 Task: Trim and split video clips: Precisely trim the beginning and end of video clips to remove unwanted footage, and split long clips into smaller segments for more precise editing.
Action: Mouse moved to (97, 273)
Screenshot: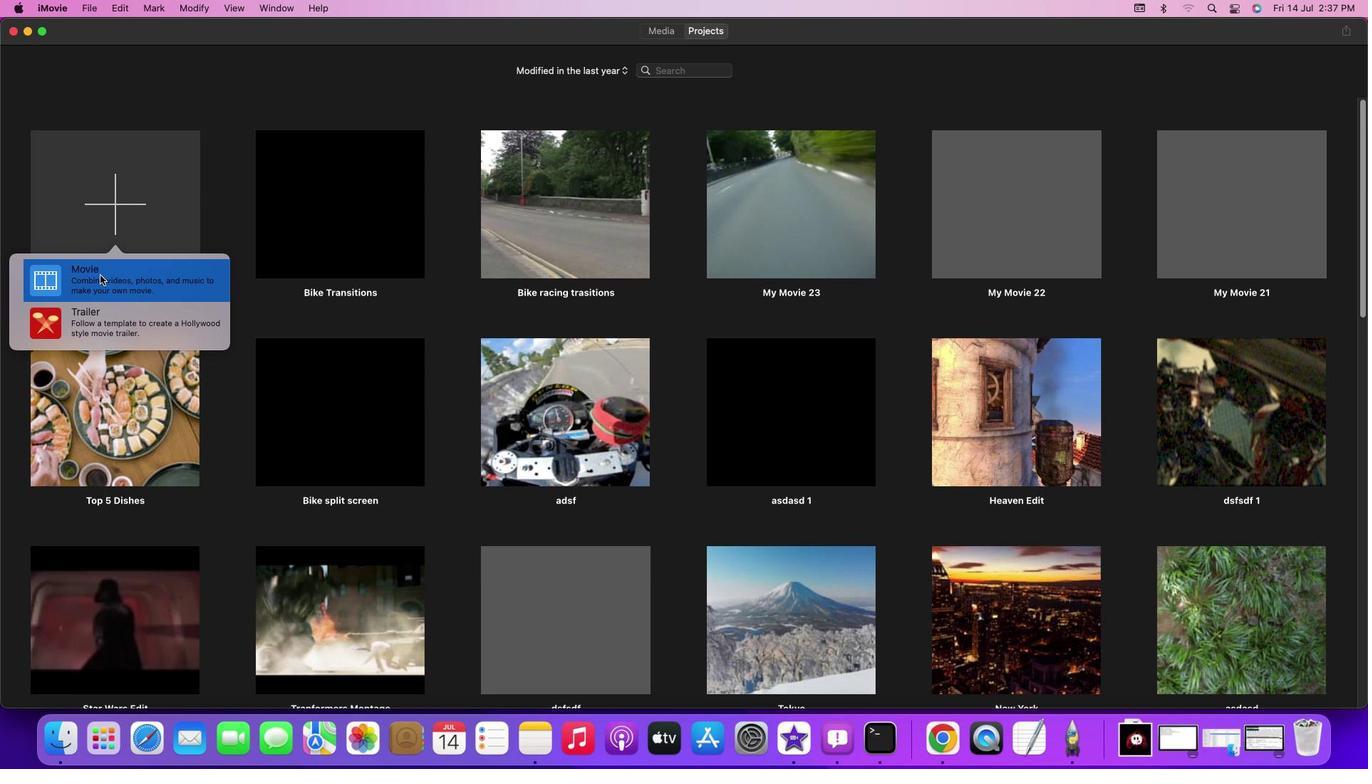 
Action: Mouse pressed left at (97, 273)
Screenshot: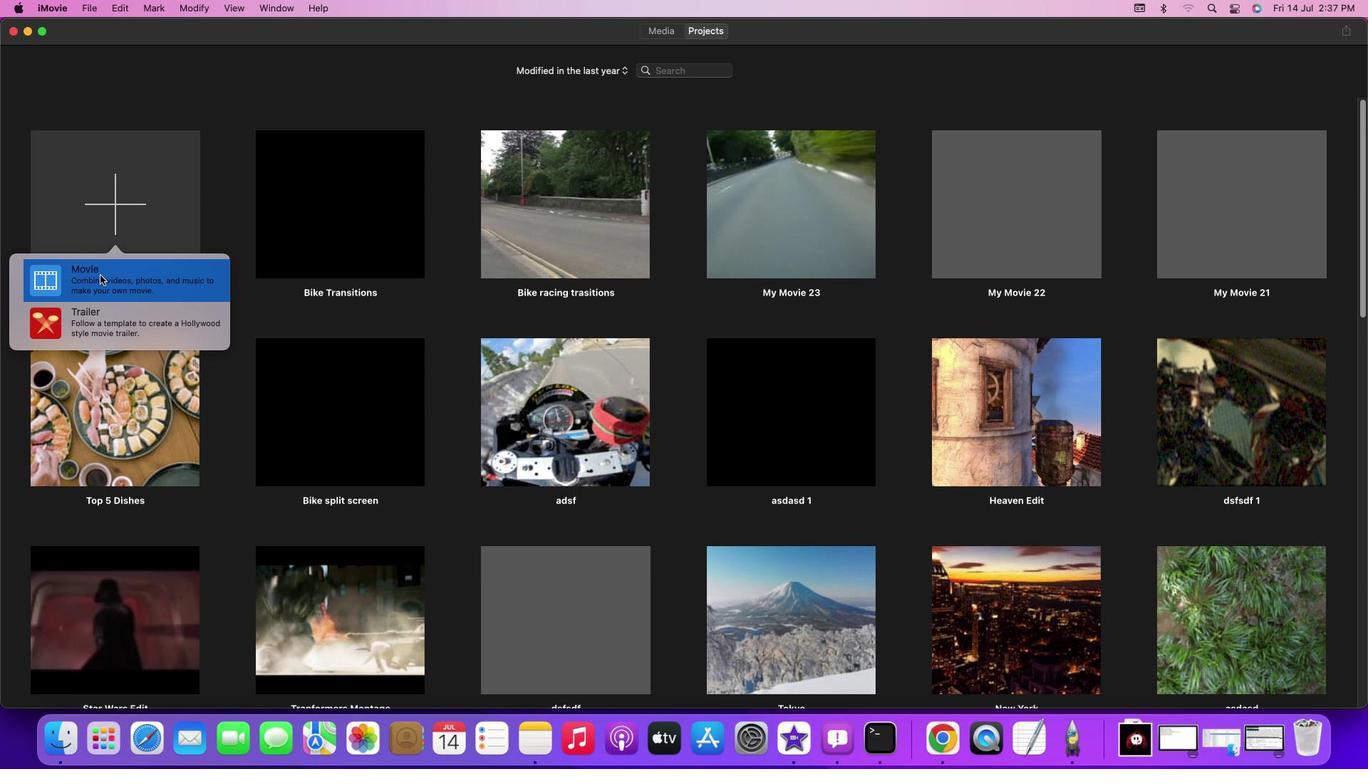 
Action: Mouse pressed left at (97, 273)
Screenshot: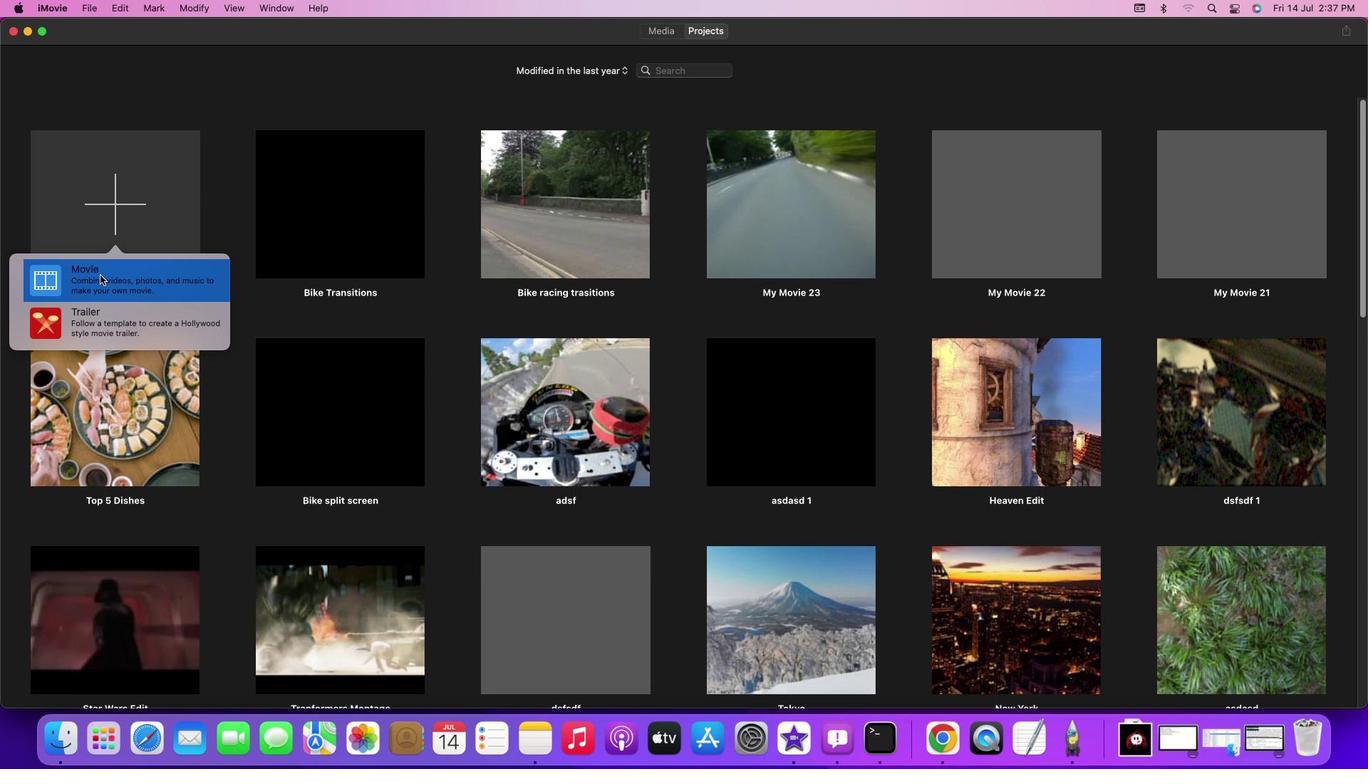 
Action: Mouse moved to (548, 225)
Screenshot: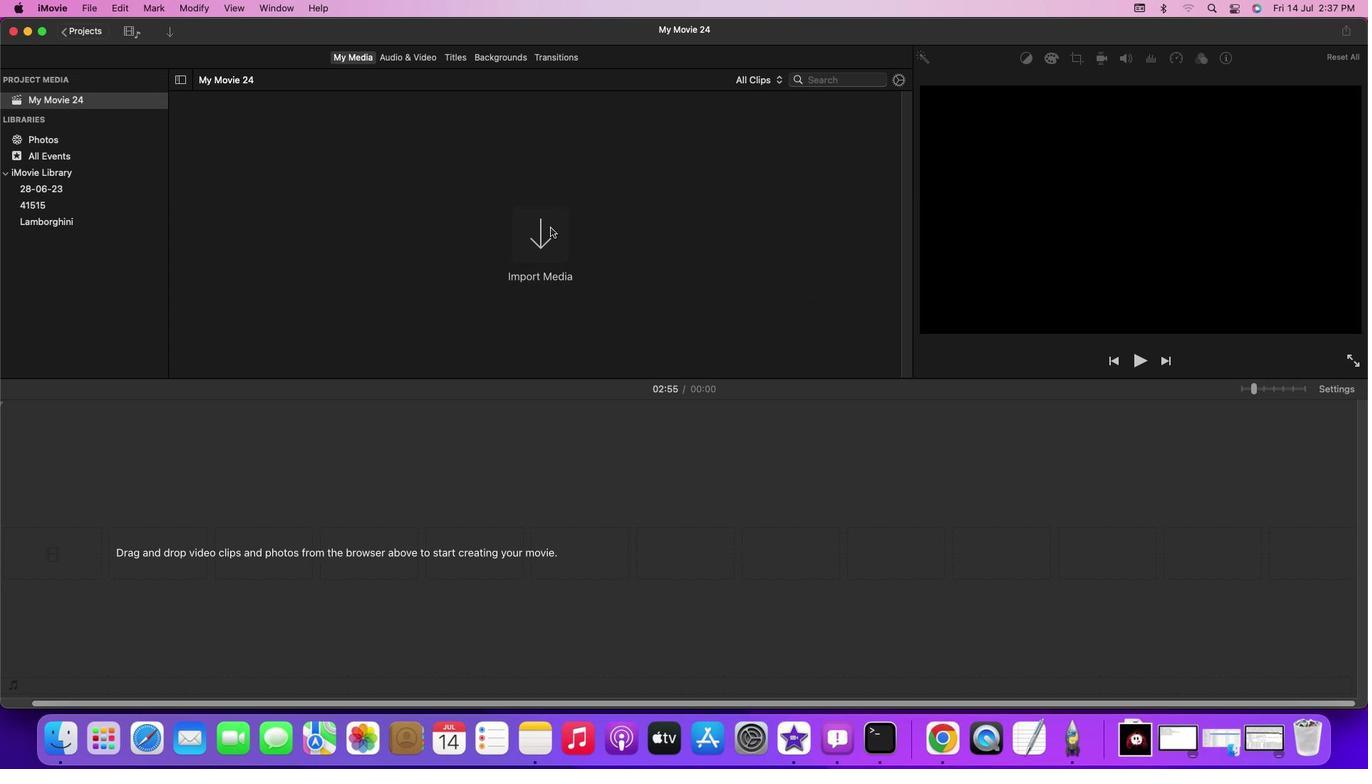 
Action: Mouse pressed left at (548, 225)
Screenshot: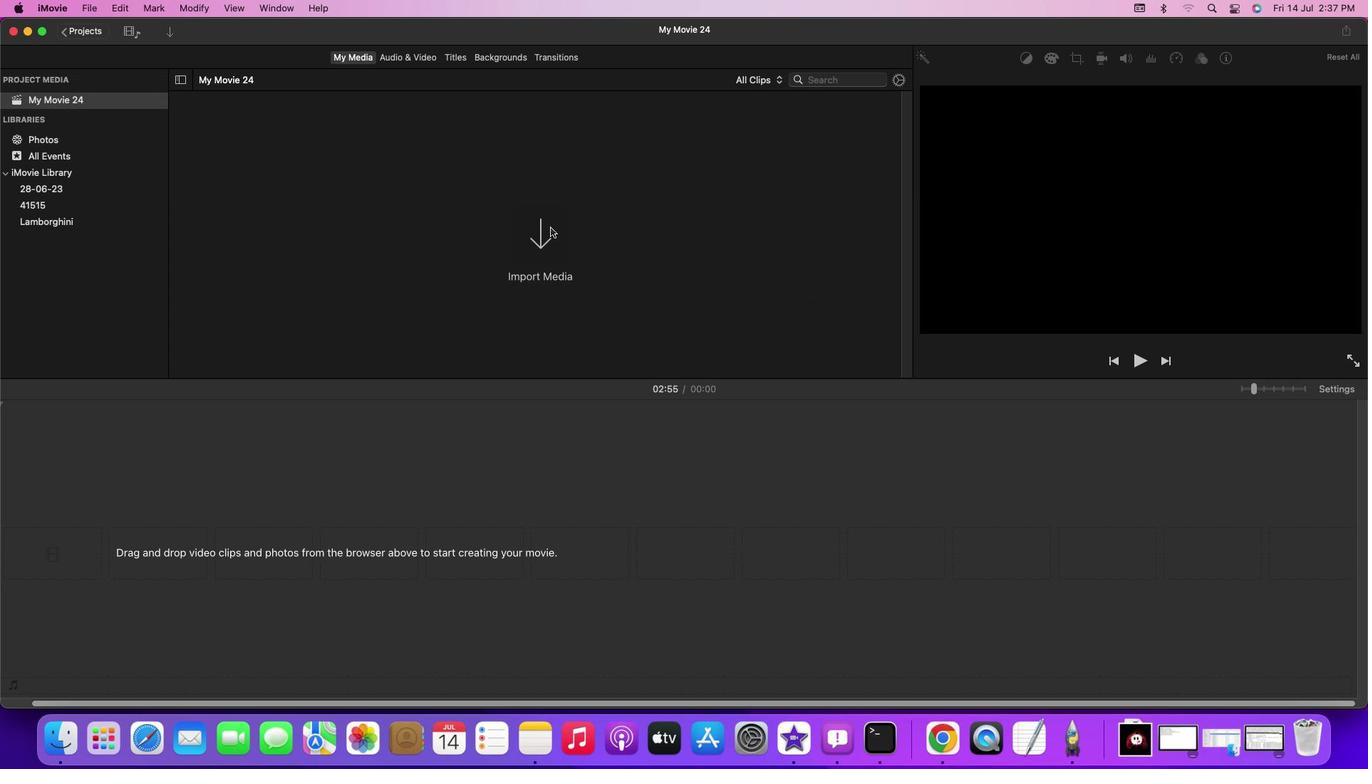
Action: Mouse moved to (37, 195)
Screenshot: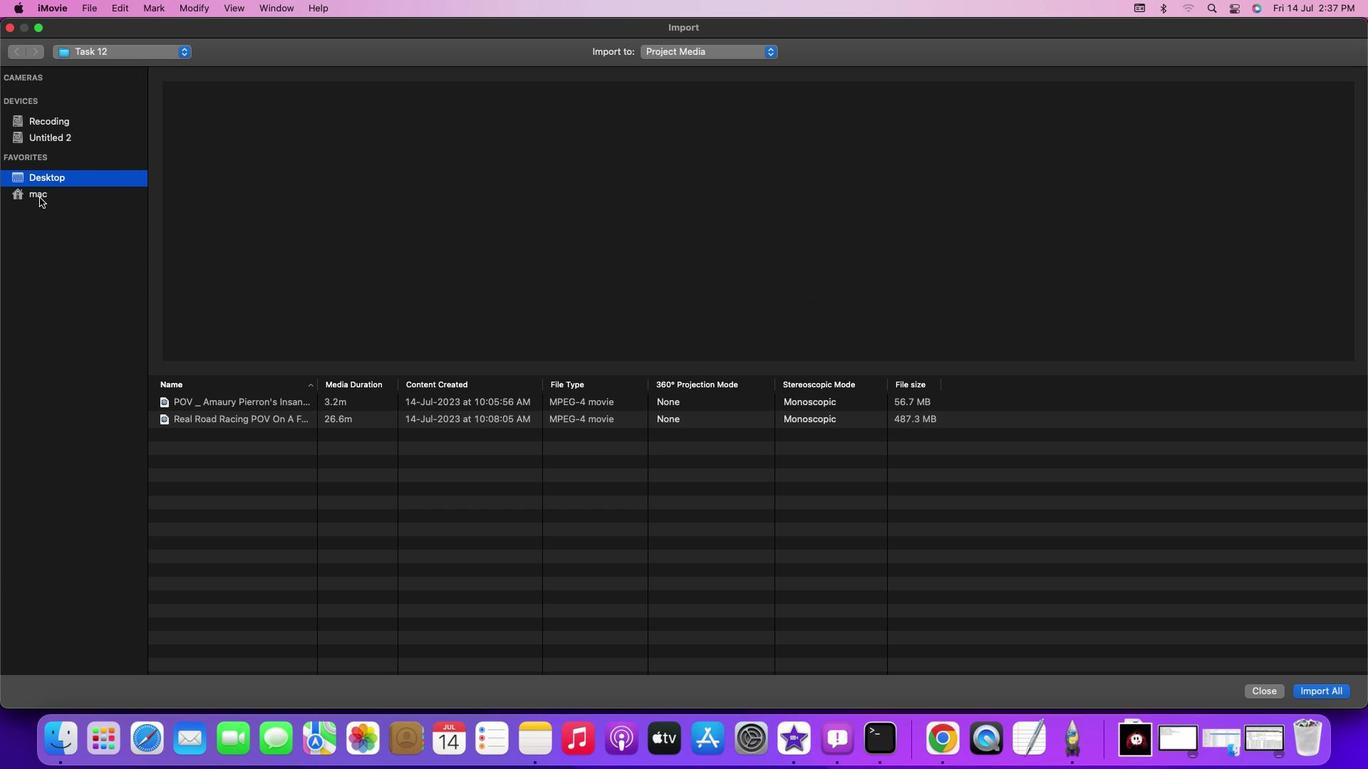 
Action: Mouse pressed left at (37, 195)
Screenshot: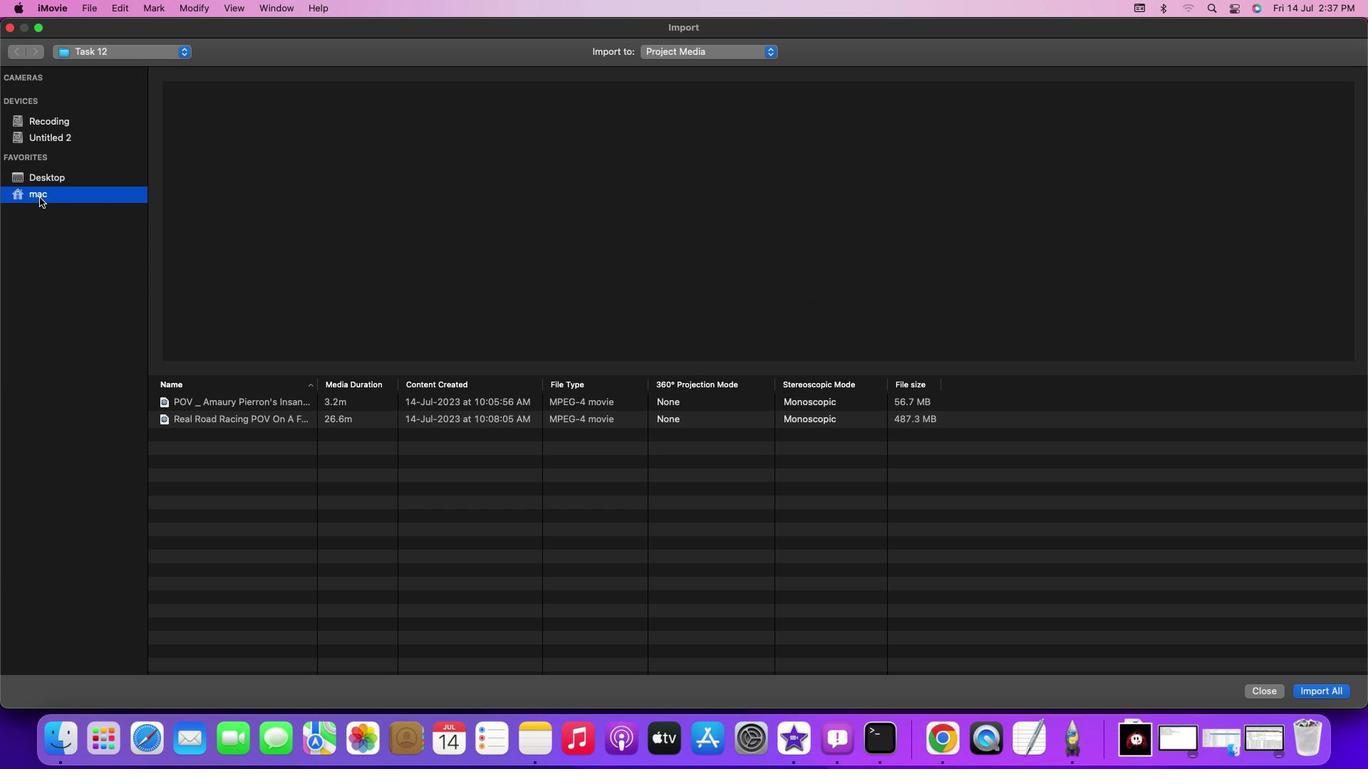 
Action: Mouse moved to (47, 179)
Screenshot: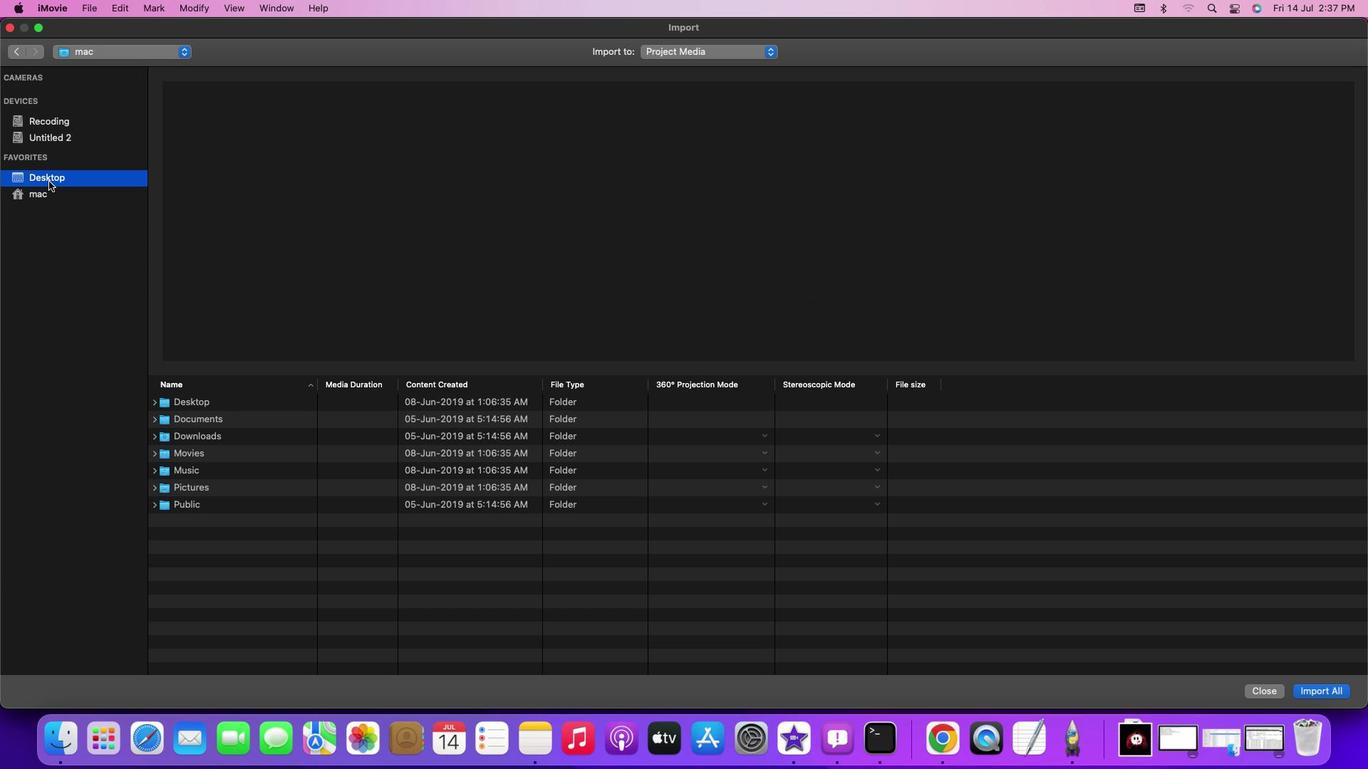 
Action: Mouse pressed left at (47, 179)
Screenshot: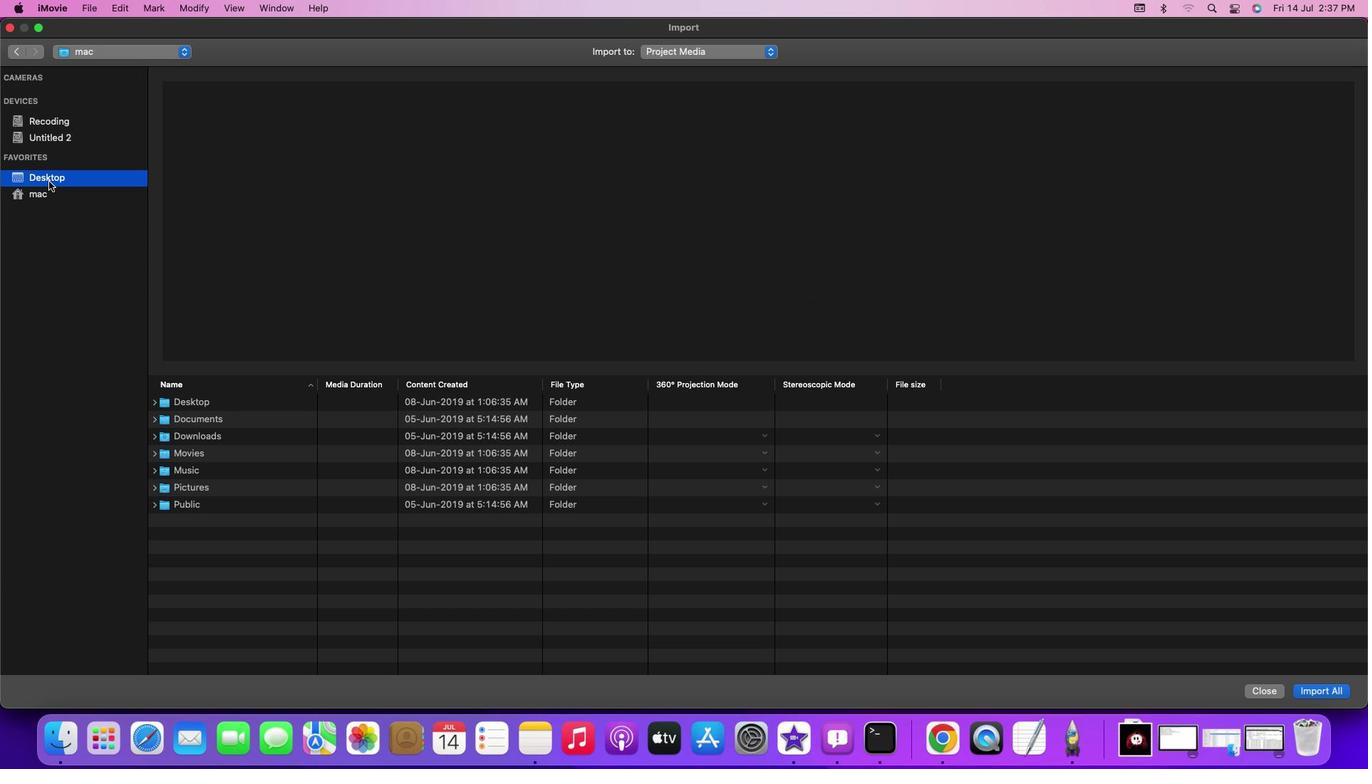 
Action: Mouse moved to (196, 604)
Screenshot: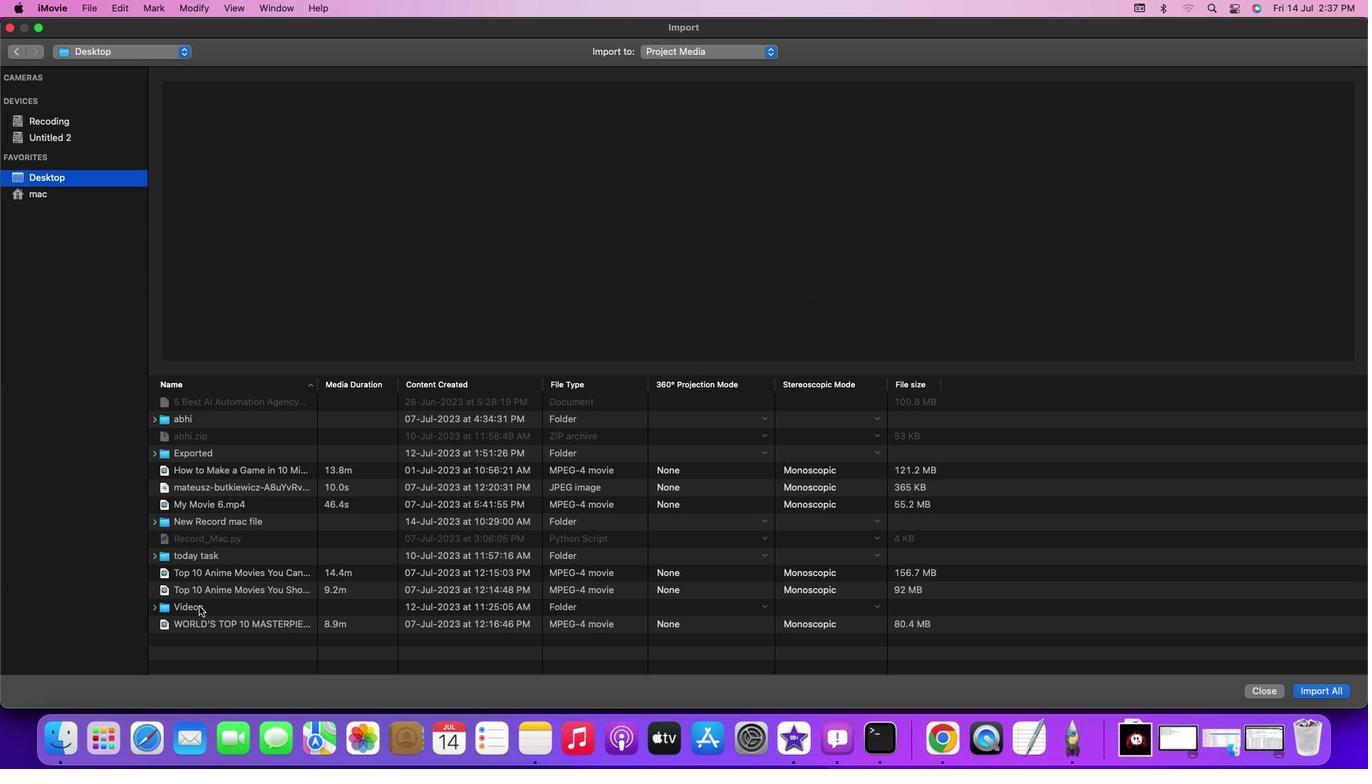 
Action: Mouse pressed left at (196, 604)
Screenshot: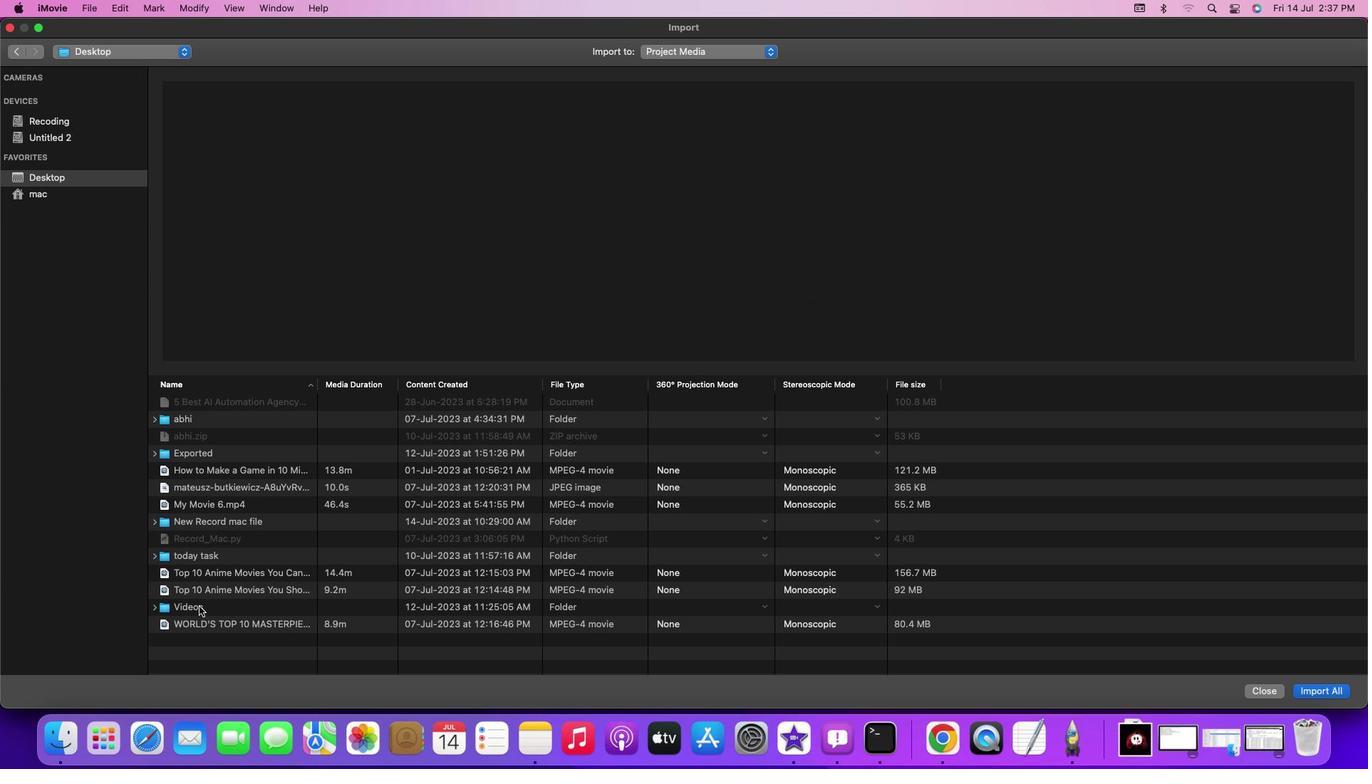 
Action: Mouse pressed left at (196, 604)
Screenshot: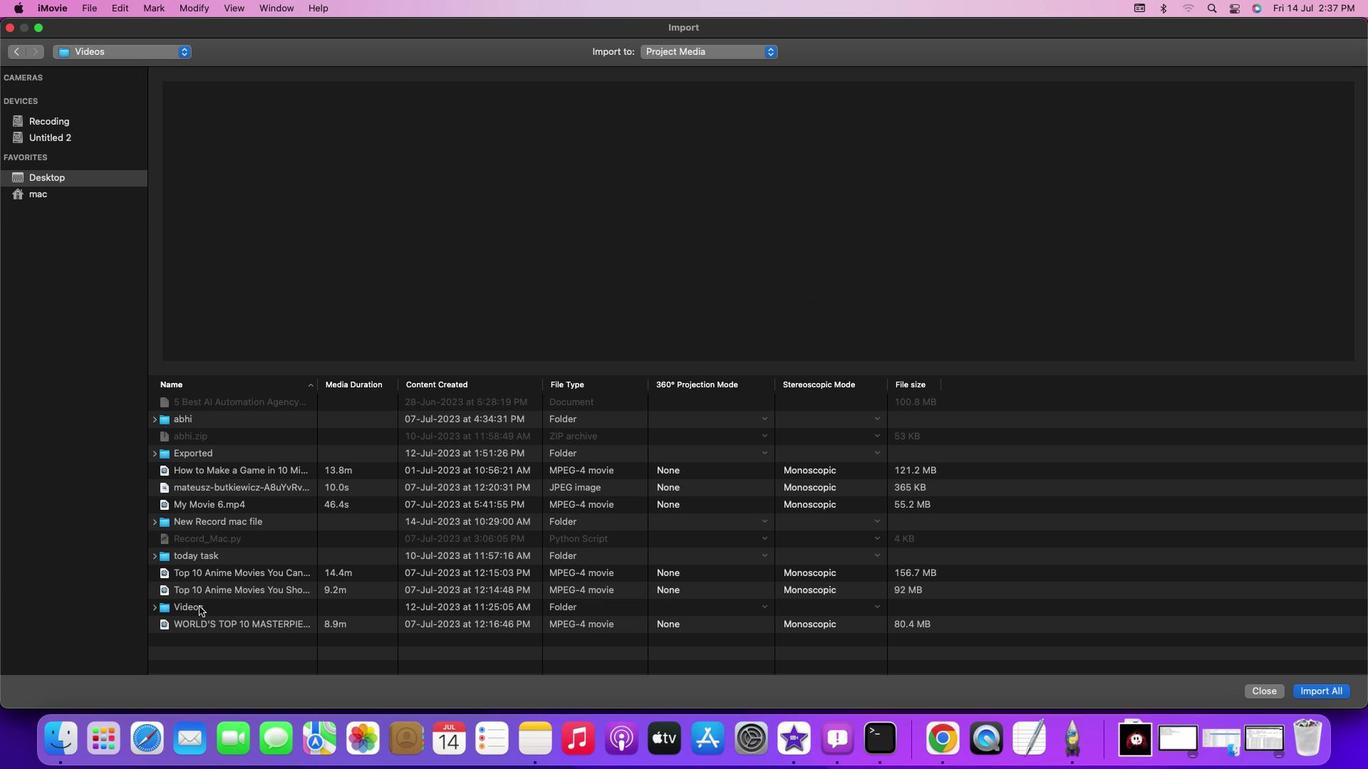 
Action: Mouse moved to (207, 608)
Screenshot: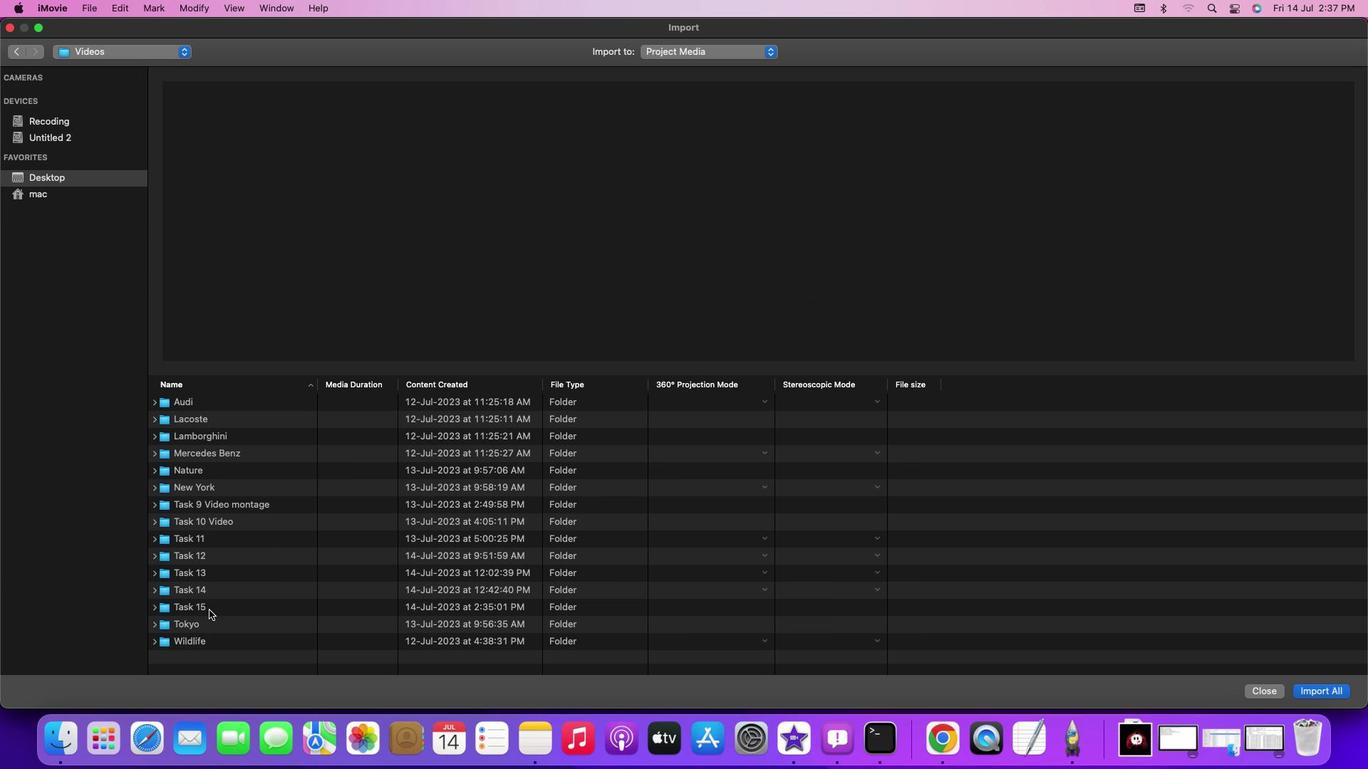 
Action: Mouse pressed left at (207, 608)
Screenshot: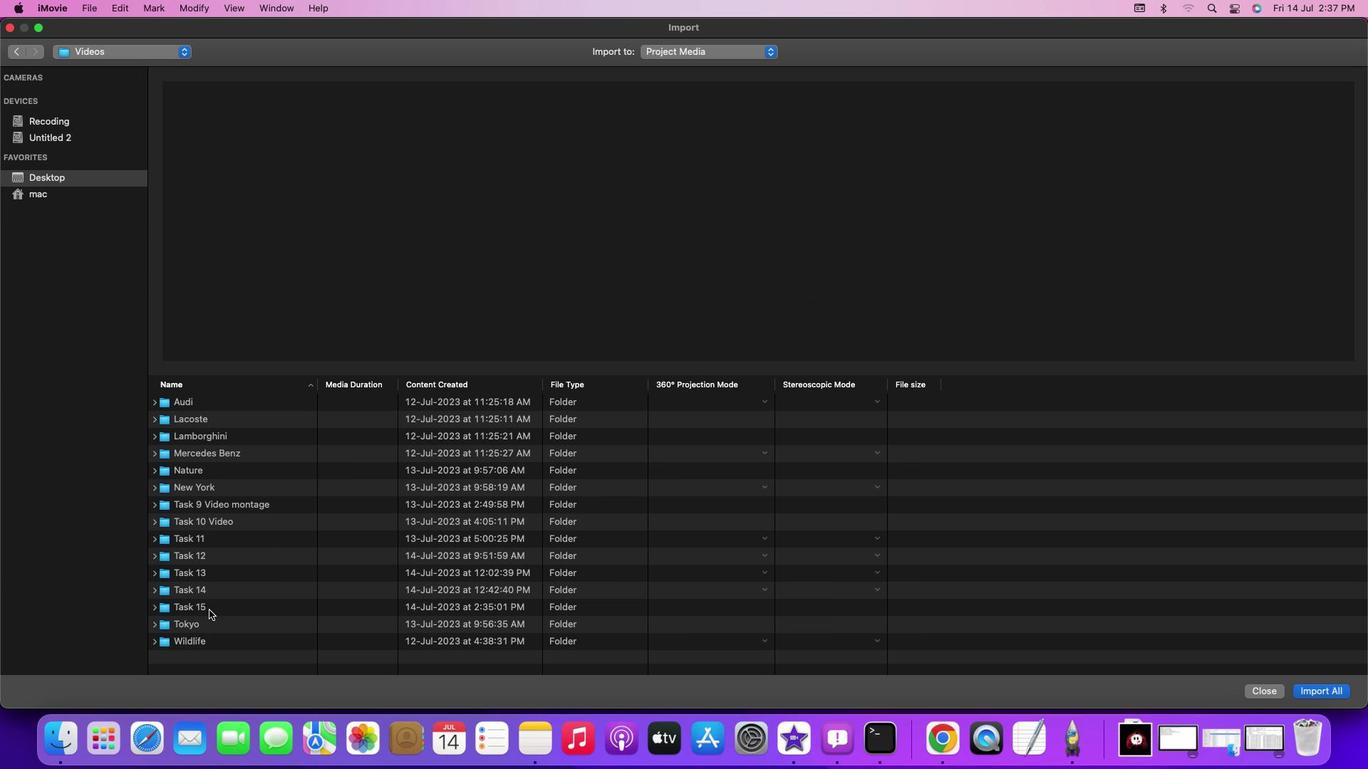 
Action: Mouse pressed left at (207, 608)
Screenshot: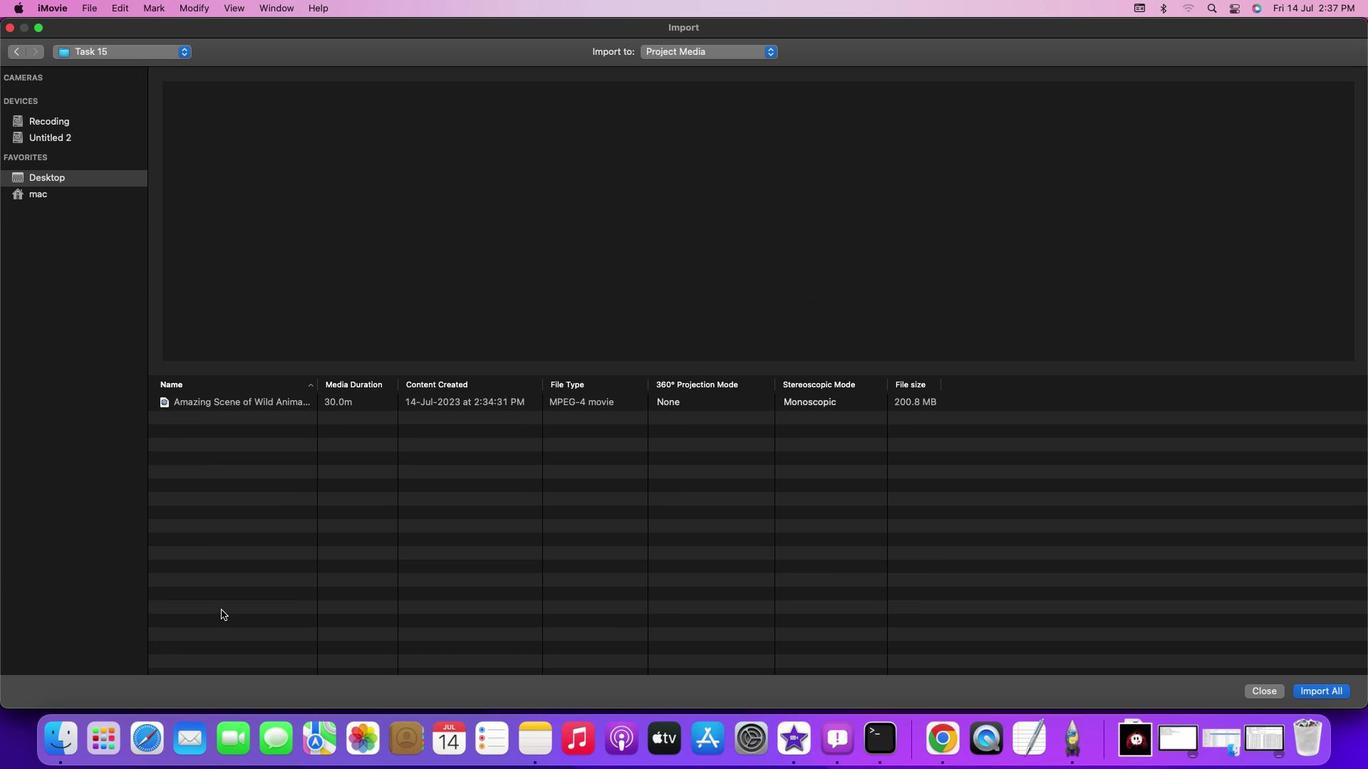 
Action: Mouse moved to (241, 402)
Screenshot: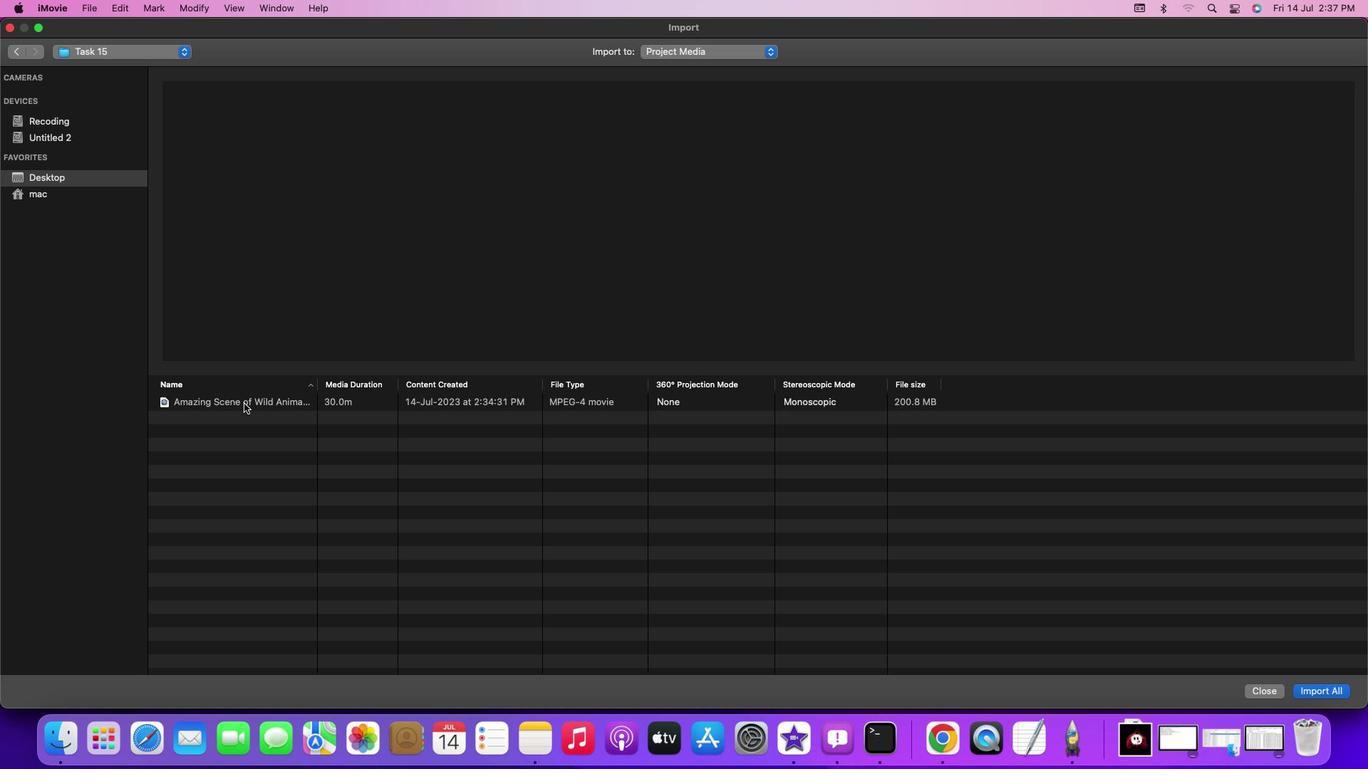 
Action: Mouse pressed left at (241, 402)
Screenshot: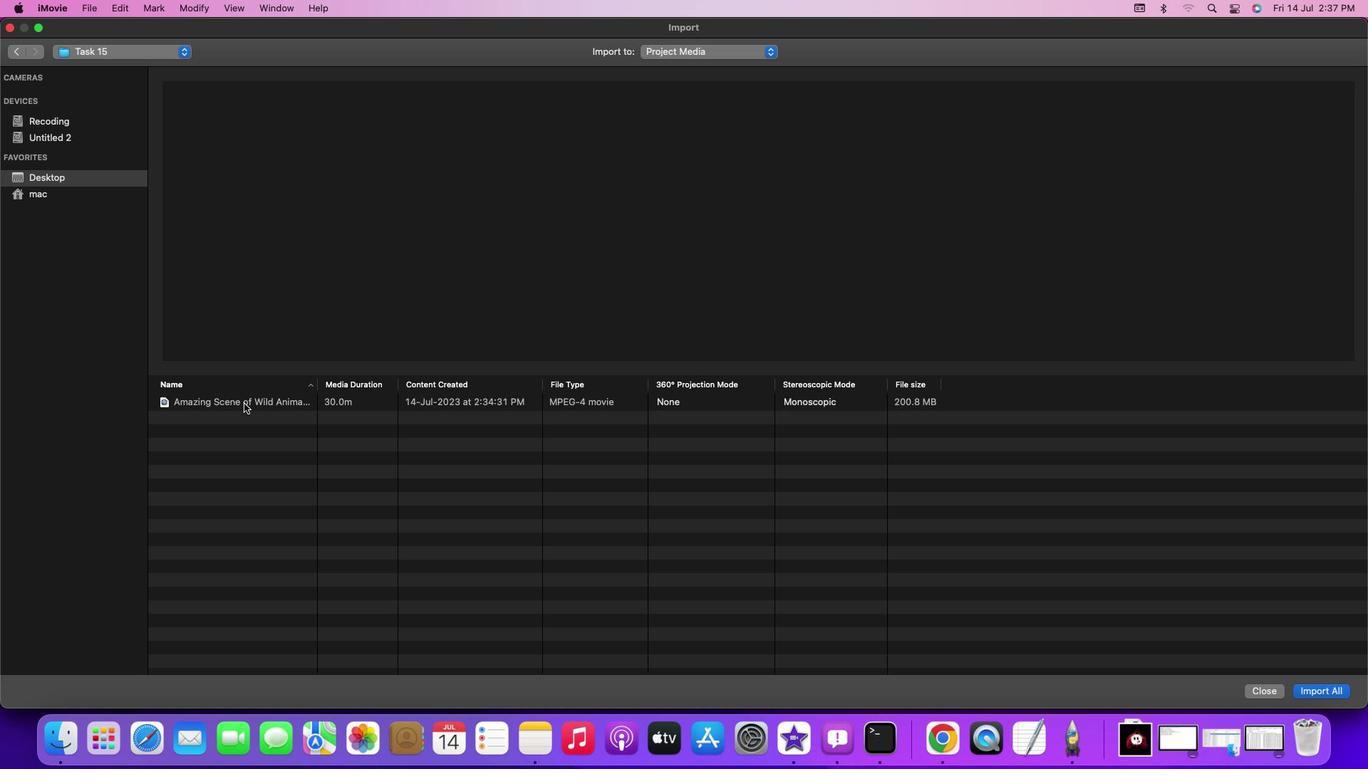 
Action: Mouse pressed left at (241, 402)
Screenshot: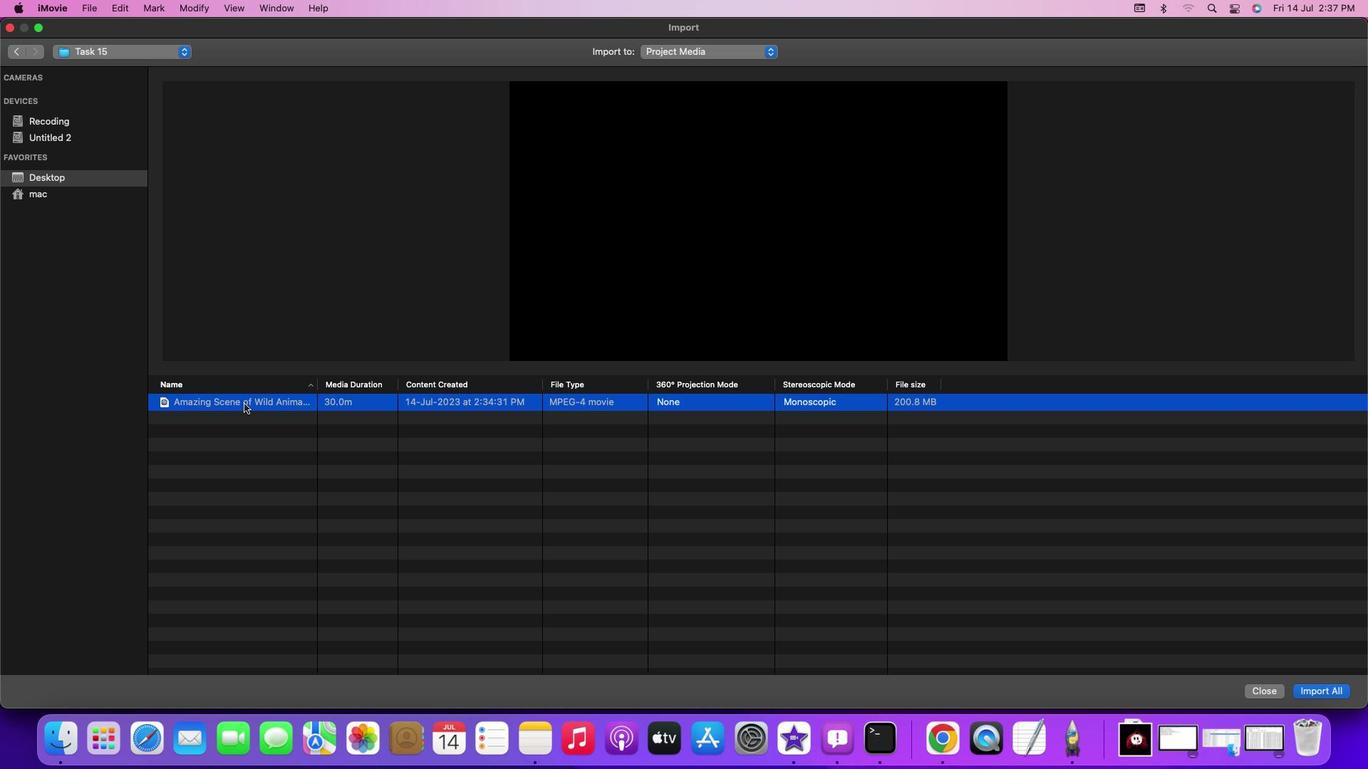 
Action: Mouse moved to (240, 139)
Screenshot: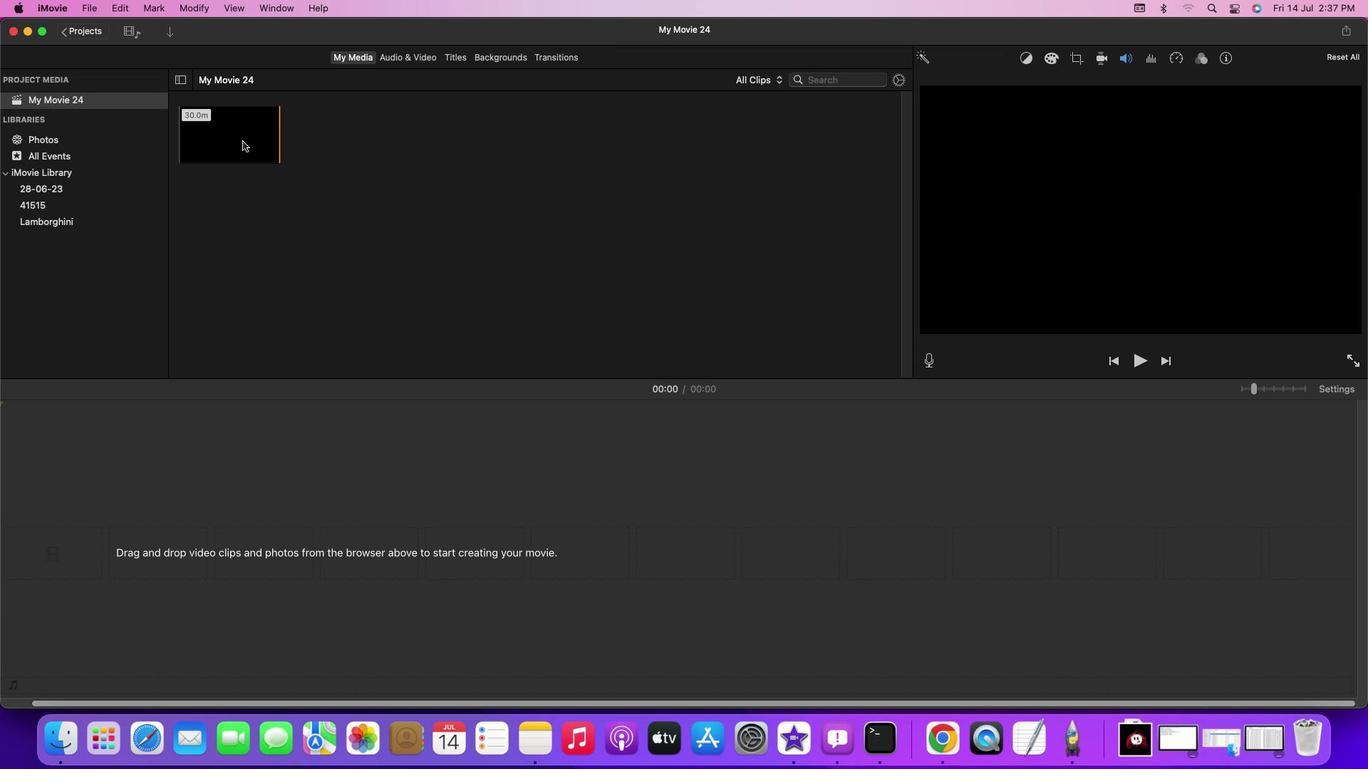 
Action: Mouse pressed left at (240, 139)
Screenshot: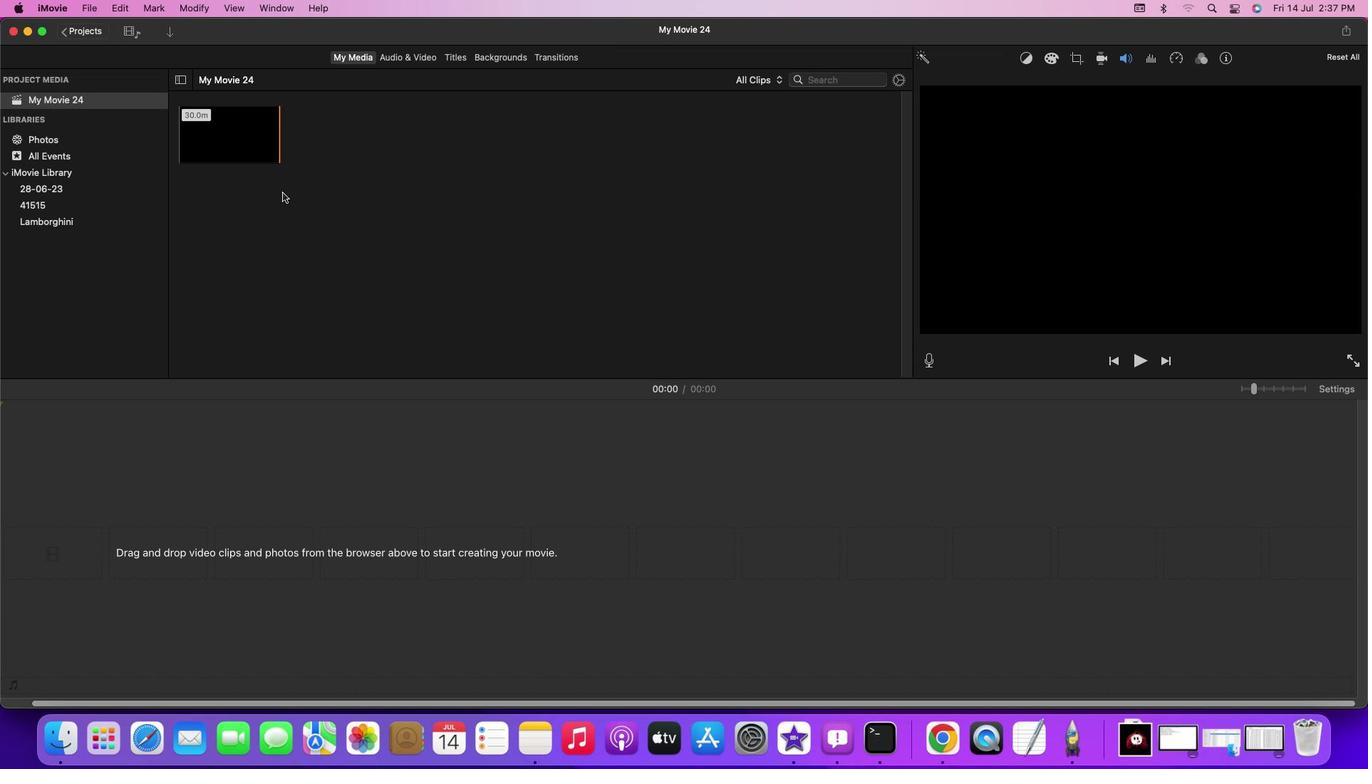 
Action: Mouse moved to (37, 464)
Screenshot: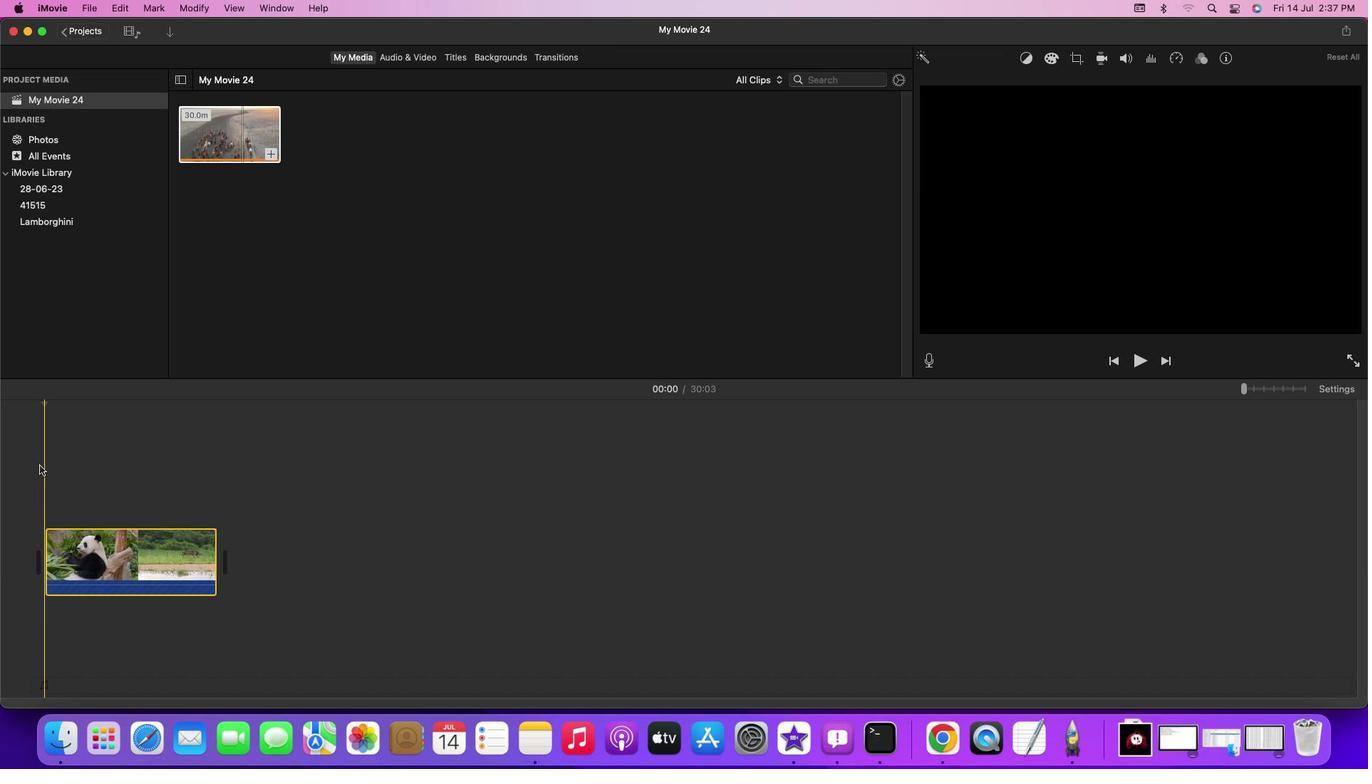 
Action: Key pressed Key.space
Screenshot: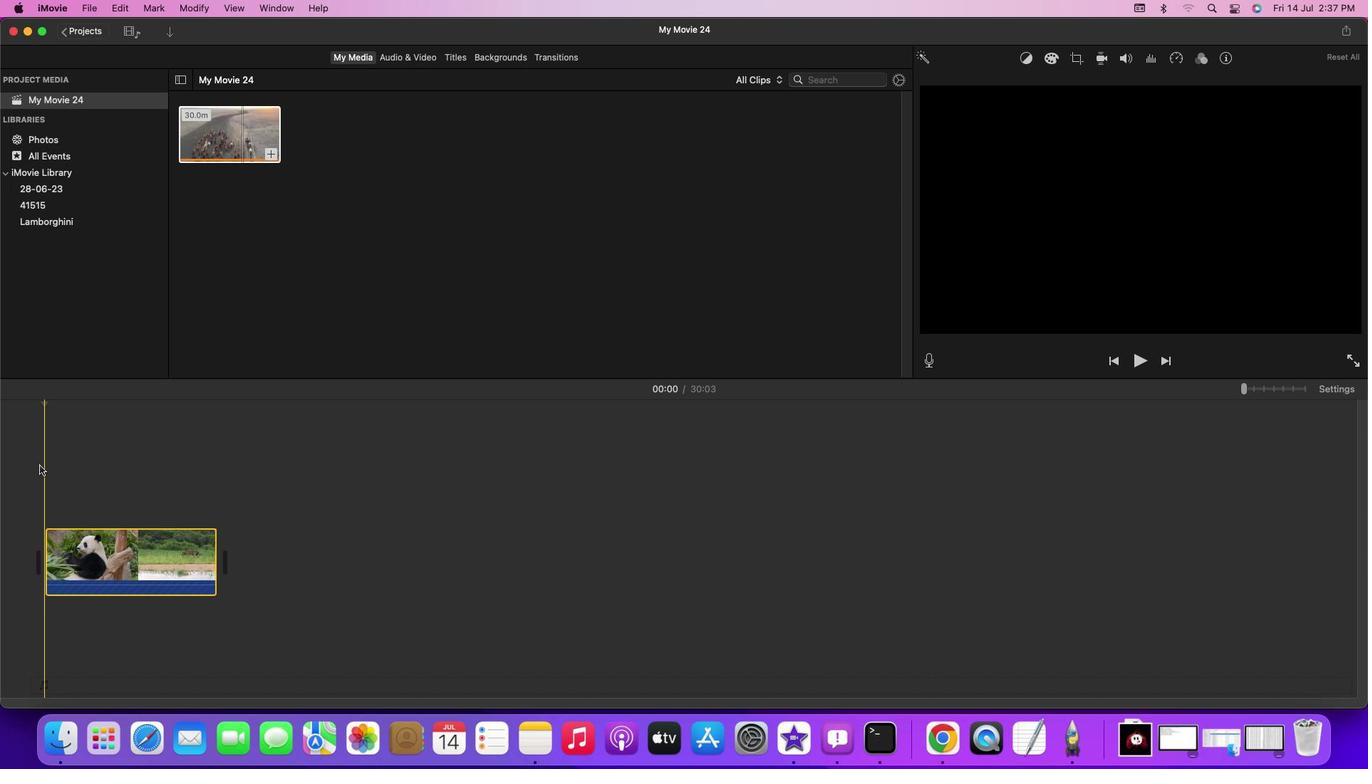
Action: Mouse moved to (1244, 388)
Screenshot: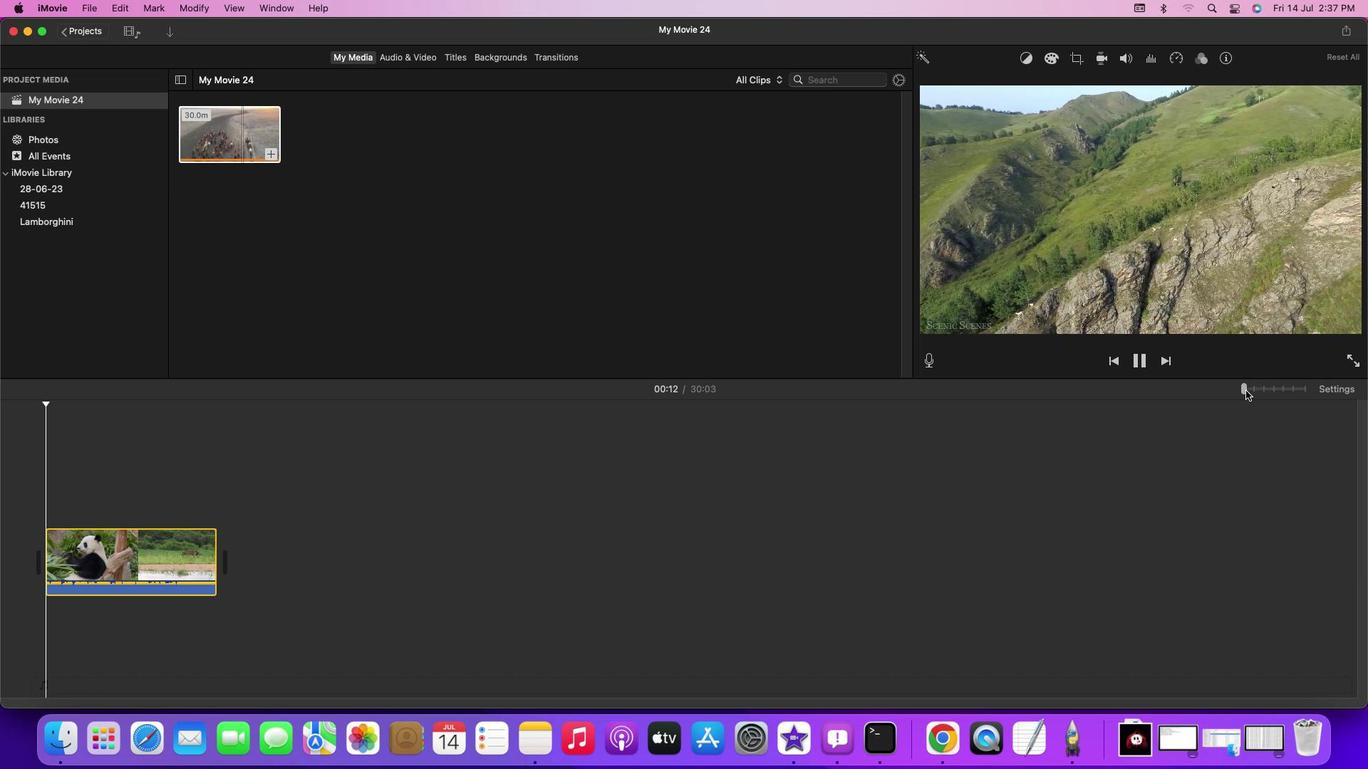 
Action: Mouse pressed left at (1244, 388)
Screenshot: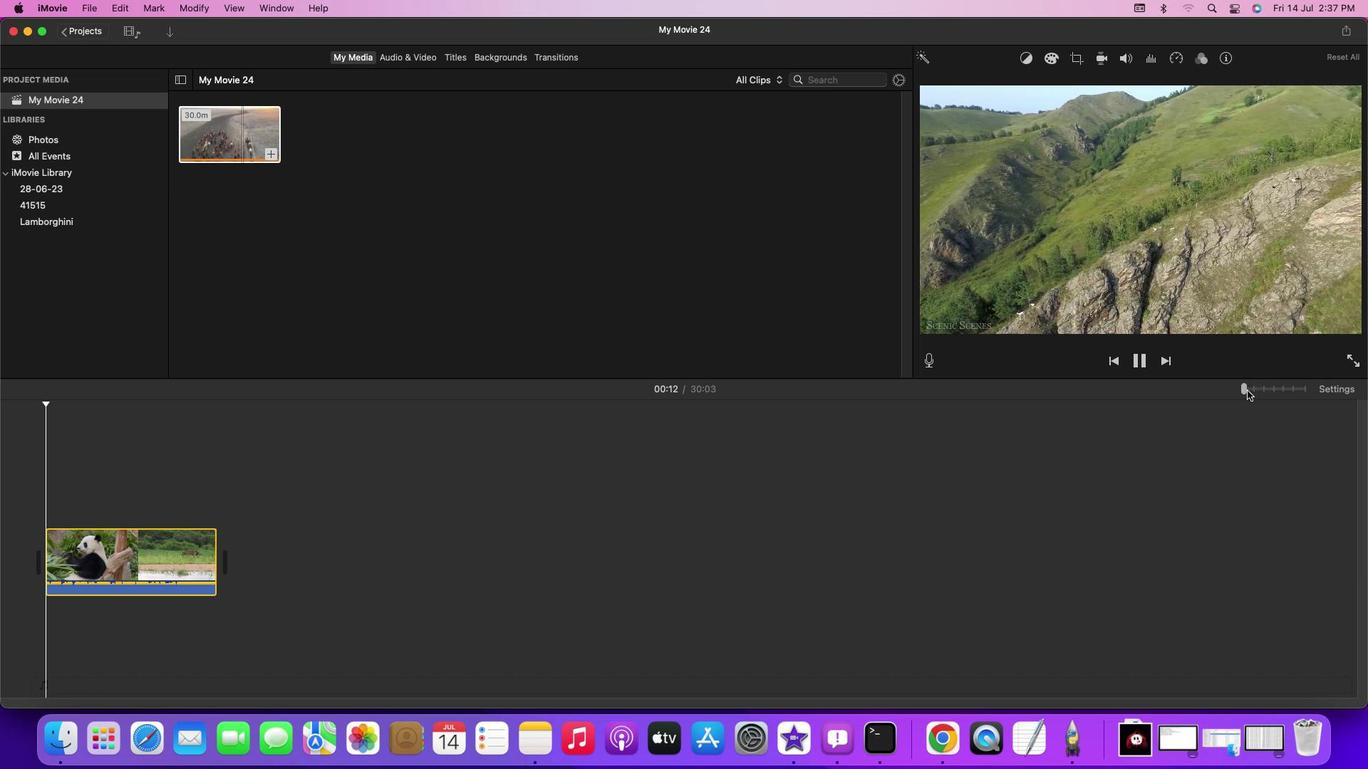 
Action: Mouse moved to (206, 702)
Screenshot: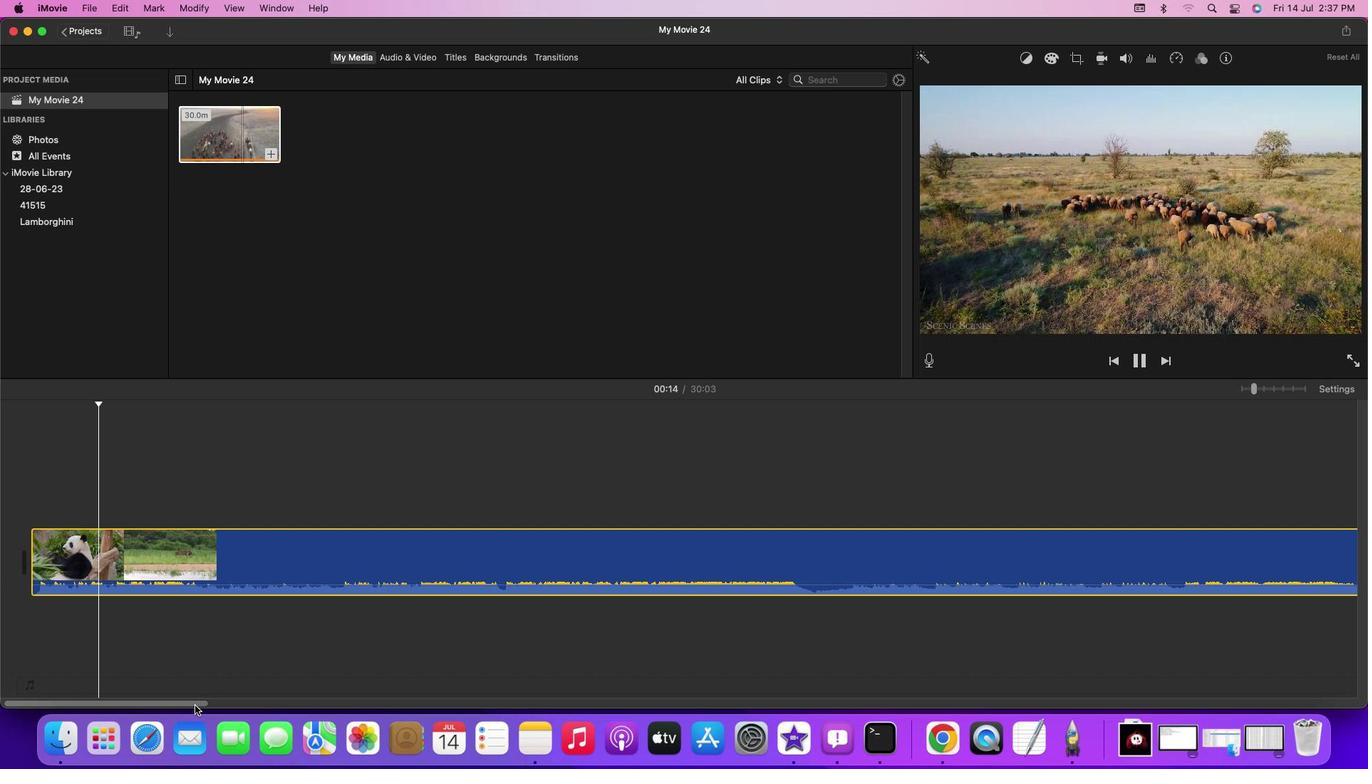 
Action: Mouse pressed left at (206, 702)
Screenshot: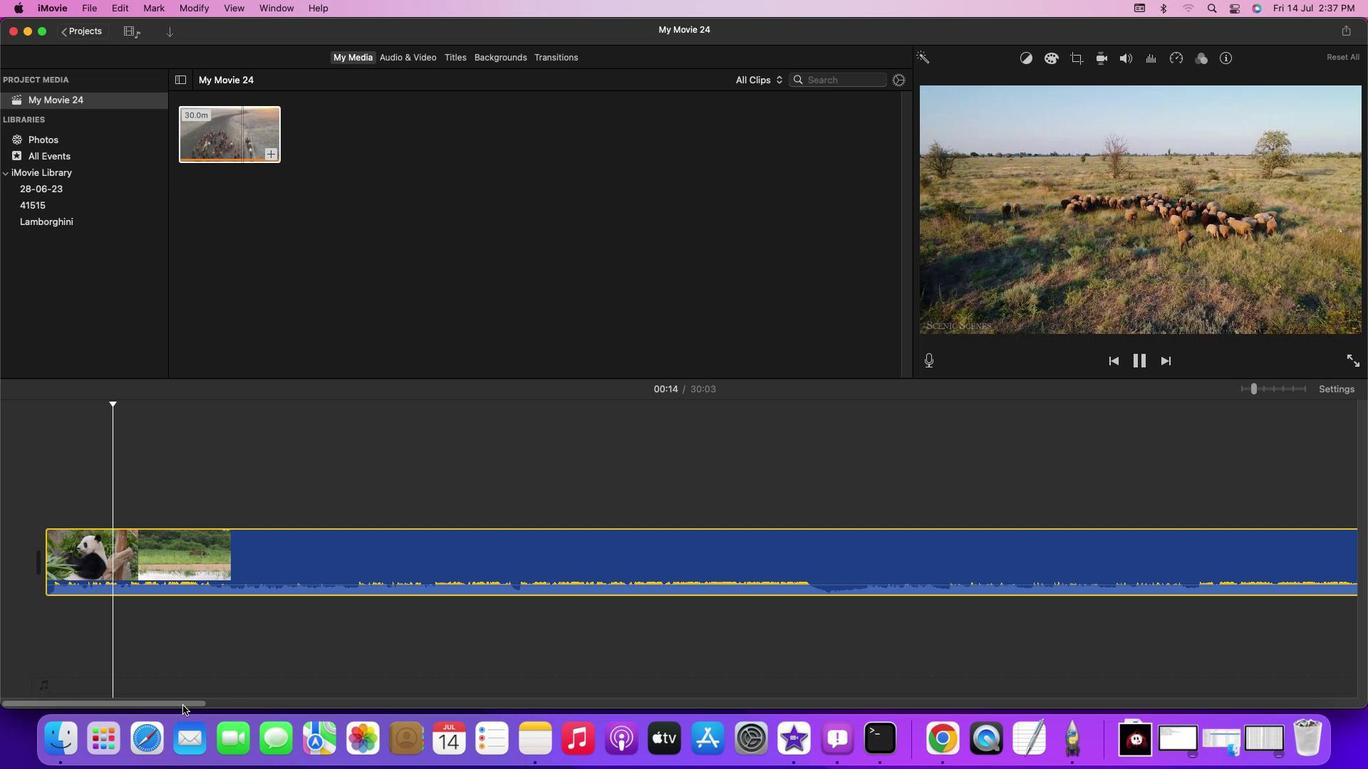 
Action: Mouse moved to (57, 483)
Screenshot: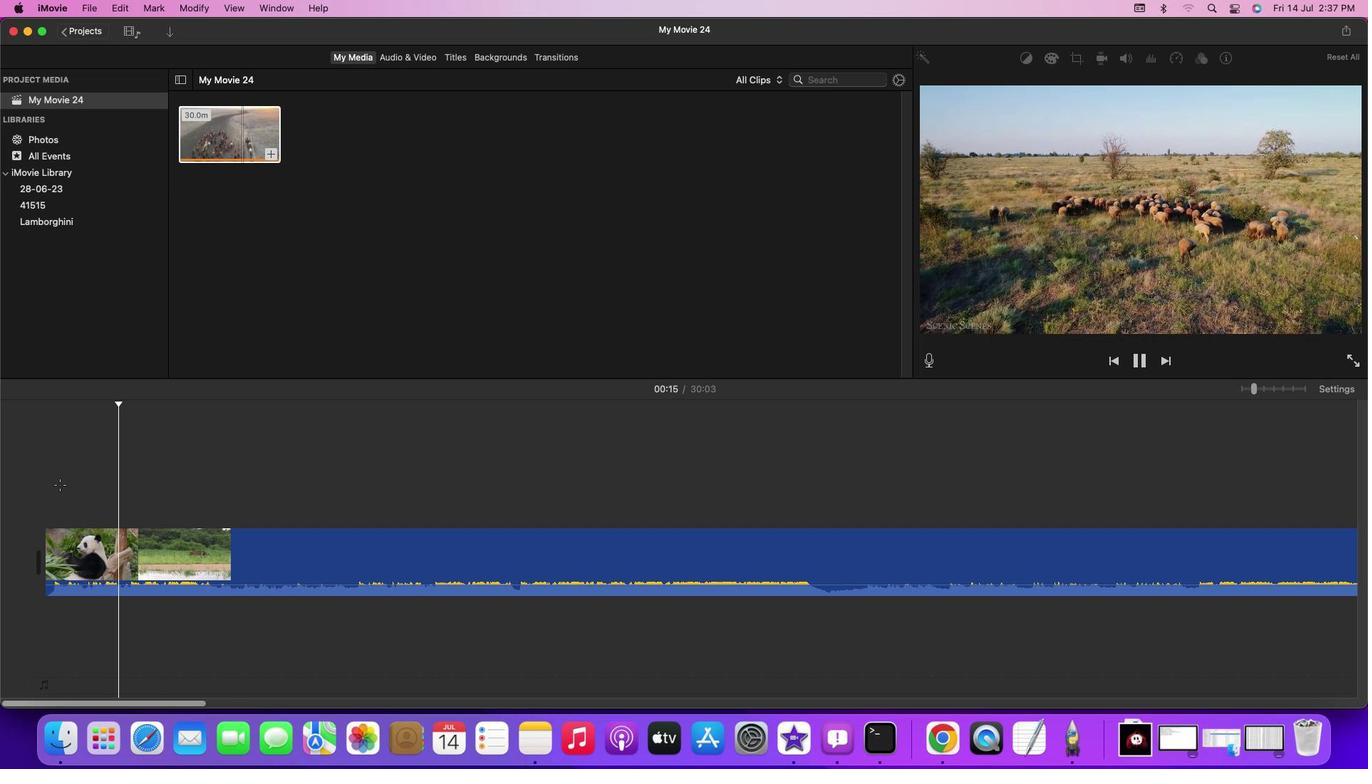 
Action: Mouse pressed left at (57, 483)
Screenshot: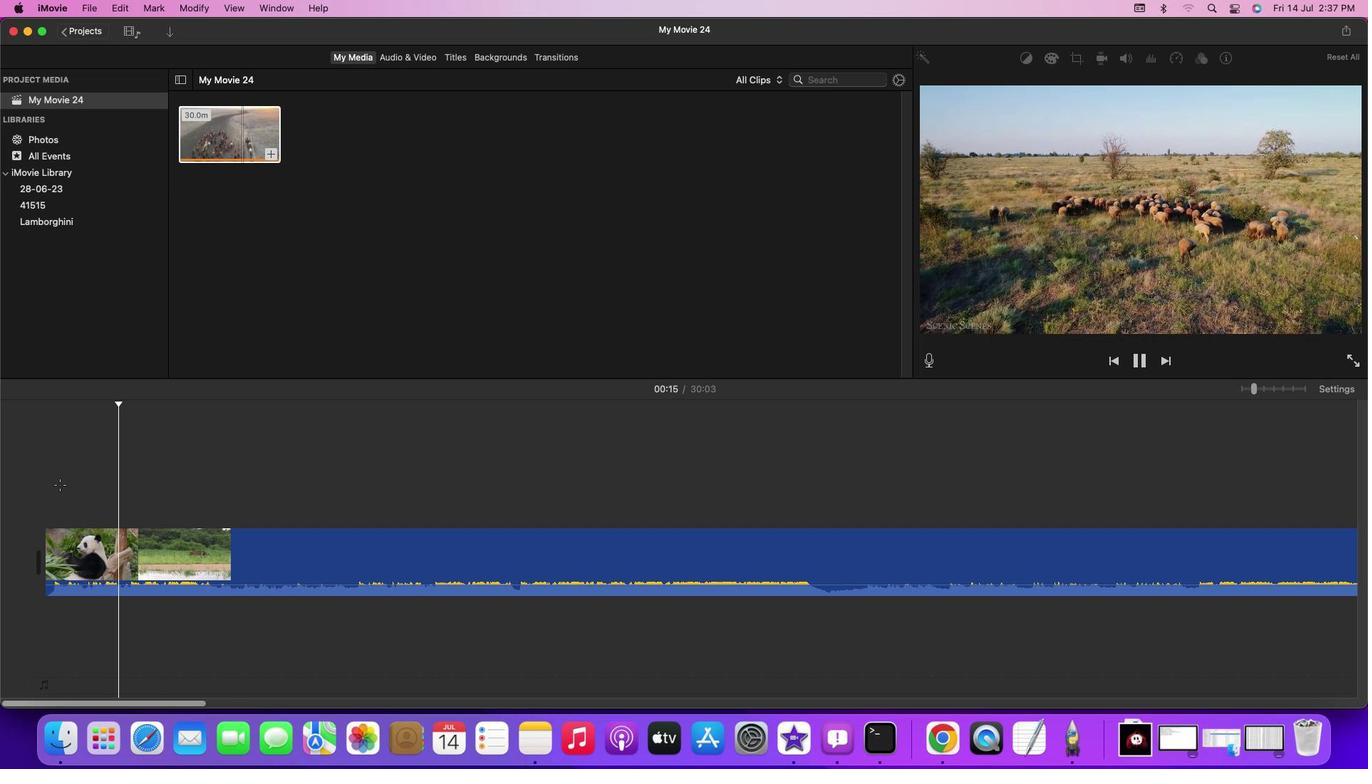 
Action: Mouse moved to (52, 474)
Screenshot: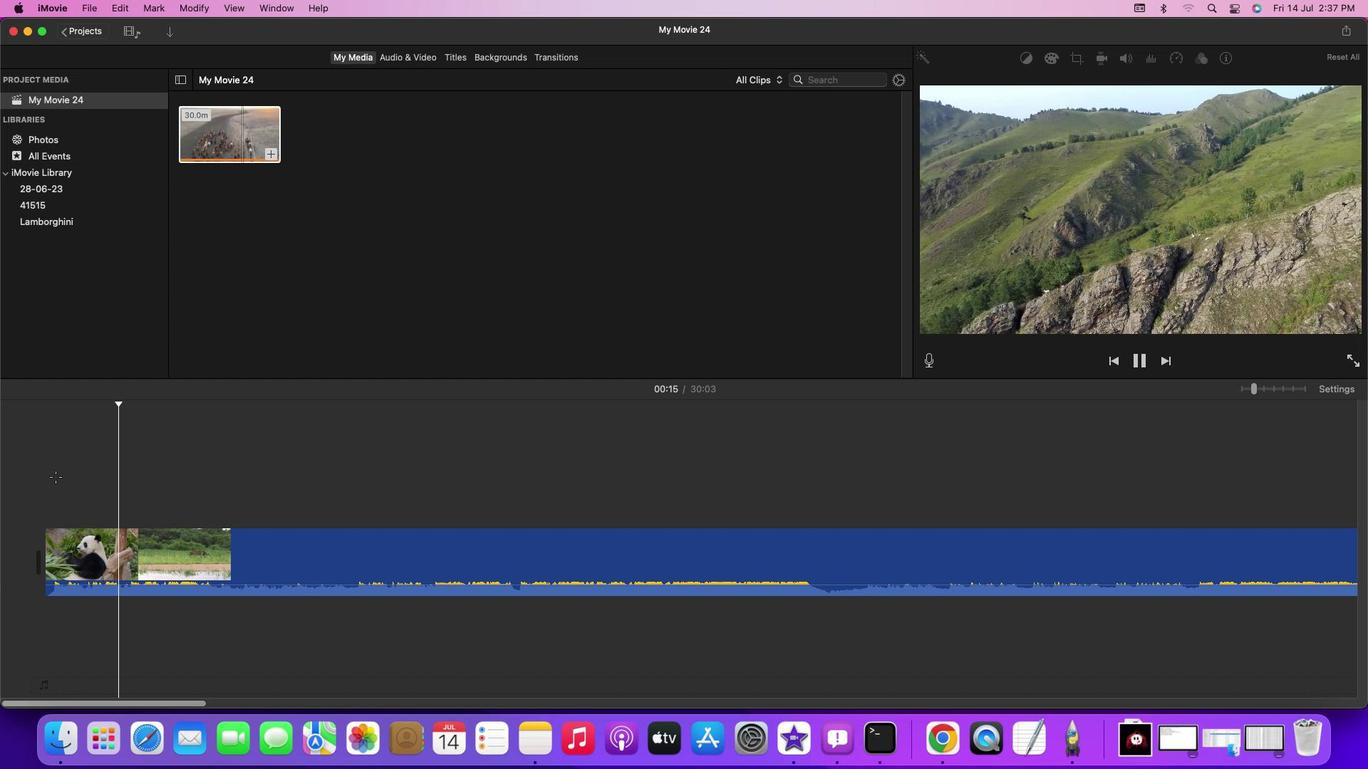 
Action: Mouse pressed left at (52, 474)
Screenshot: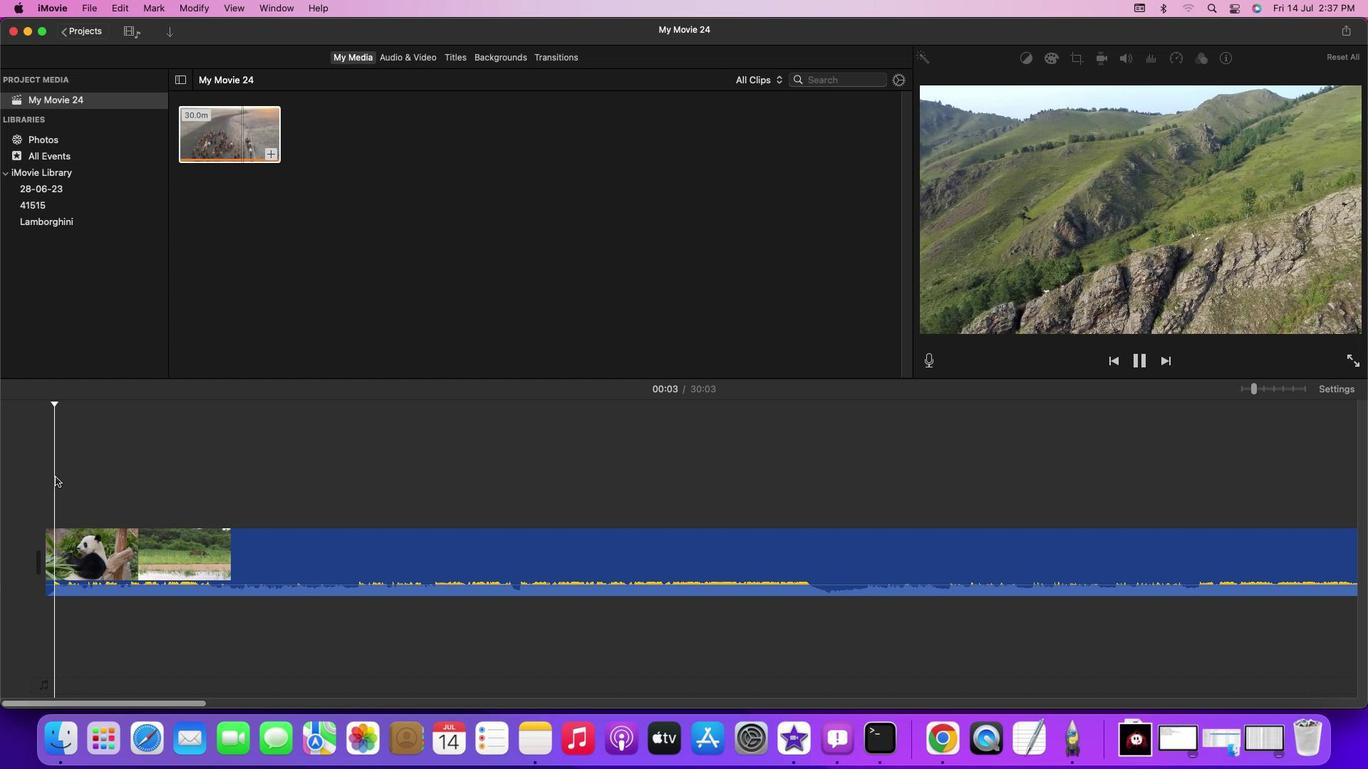 
Action: Mouse moved to (52, 473)
Screenshot: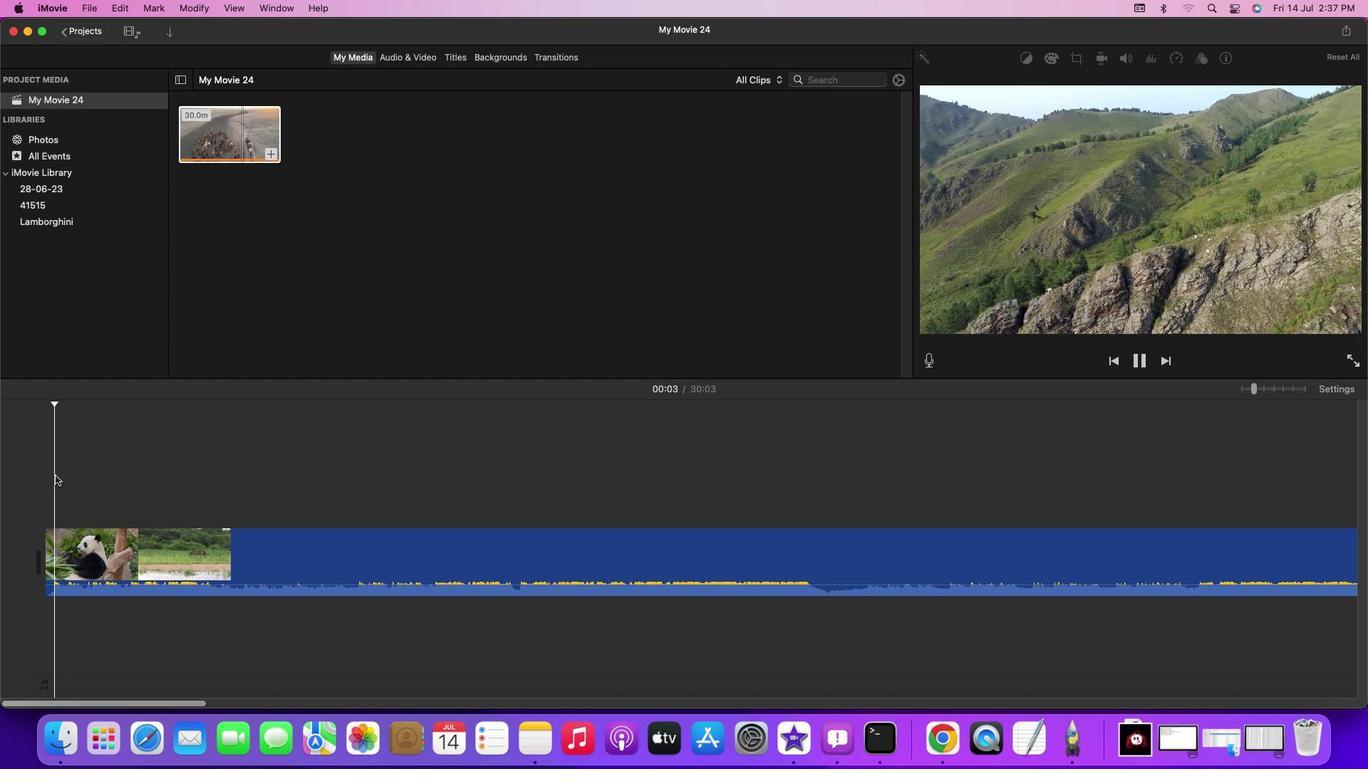
Action: Key pressed Key.space
Screenshot: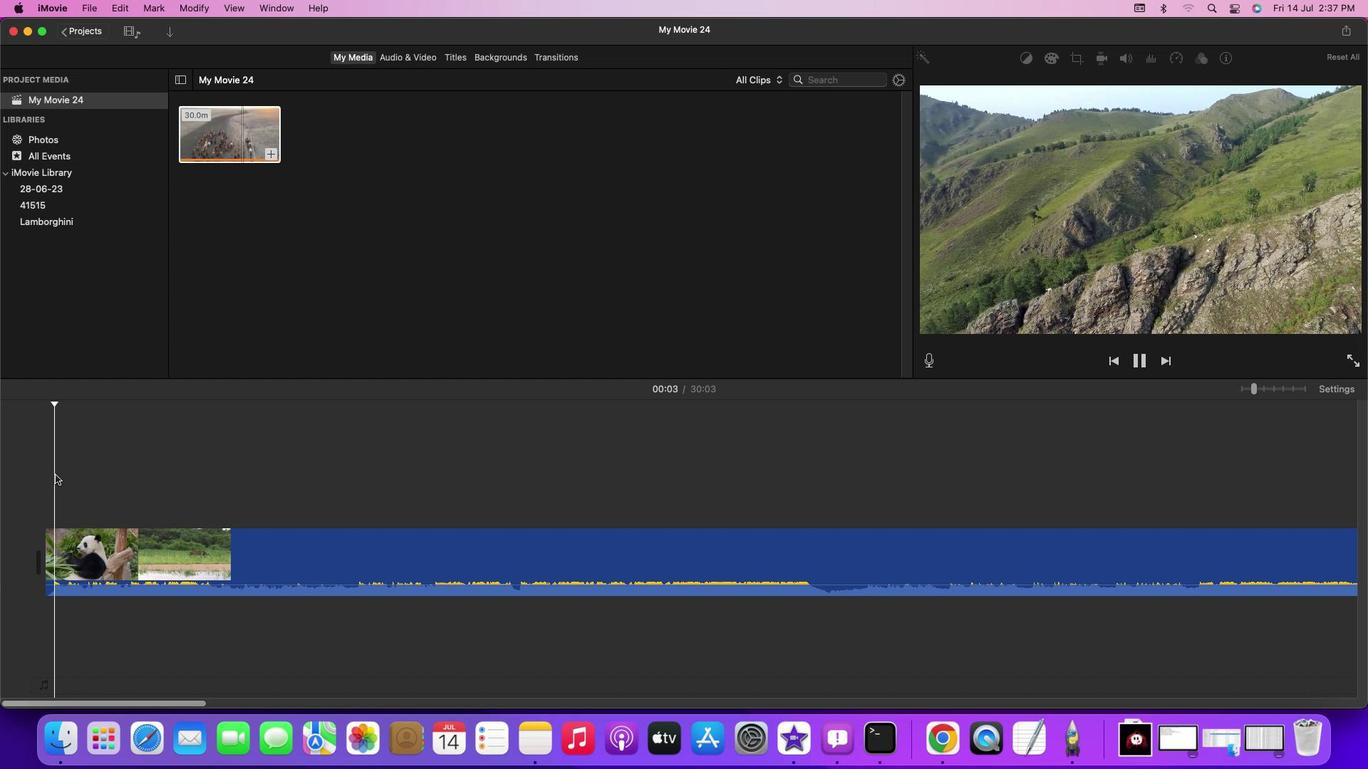 
Action: Mouse moved to (47, 445)
Screenshot: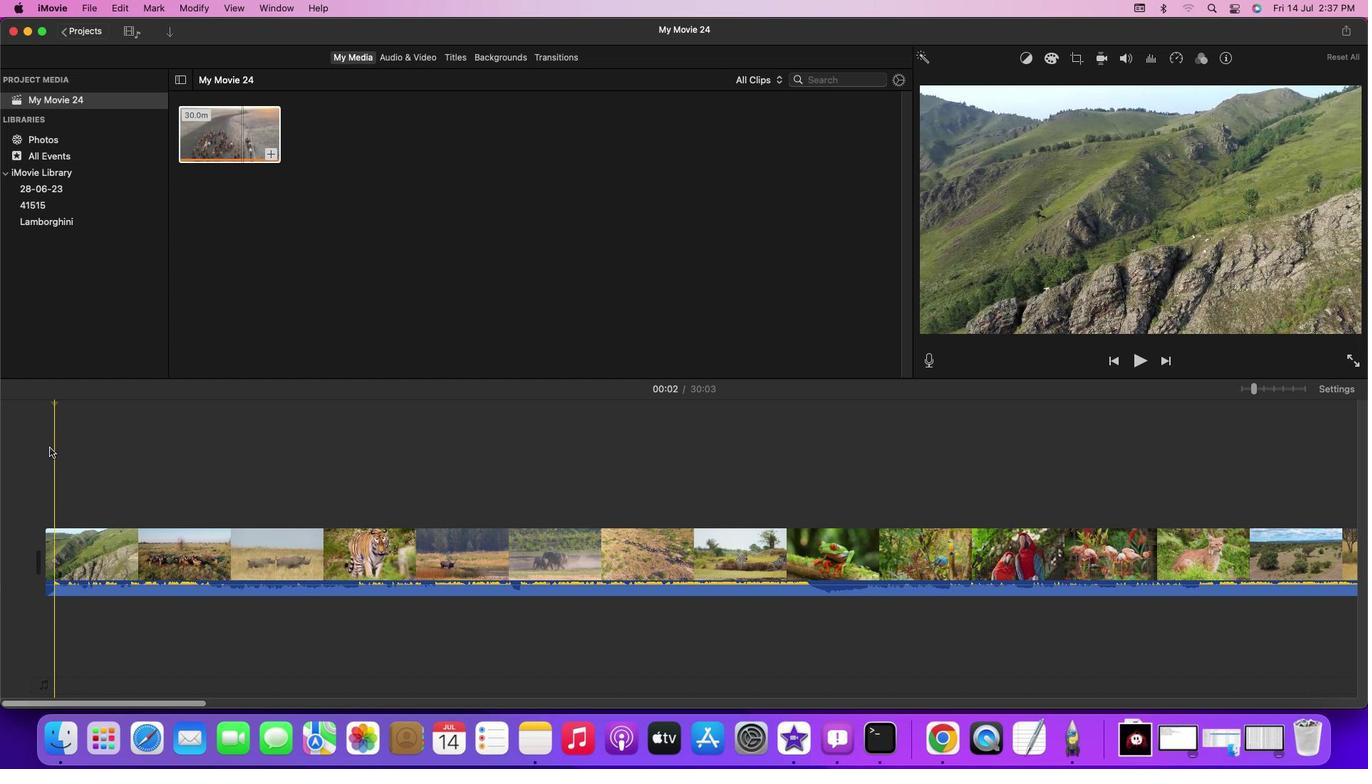 
Action: Mouse pressed left at (47, 445)
Screenshot: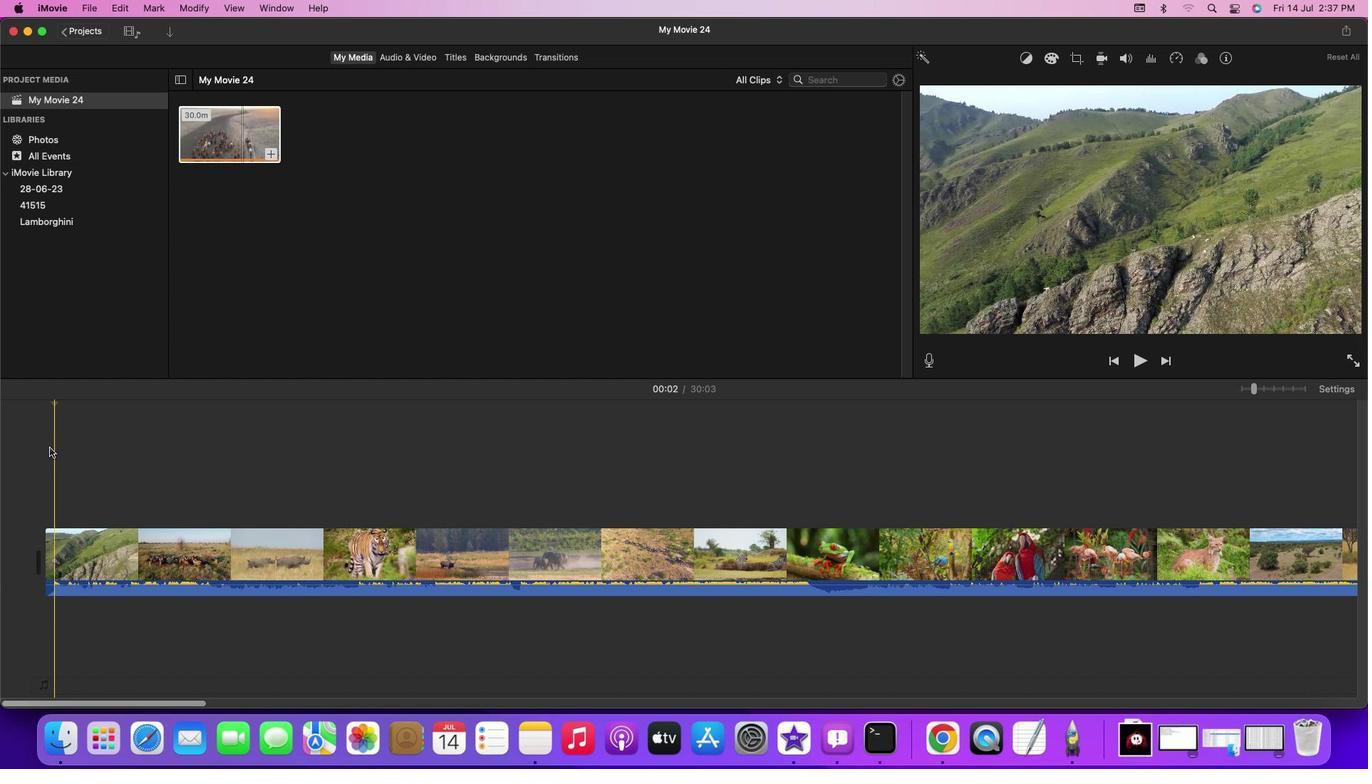 
Action: Key pressed Key.space
Screenshot: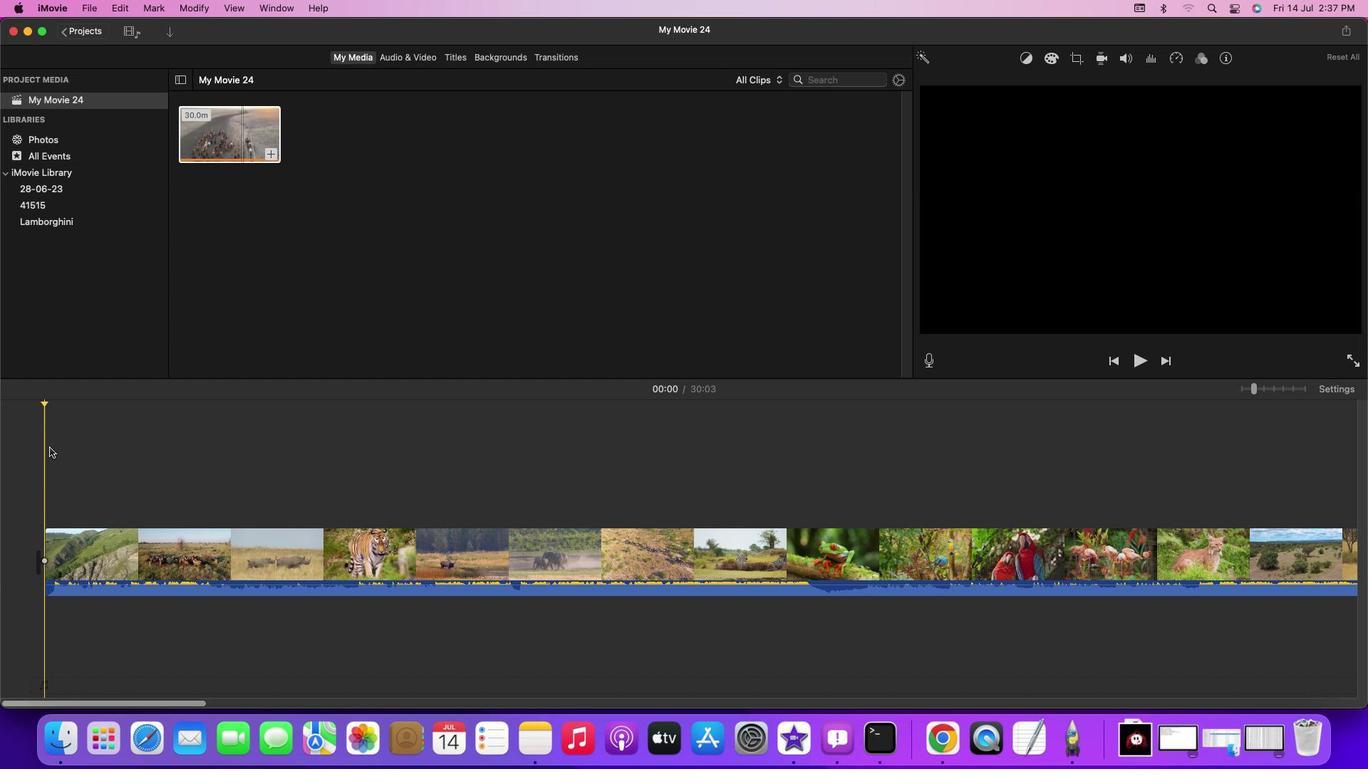 
Action: Mouse moved to (143, 455)
Screenshot: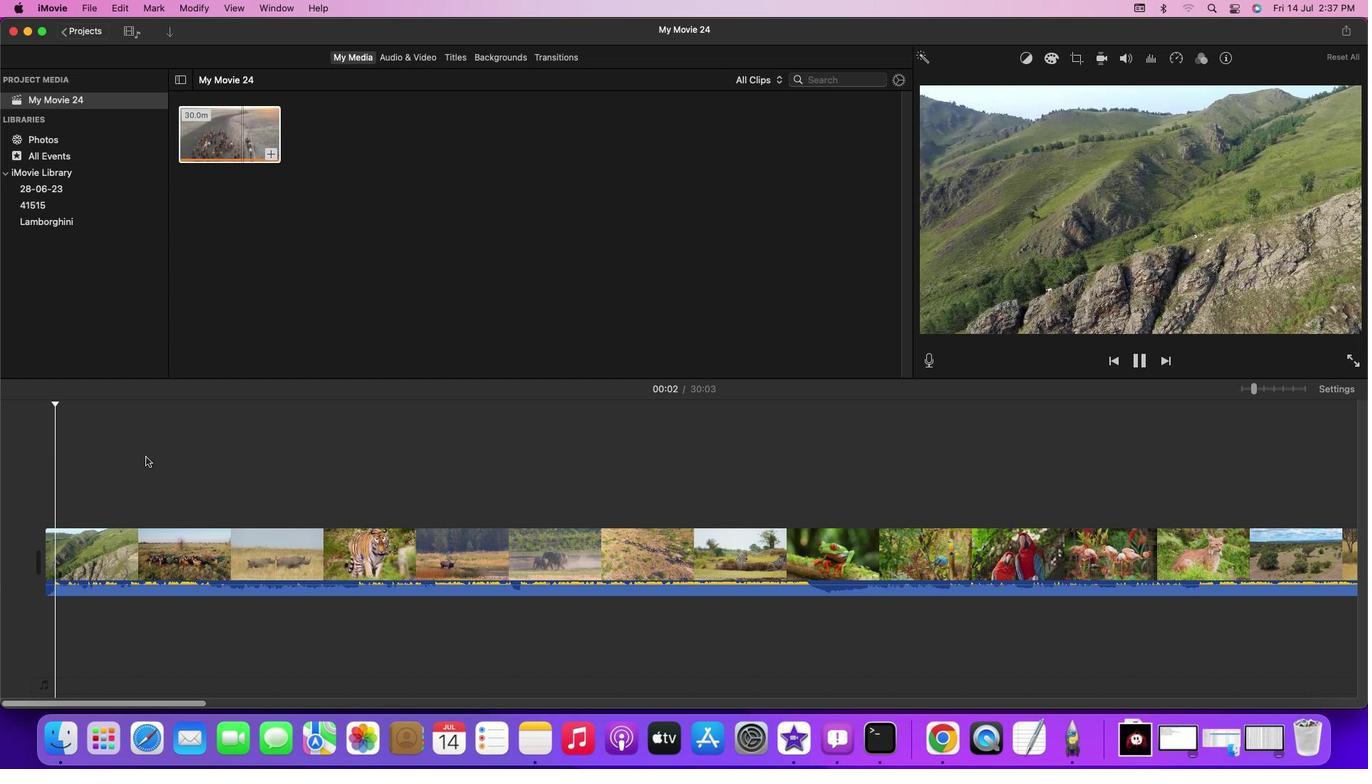 
Action: Mouse pressed left at (143, 455)
Screenshot: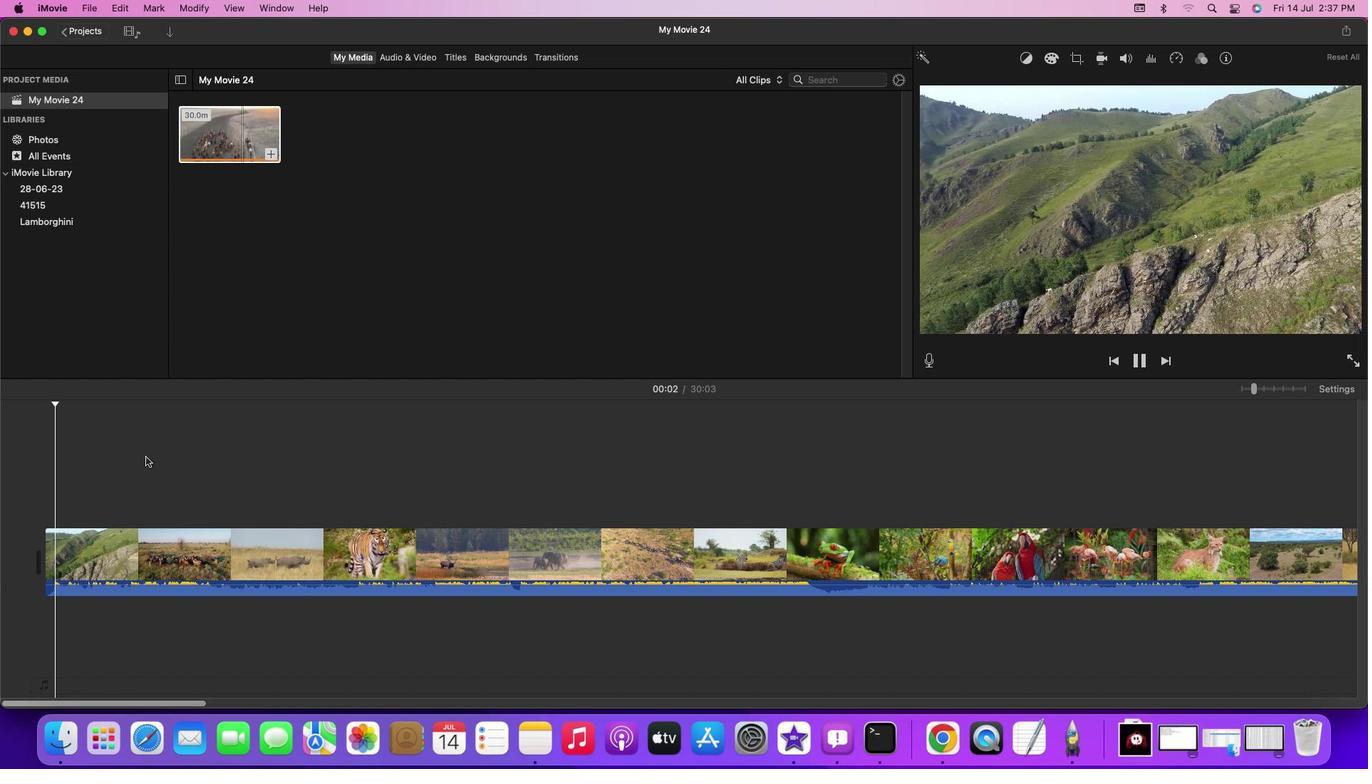 
Action: Mouse moved to (133, 444)
Screenshot: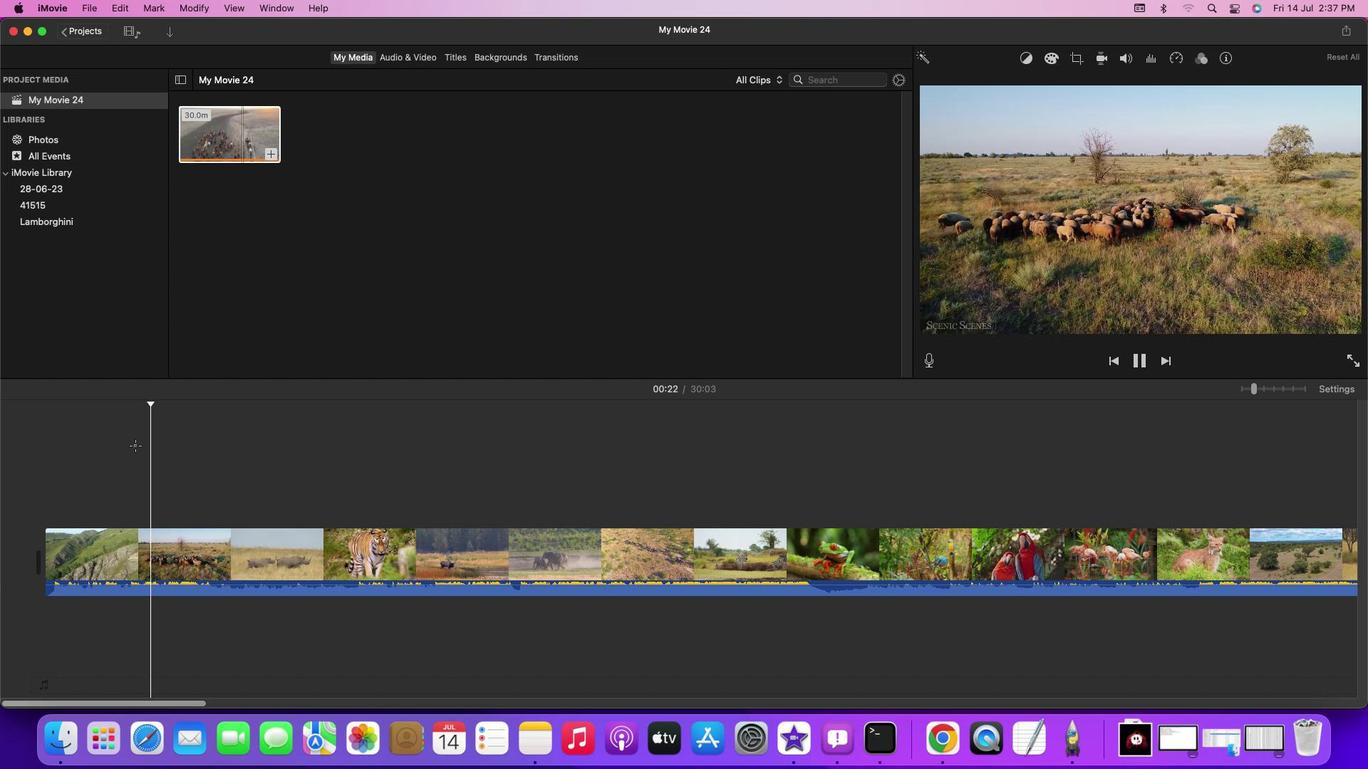 
Action: Mouse pressed left at (133, 444)
Screenshot: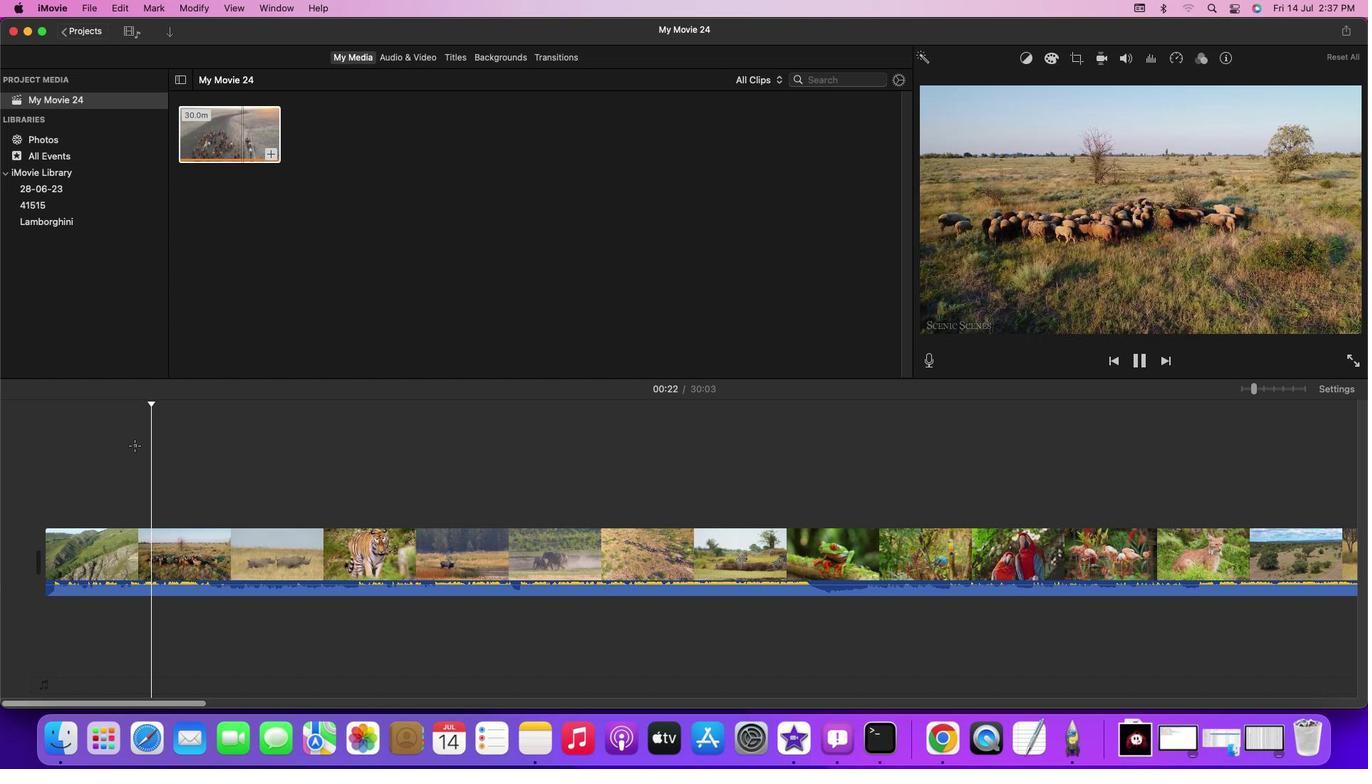 
Action: Mouse moved to (89, 546)
Screenshot: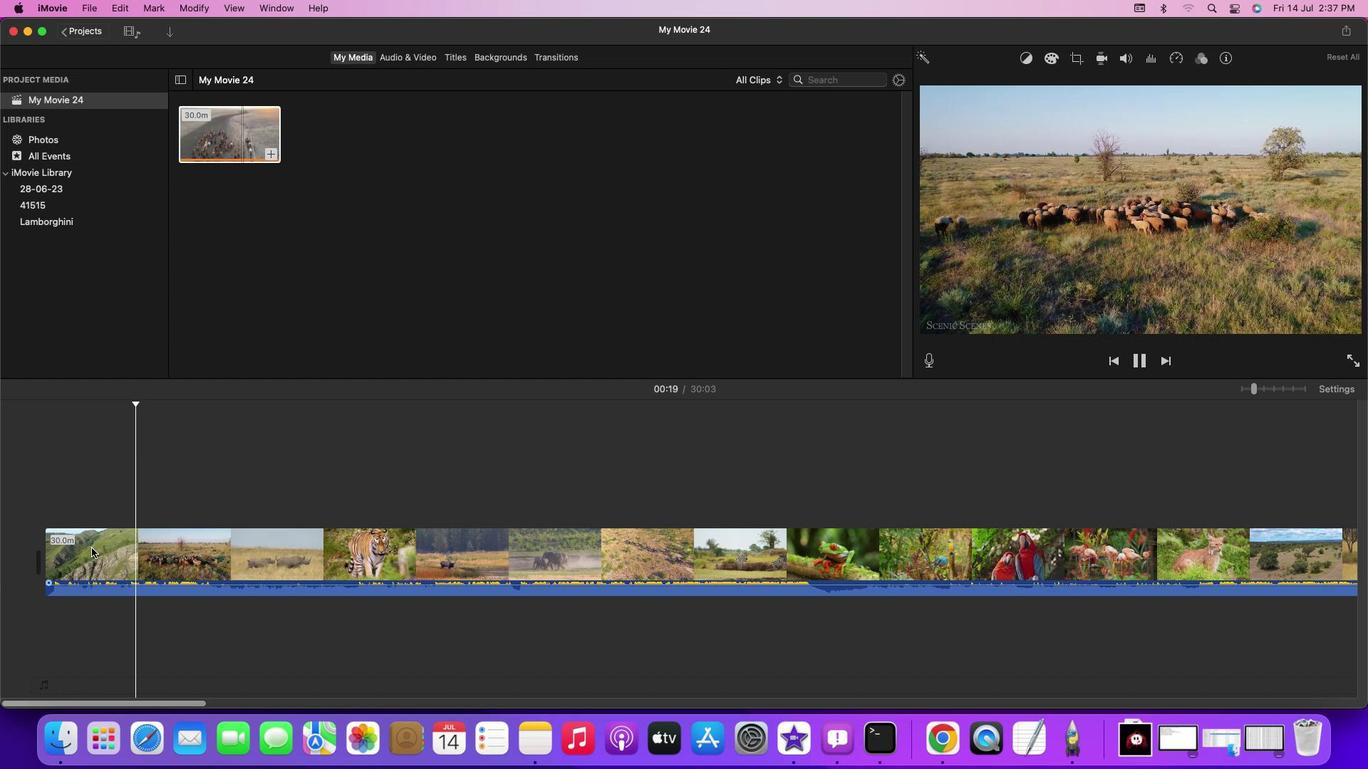 
Action: Mouse pressed right at (89, 546)
Screenshot: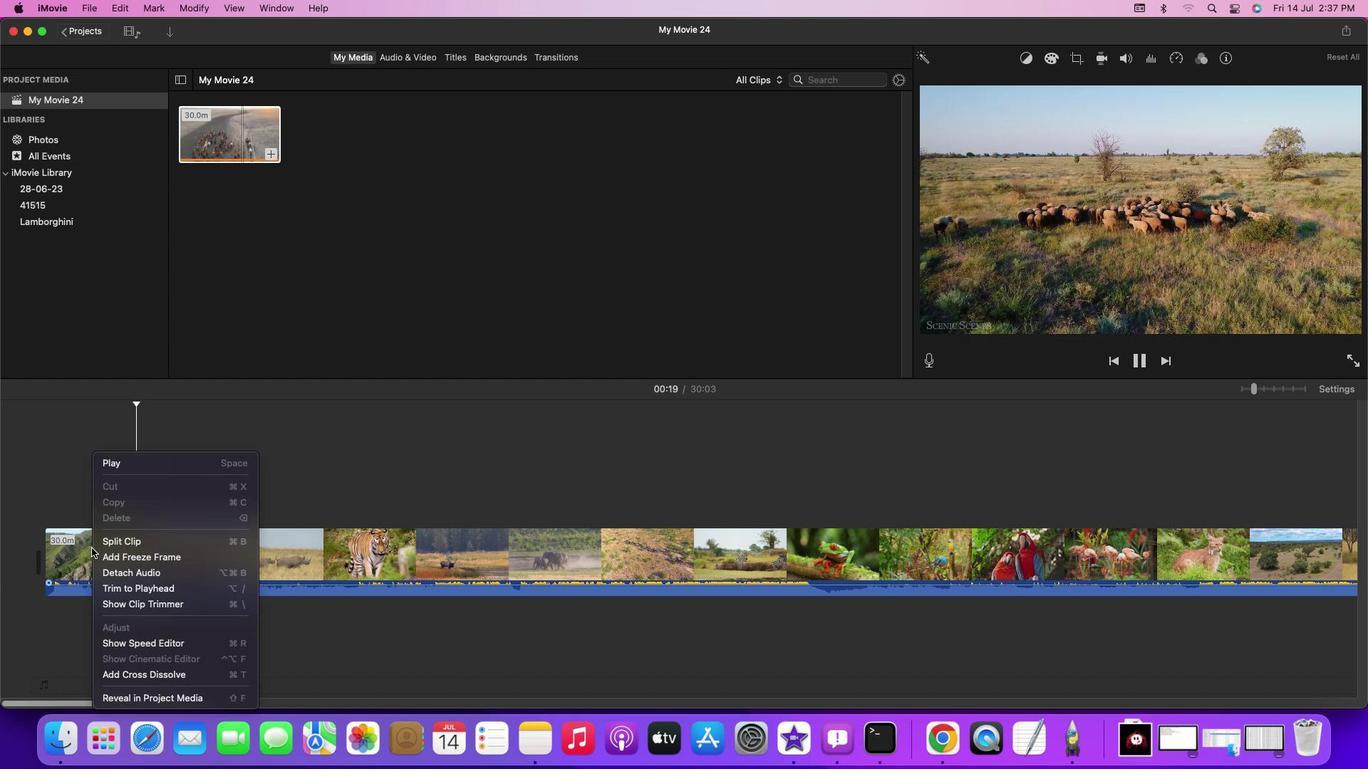 
Action: Mouse moved to (105, 564)
Screenshot: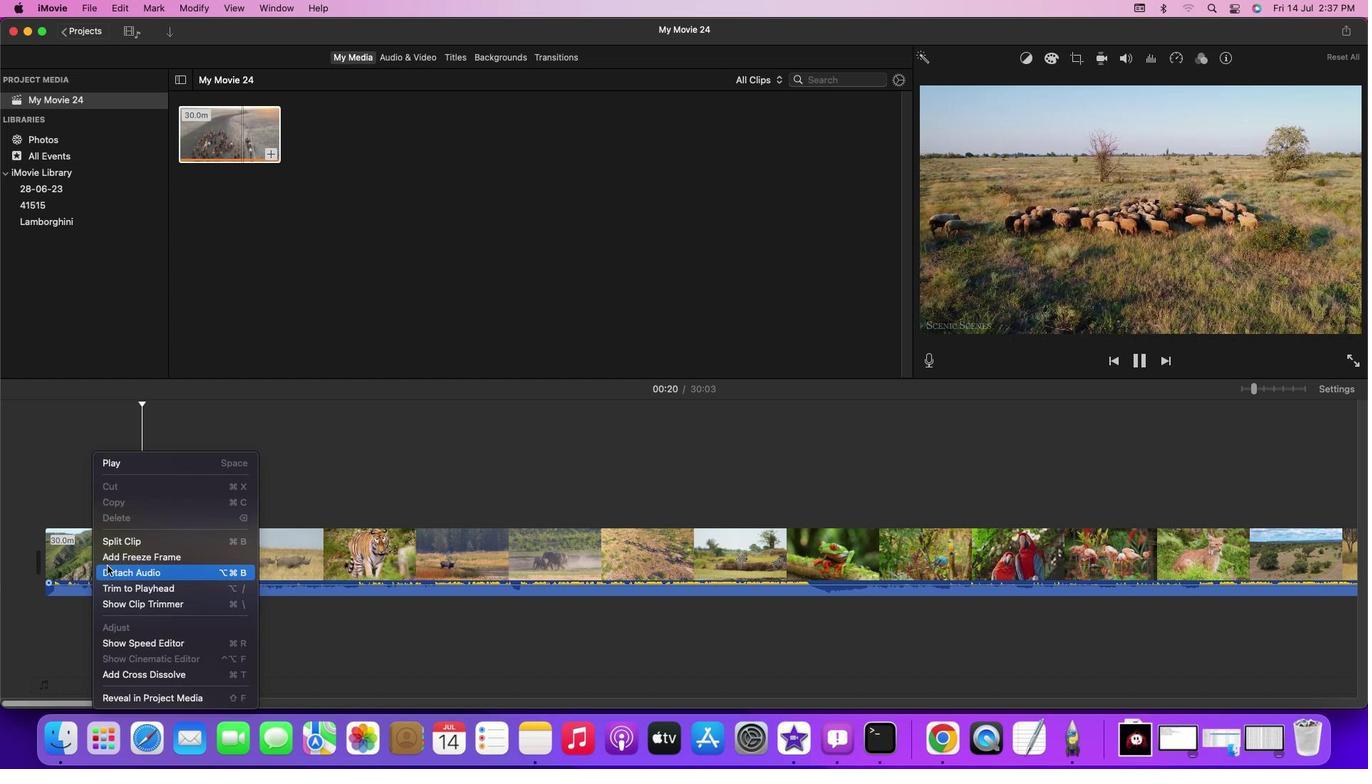 
Action: Mouse pressed left at (105, 564)
Screenshot: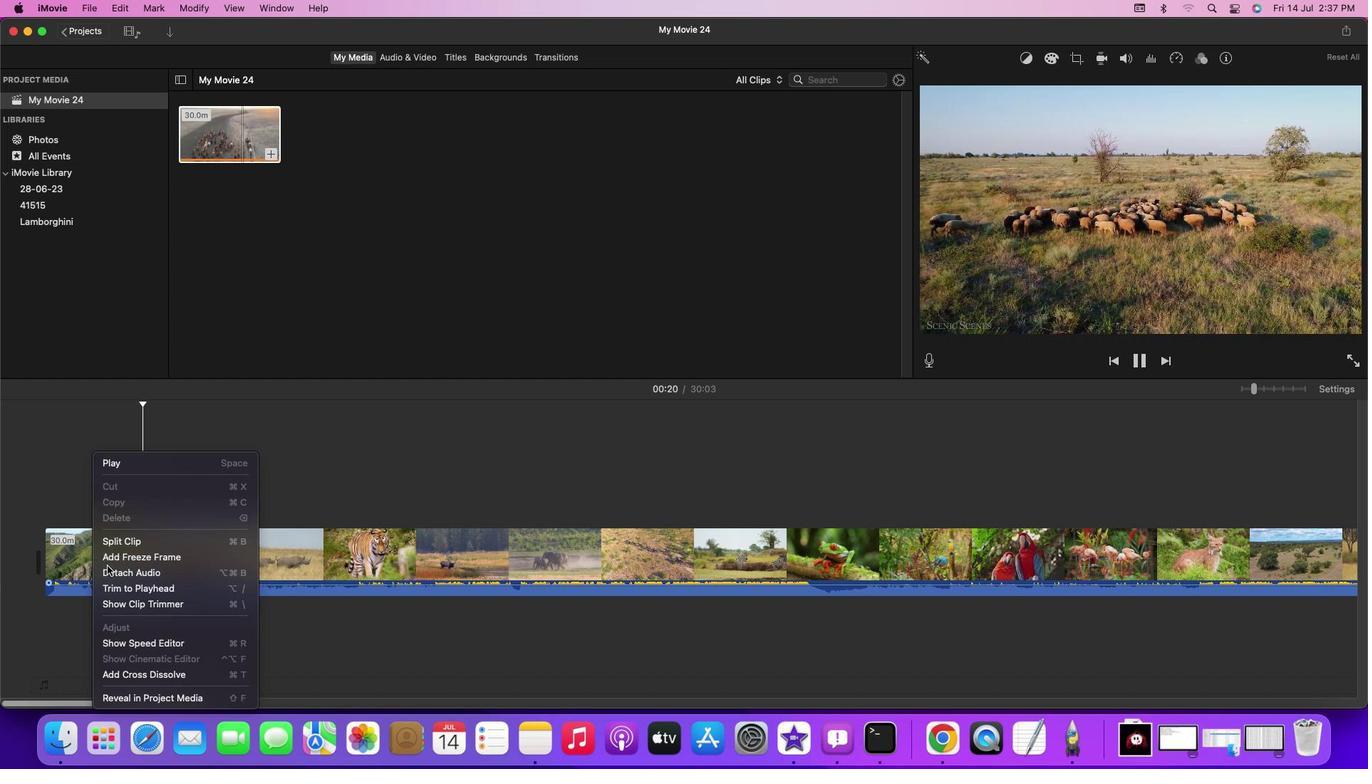 
Action: Mouse moved to (44, 551)
Screenshot: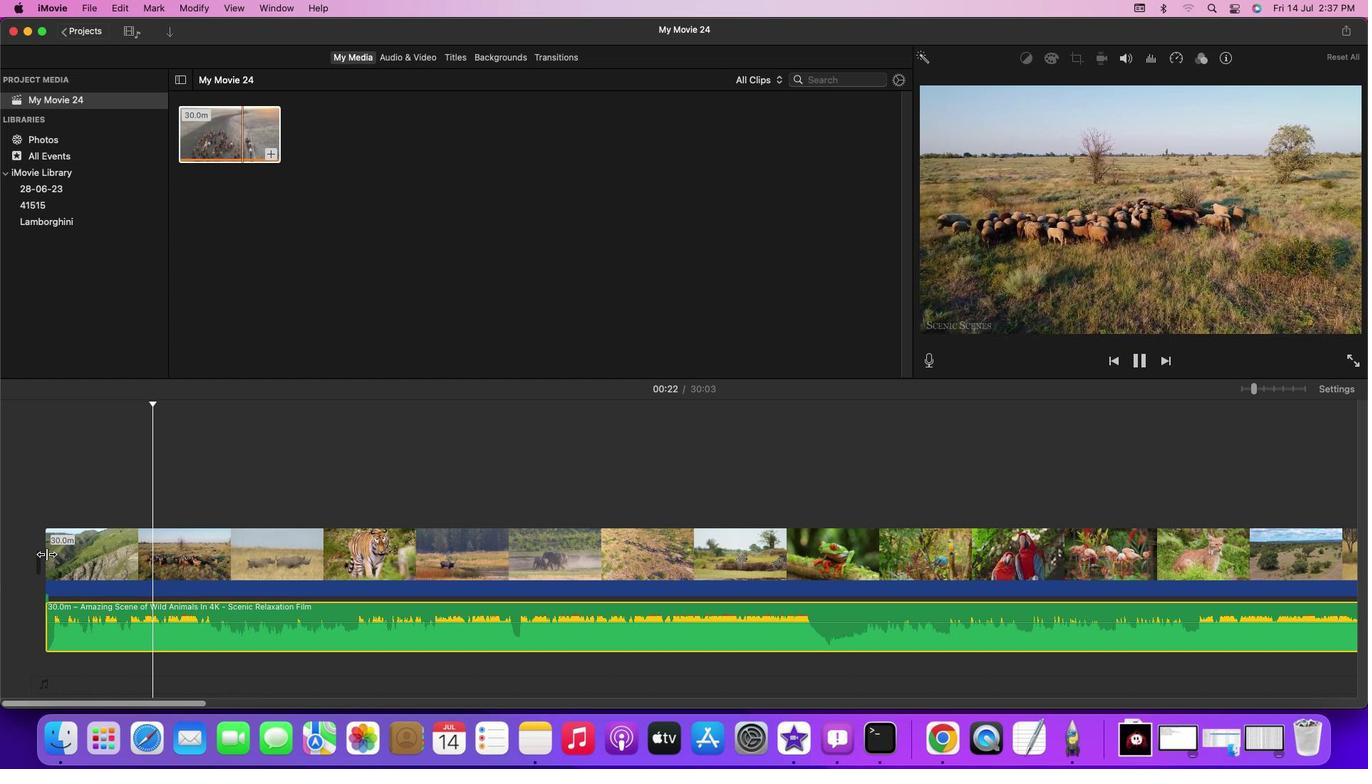 
Action: Mouse pressed left at (44, 551)
Screenshot: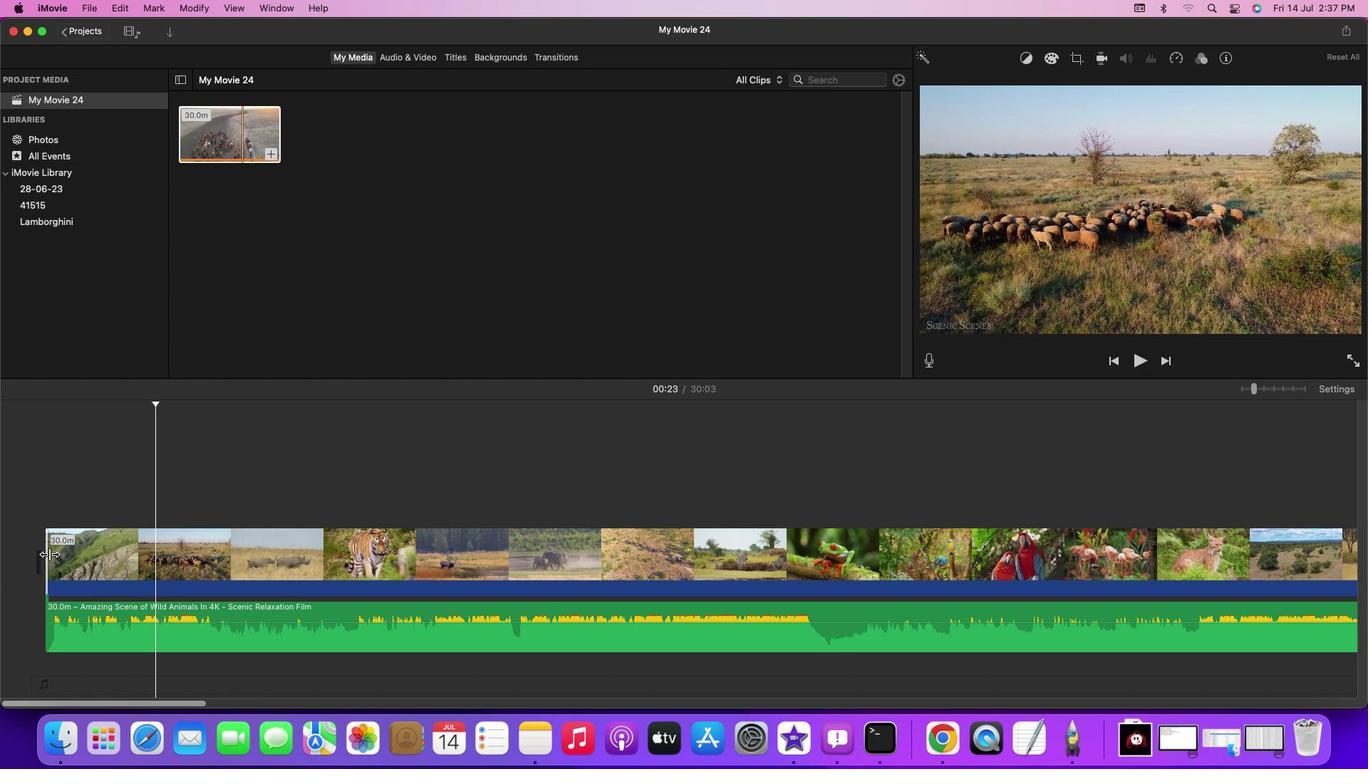 
Action: Mouse moved to (119, 474)
Screenshot: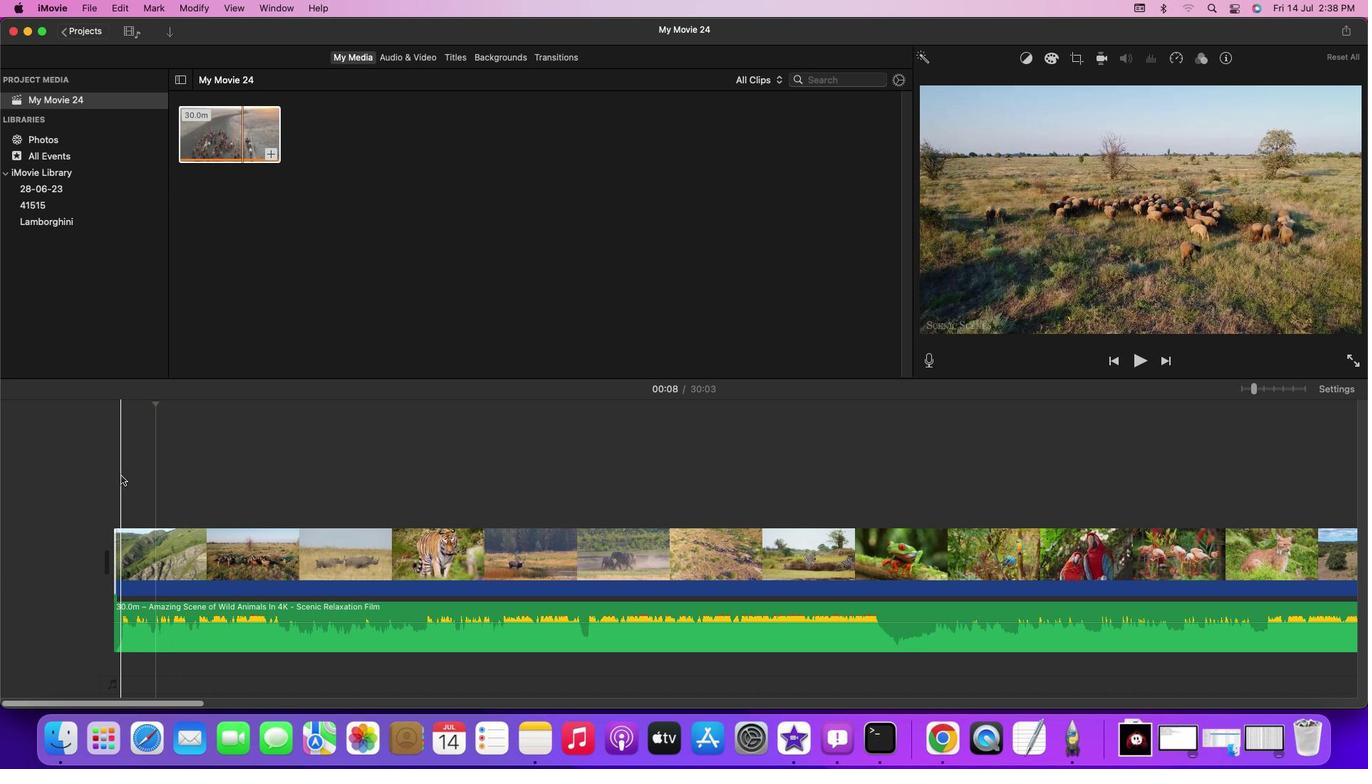 
Action: Key pressed Key.space
Screenshot: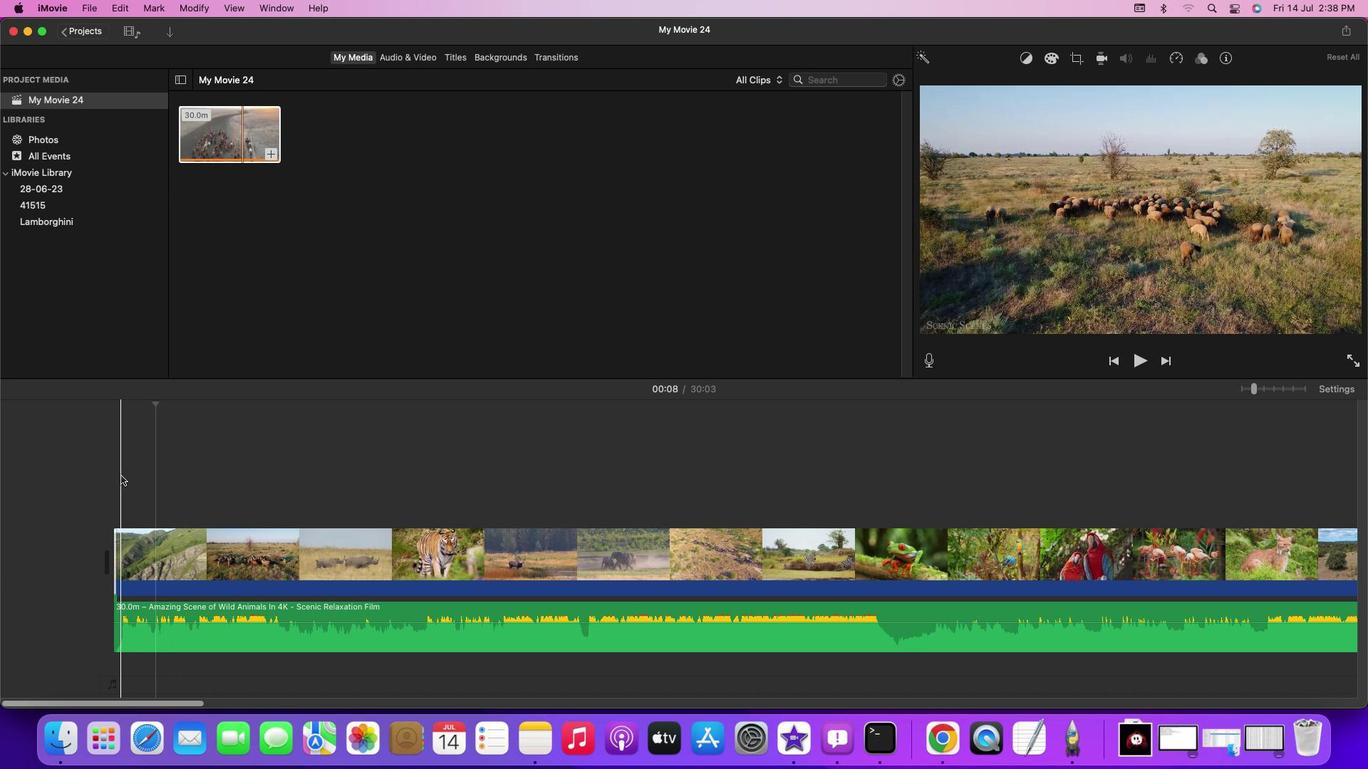 
Action: Mouse moved to (113, 471)
Screenshot: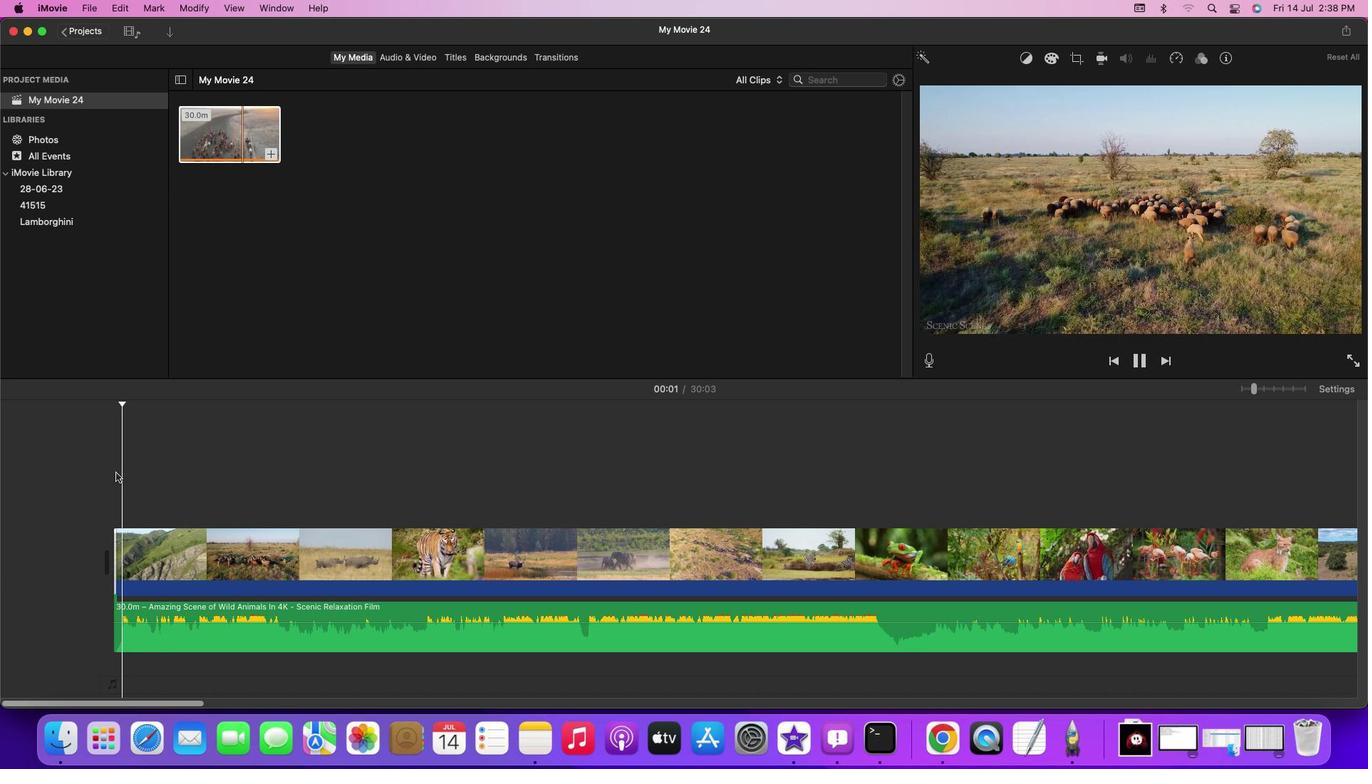 
Action: Key pressed Key.spaceKey.leftKey.leftKey.leftKey.leftKey.leftKey.leftKey.leftKey.leftKey.leftKey.leftKey.leftKey.leftKey.leftKey.leftKey.leftKey.leftKey.leftKey.leftKey.leftKey.leftKey.leftKey.leftKey.leftKey.leftKey.leftKey.leftKey.leftKey.leftKey.leftKey.leftKey.leftKey.leftKey.leftKey.leftKey.leftKey.leftKey.leftKey.leftKey.leftKey.leftKey.leftKey.leftKey.leftKey.leftKey.leftKey.leftKey.leftKey.leftKey.leftKey.leftKey.leftKey.leftKey.left
Screenshot: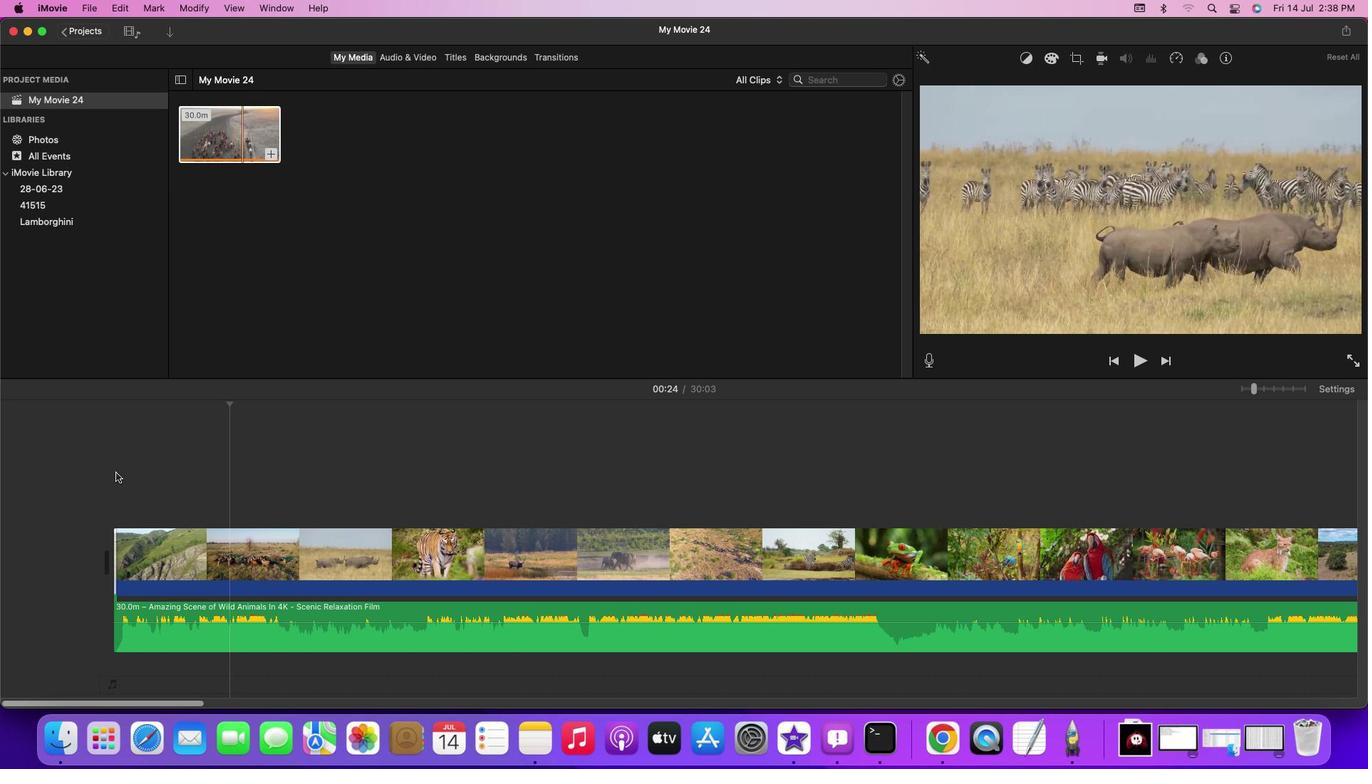 
Action: Mouse moved to (216, 481)
Screenshot: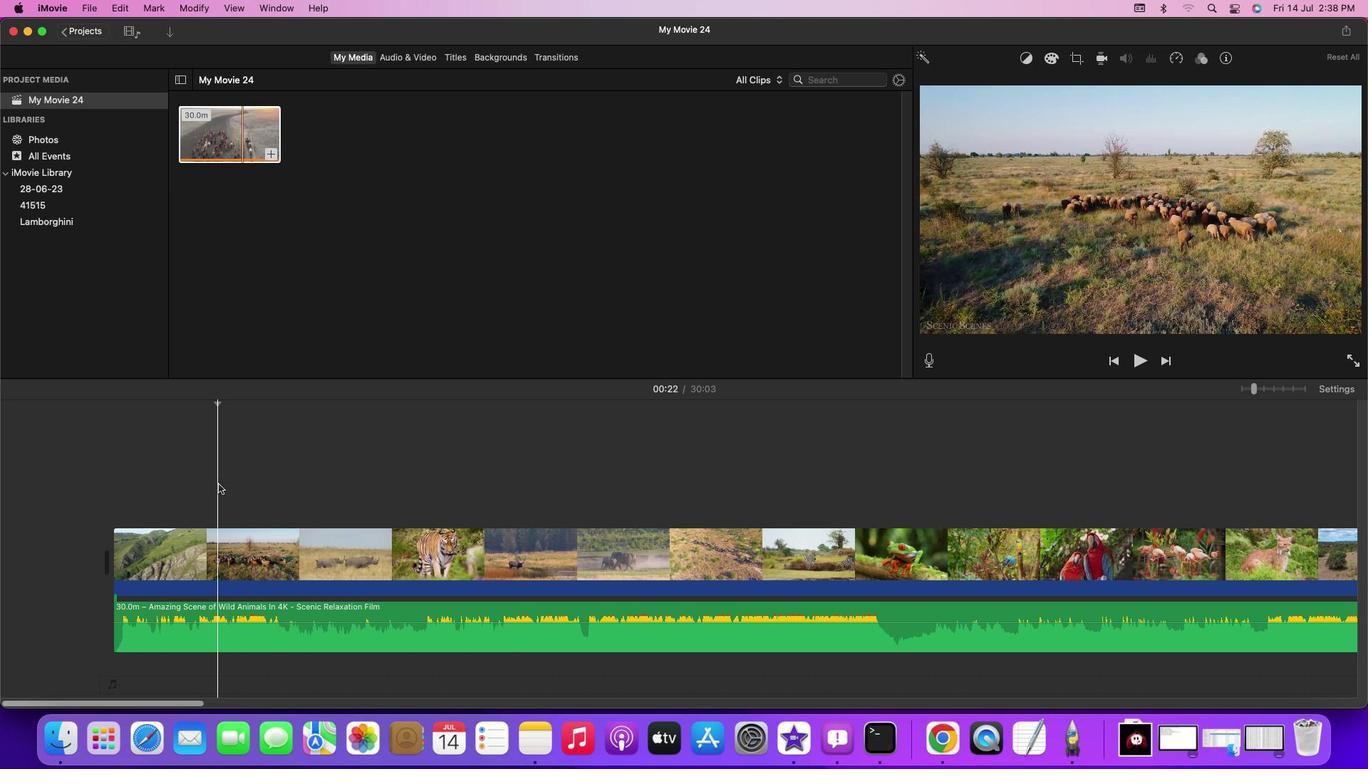 
Action: Mouse pressed left at (216, 481)
Screenshot: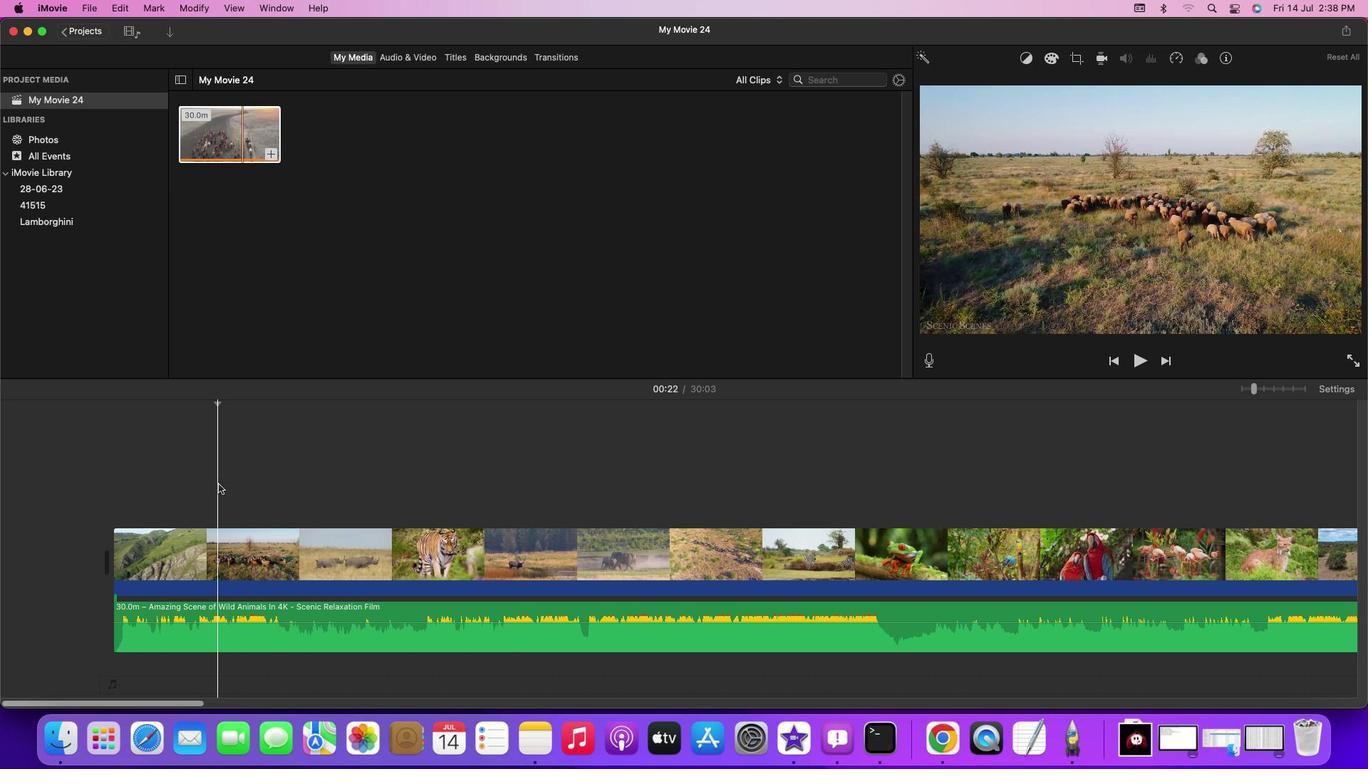 
Action: Mouse moved to (216, 481)
Screenshot: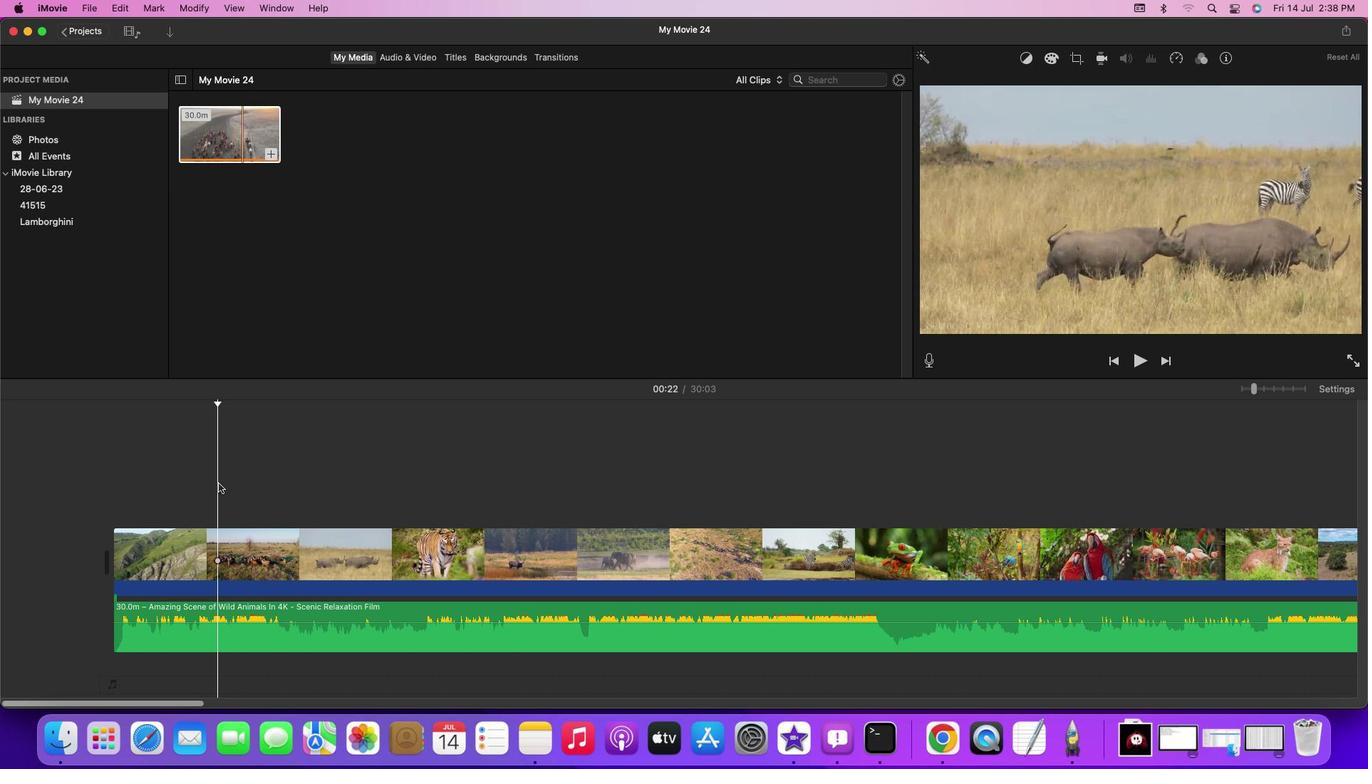 
Action: Key pressed Key.spaceKey.spaceKey.leftKey.leftKey.leftKey.leftKey.leftKey.leftKey.leftKey.leftKey.leftKey.leftKey.leftKey.leftKey.left
Screenshot: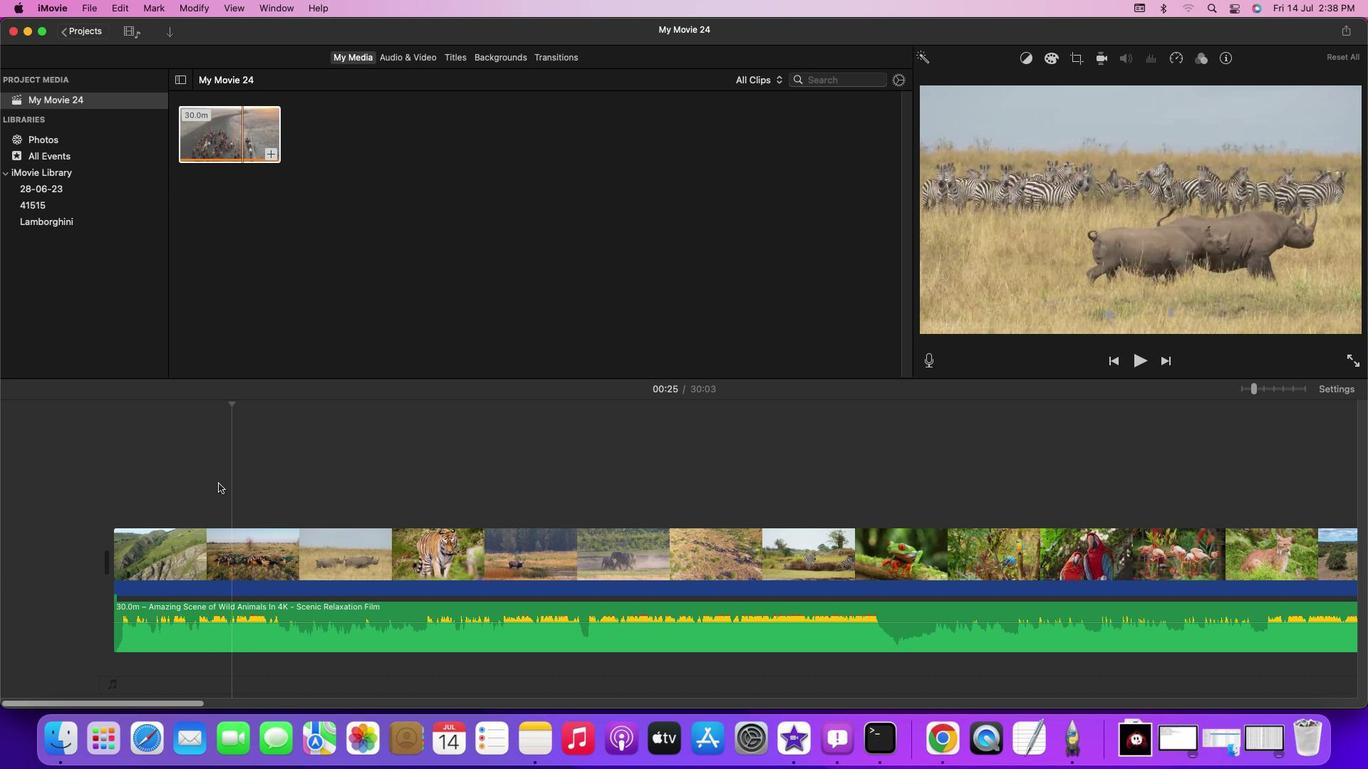 
Action: Mouse moved to (232, 566)
Screenshot: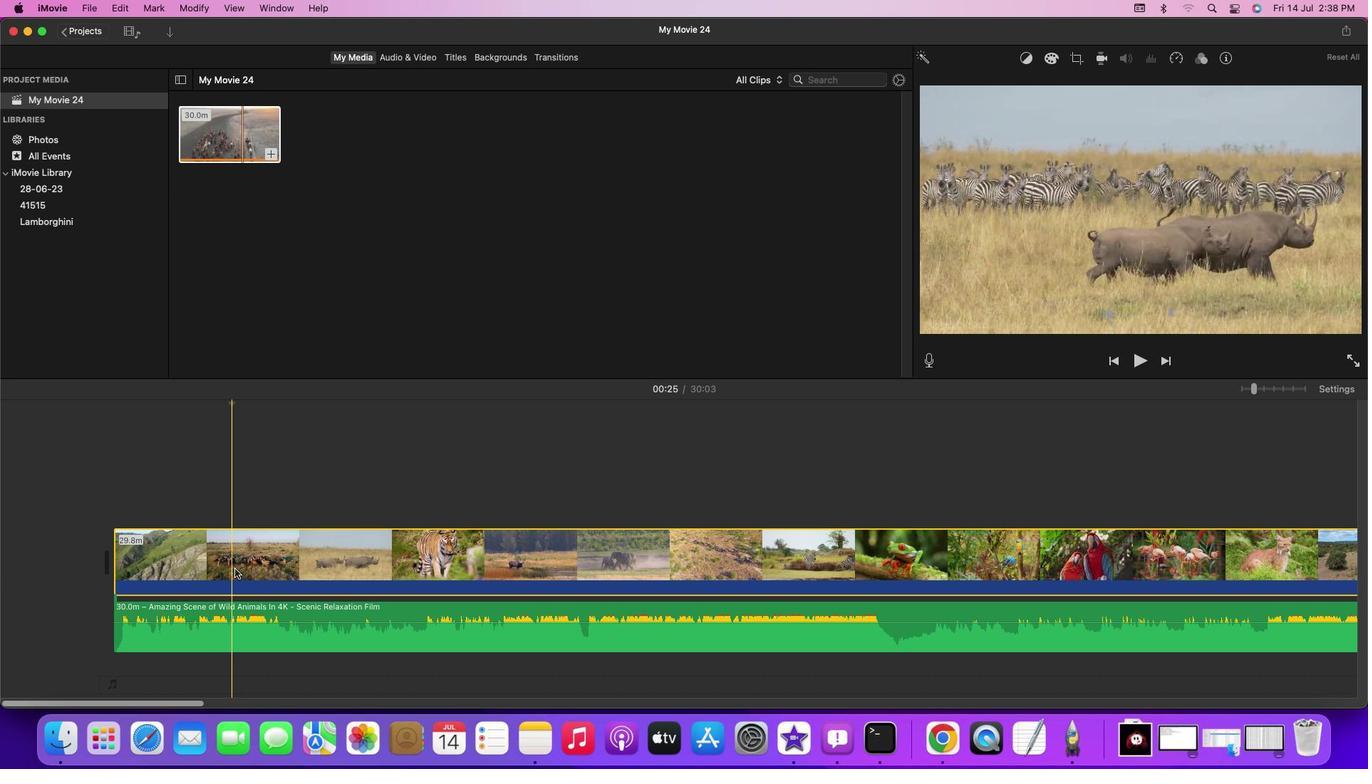 
Action: Mouse pressed left at (232, 566)
Screenshot: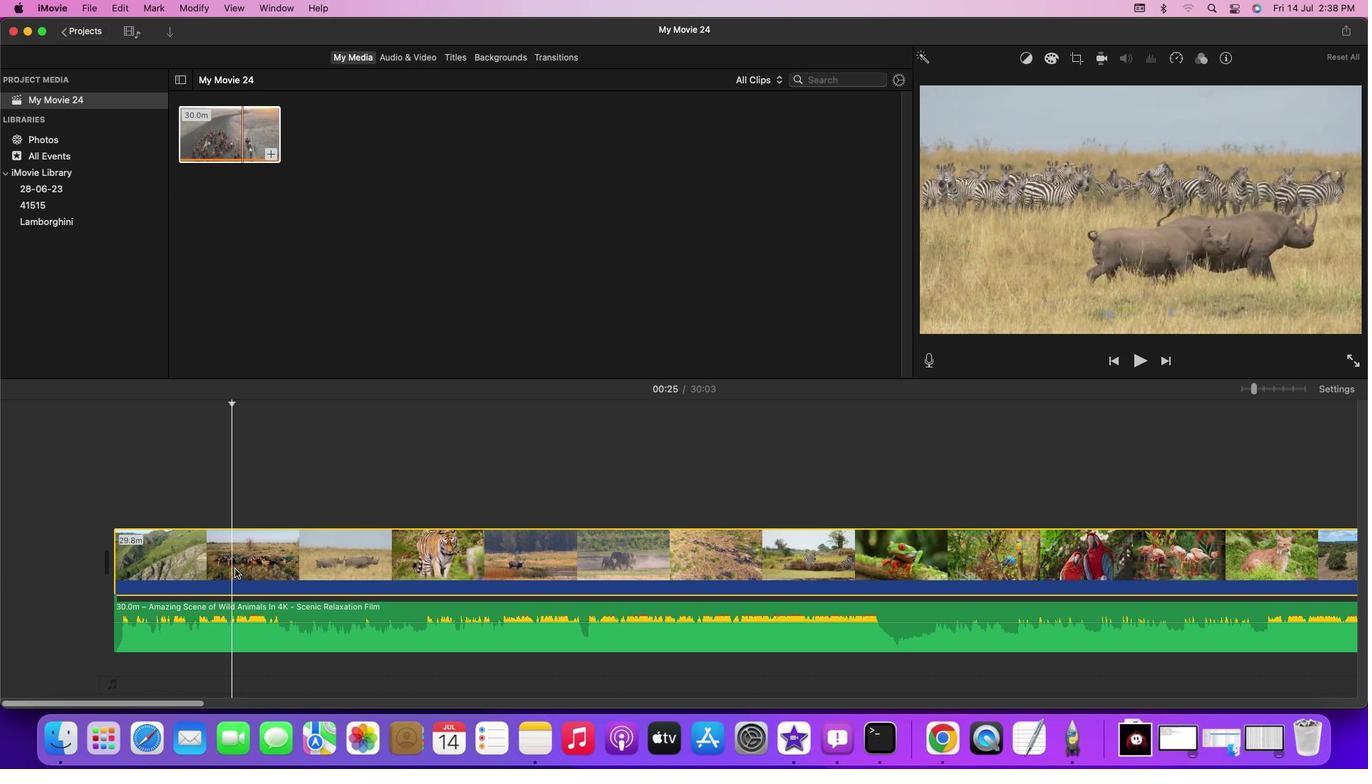 
Action: Mouse moved to (232, 566)
Screenshot: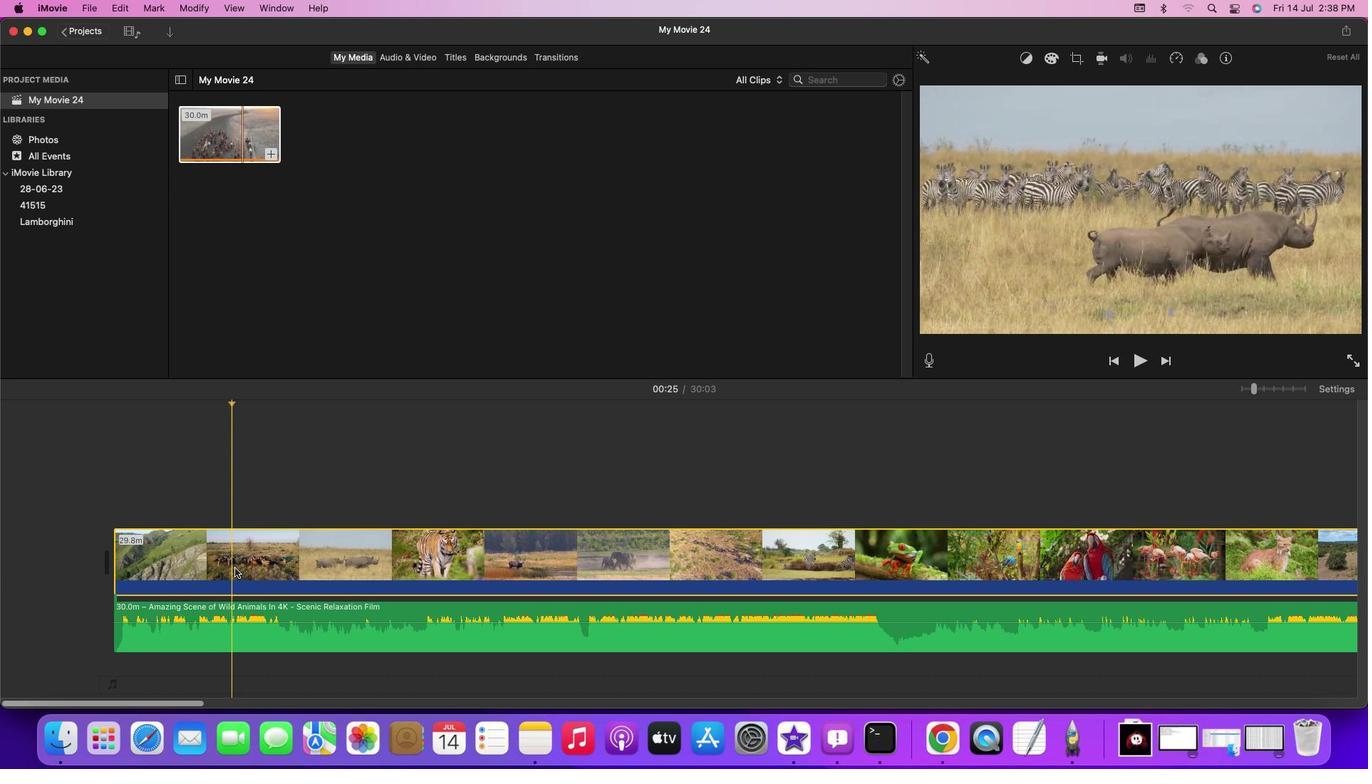 
Action: Key pressed Key.cmd'b'
Screenshot: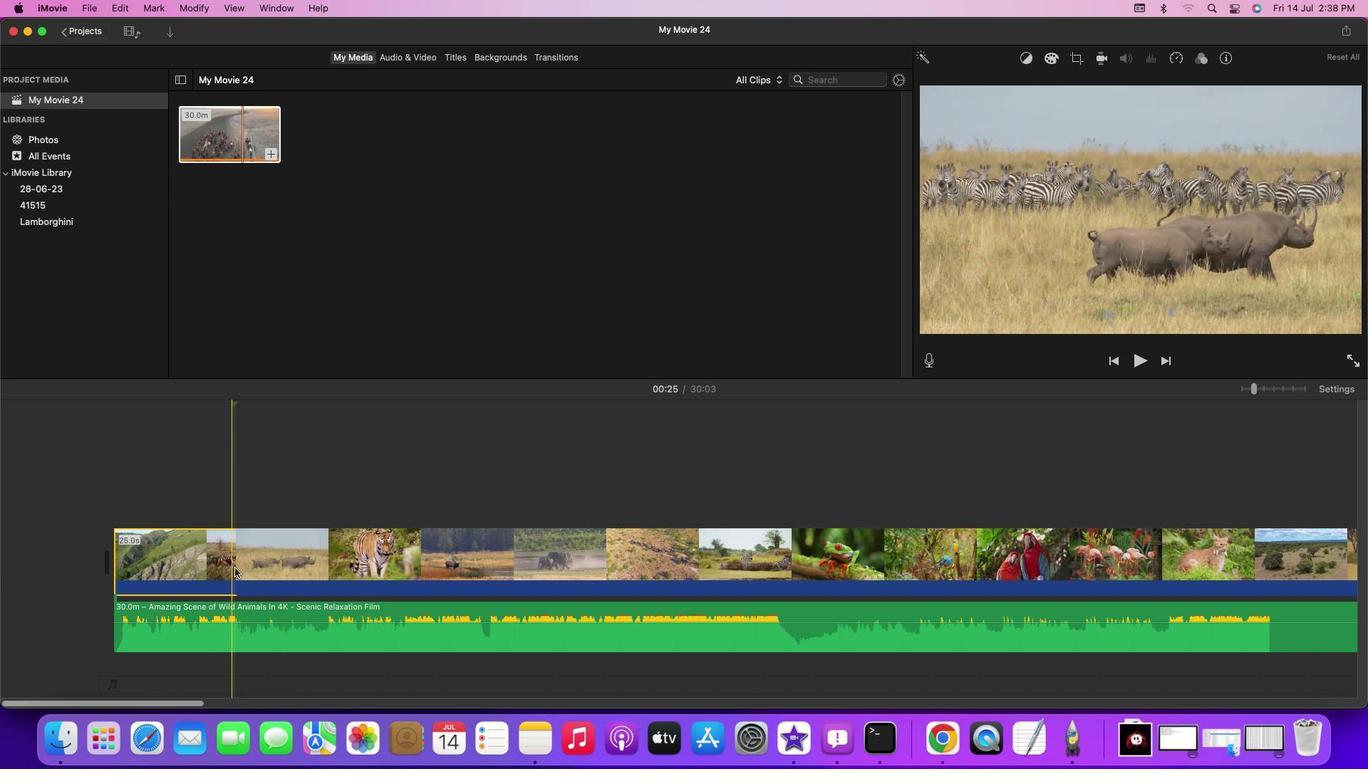 
Action: Mouse moved to (293, 482)
Screenshot: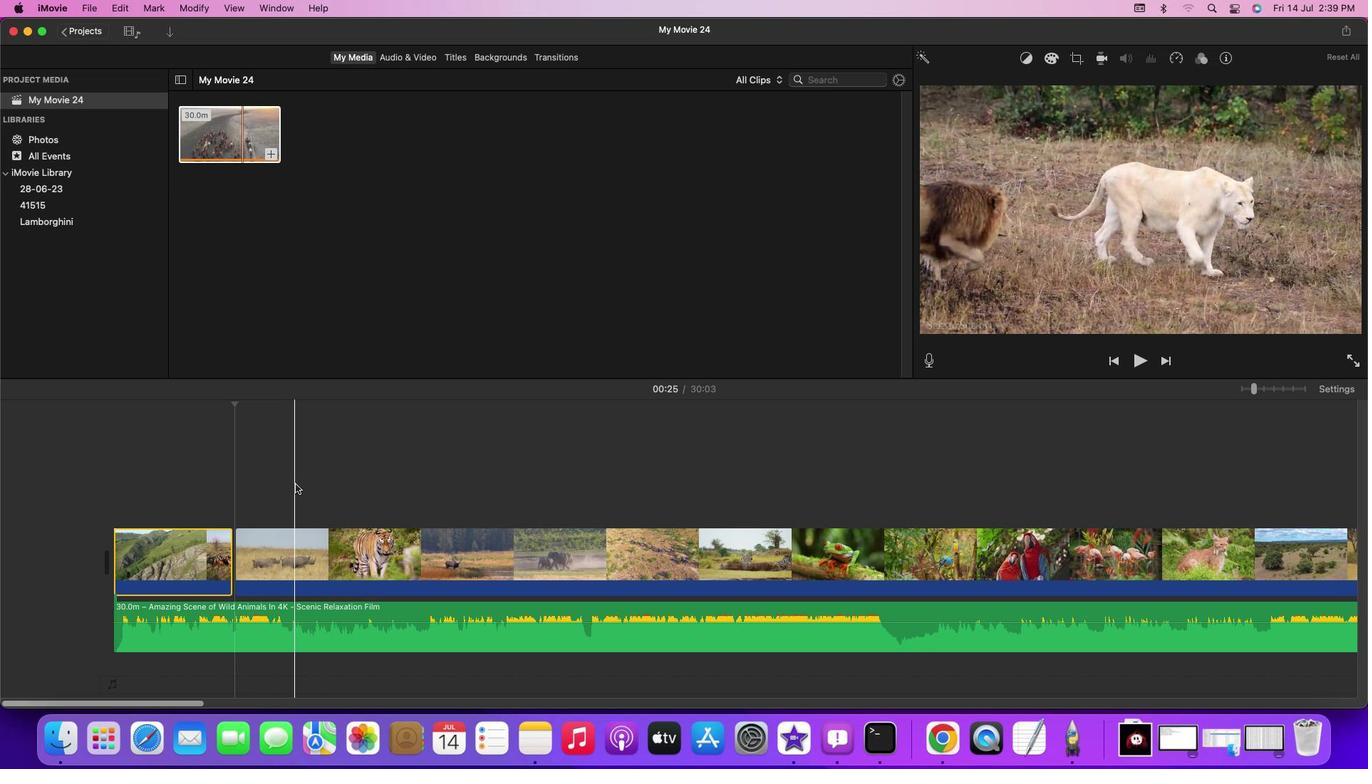 
Action: Mouse pressed left at (293, 482)
Screenshot: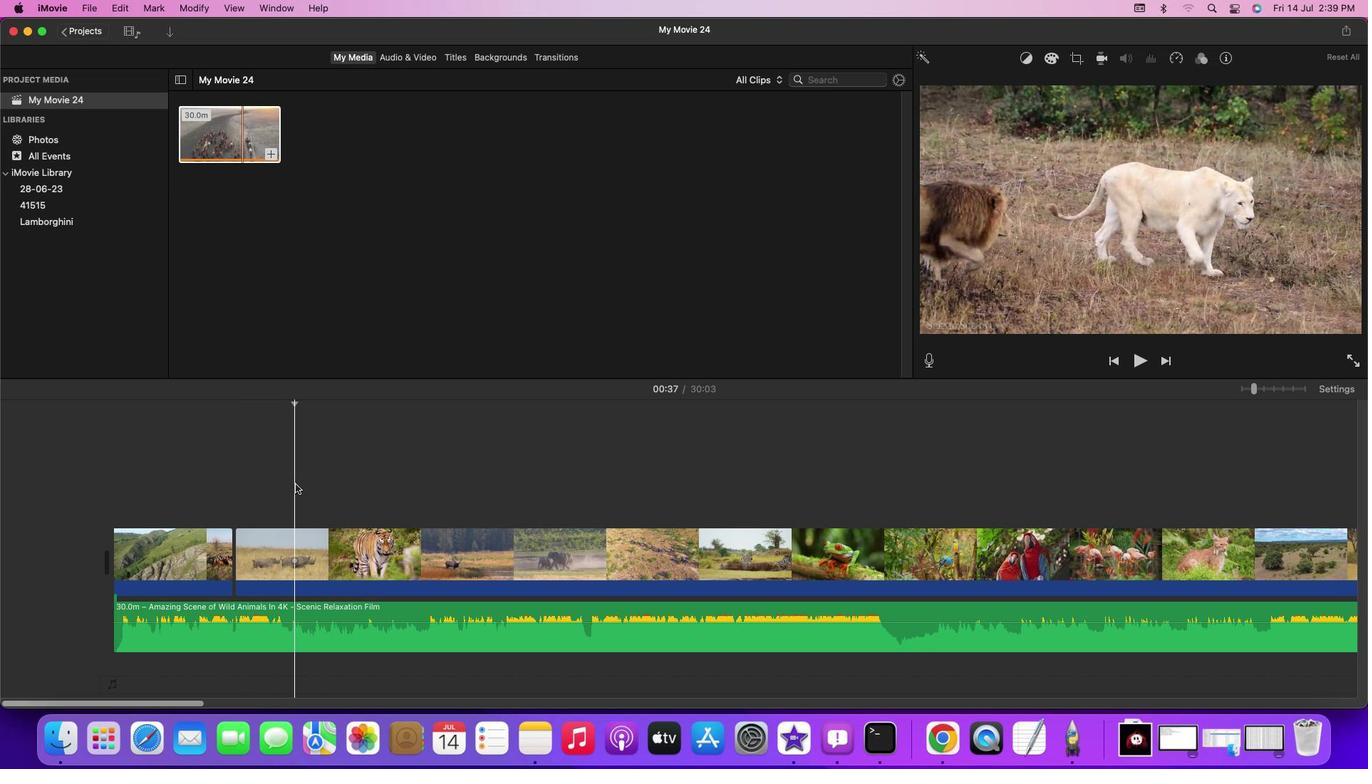 
Action: Mouse moved to (293, 556)
Screenshot: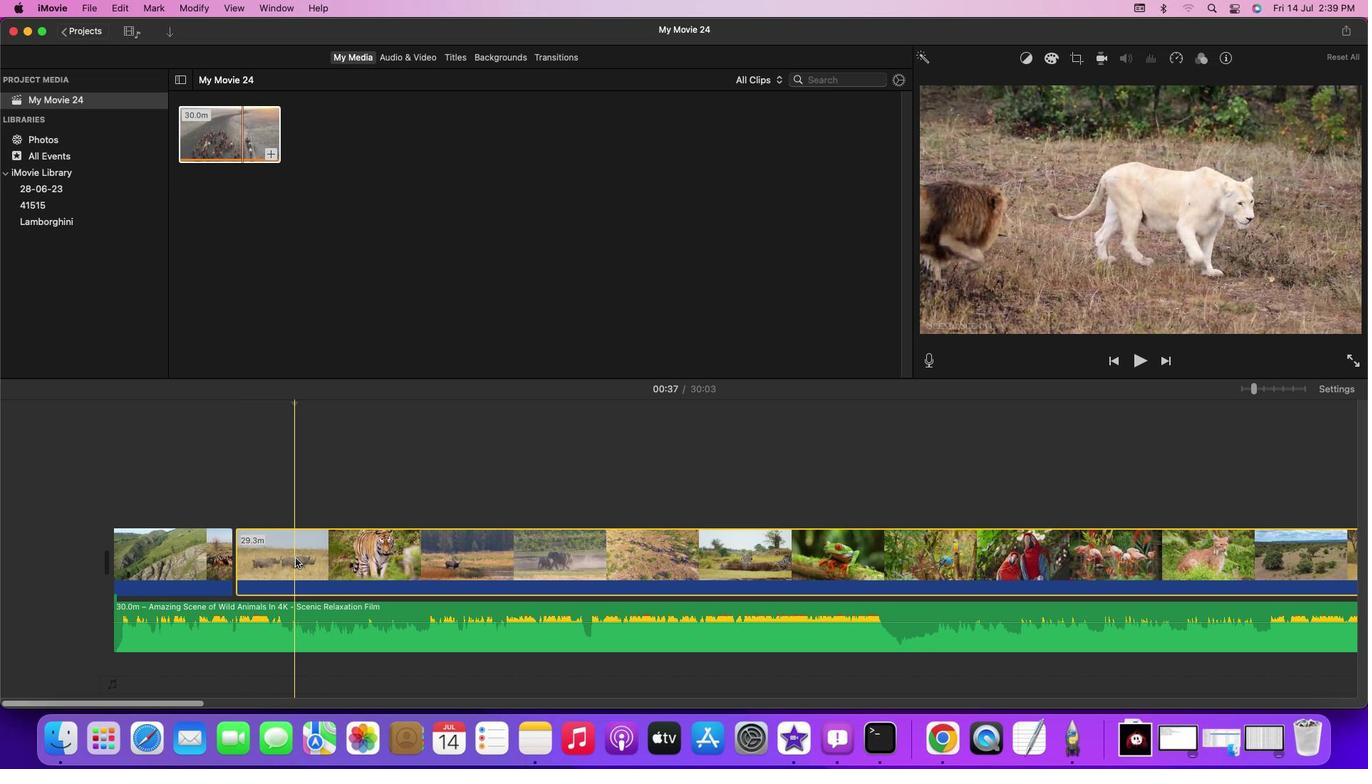 
Action: Mouse pressed left at (293, 556)
Screenshot: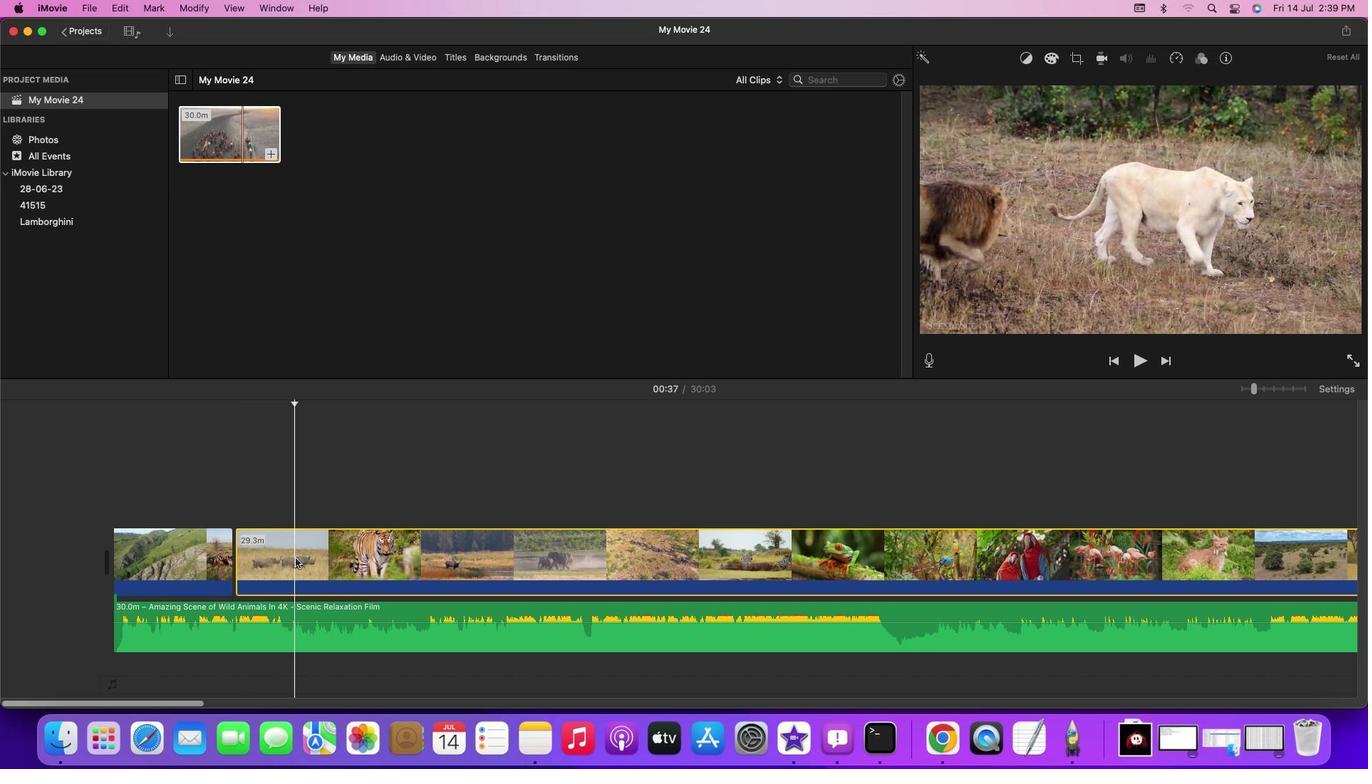 
Action: Key pressed Key.cmd'b'
Screenshot: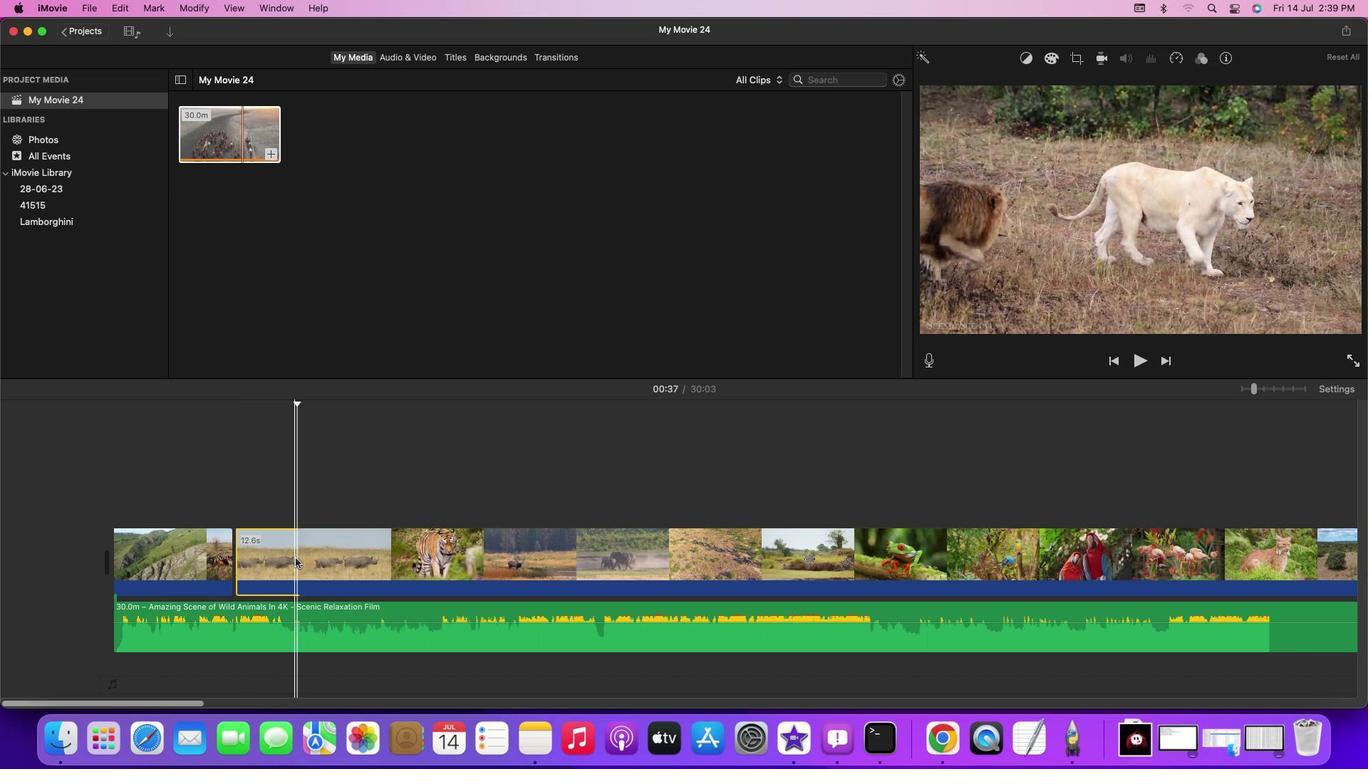
Action: Mouse moved to (273, 555)
Screenshot: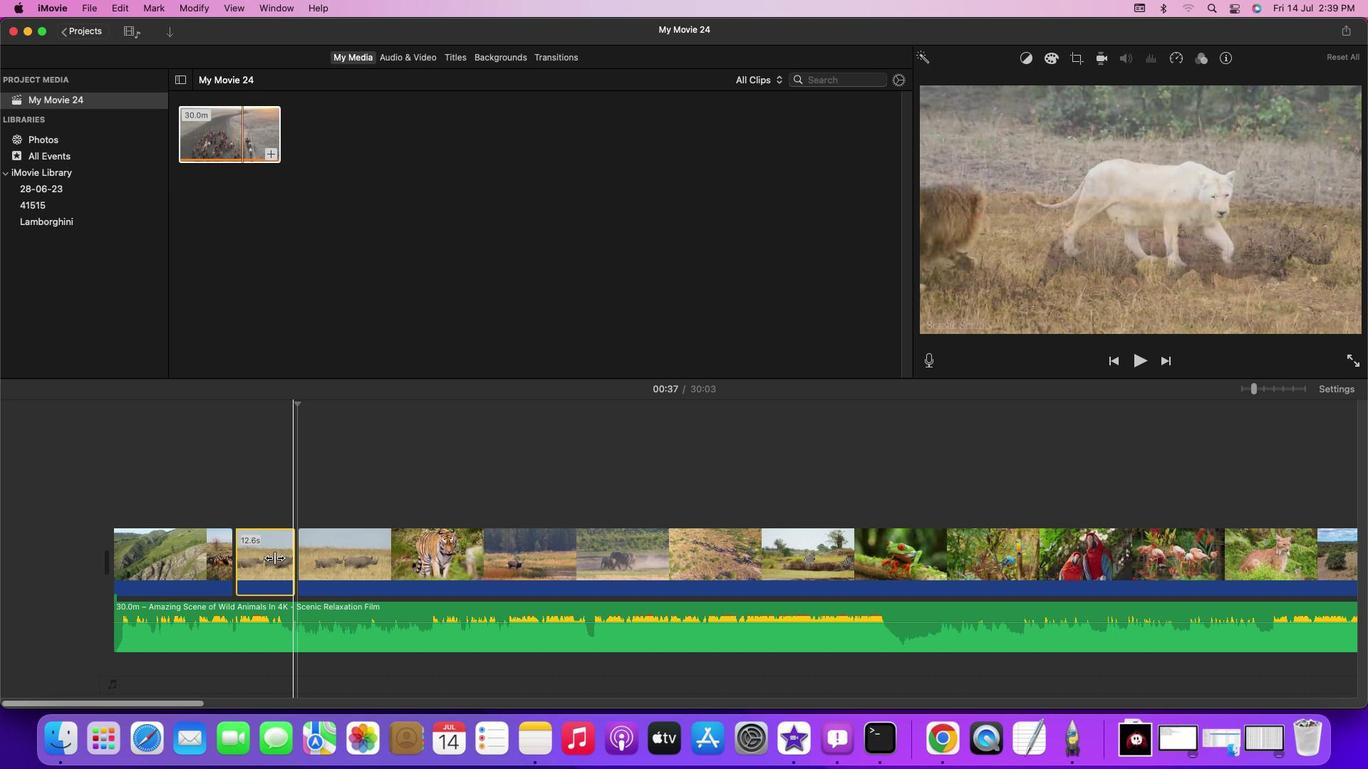
Action: Mouse pressed right at (273, 555)
Screenshot: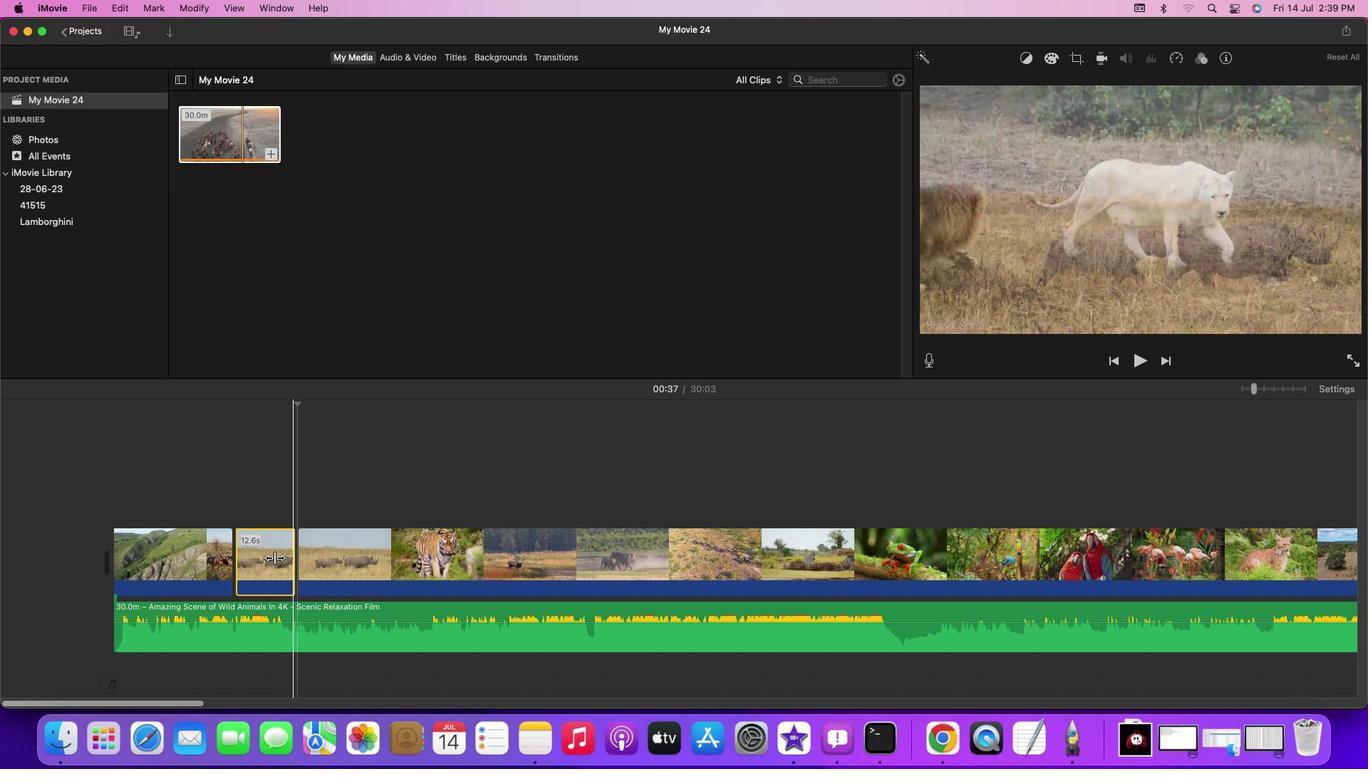 
Action: Mouse moved to (257, 553)
Screenshot: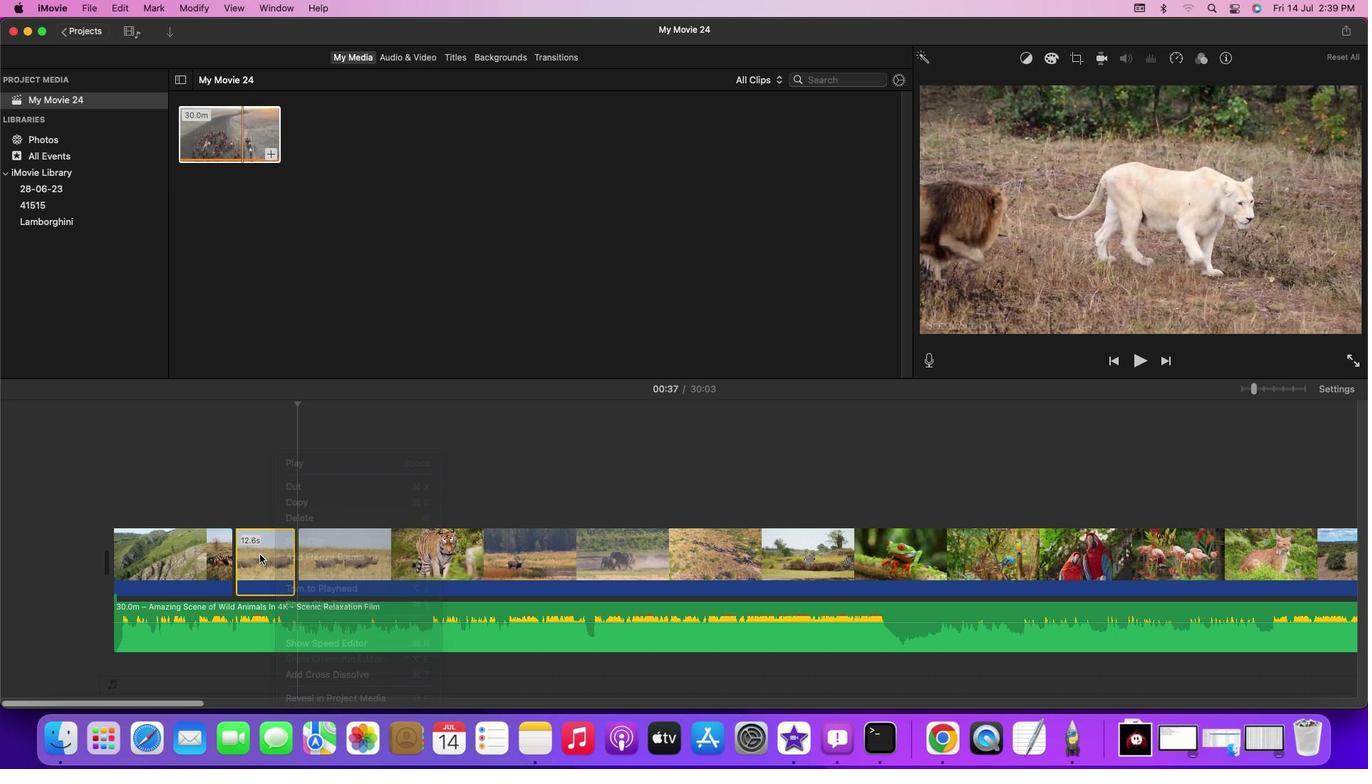 
Action: Mouse pressed right at (257, 553)
Screenshot: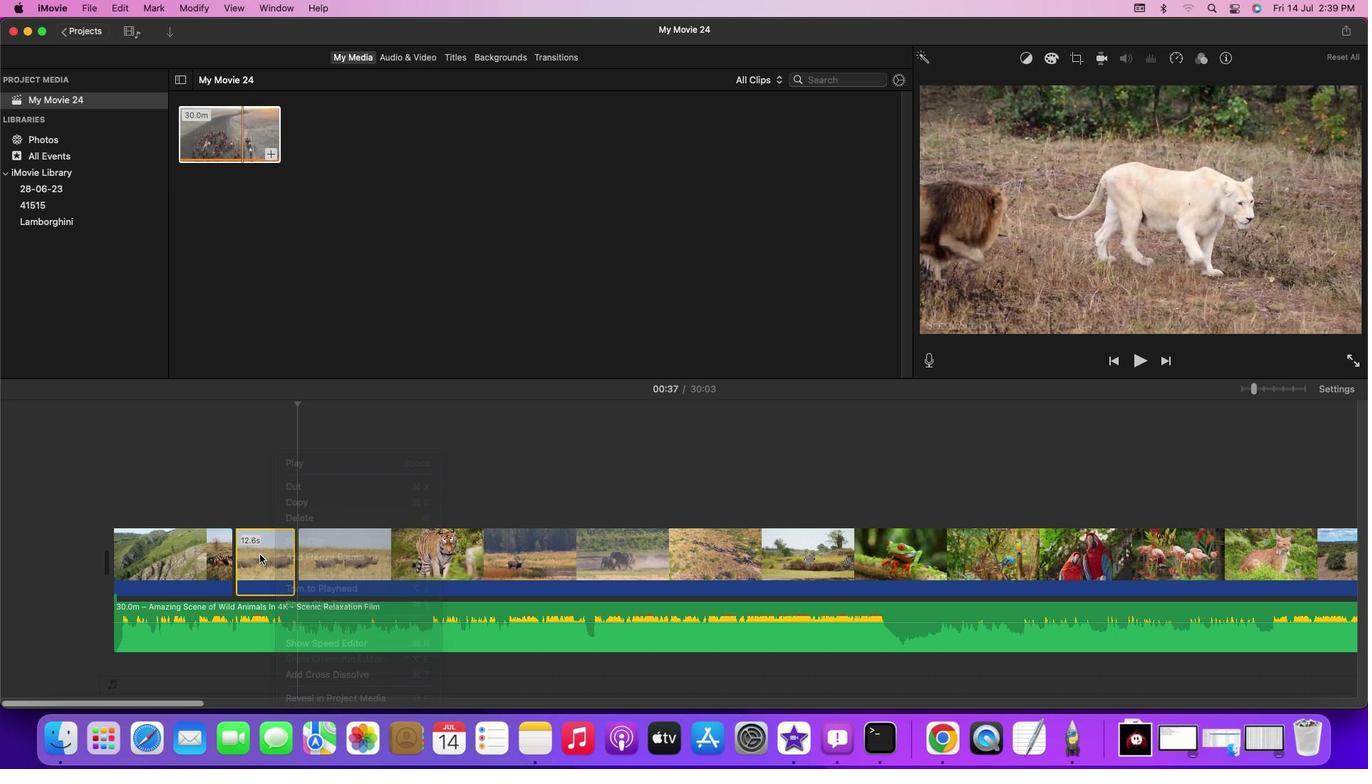 
Action: Mouse moved to (271, 519)
Screenshot: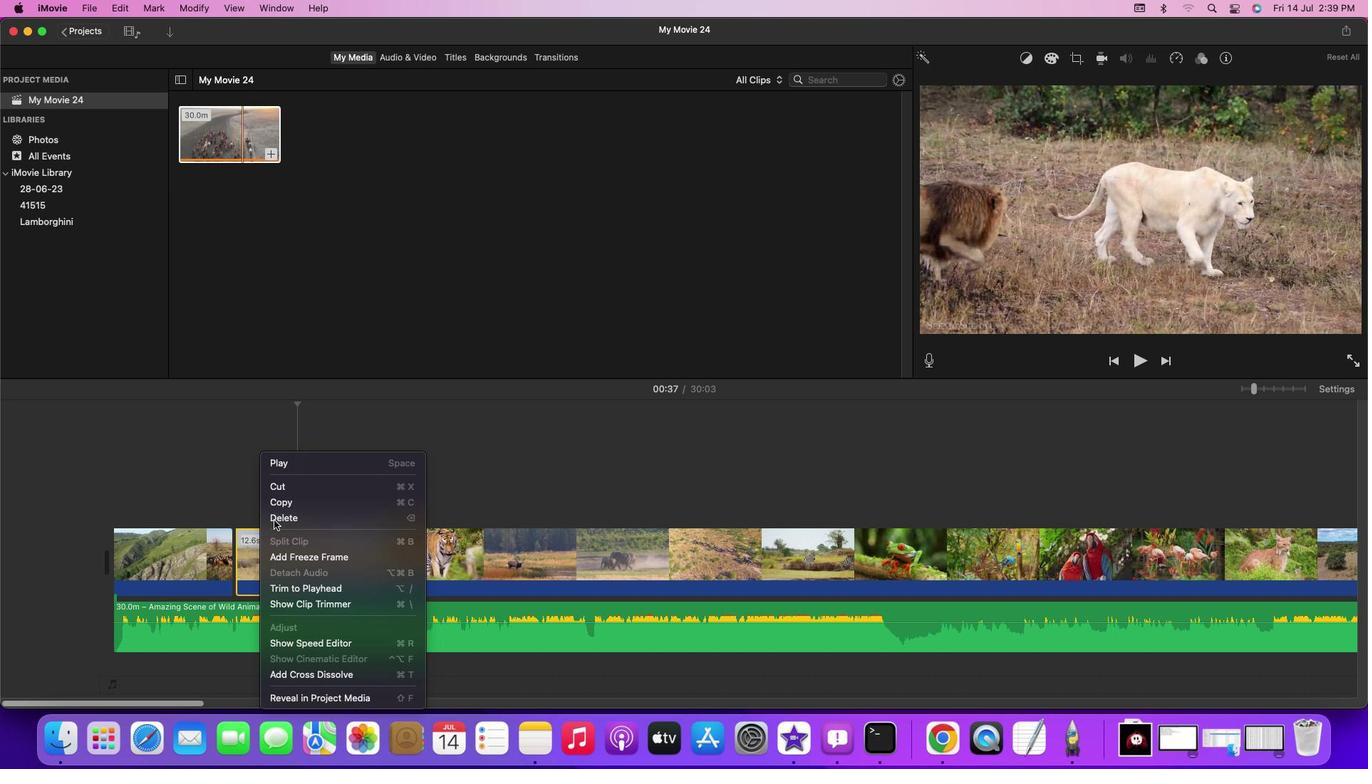 
Action: Mouse pressed left at (271, 519)
Screenshot: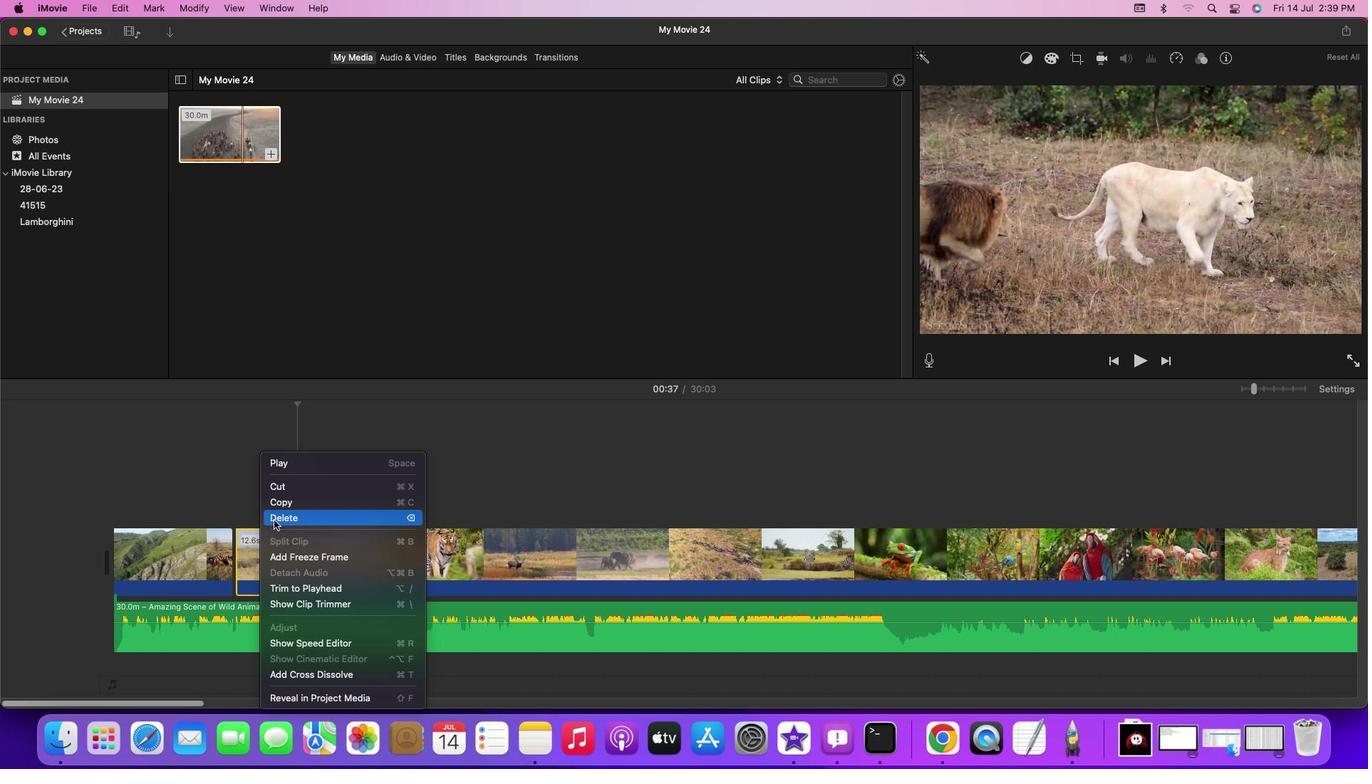 
Action: Mouse moved to (230, 498)
Screenshot: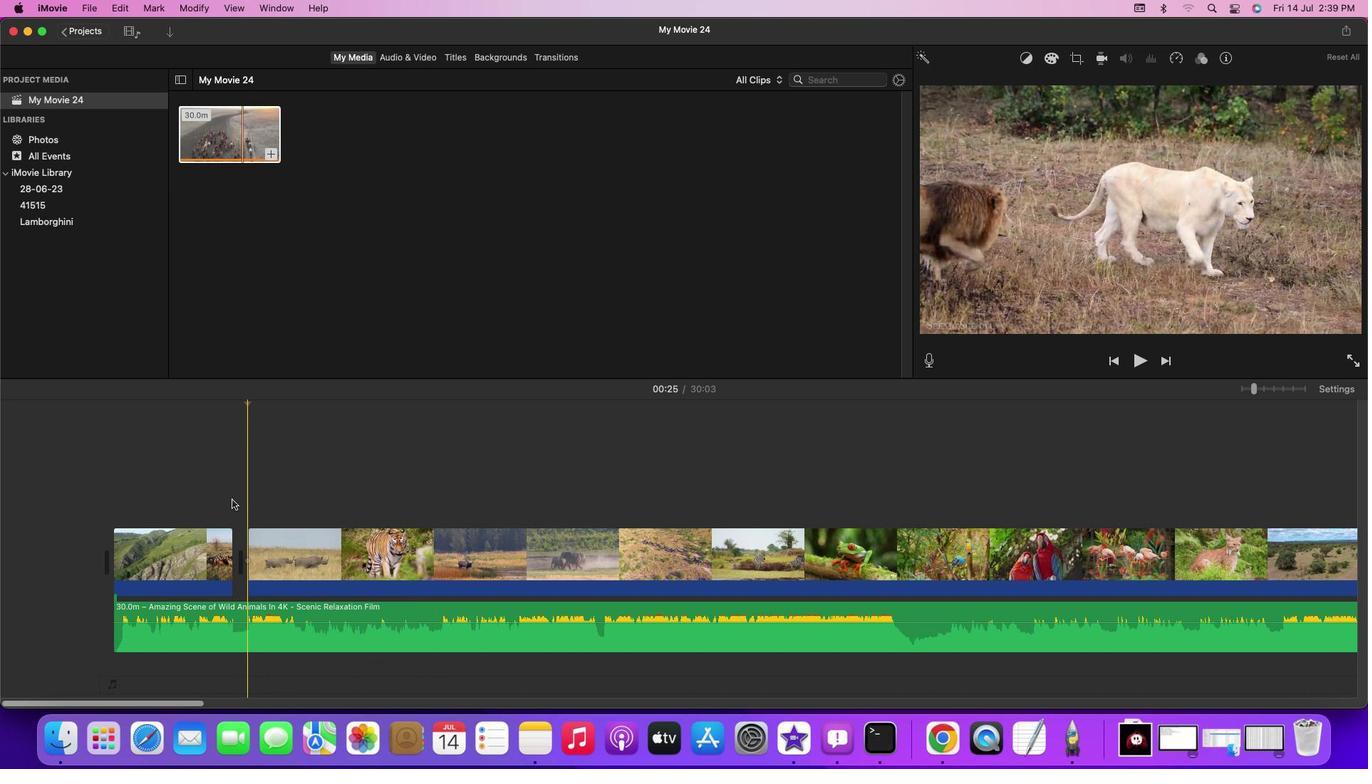 
Action: Mouse pressed left at (230, 498)
Screenshot: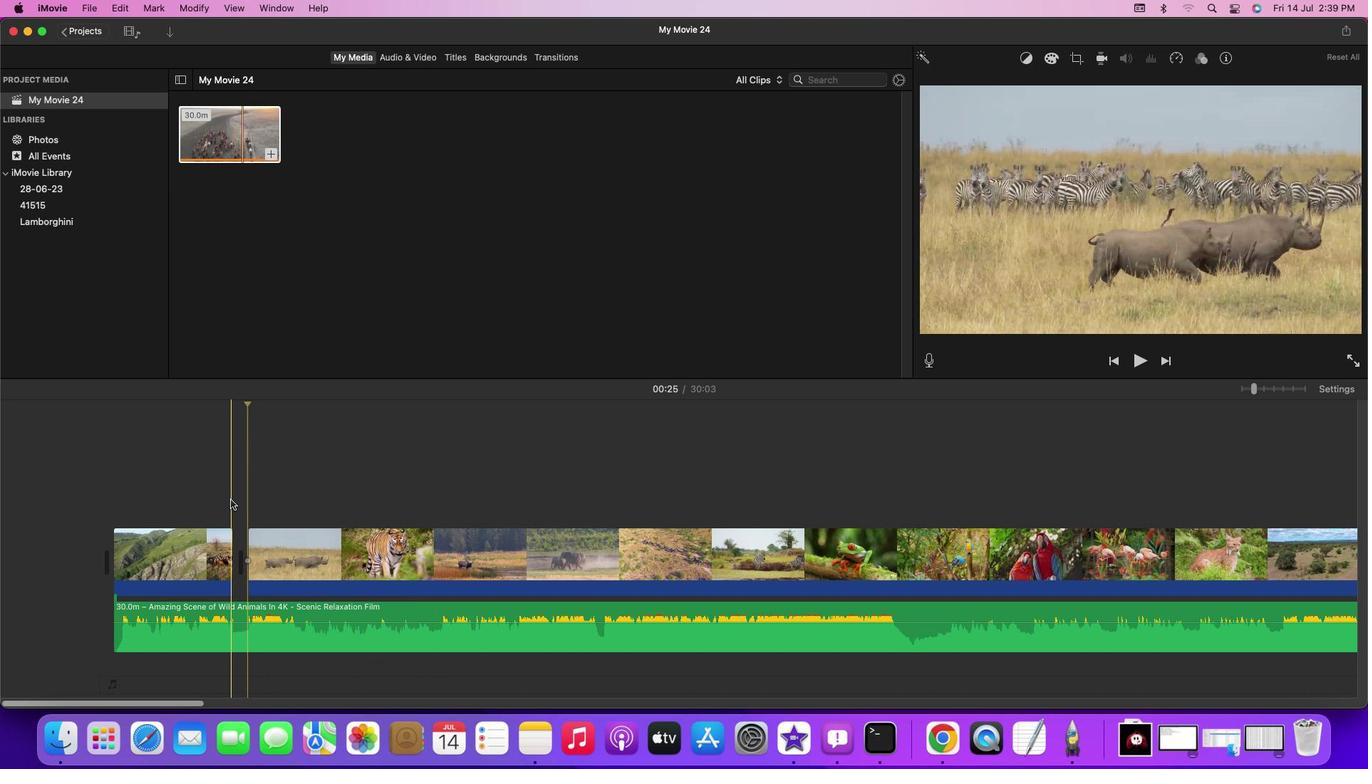 
Action: Mouse moved to (226, 498)
Screenshot: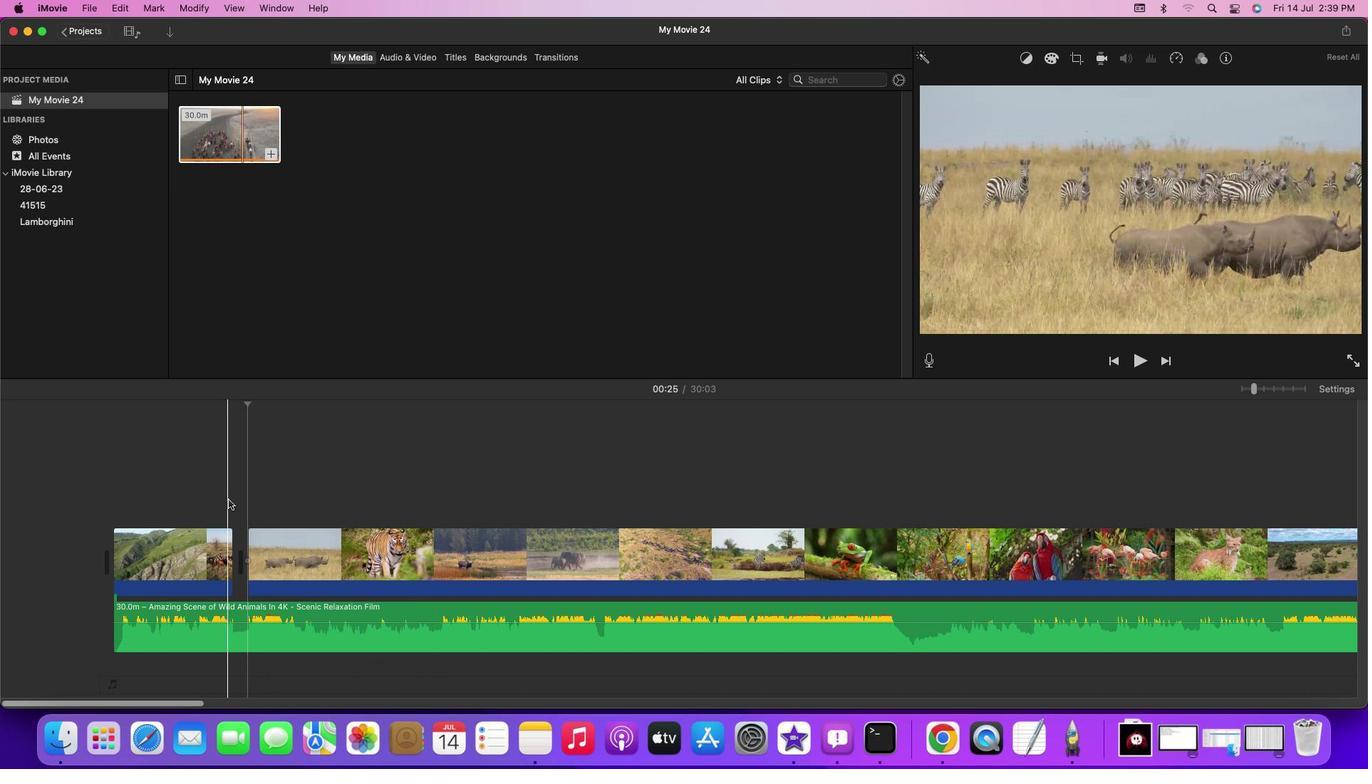 
Action: Mouse pressed left at (226, 498)
Screenshot: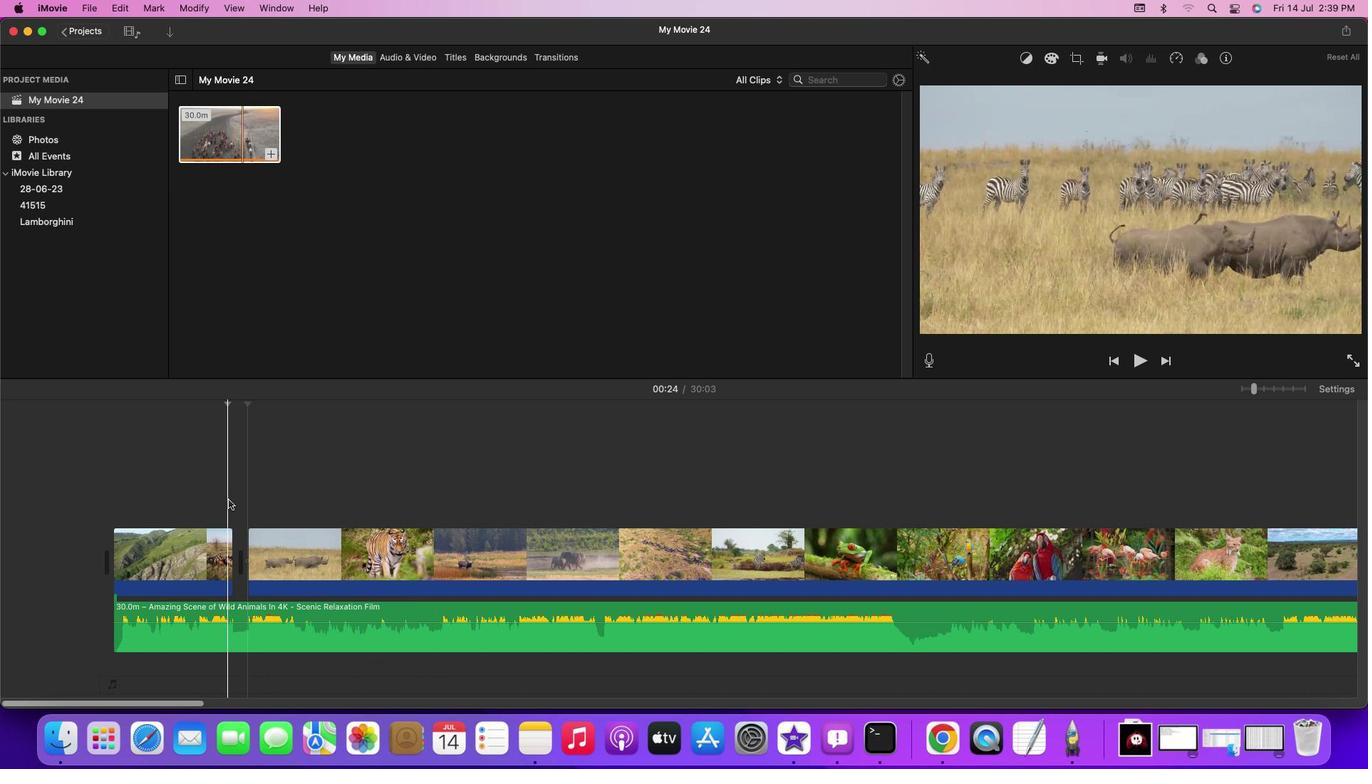 
Action: Key pressed Key.space
Screenshot: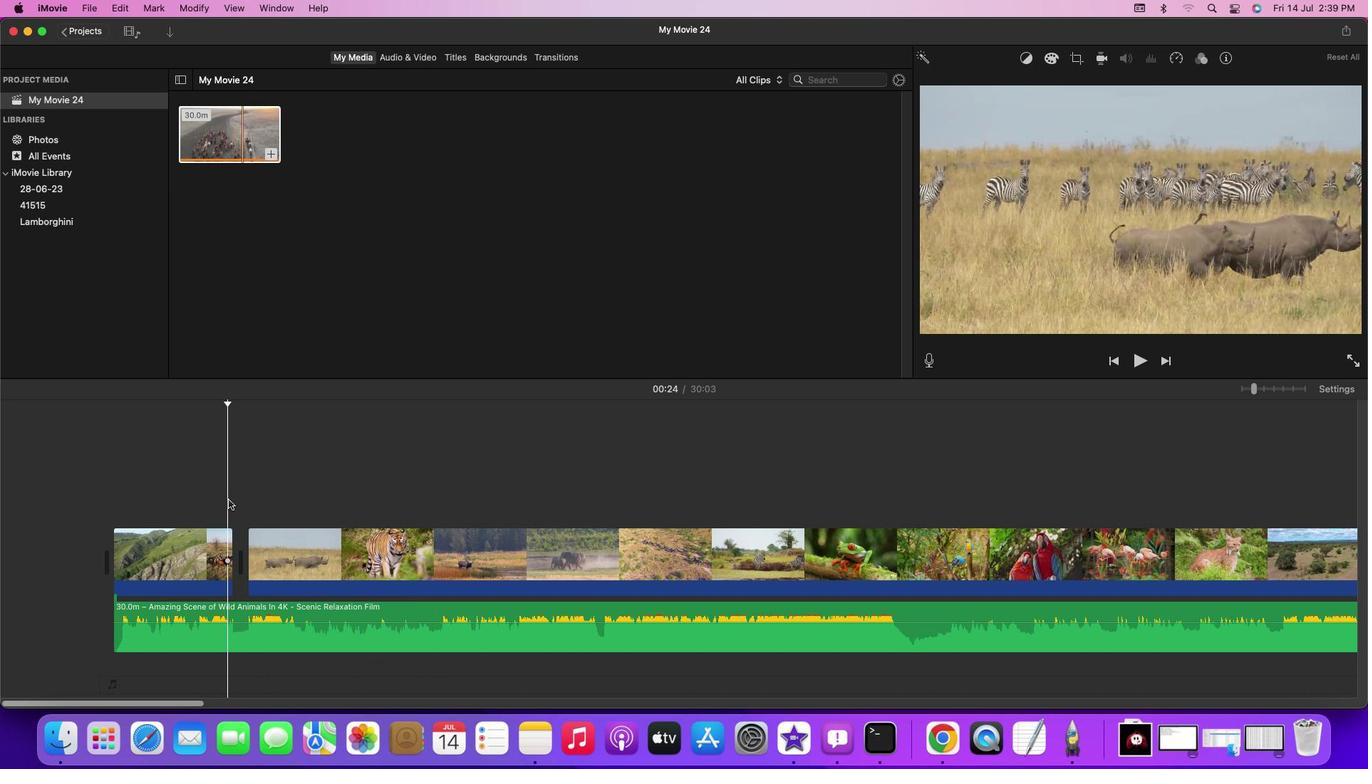 
Action: Mouse moved to (547, 57)
Screenshot: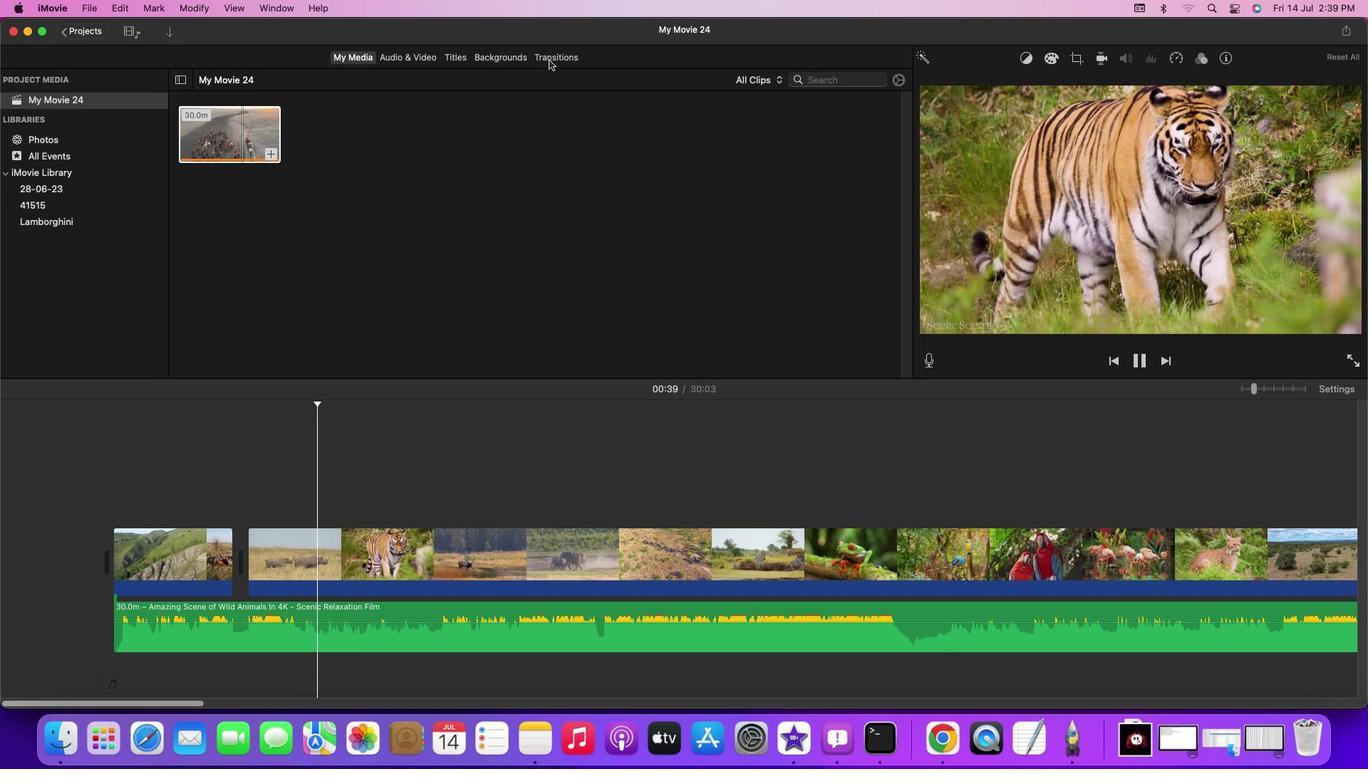 
Action: Mouse pressed left at (547, 57)
Screenshot: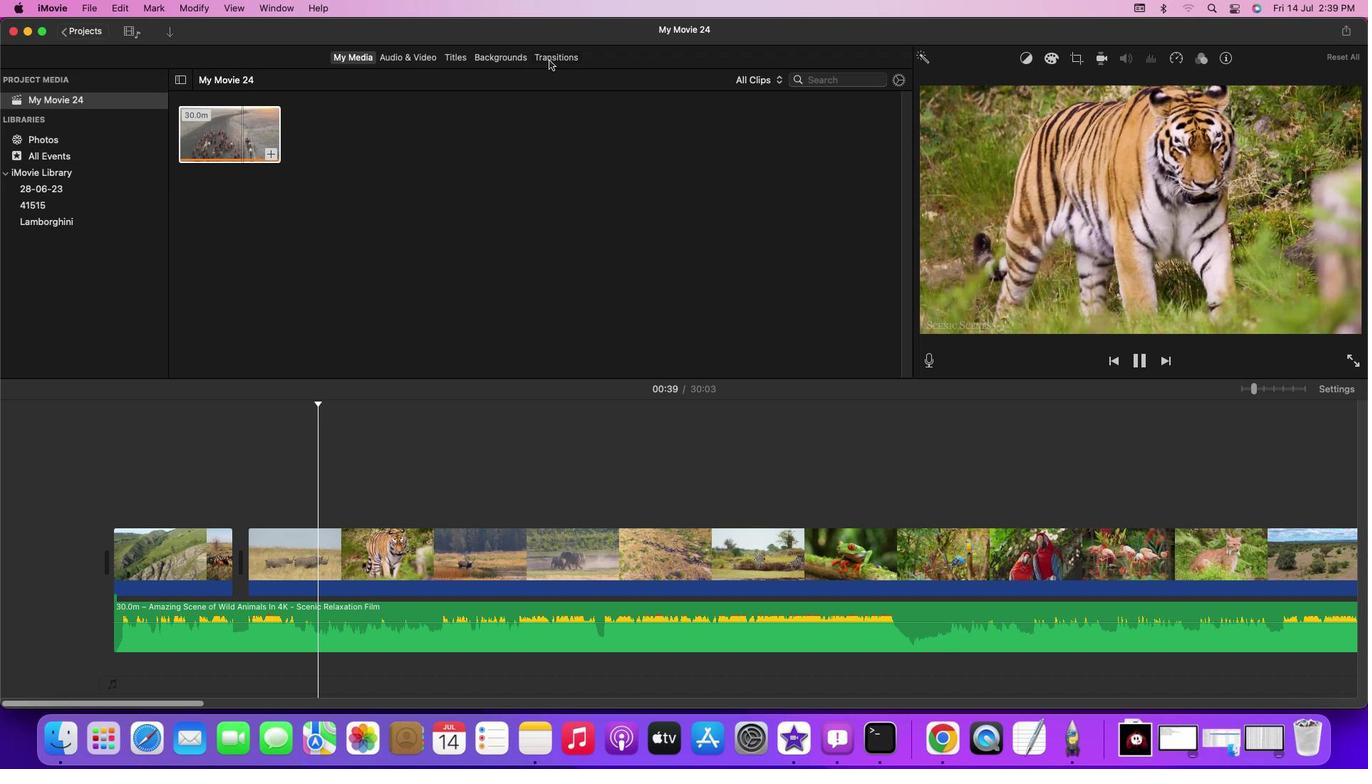 
Action: Mouse moved to (59, 168)
Screenshot: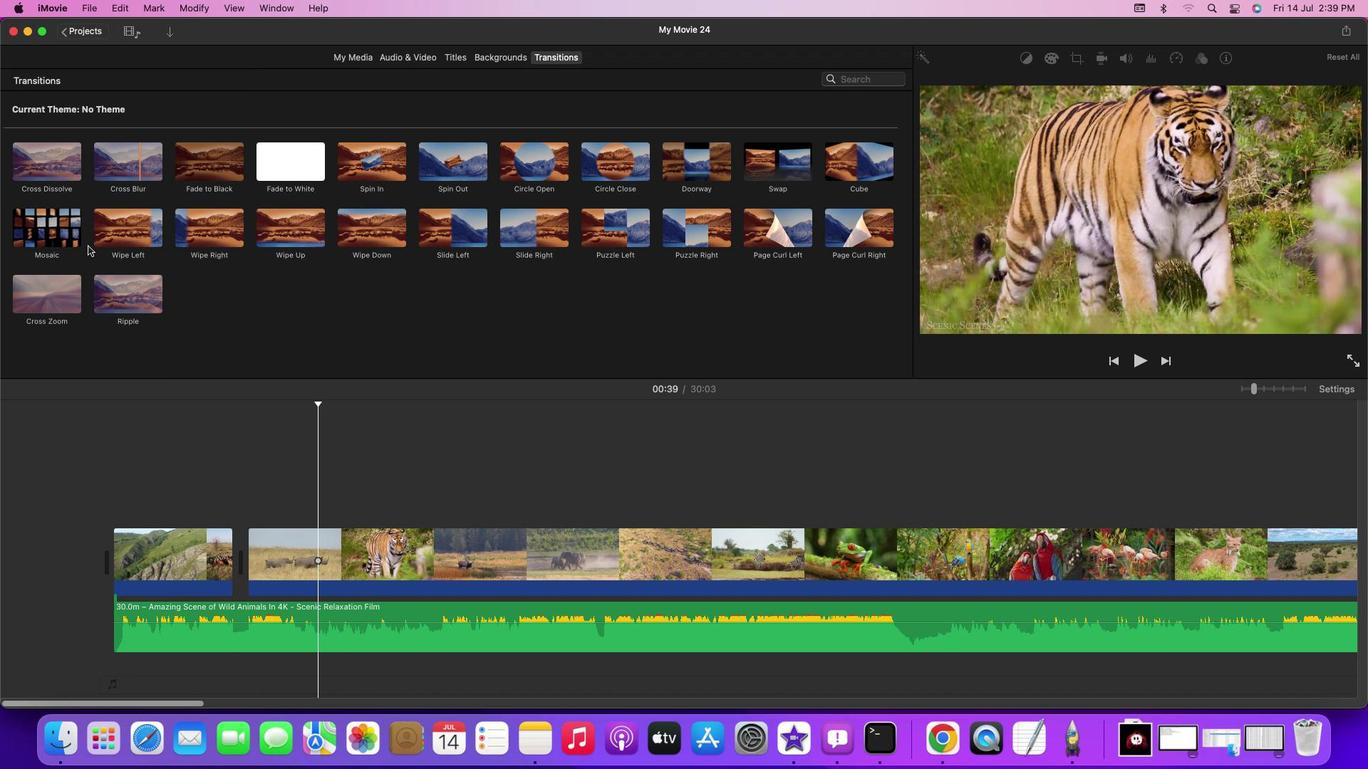 
Action: Mouse pressed left at (59, 168)
Screenshot: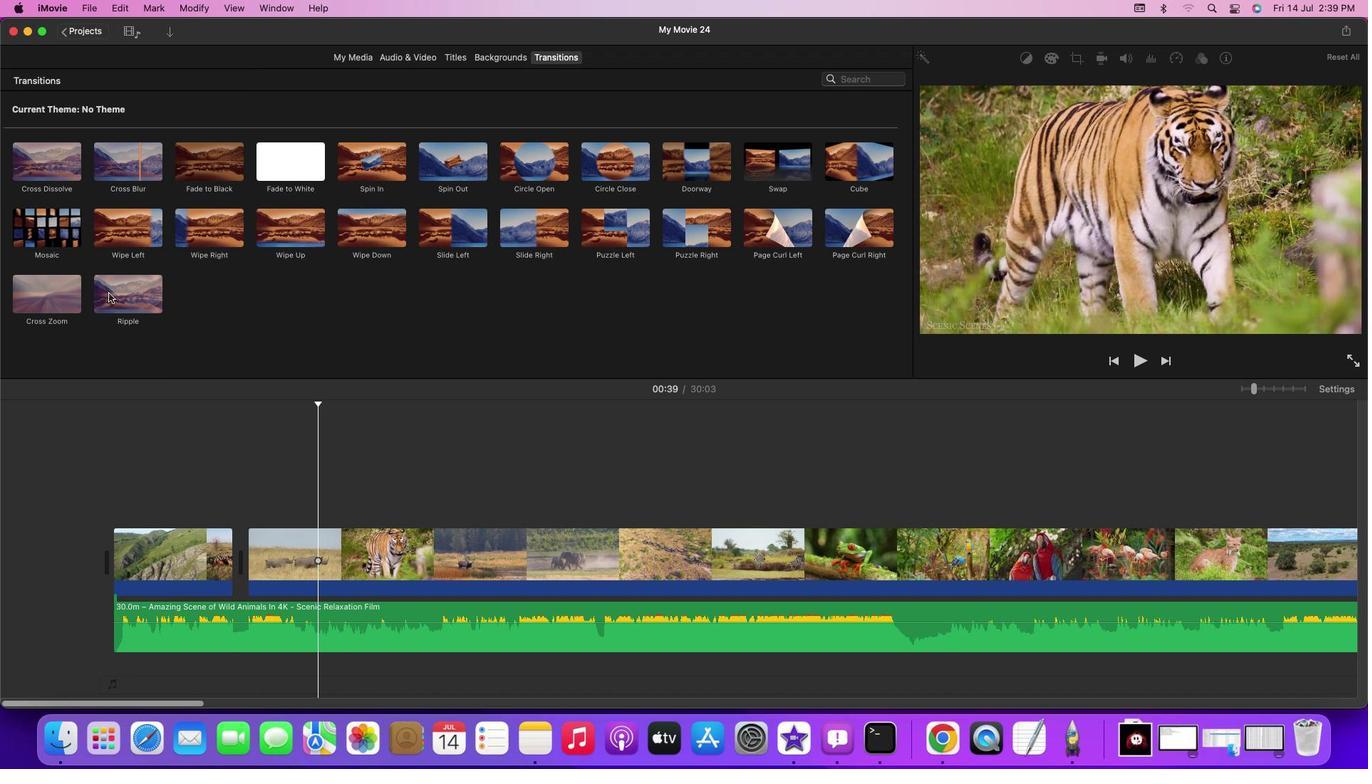 
Action: Mouse moved to (218, 496)
Screenshot: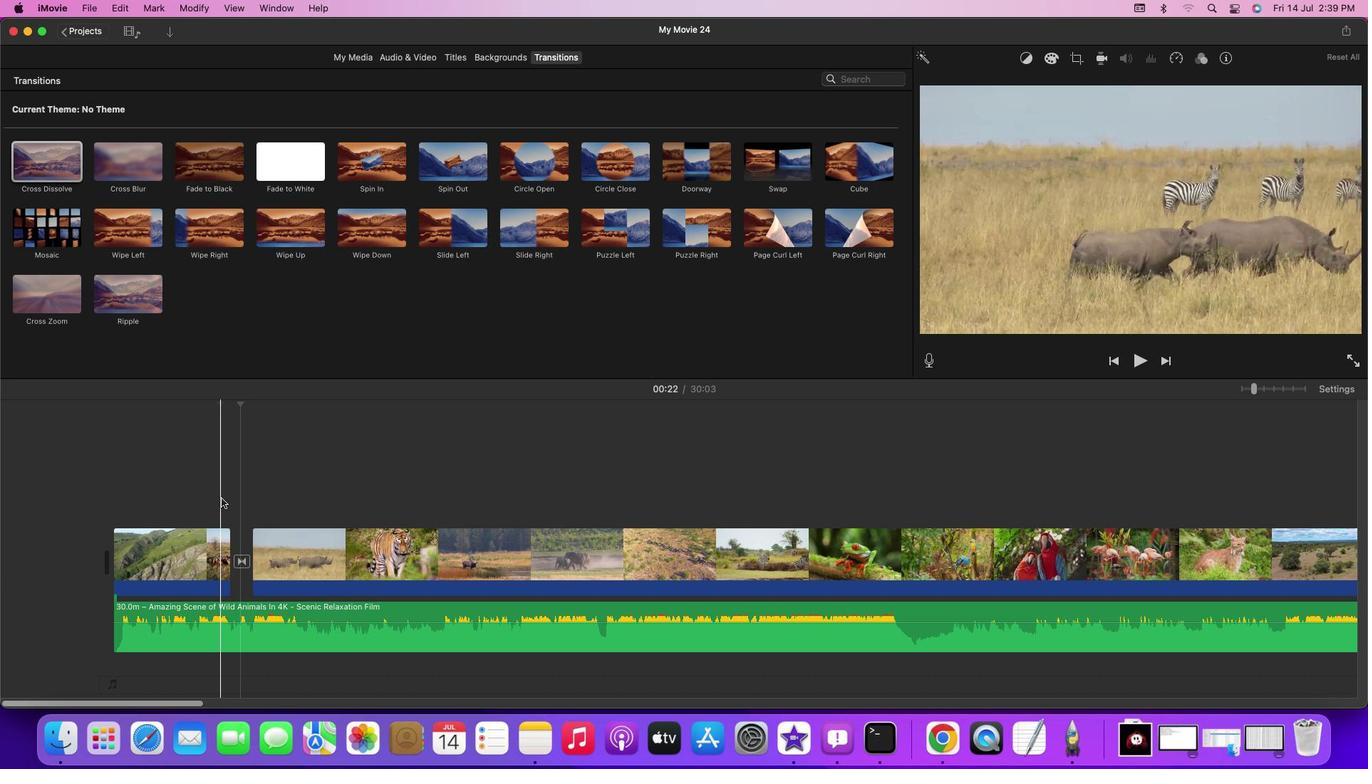 
Action: Mouse pressed left at (218, 496)
Screenshot: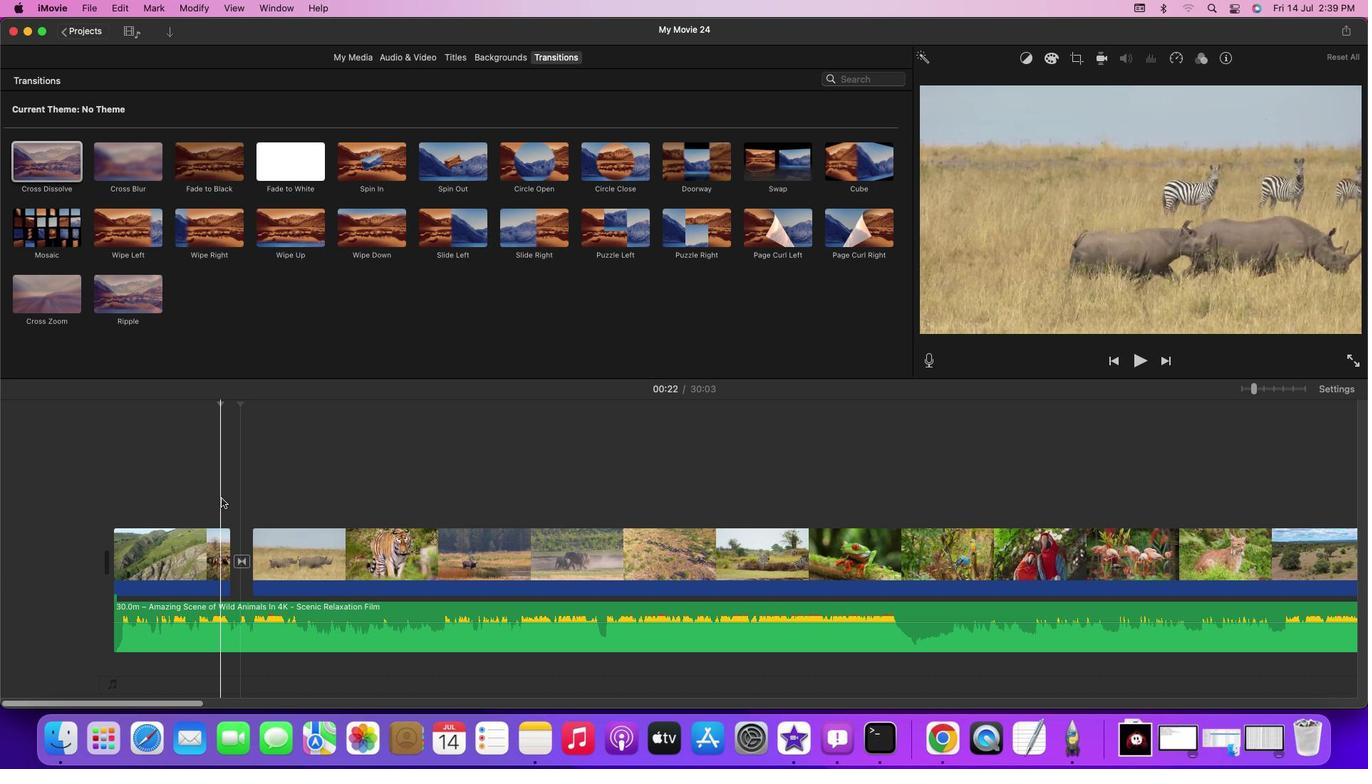 
Action: Key pressed Key.space
Screenshot: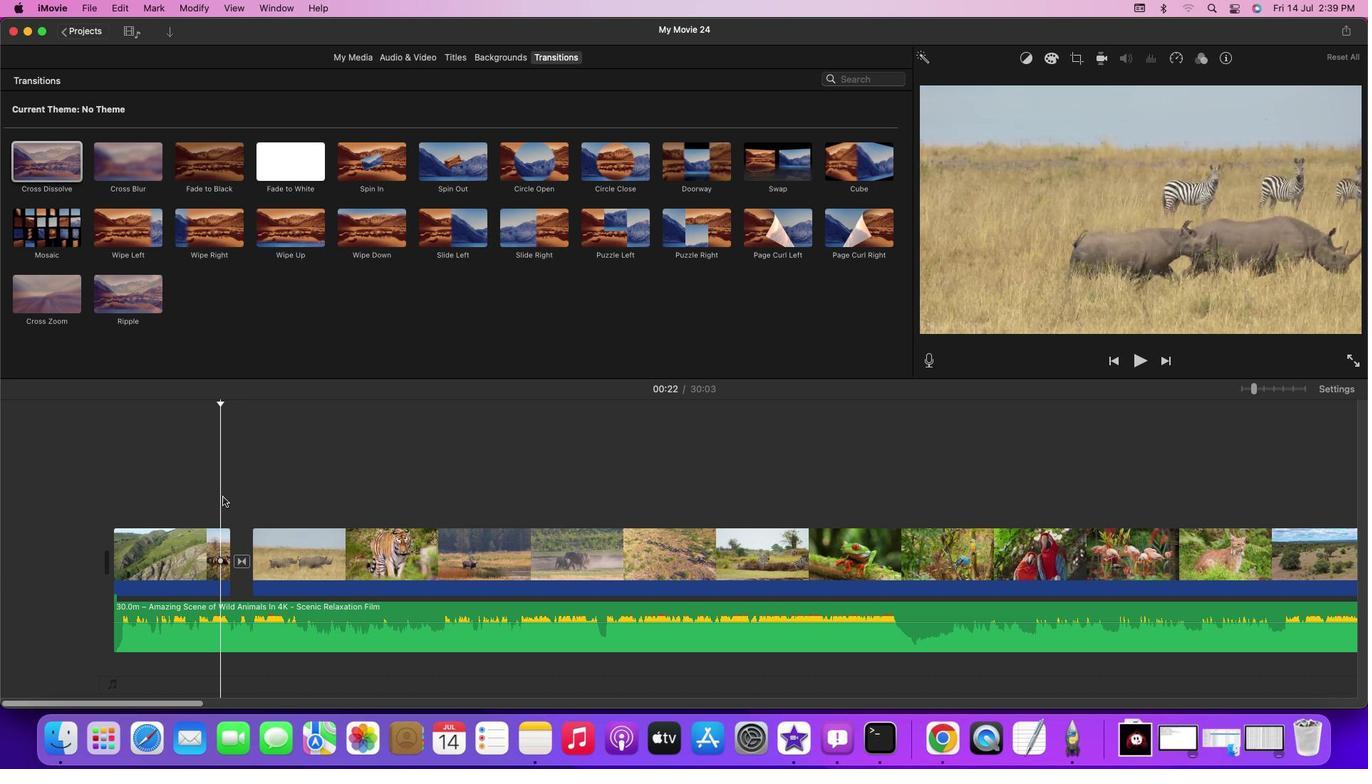 
Action: Mouse moved to (222, 501)
Screenshot: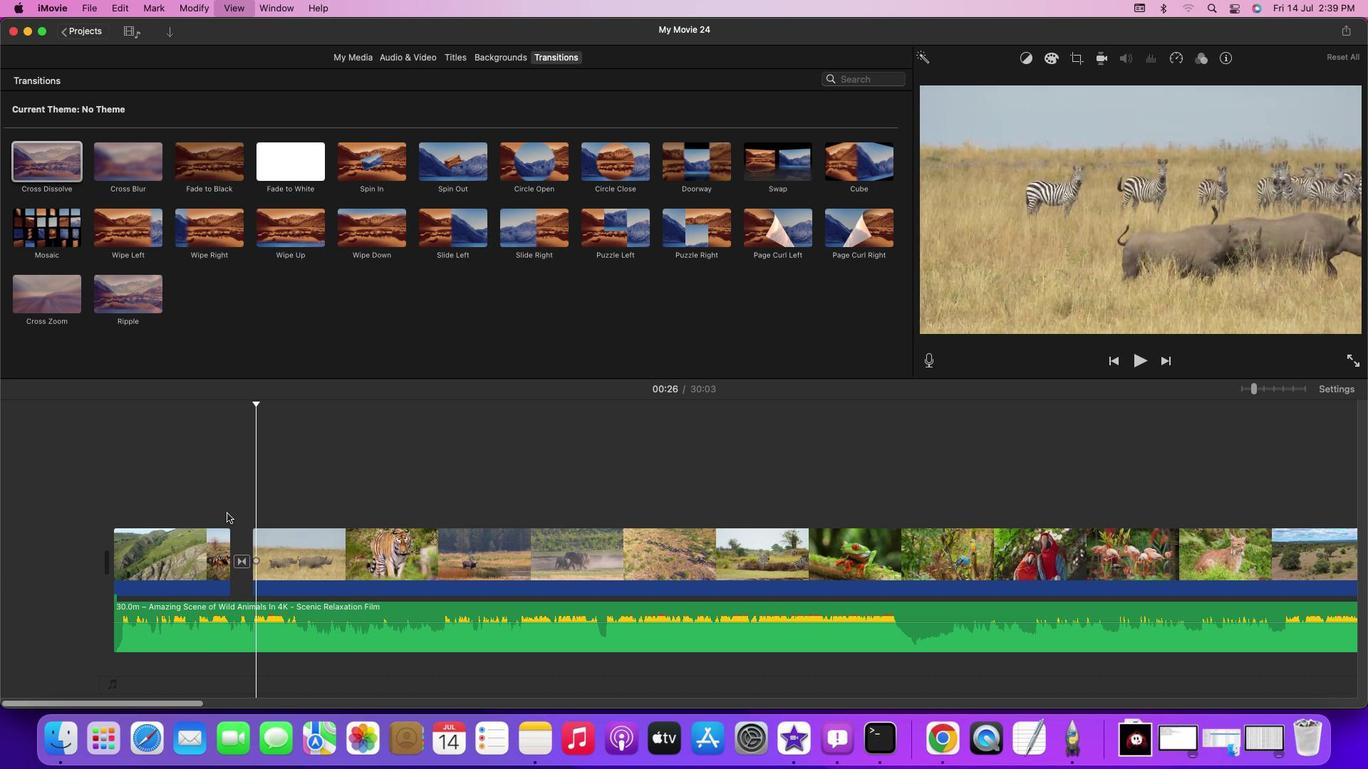 
Action: Key pressed Key.space
Screenshot: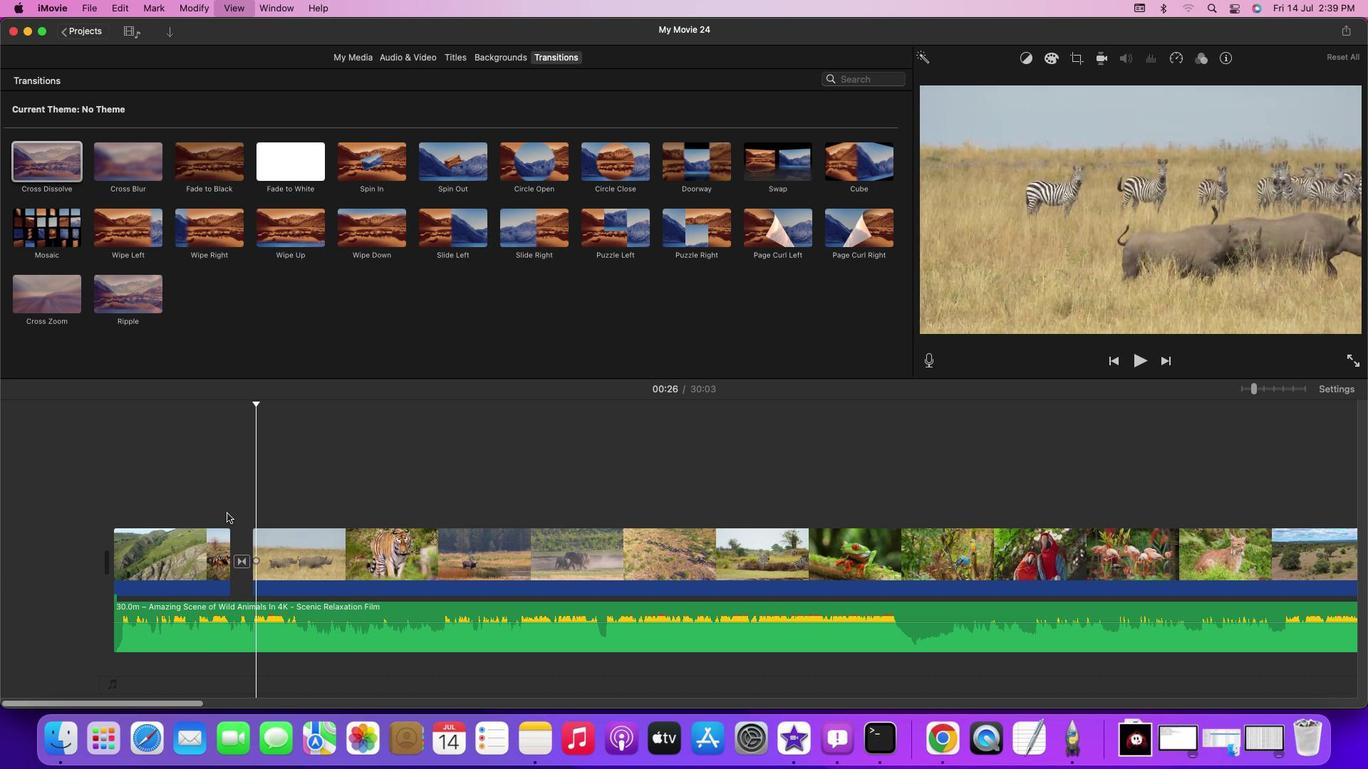 
Action: Mouse moved to (250, 563)
Screenshot: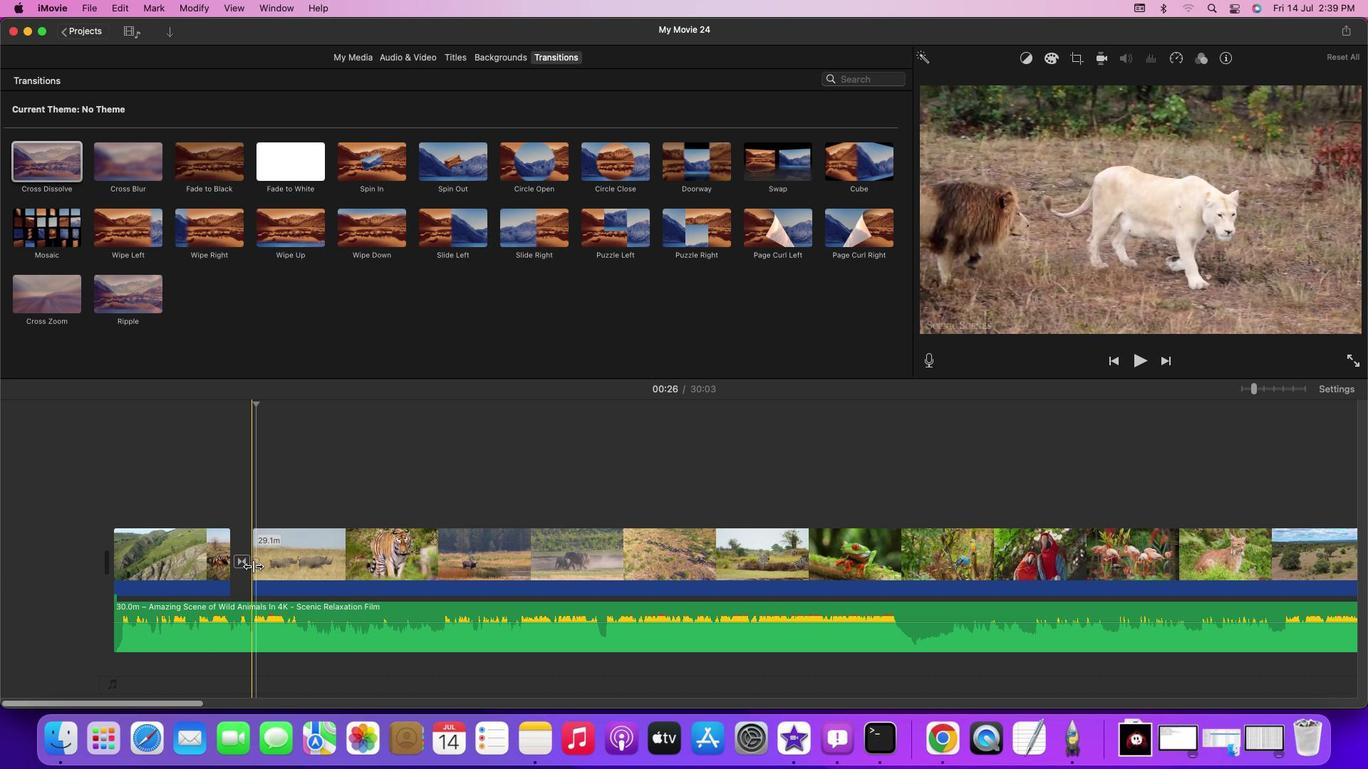 
Action: Mouse pressed left at (250, 563)
Screenshot: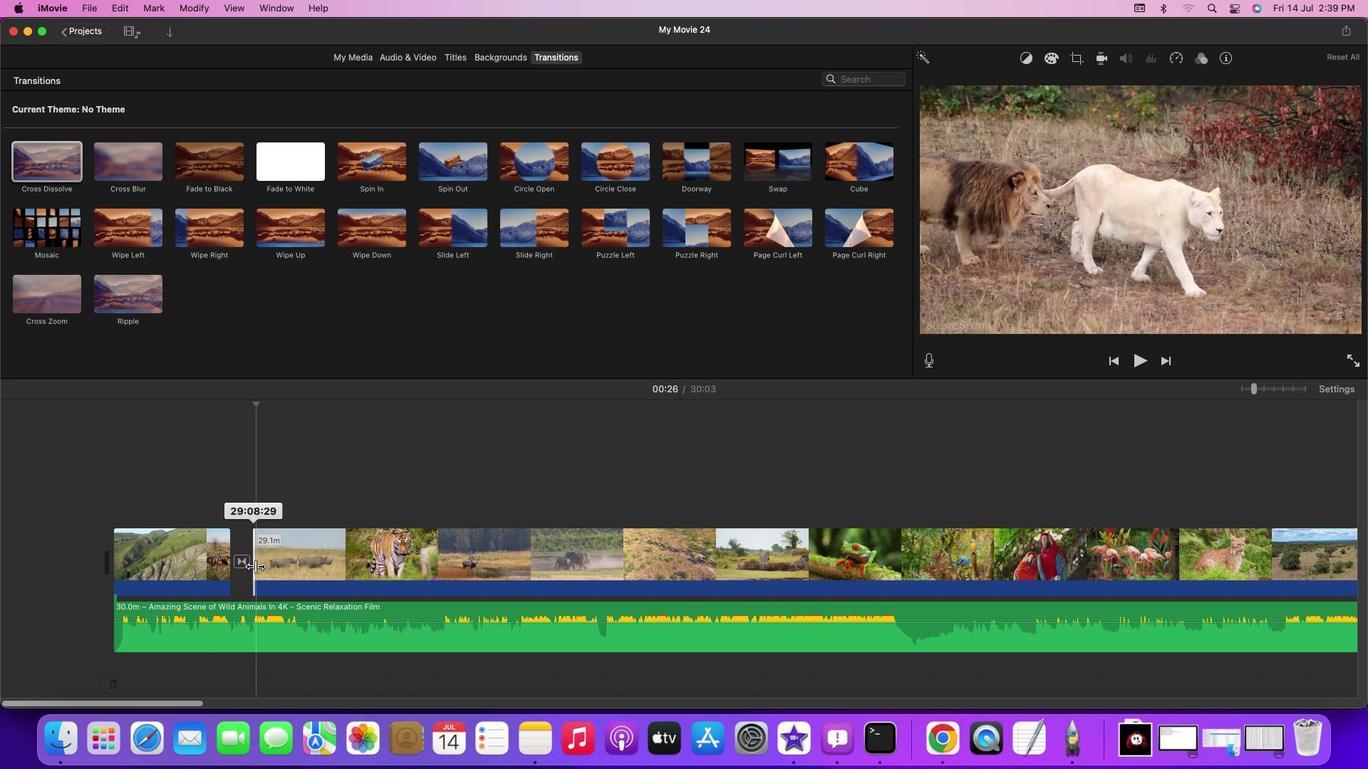 
Action: Mouse moved to (227, 508)
Screenshot: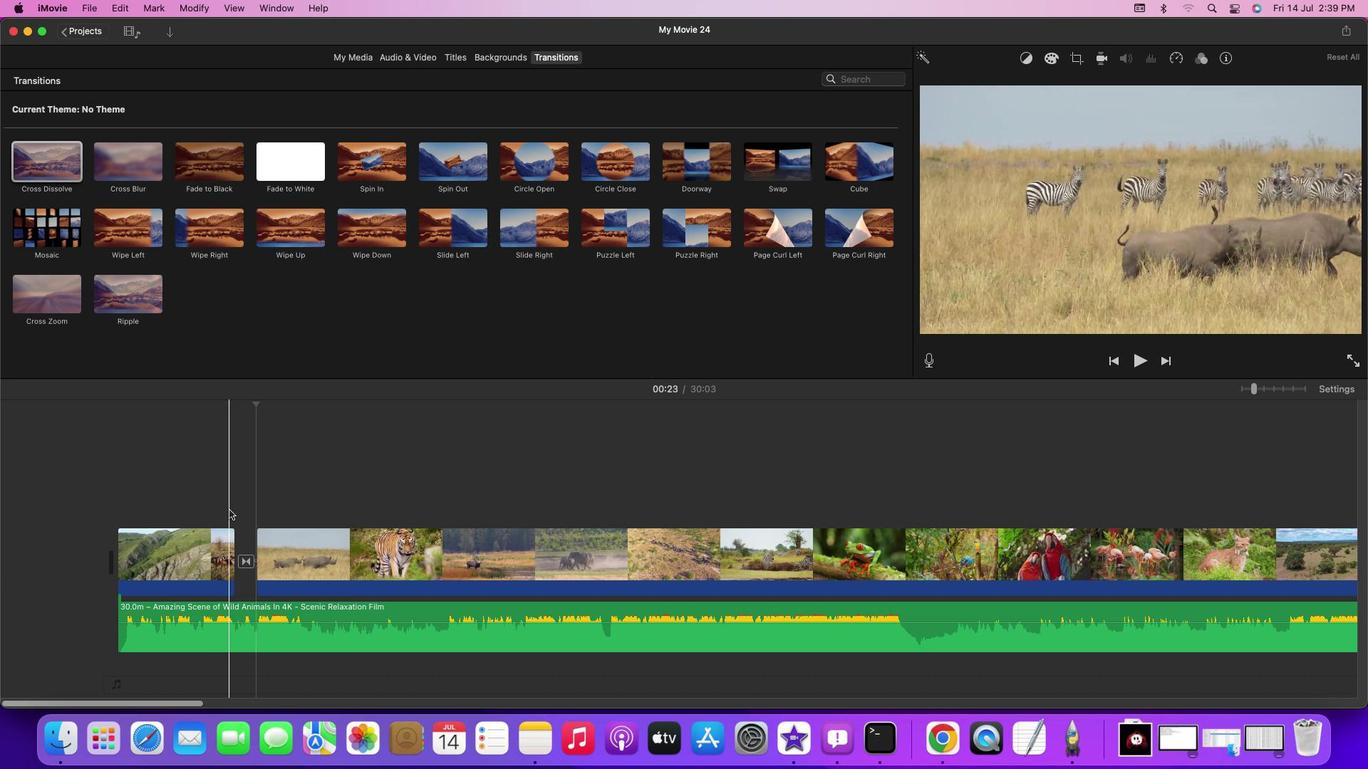 
Action: Mouse pressed left at (227, 508)
Screenshot: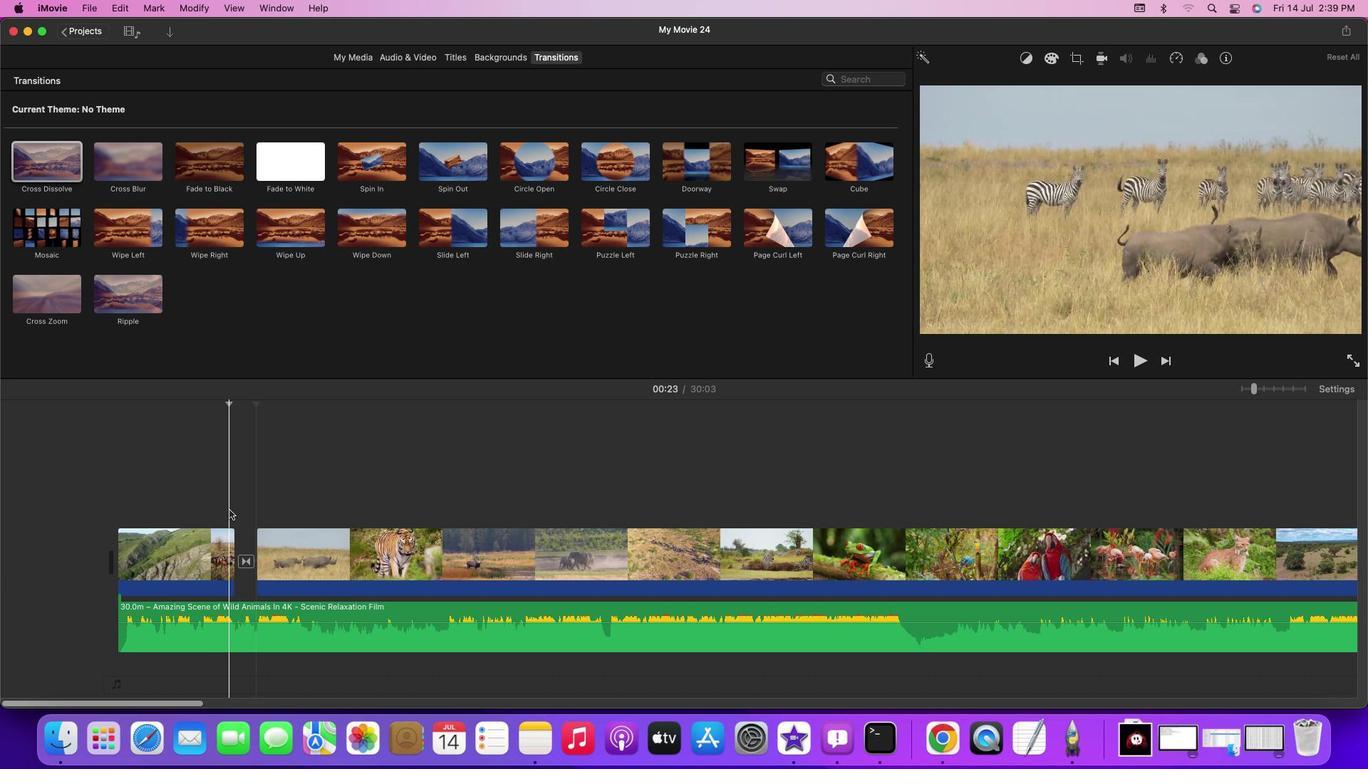 
Action: Key pressed Key.space
Screenshot: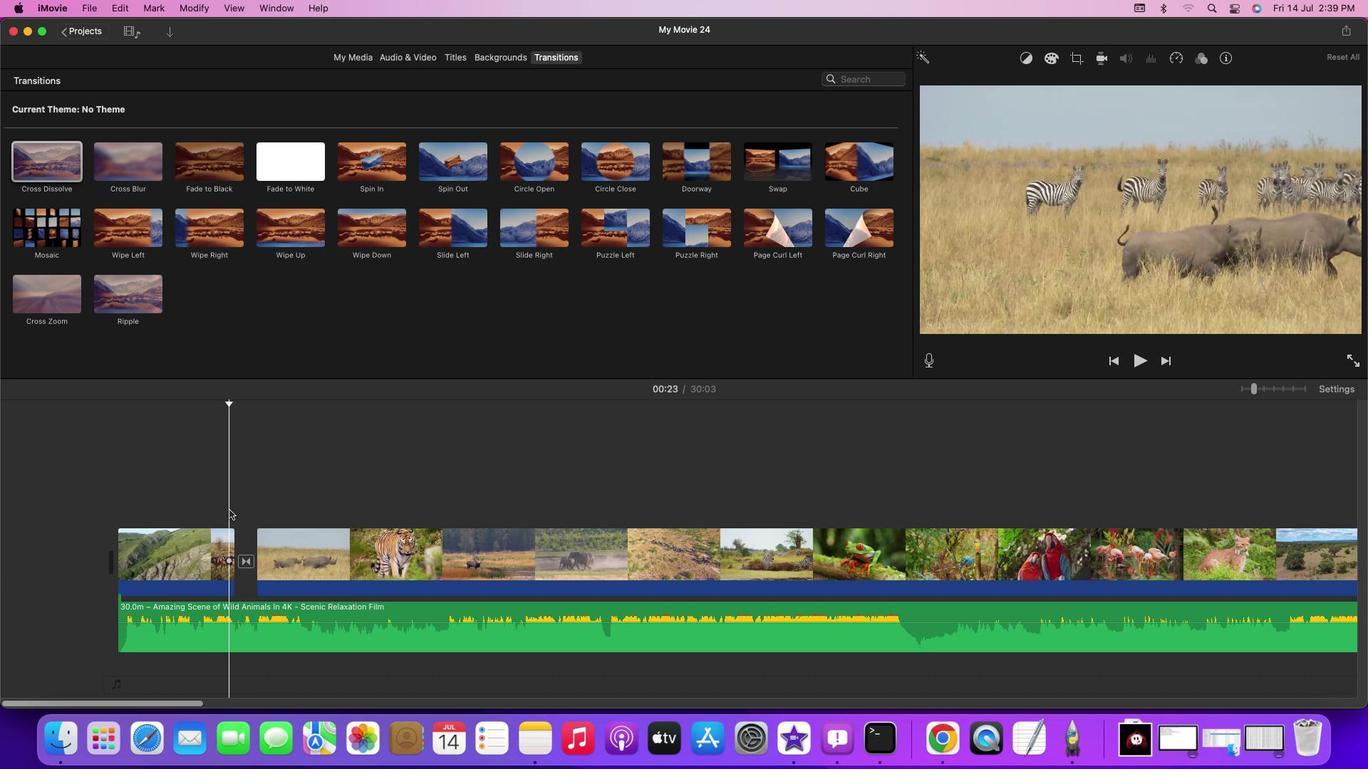 
Action: Mouse moved to (254, 578)
Screenshot: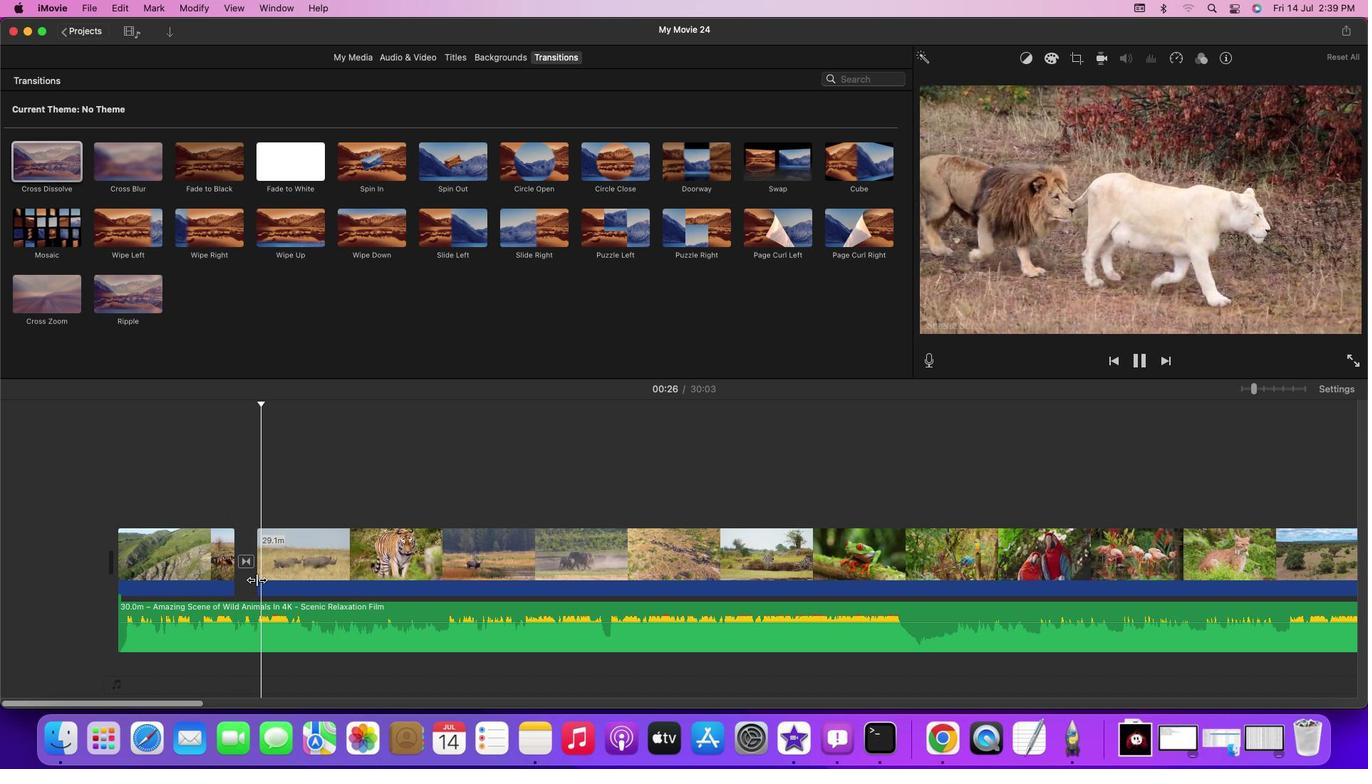 
Action: Mouse pressed left at (254, 578)
Screenshot: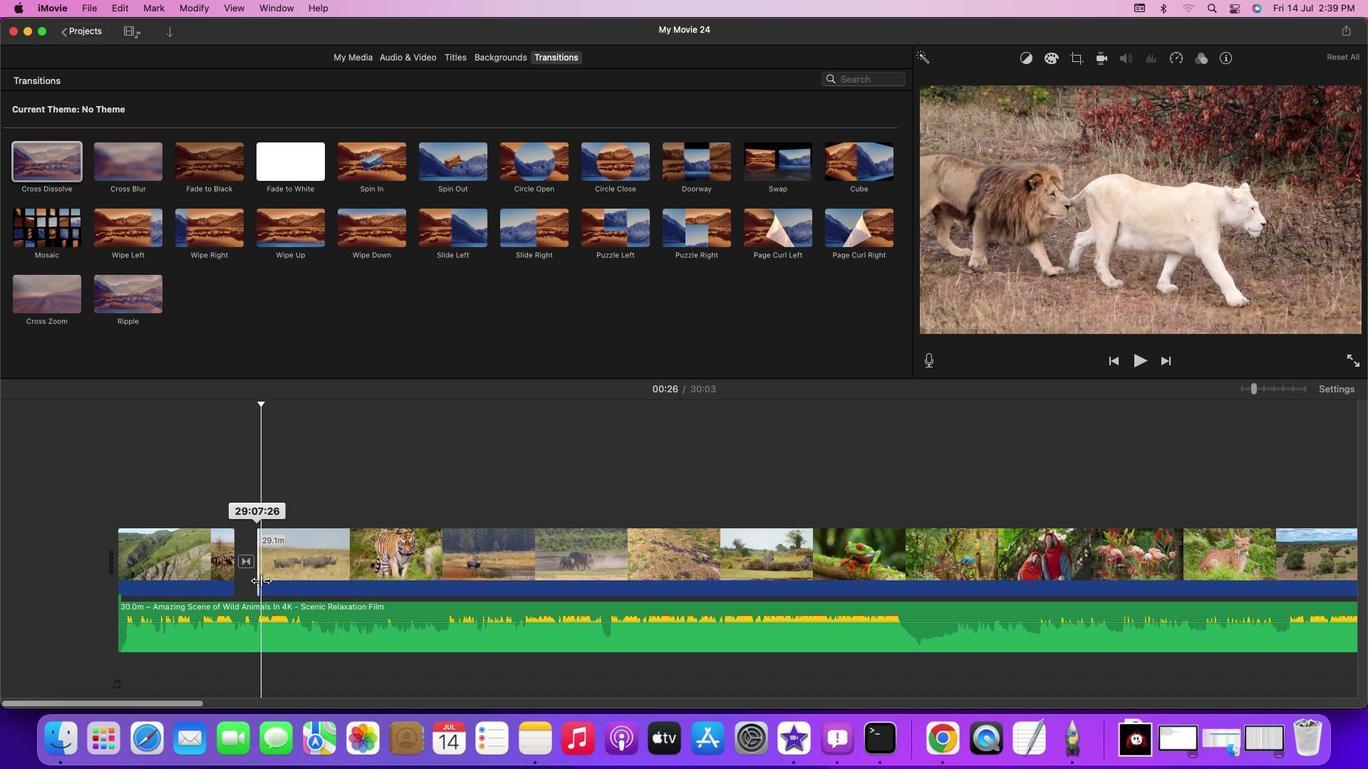 
Action: Mouse moved to (233, 502)
Screenshot: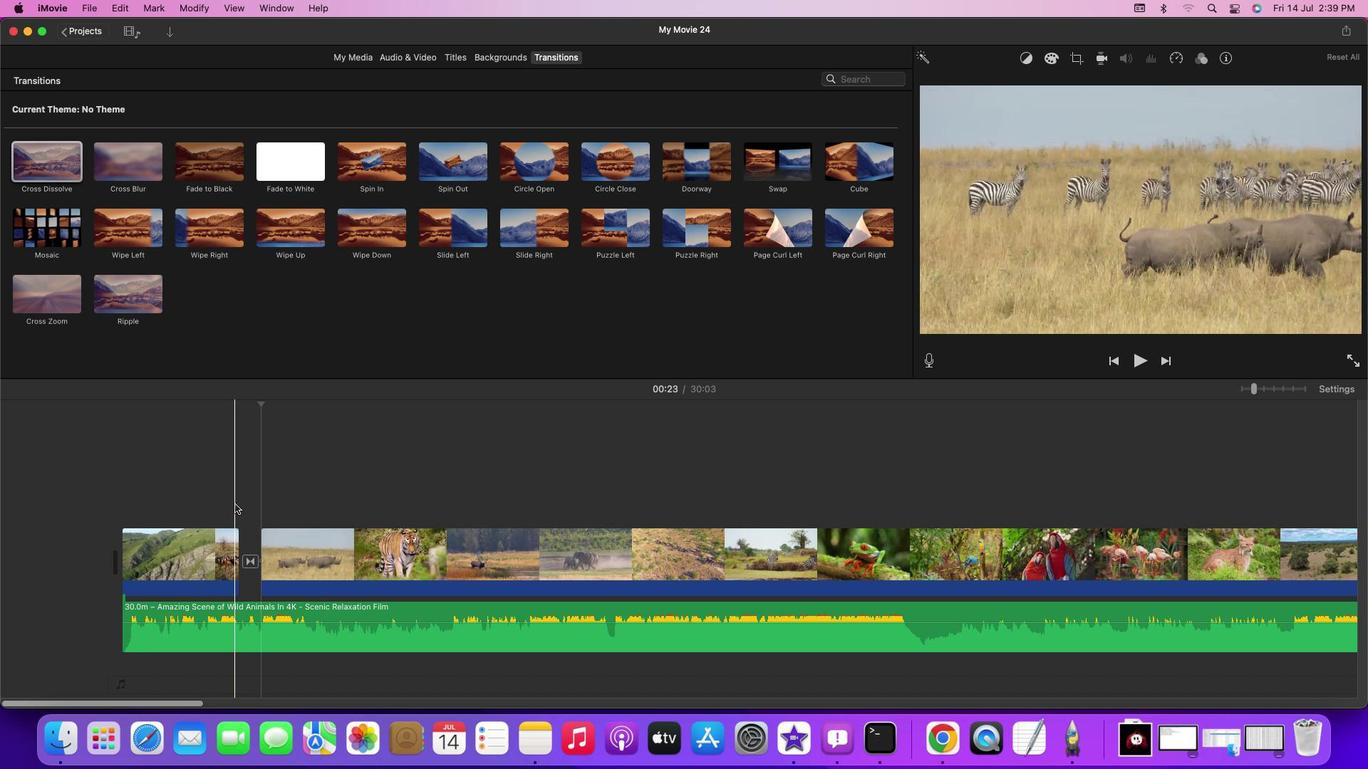 
Action: Mouse pressed left at (233, 502)
Screenshot: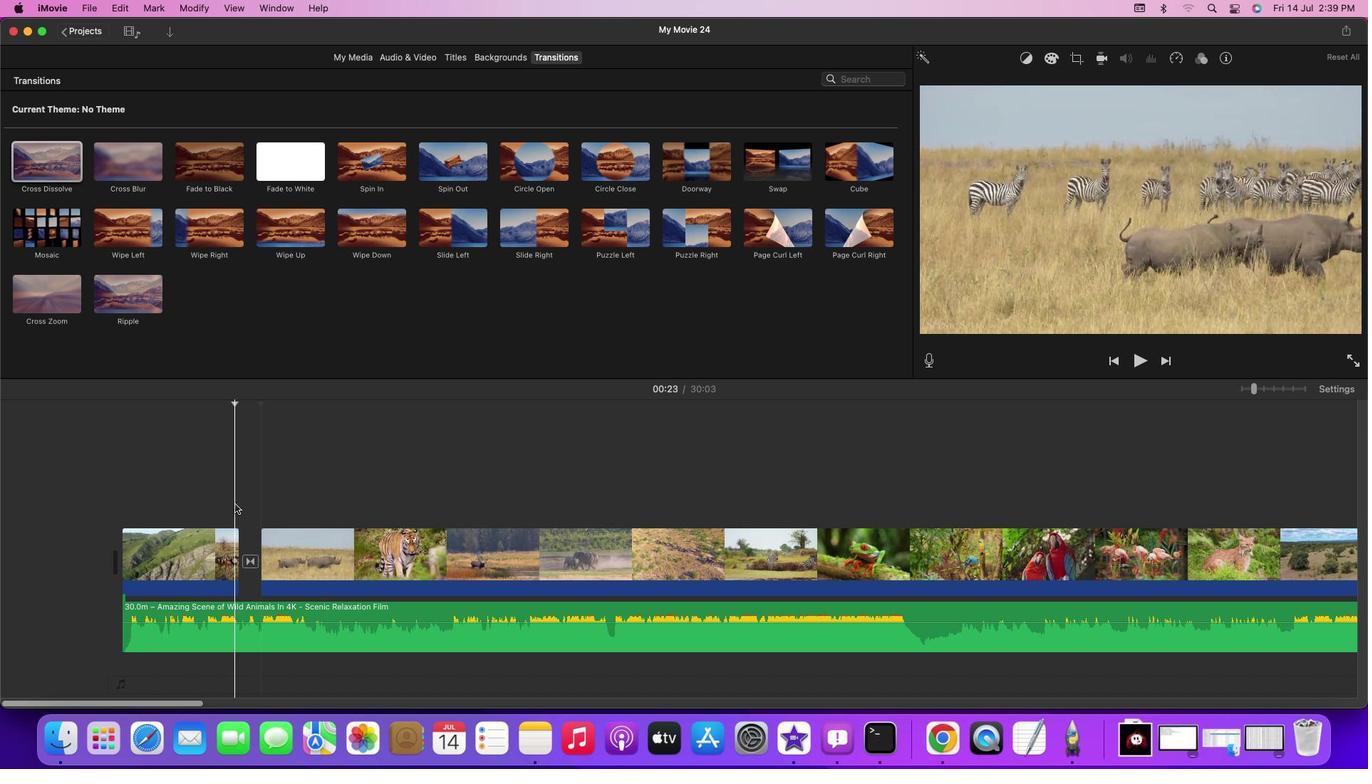
Action: Key pressed Key.space
Screenshot: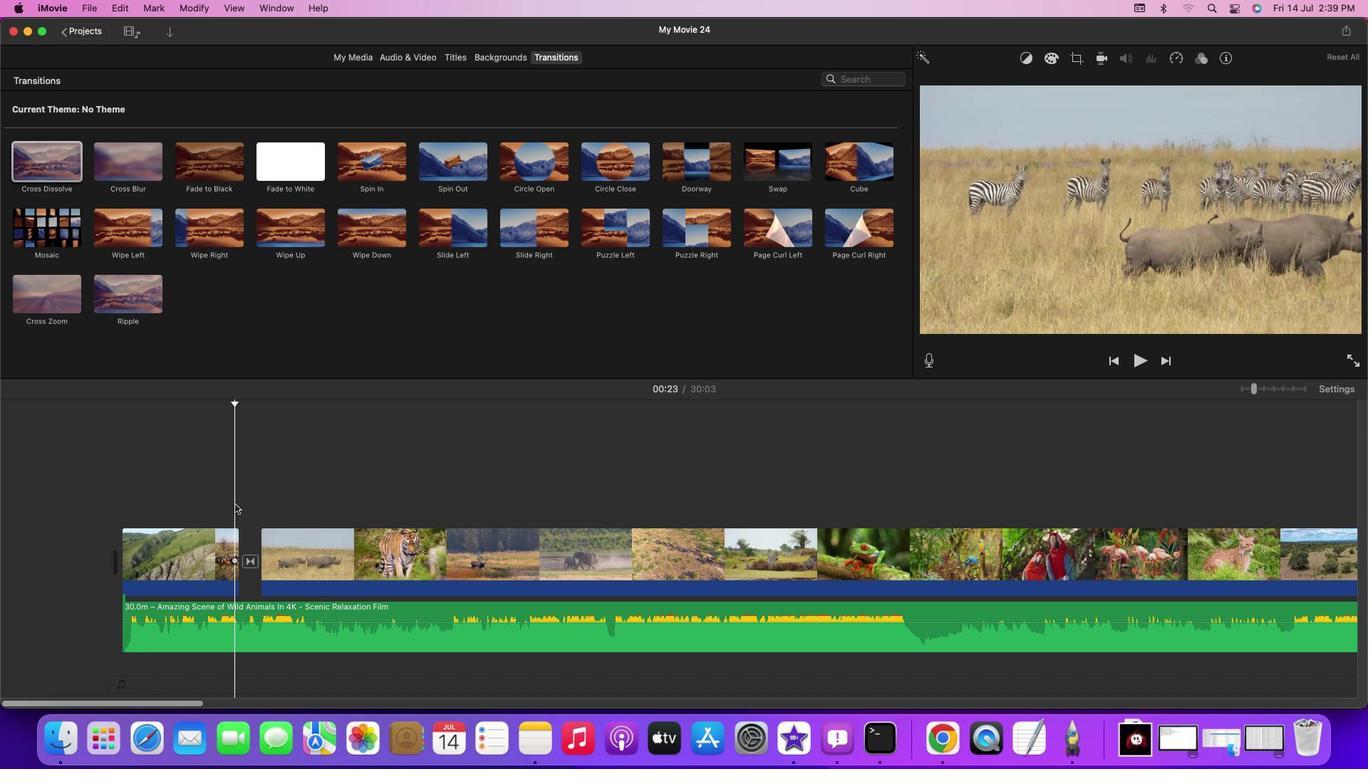 
Action: Mouse moved to (259, 579)
Screenshot: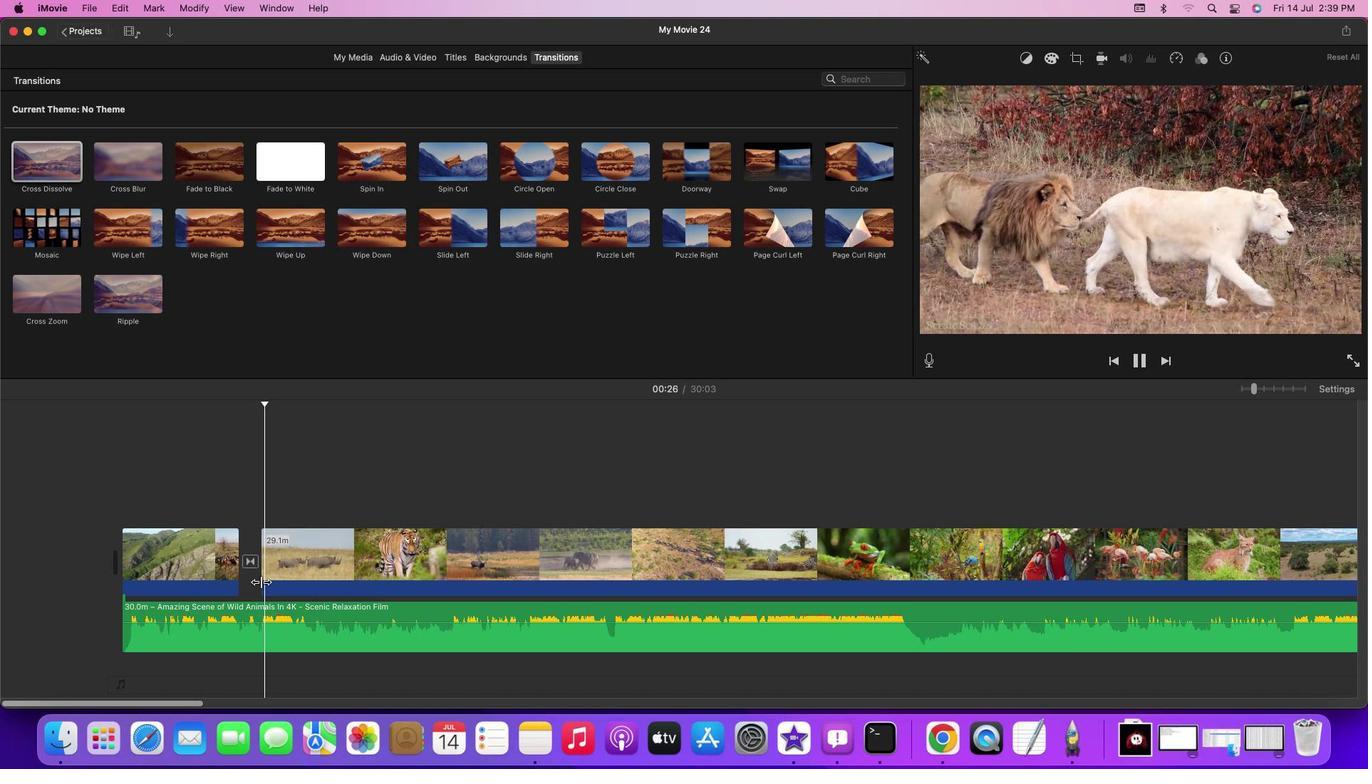 
Action: Mouse pressed left at (259, 579)
Screenshot: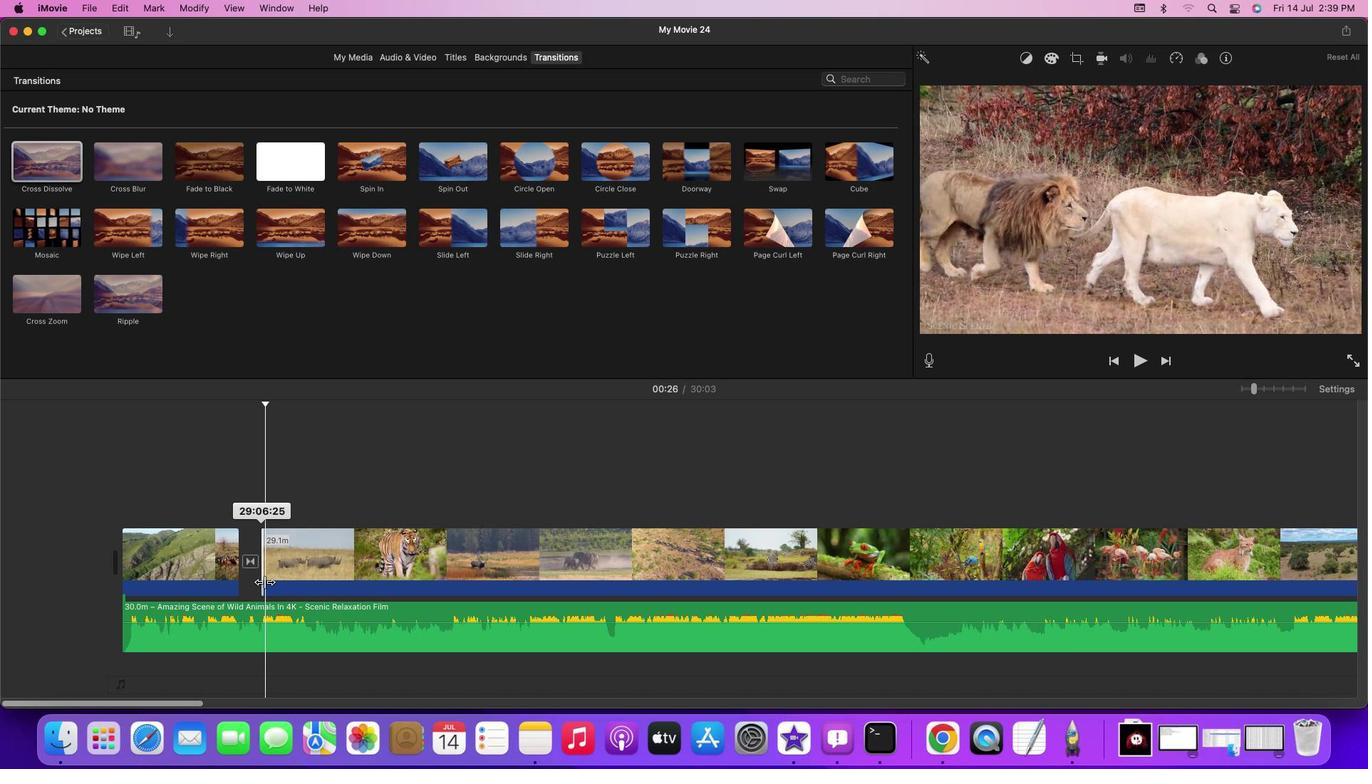 
Action: Mouse moved to (238, 496)
Screenshot: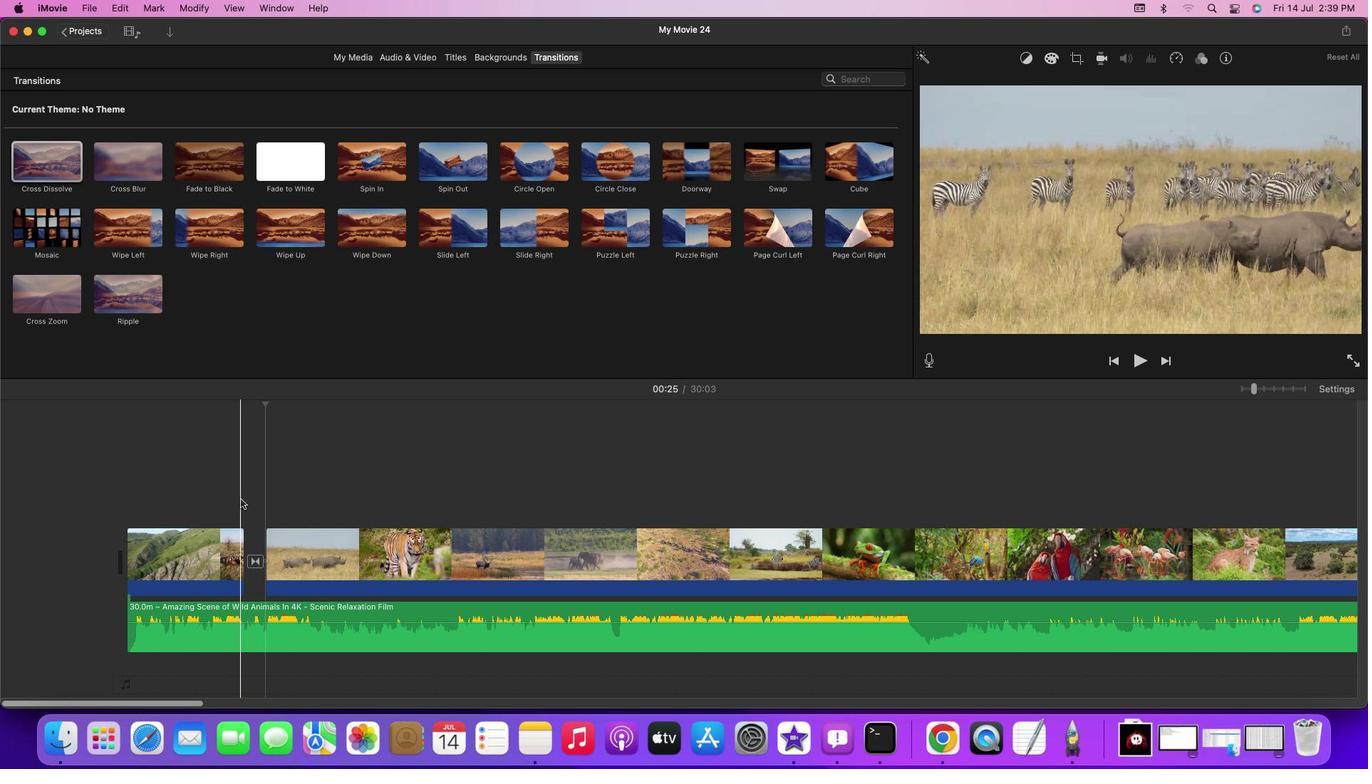 
Action: Mouse pressed left at (238, 496)
Screenshot: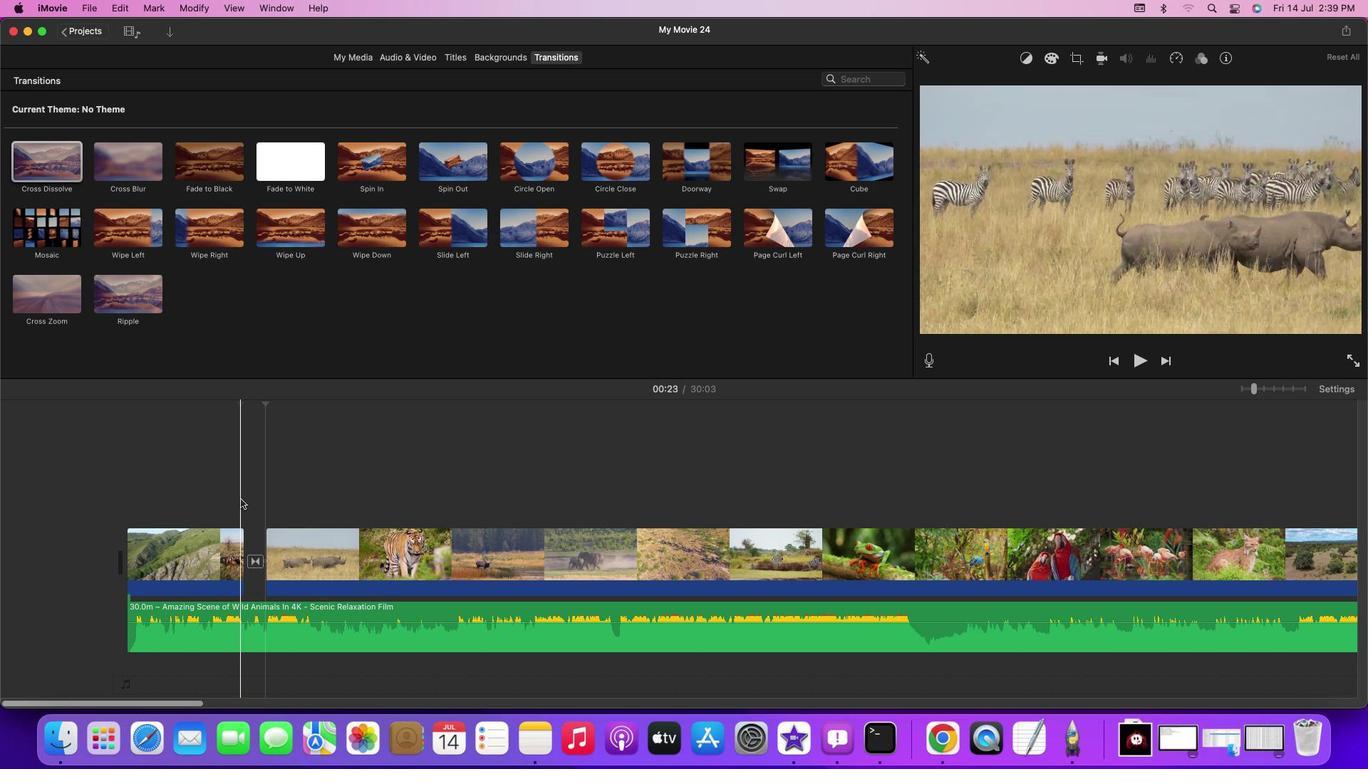 
Action: Key pressed Key.space
Screenshot: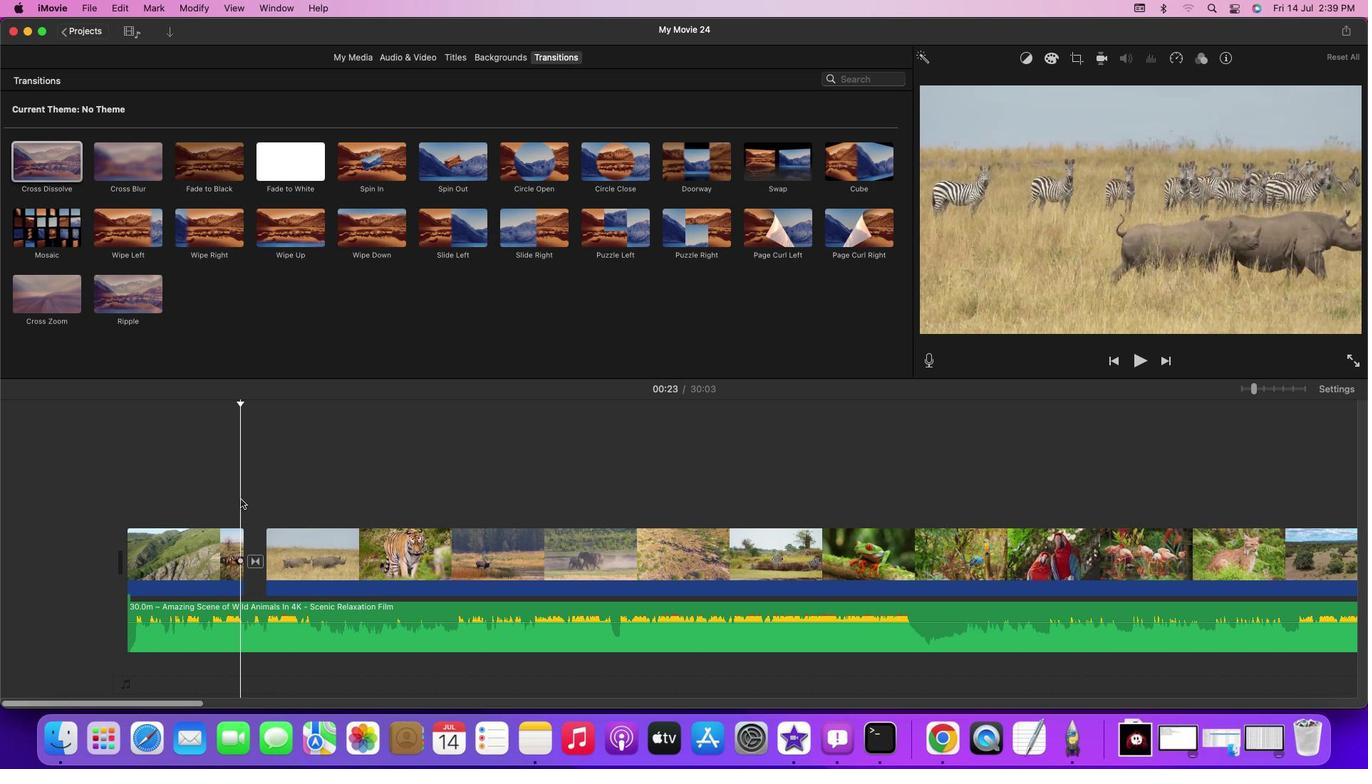 
Action: Mouse moved to (243, 491)
Screenshot: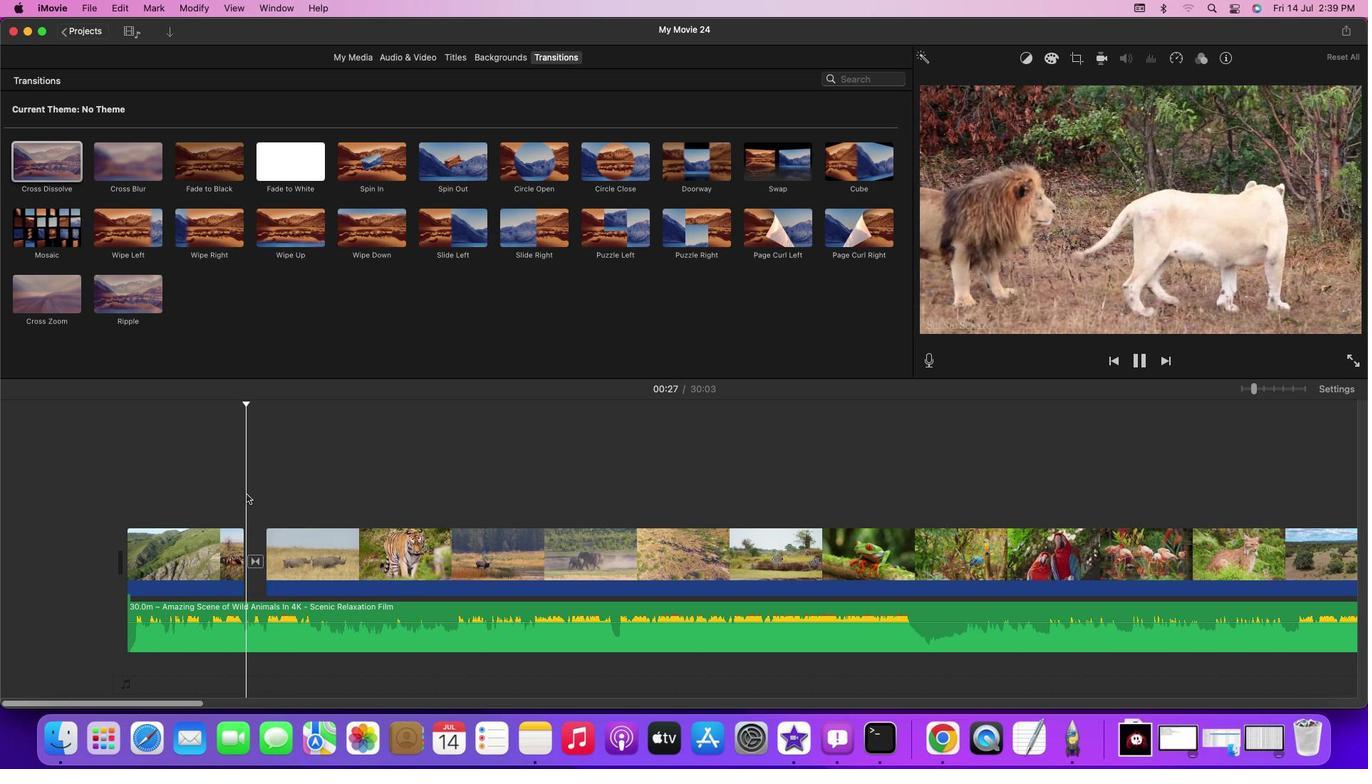
Action: Mouse pressed left at (243, 491)
Screenshot: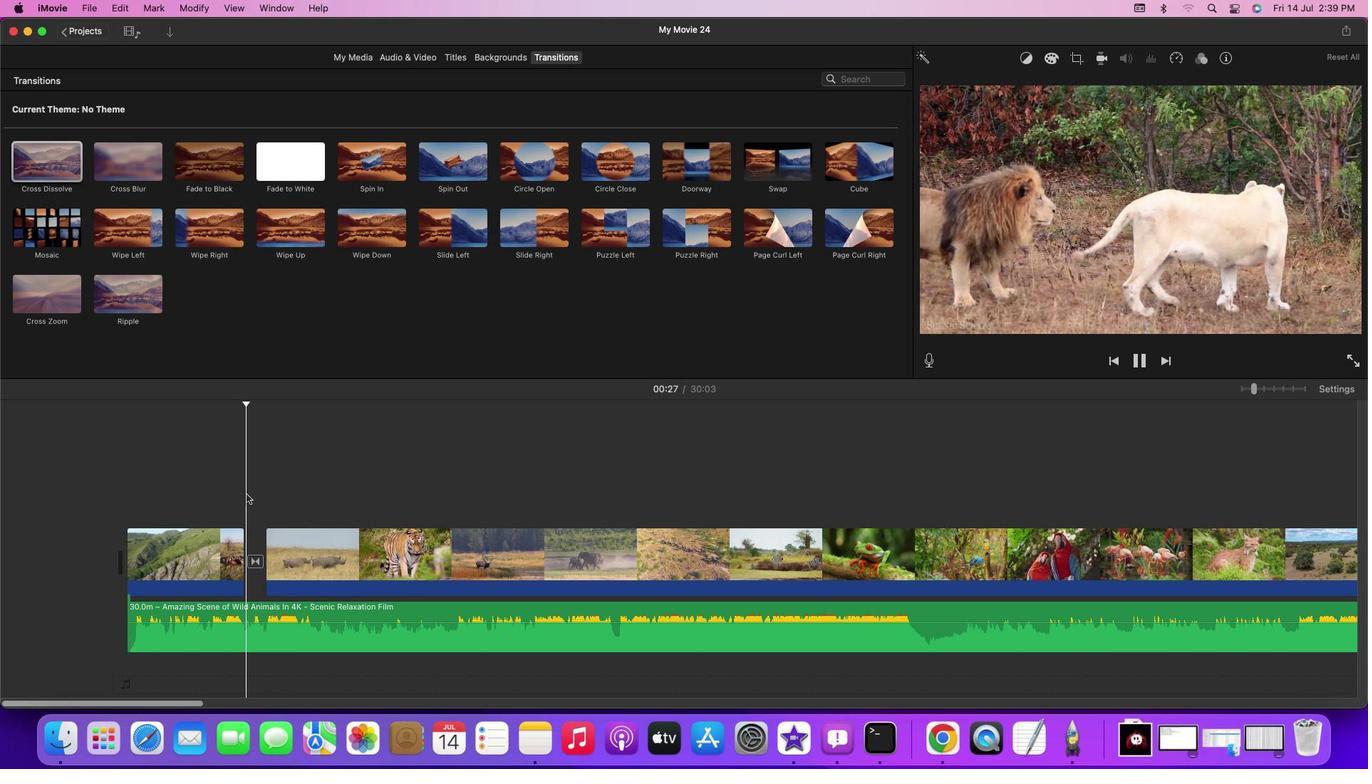 
Action: Mouse moved to (244, 492)
Screenshot: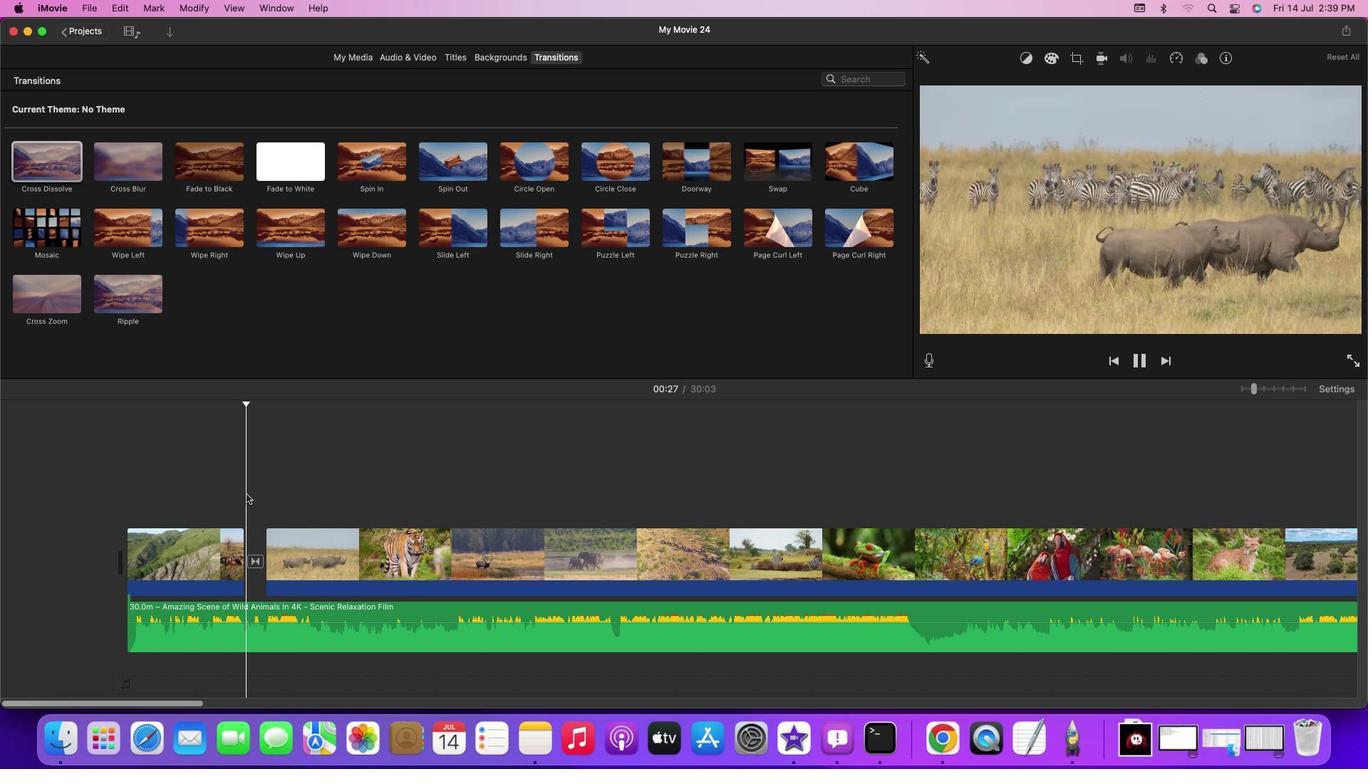 
Action: Key pressed Key.space
Screenshot: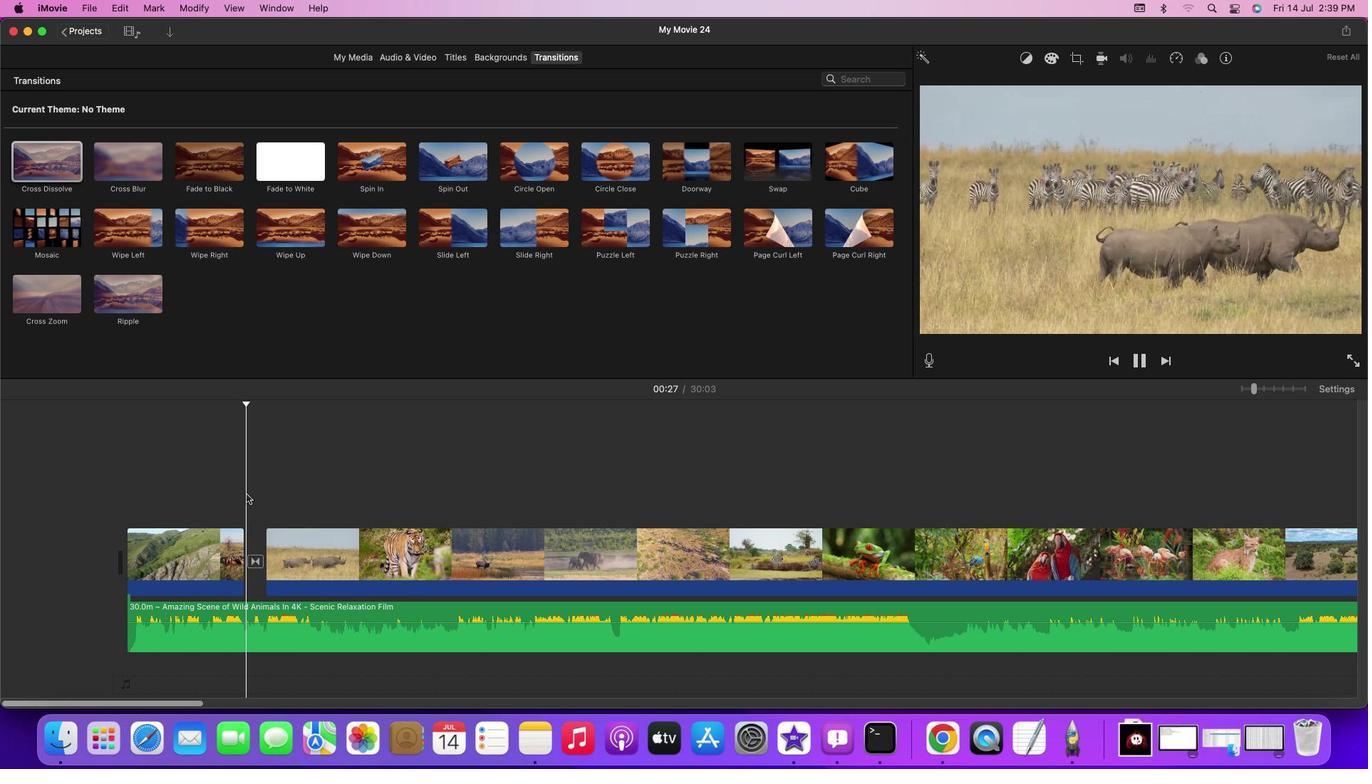 
Action: Mouse moved to (235, 491)
Screenshot: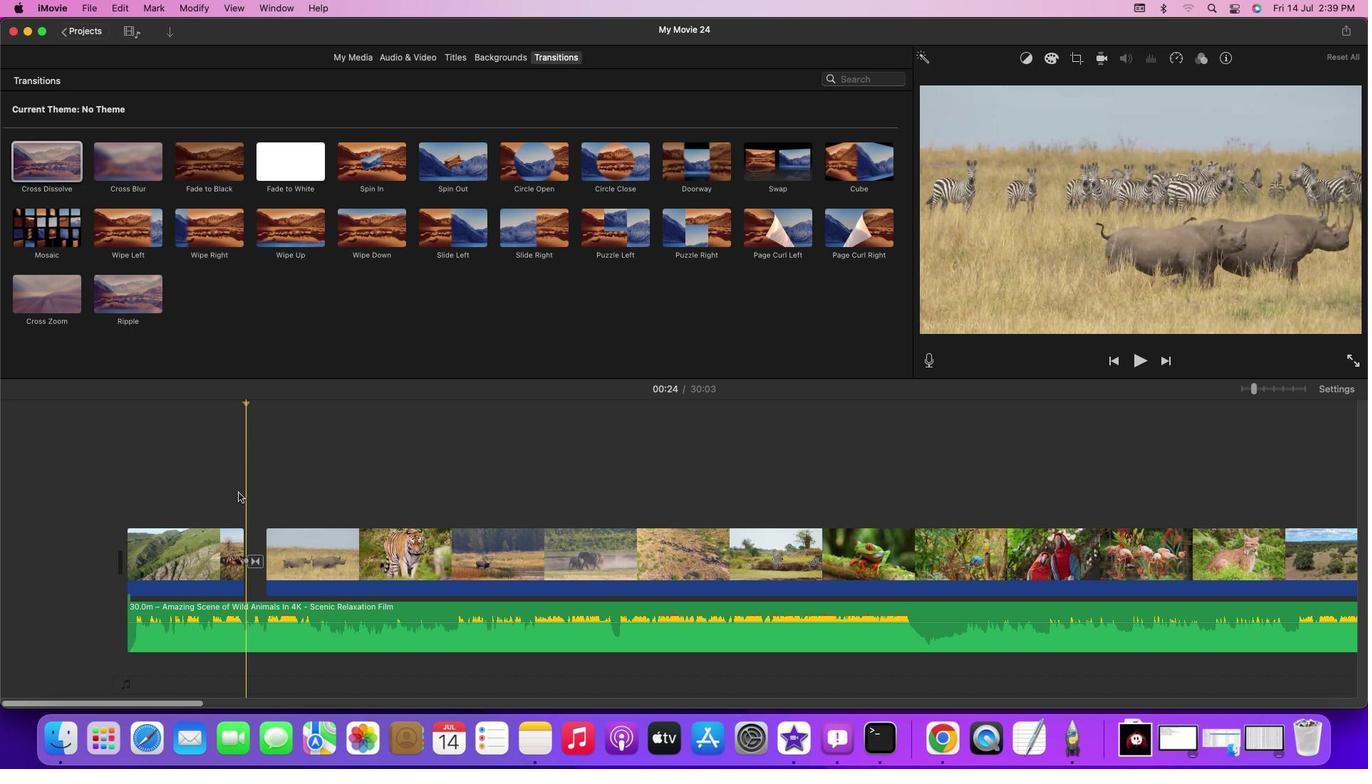 
Action: Mouse pressed left at (235, 491)
Screenshot: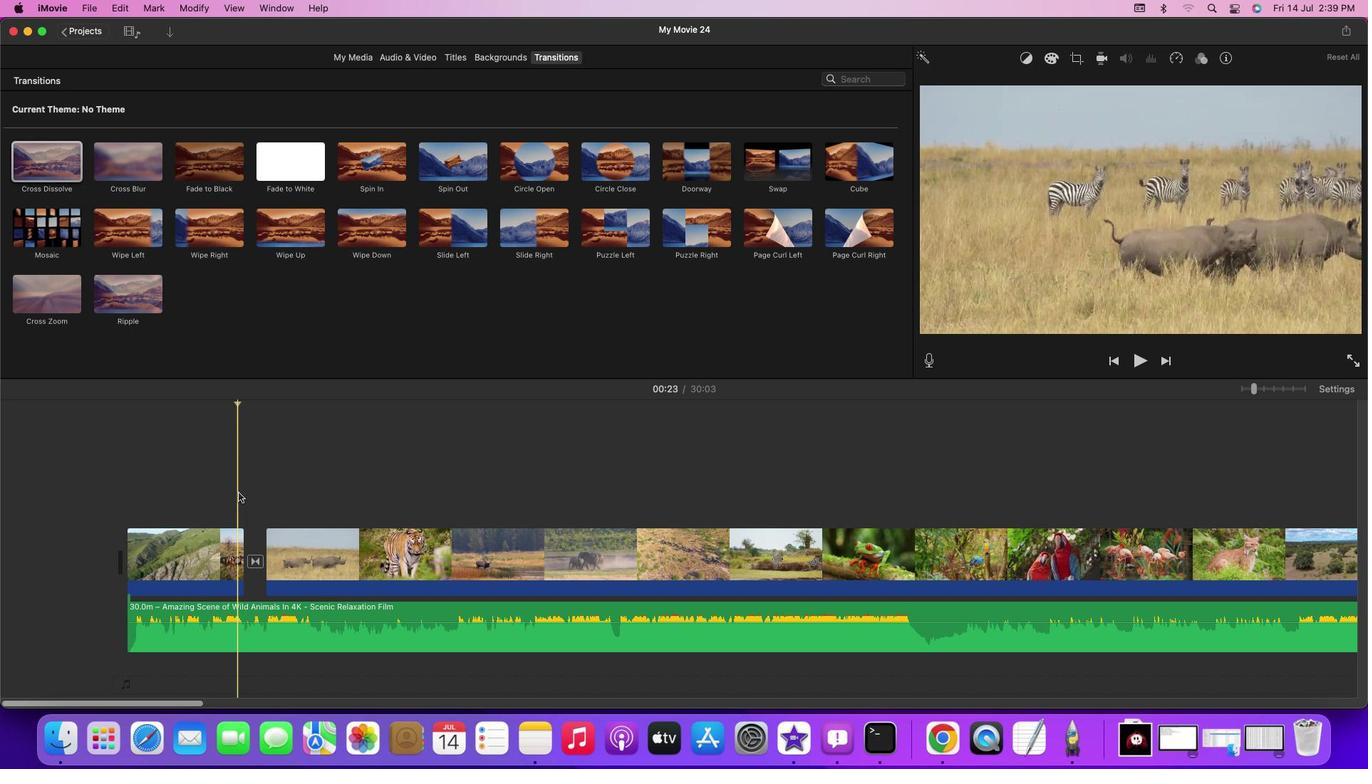 
Action: Key pressed Key.space
Screenshot: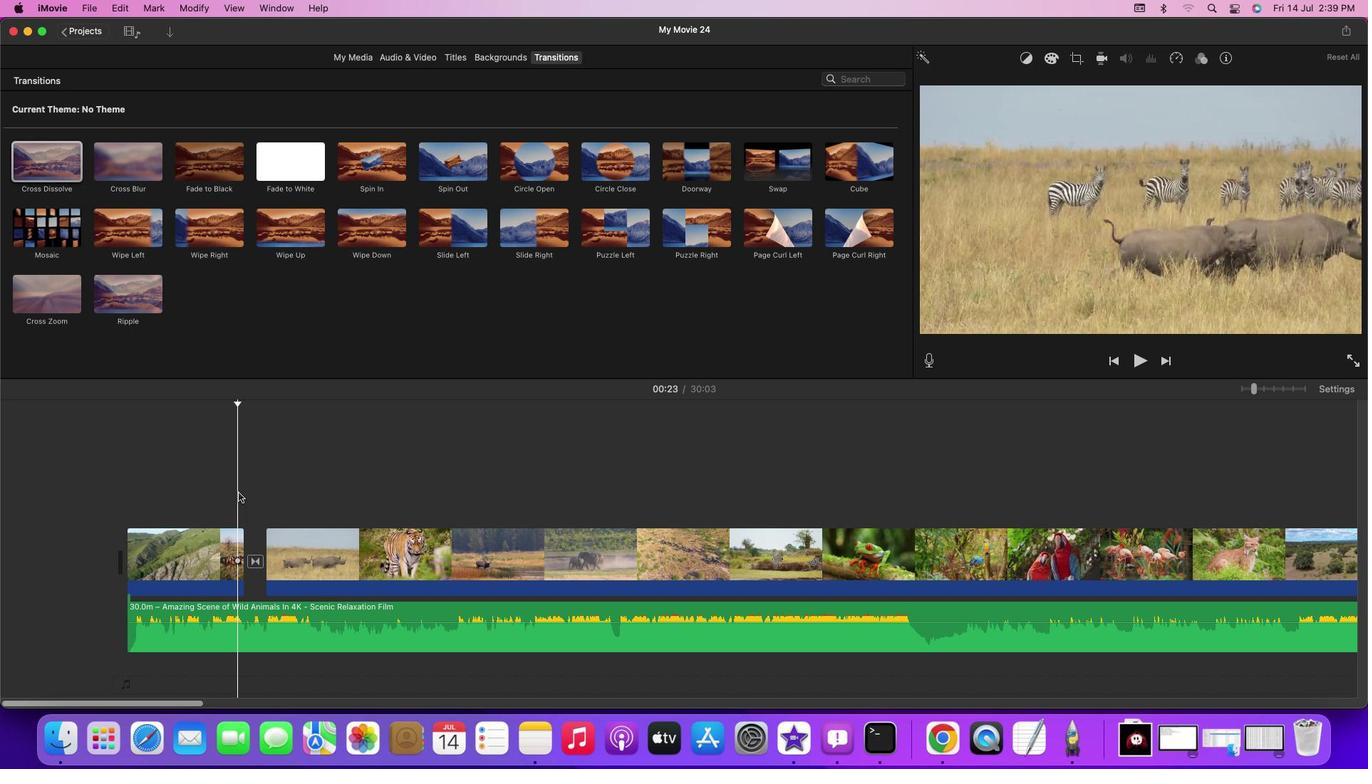 
Action: Mouse moved to (267, 571)
Screenshot: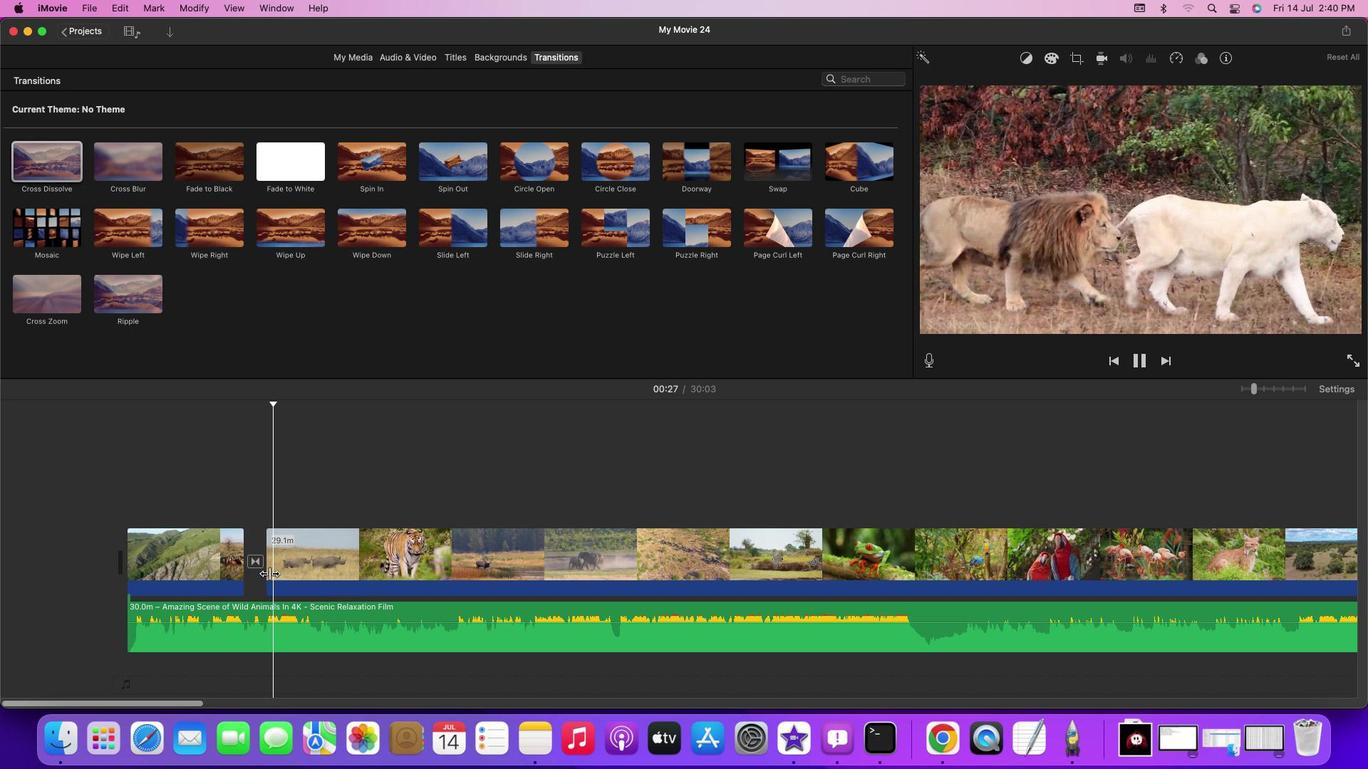 
Action: Mouse pressed left at (267, 571)
Screenshot: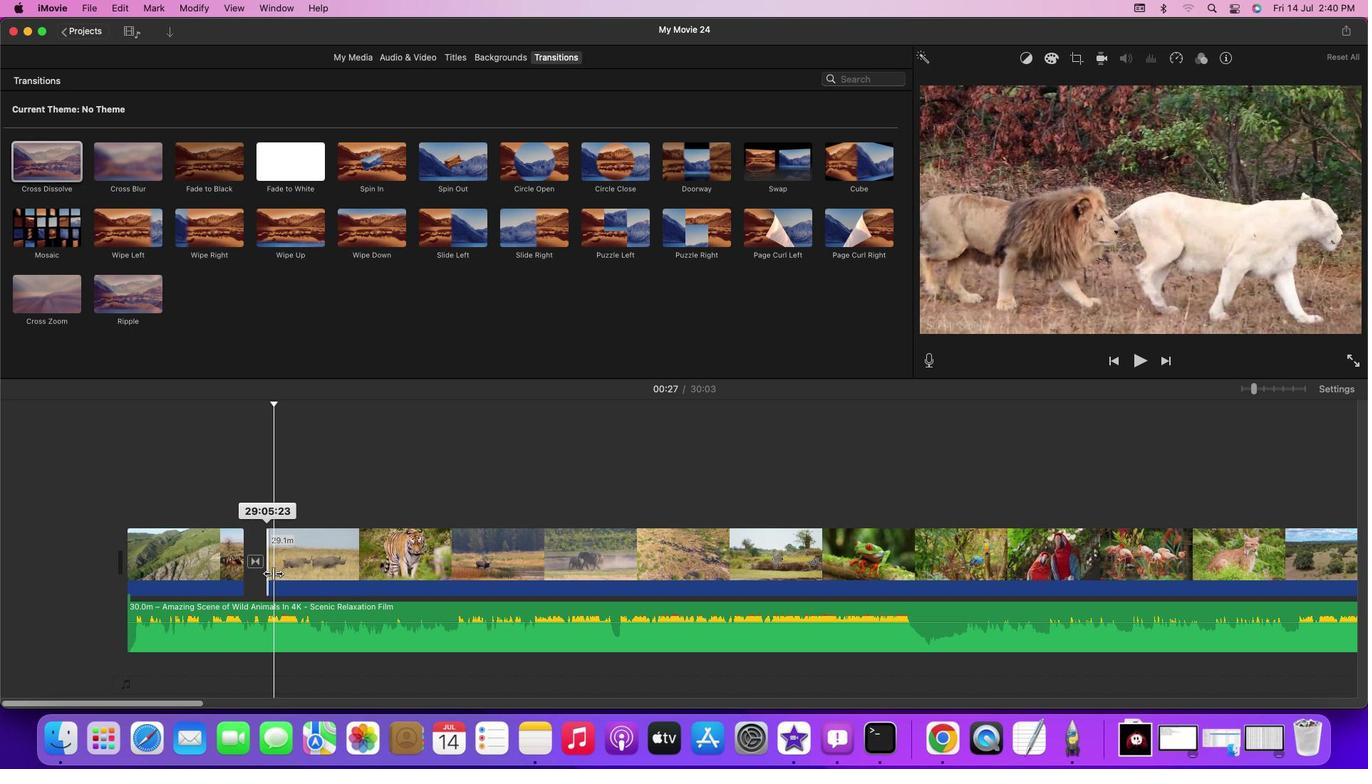 
Action: Mouse moved to (244, 501)
Screenshot: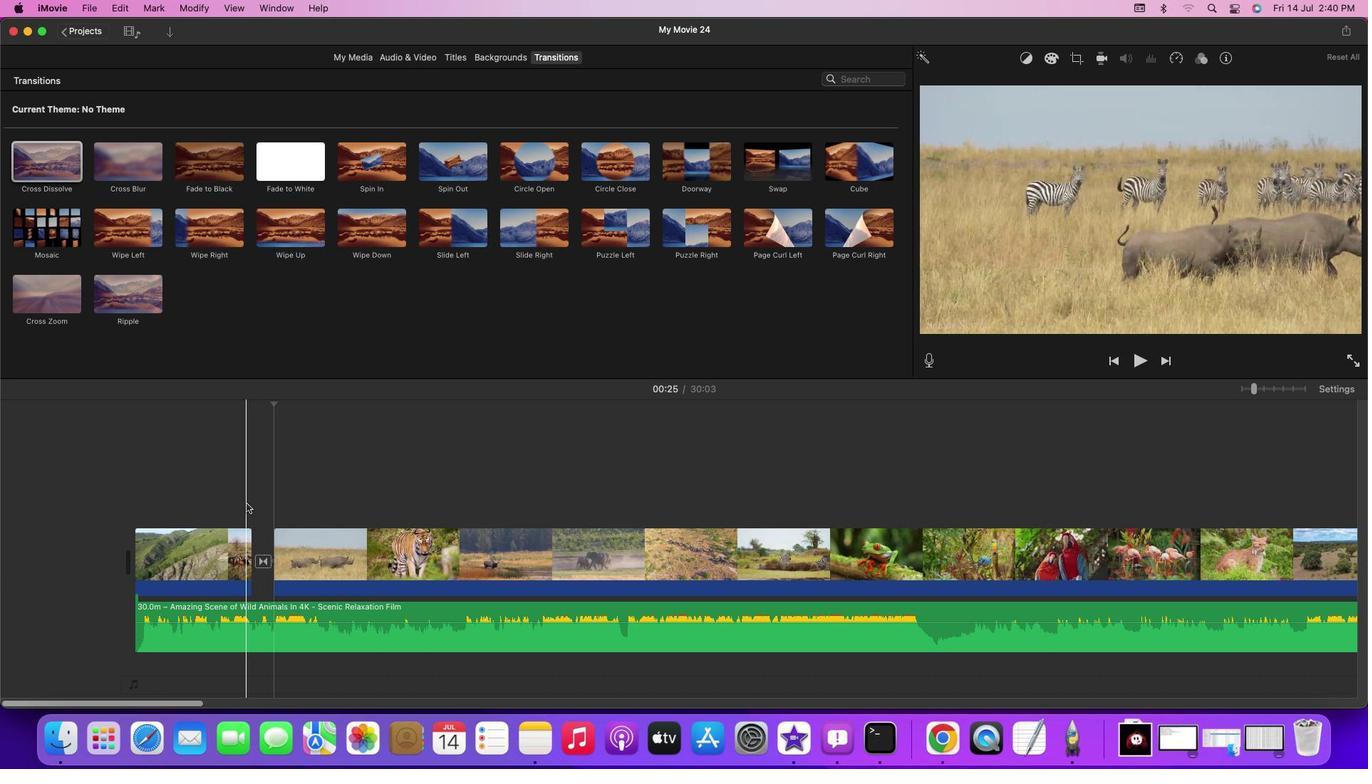 
Action: Mouse pressed left at (244, 501)
Screenshot: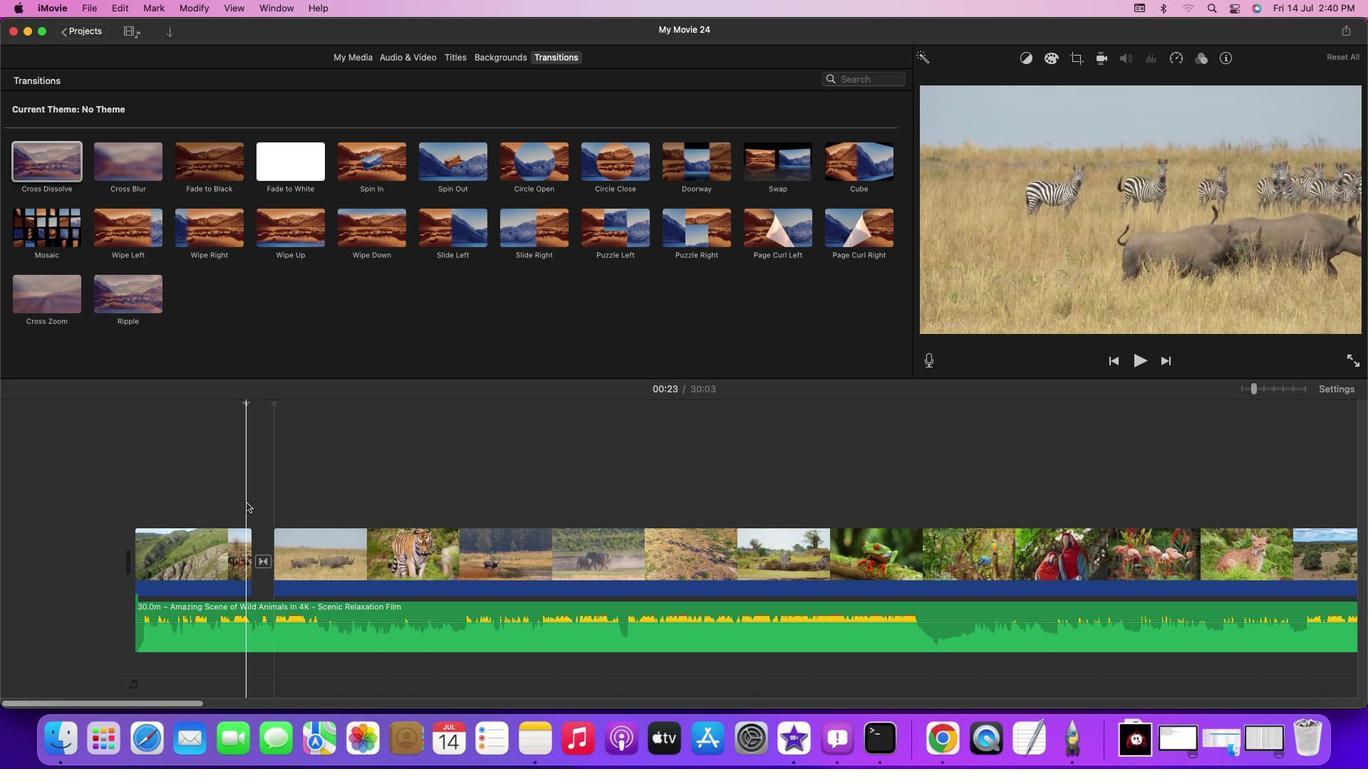 
Action: Mouse moved to (244, 501)
Screenshot: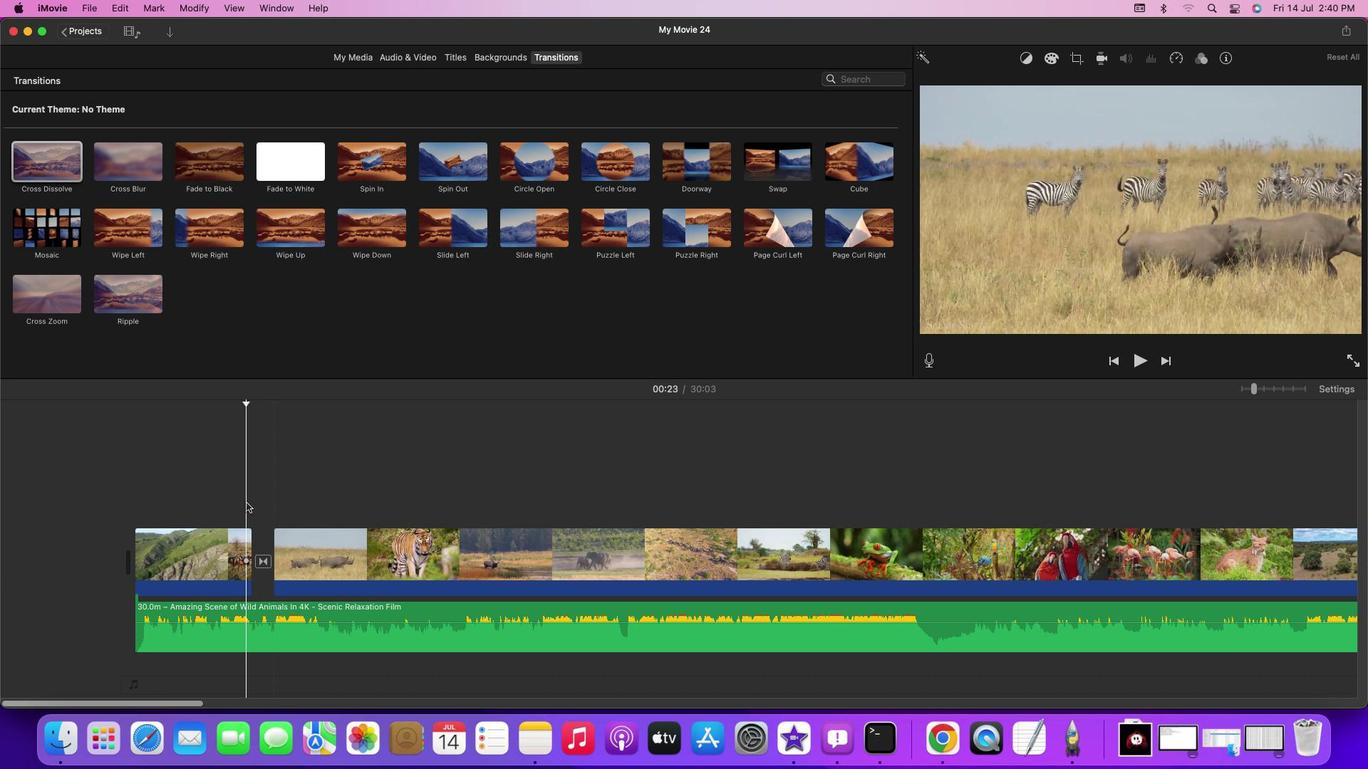 
Action: Key pressed Key.space
Screenshot: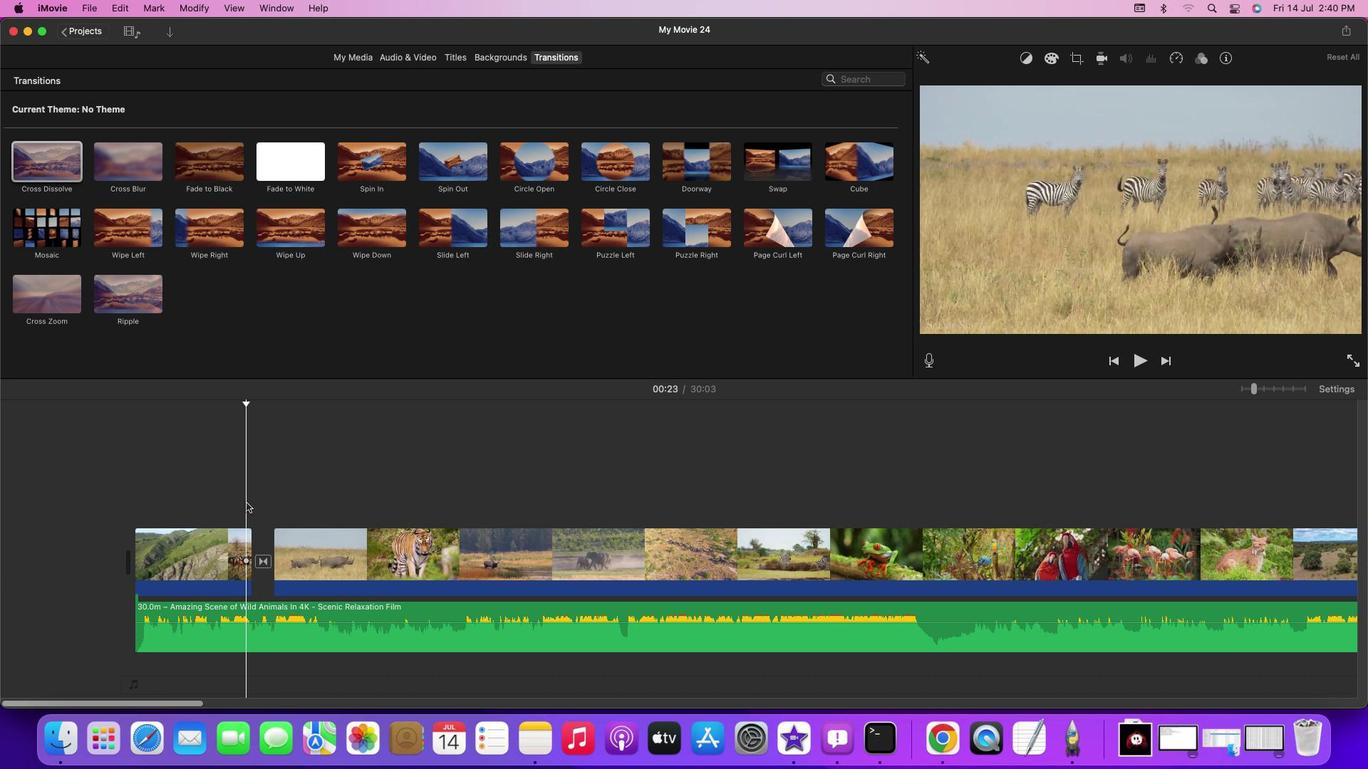 
Action: Mouse moved to (198, 702)
Screenshot: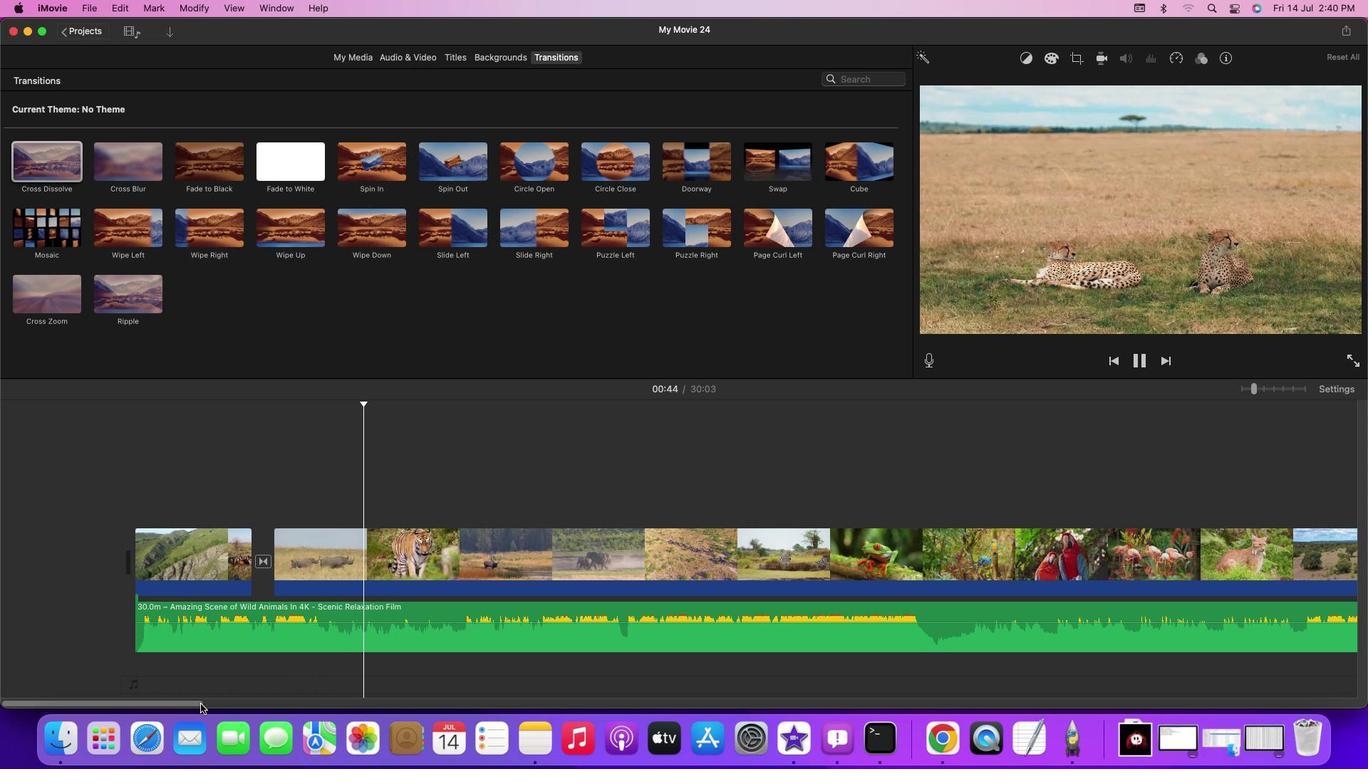 
Action: Mouse pressed left at (198, 702)
Screenshot: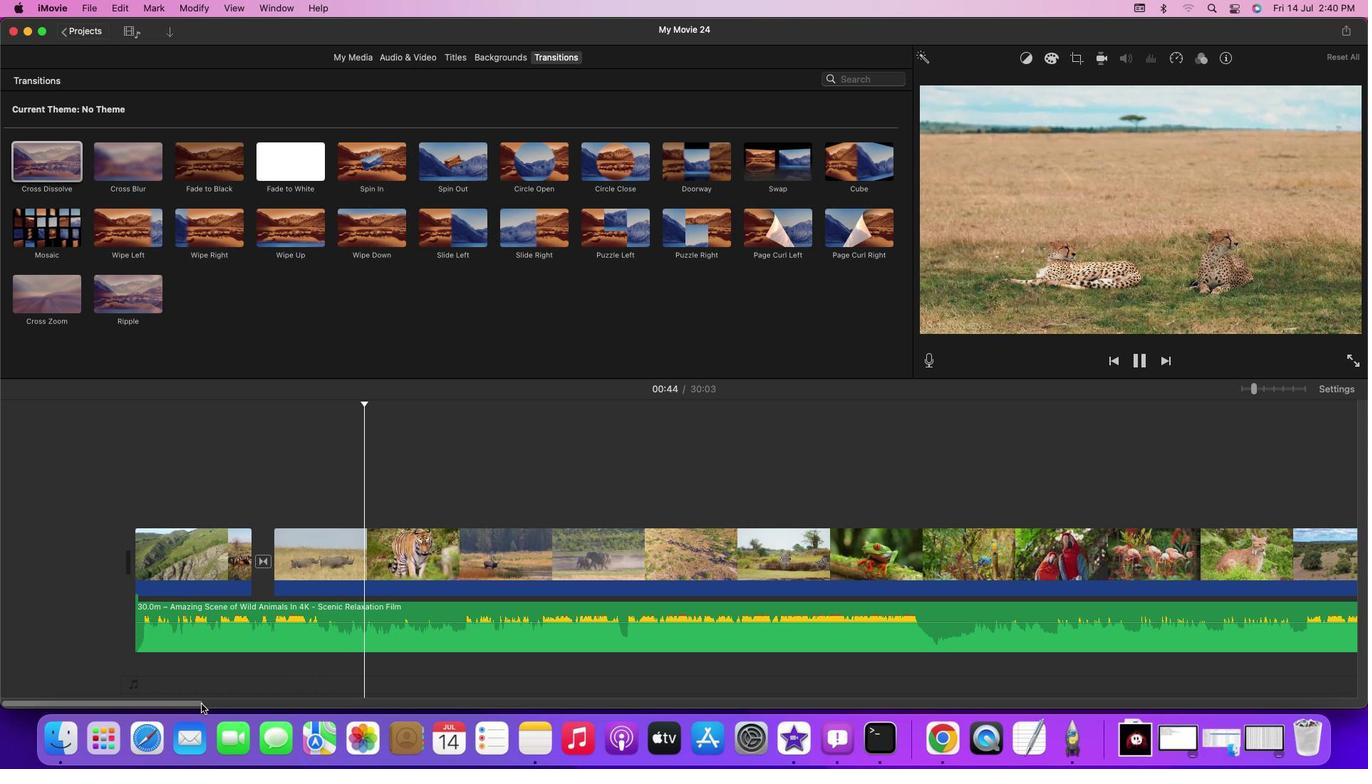 
Action: Mouse moved to (347, 481)
Screenshot: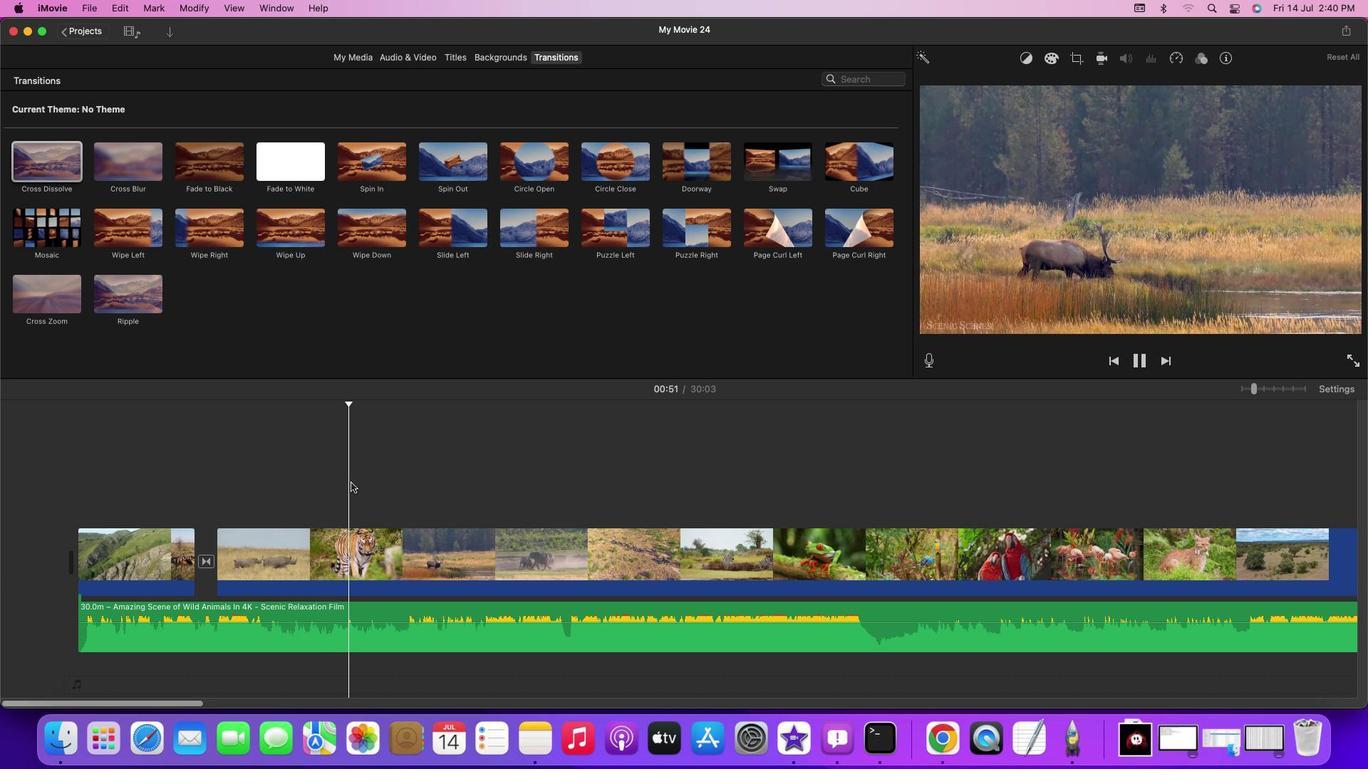 
Action: Mouse pressed left at (347, 481)
Screenshot: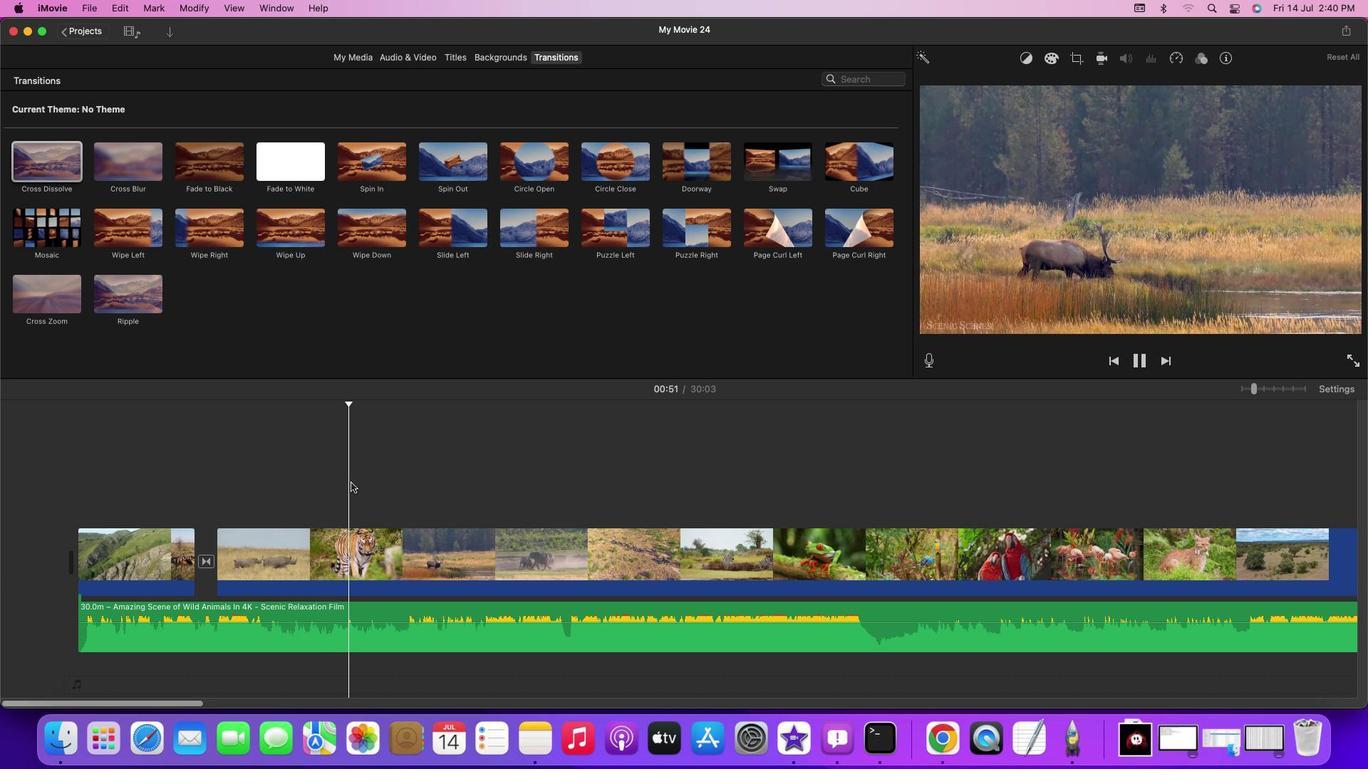 
Action: Mouse moved to (402, 466)
Screenshot: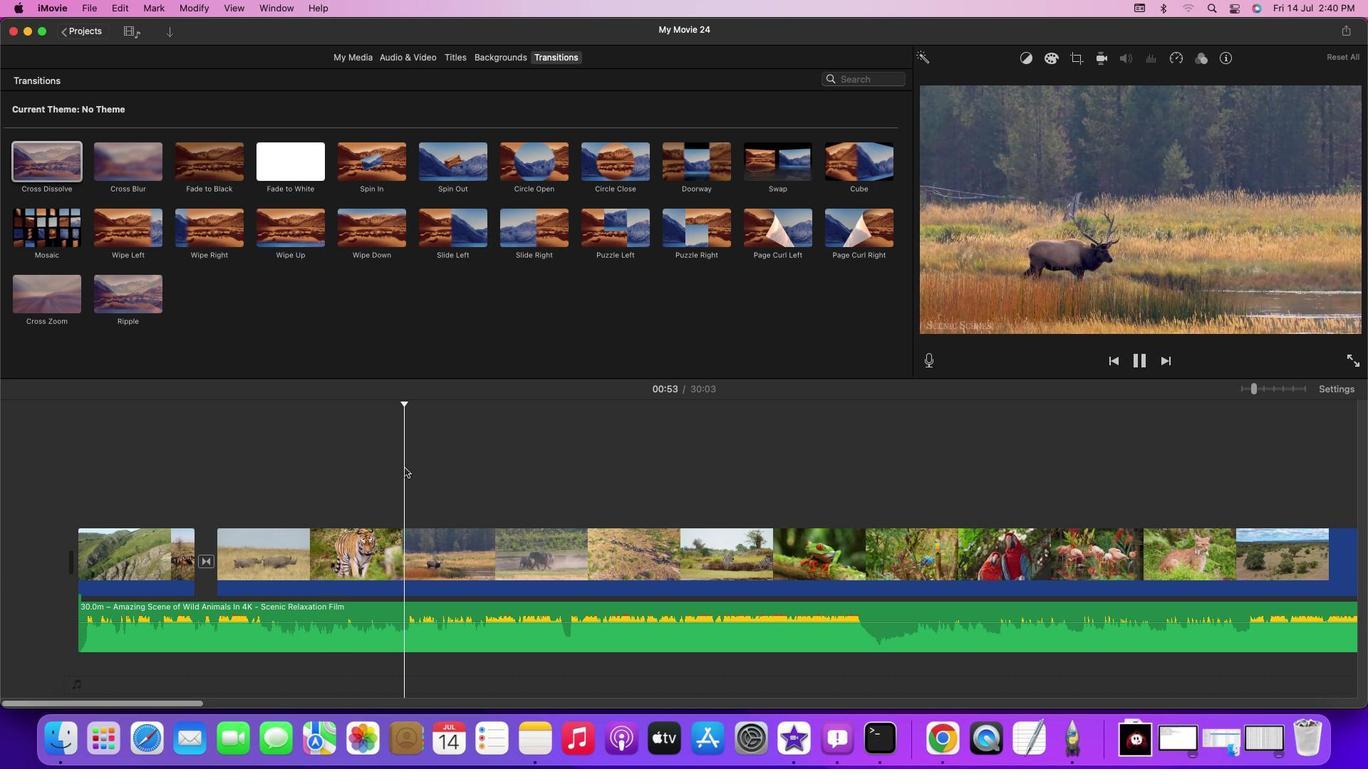 
Action: Mouse pressed left at (402, 466)
Screenshot: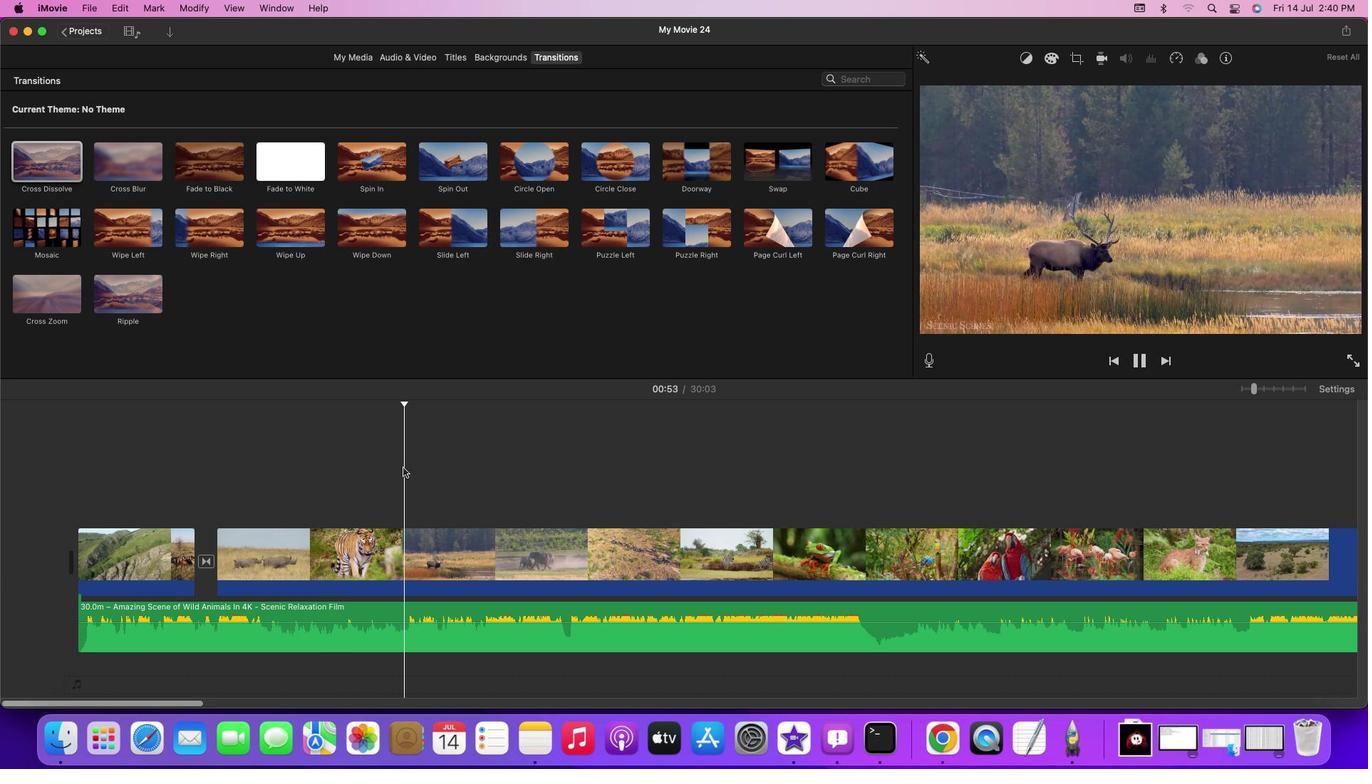 
Action: Mouse moved to (369, 463)
Screenshot: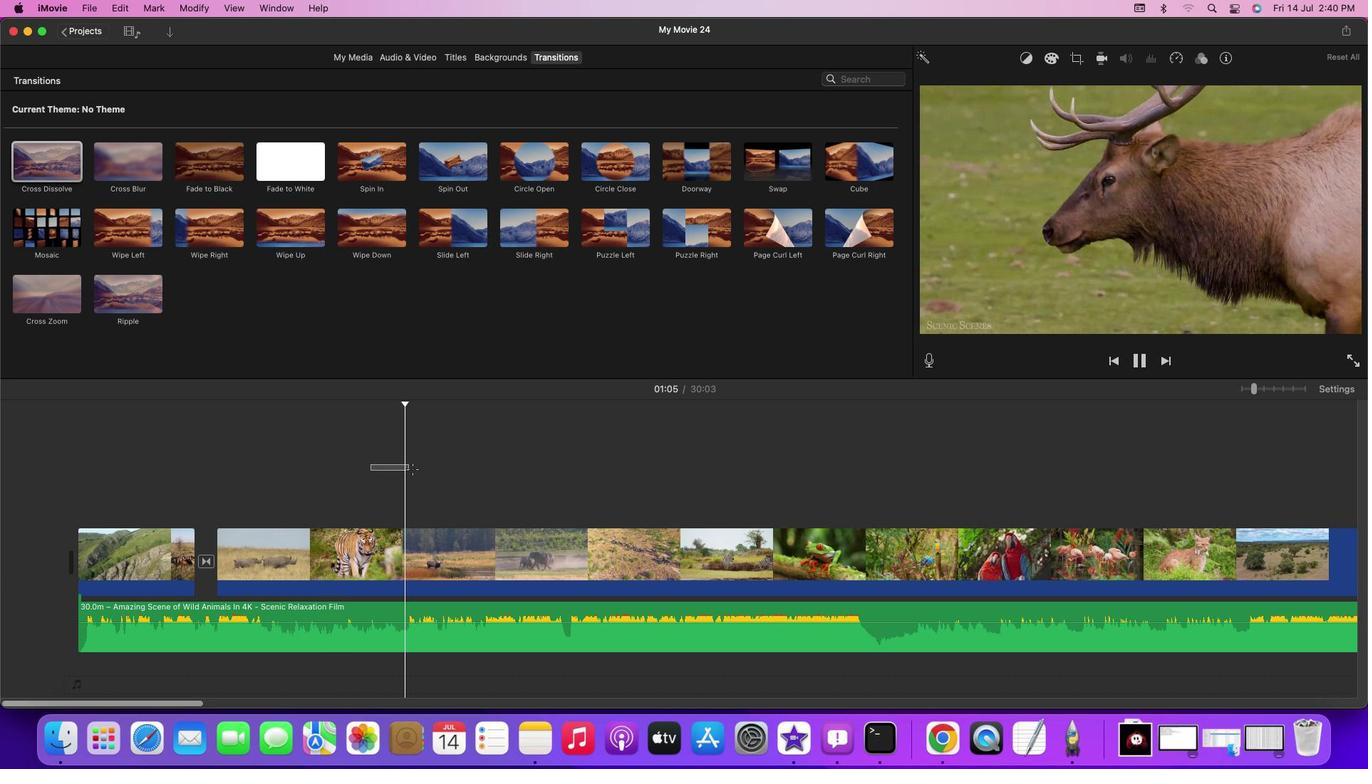 
Action: Mouse pressed left at (369, 463)
Screenshot: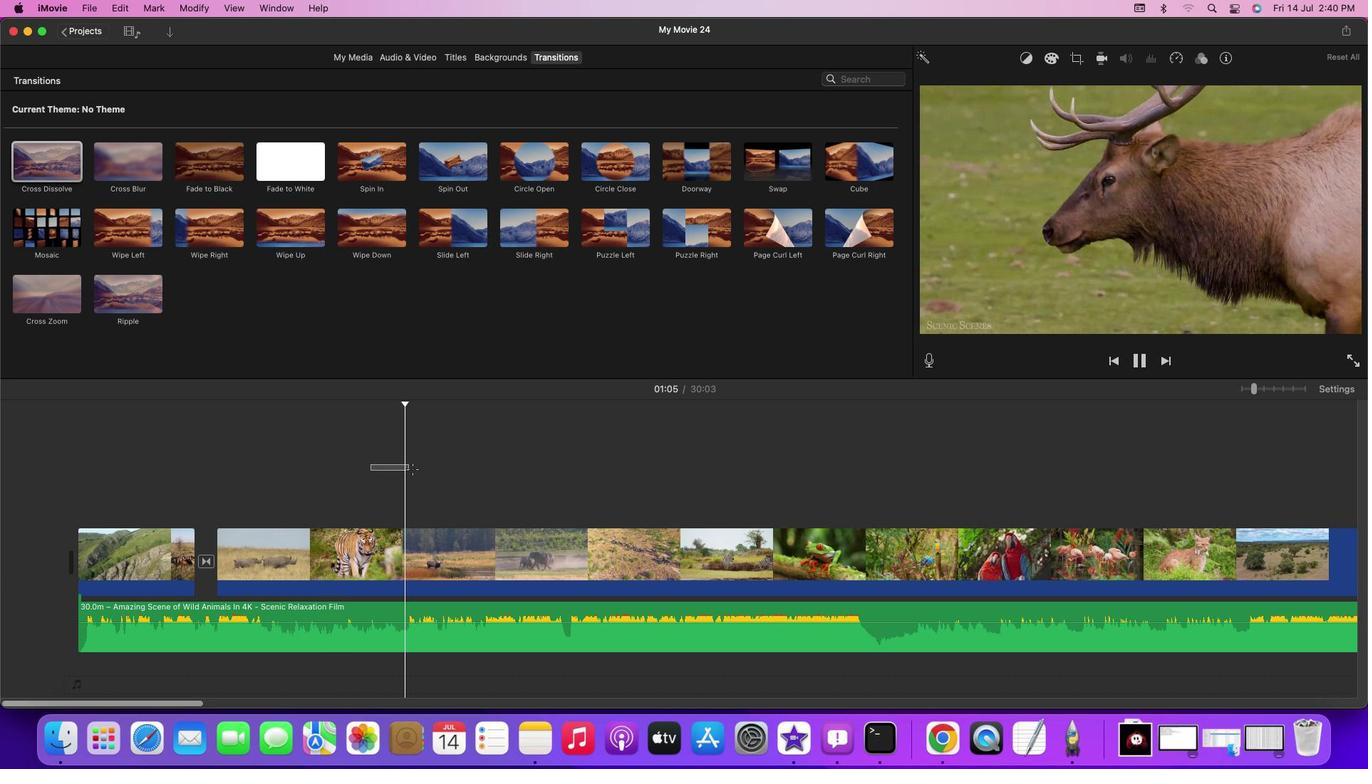 
Action: Mouse moved to (409, 412)
Screenshot: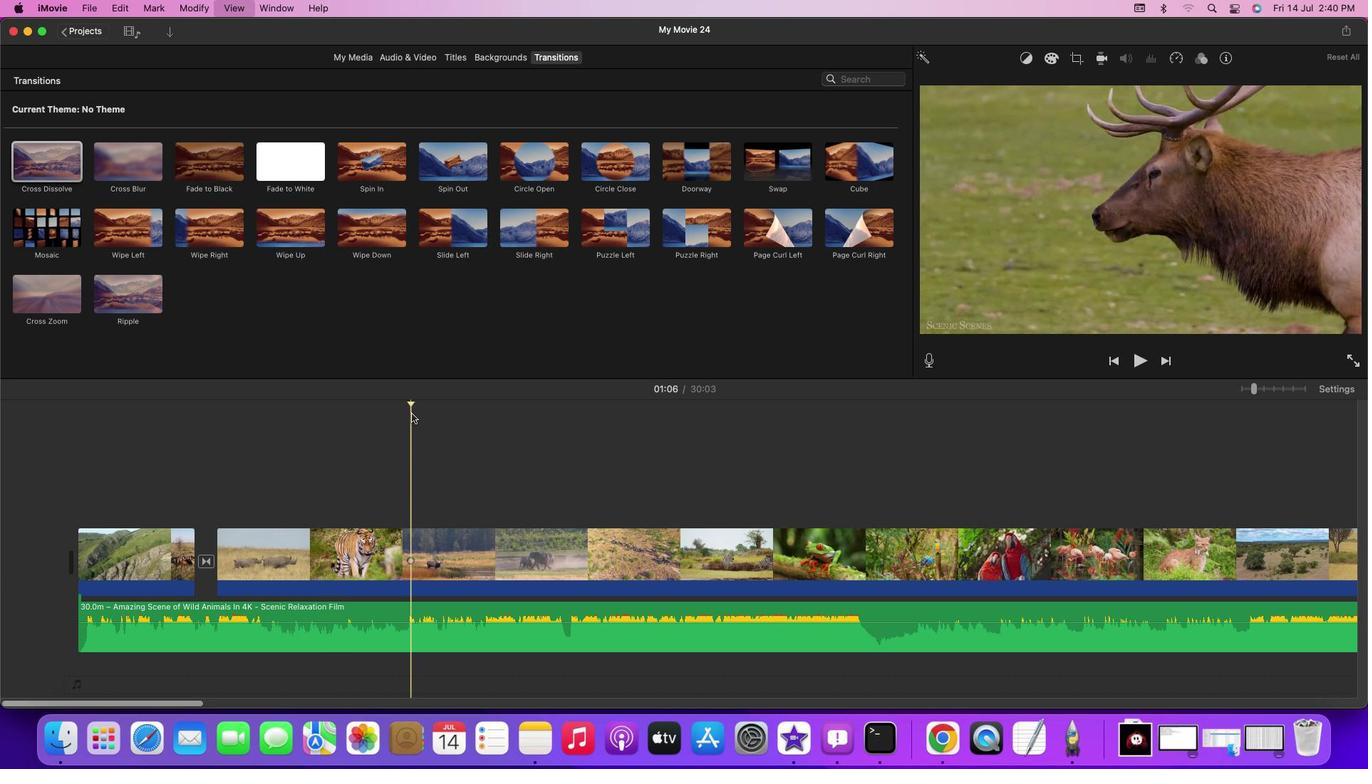 
Action: Key pressed Key.space
Screenshot: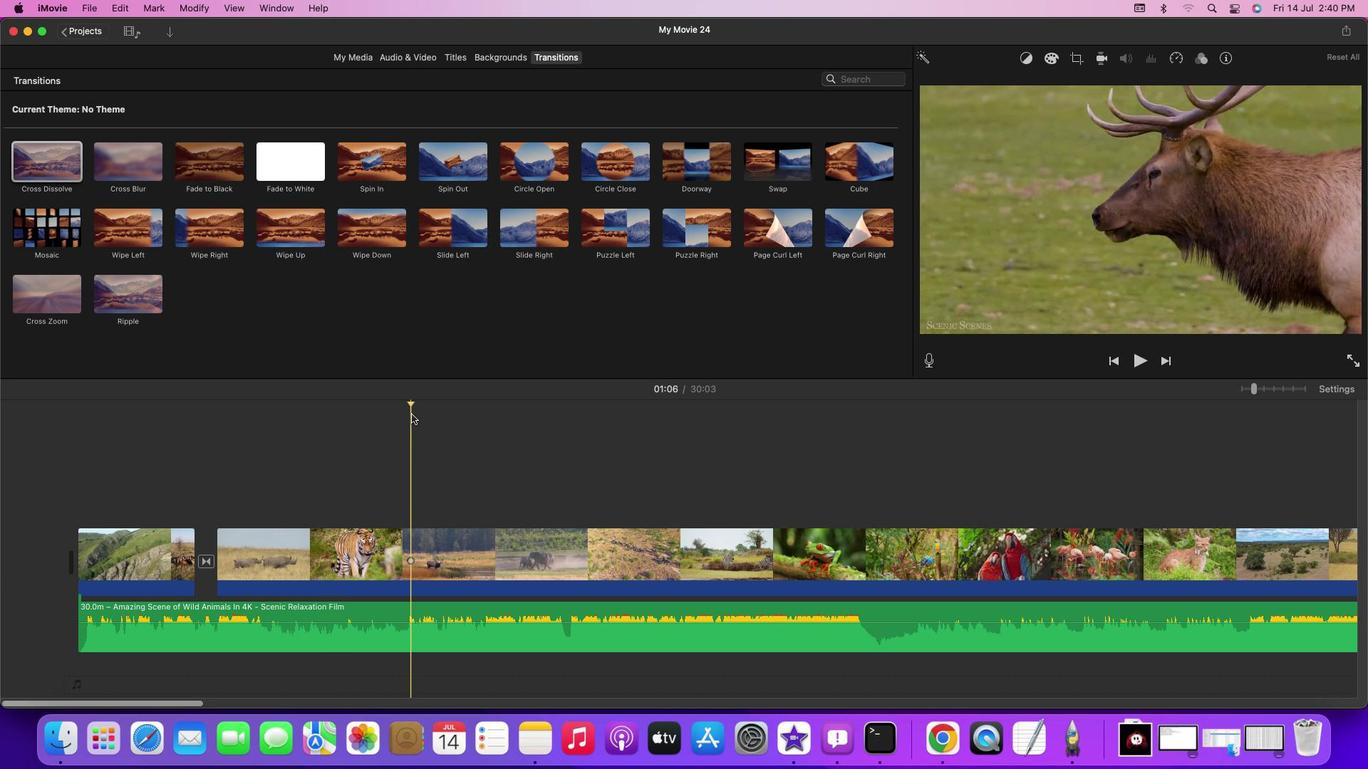 
Action: Mouse moved to (717, 465)
Screenshot: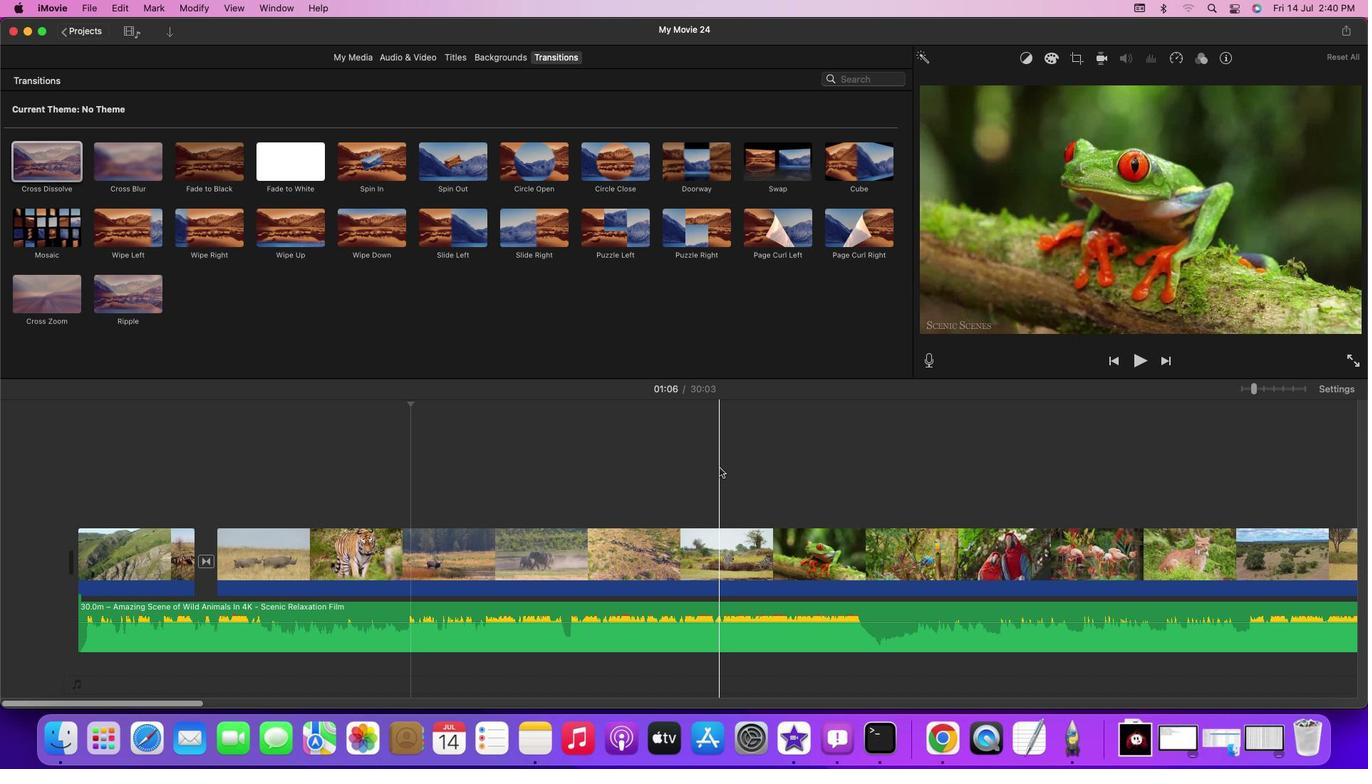 
Action: Mouse pressed left at (717, 465)
Screenshot: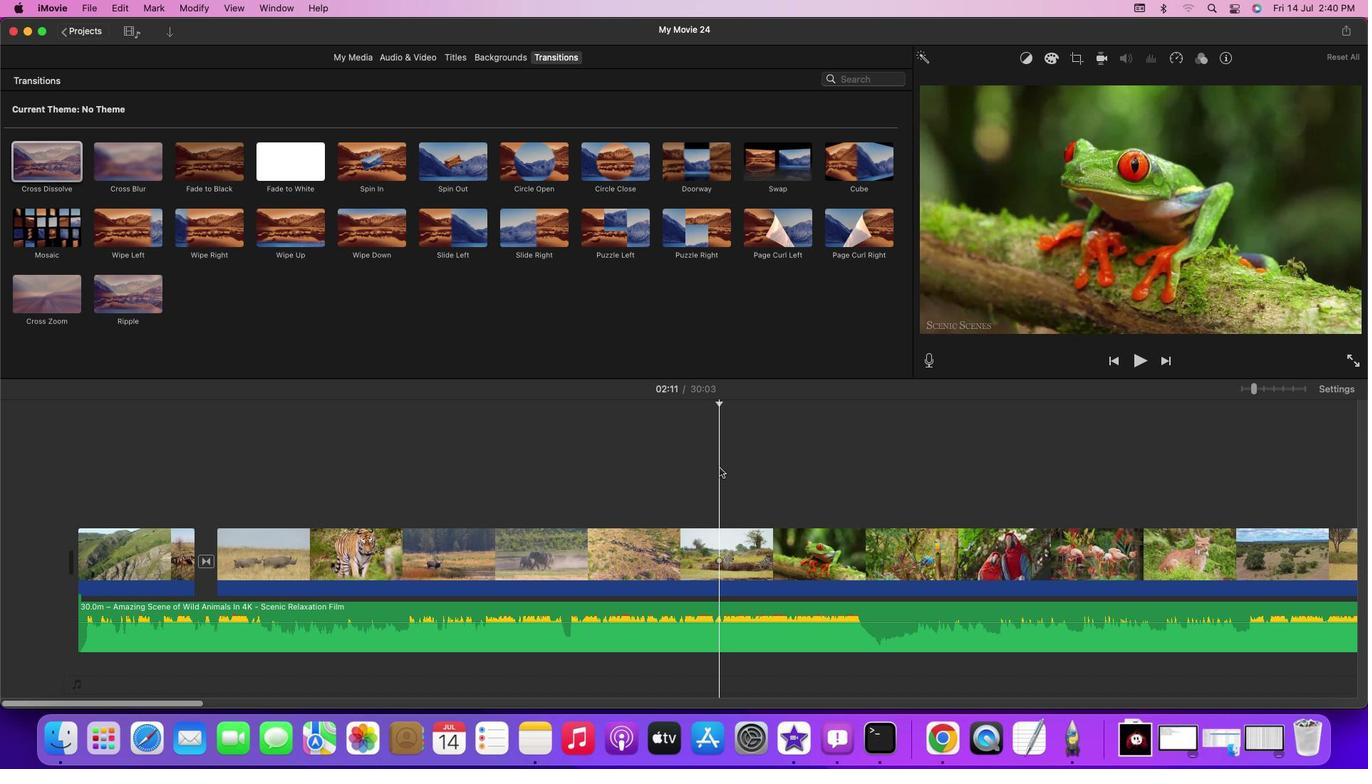 
Action: Mouse moved to (719, 559)
Screenshot: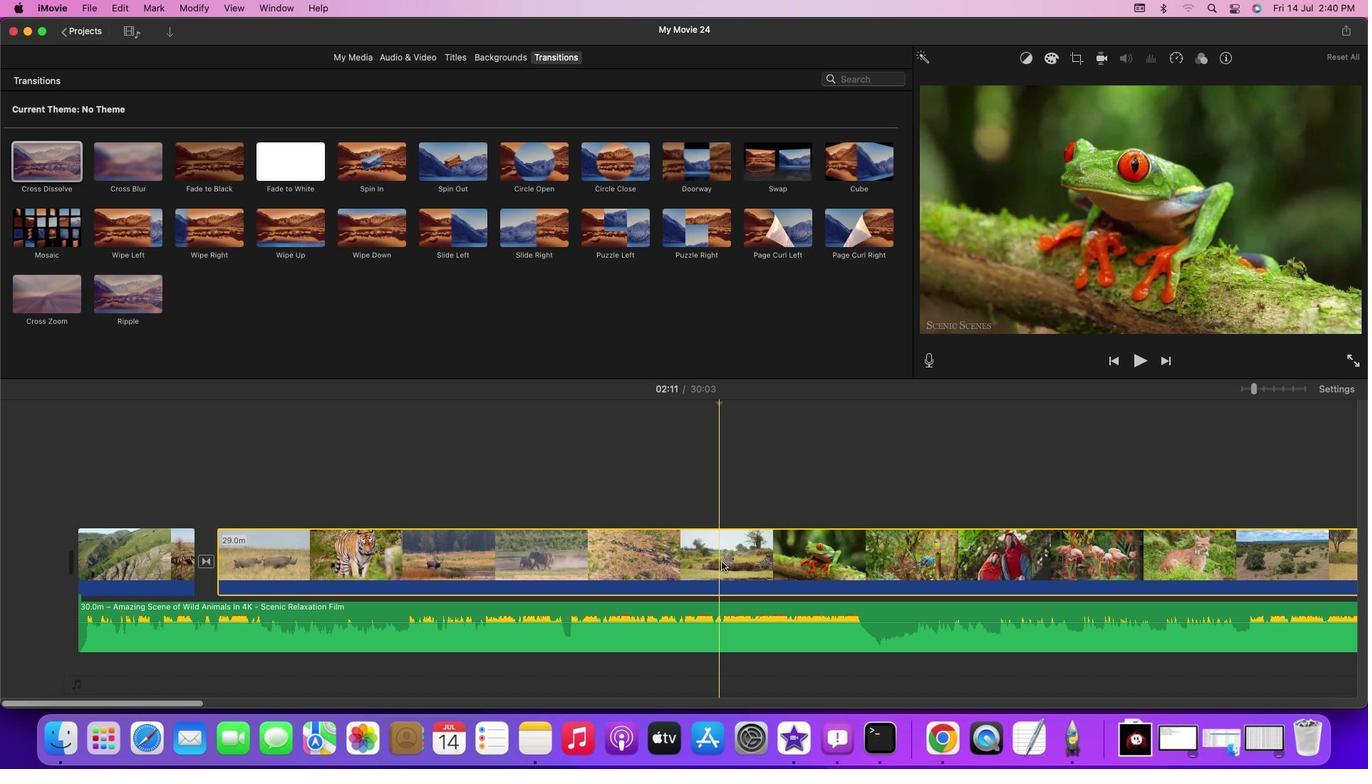 
Action: Mouse pressed left at (719, 559)
Screenshot: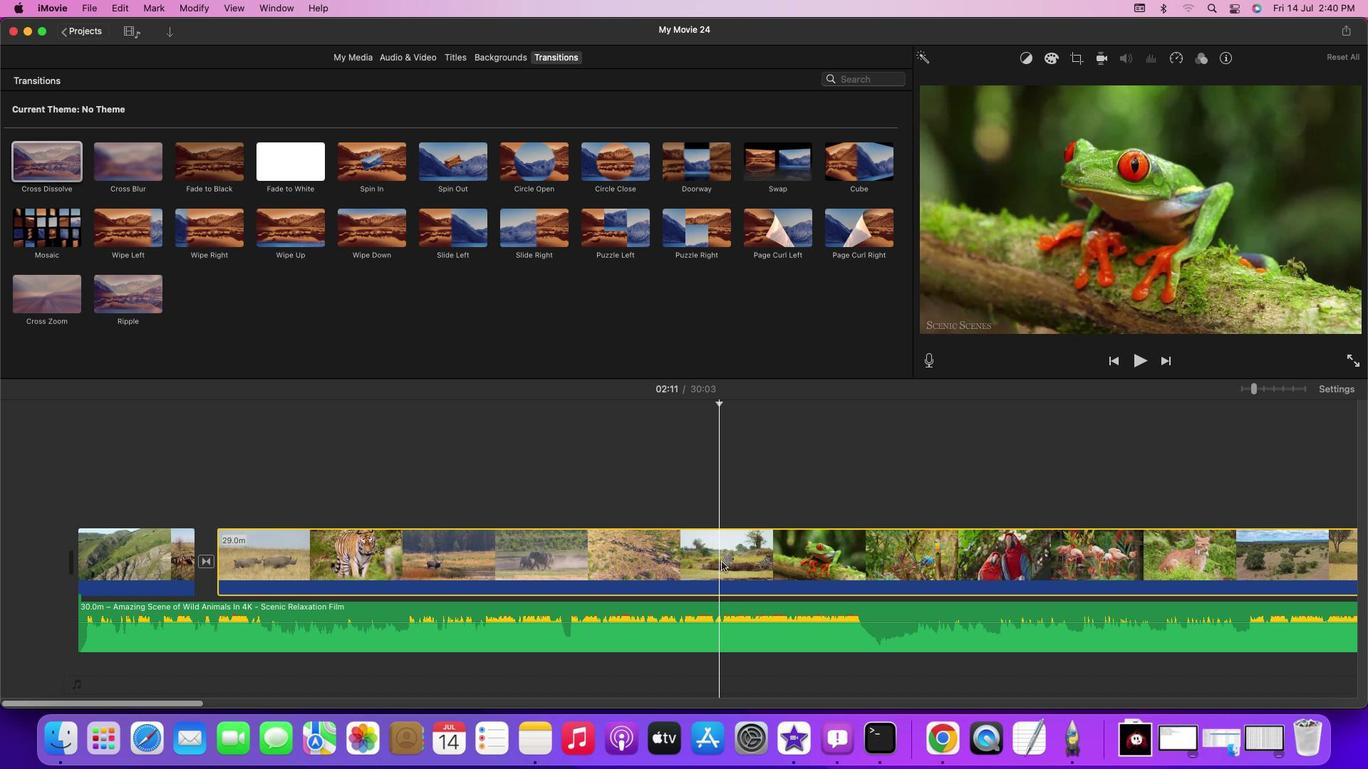 
Action: Key pressed Key.cmd'b'
Screenshot: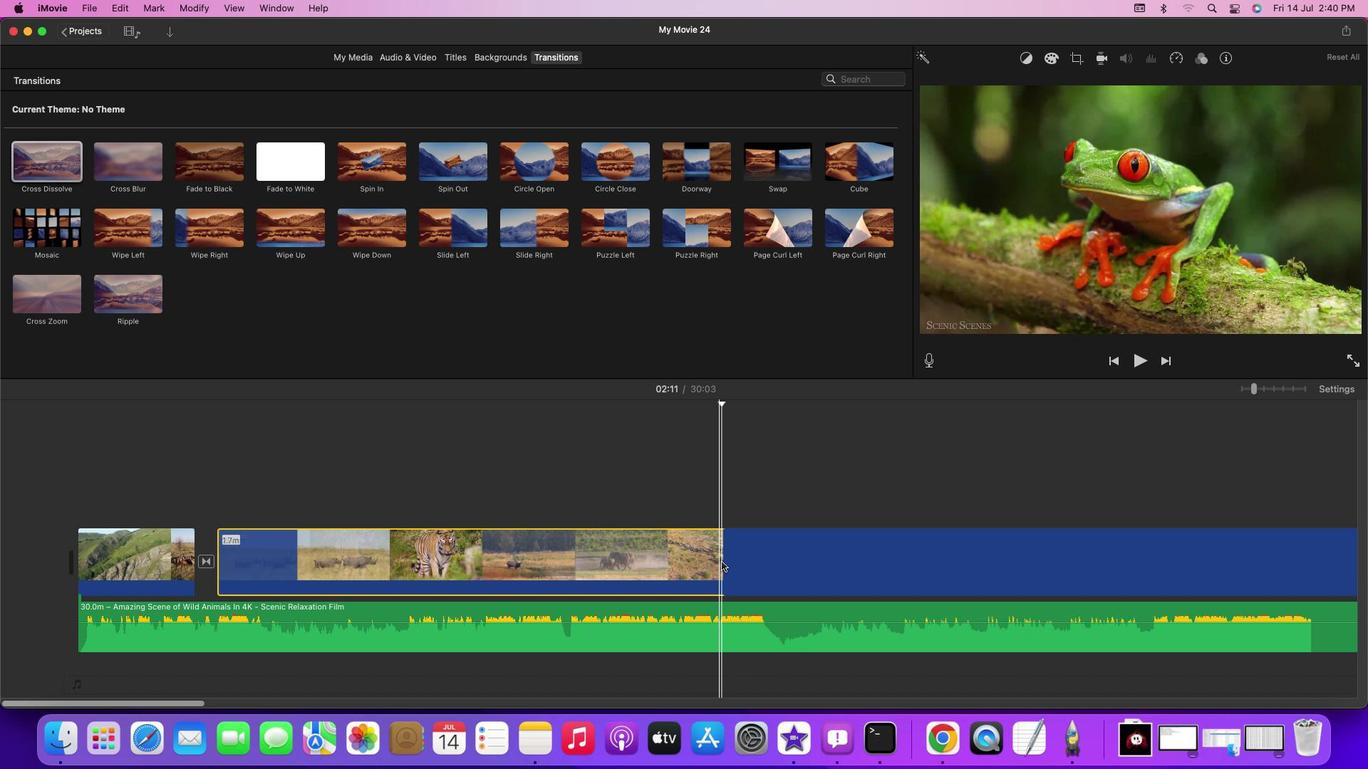 
Action: Mouse moved to (275, 471)
Screenshot: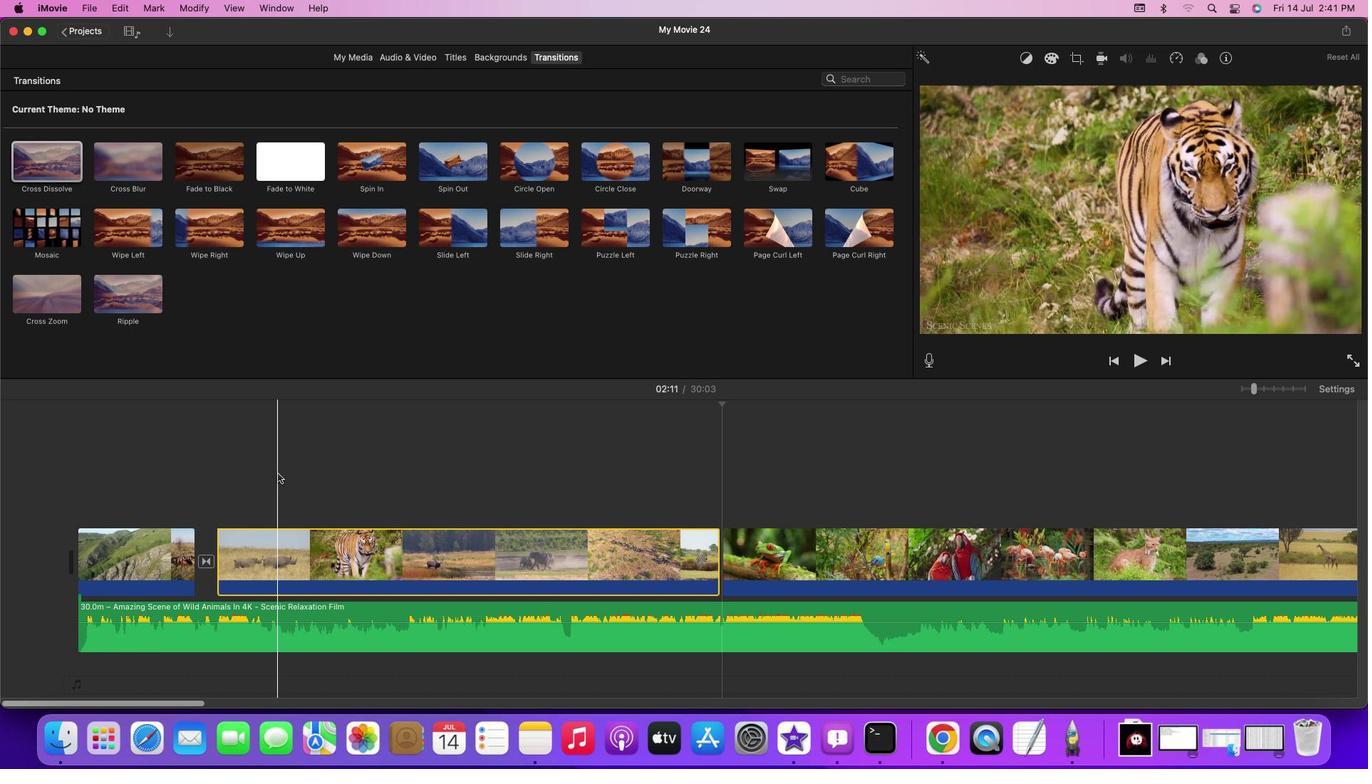 
Action: Mouse pressed left at (275, 471)
Screenshot: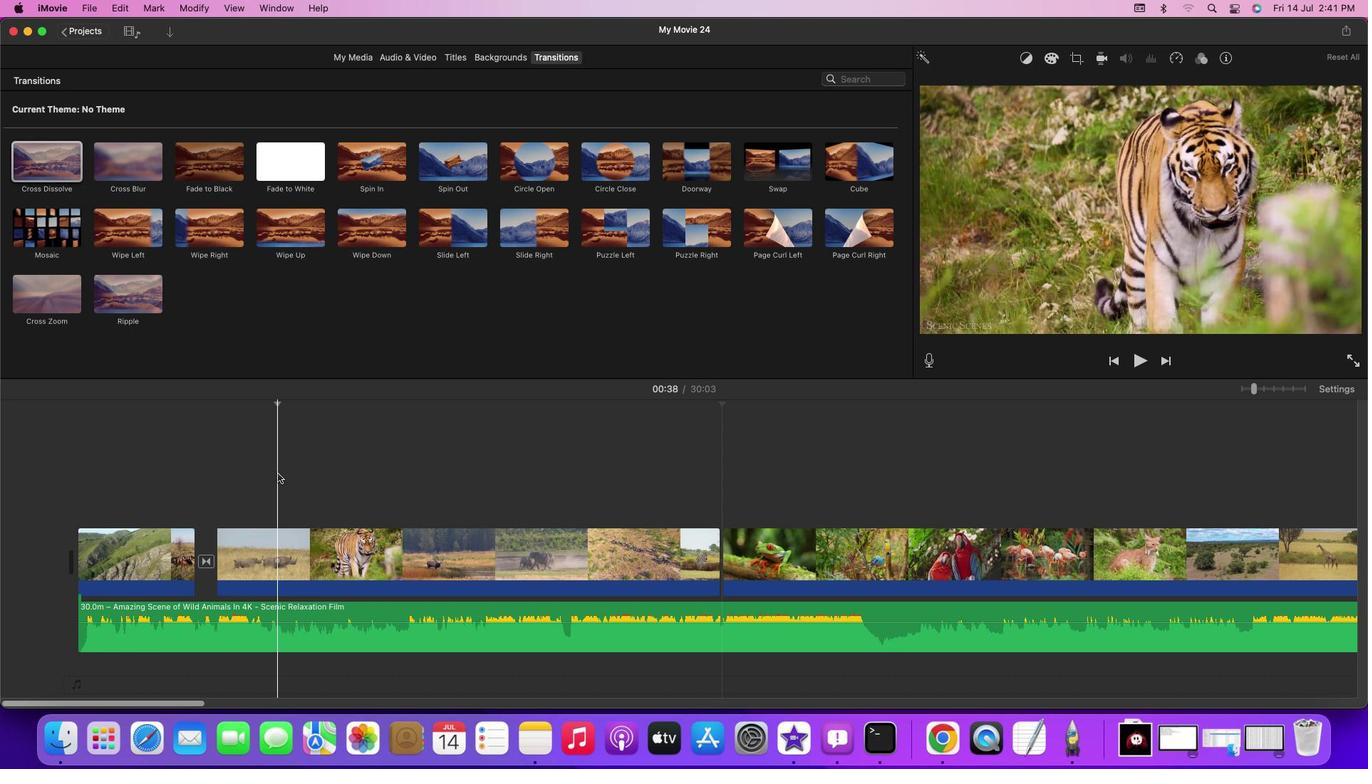 
Action: Mouse moved to (277, 557)
Screenshot: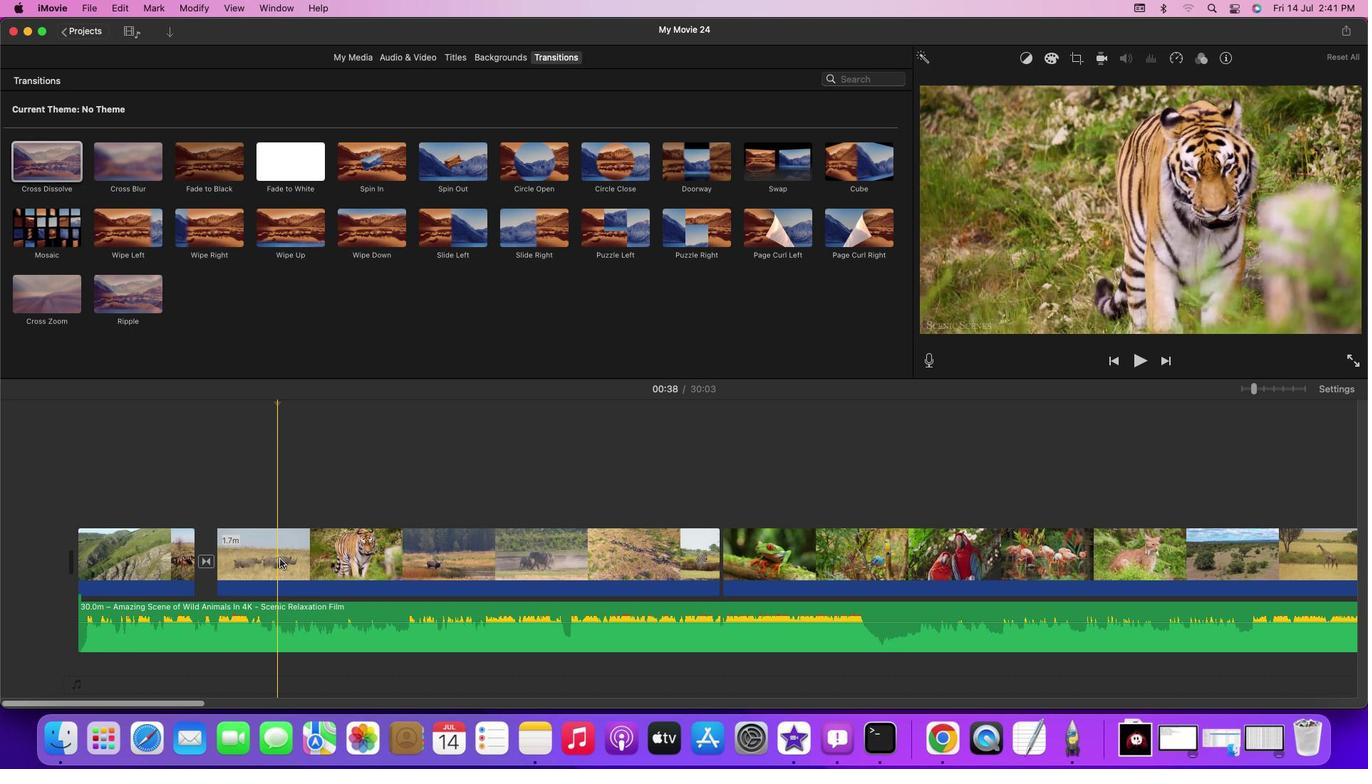 
Action: Mouse pressed left at (277, 557)
Screenshot: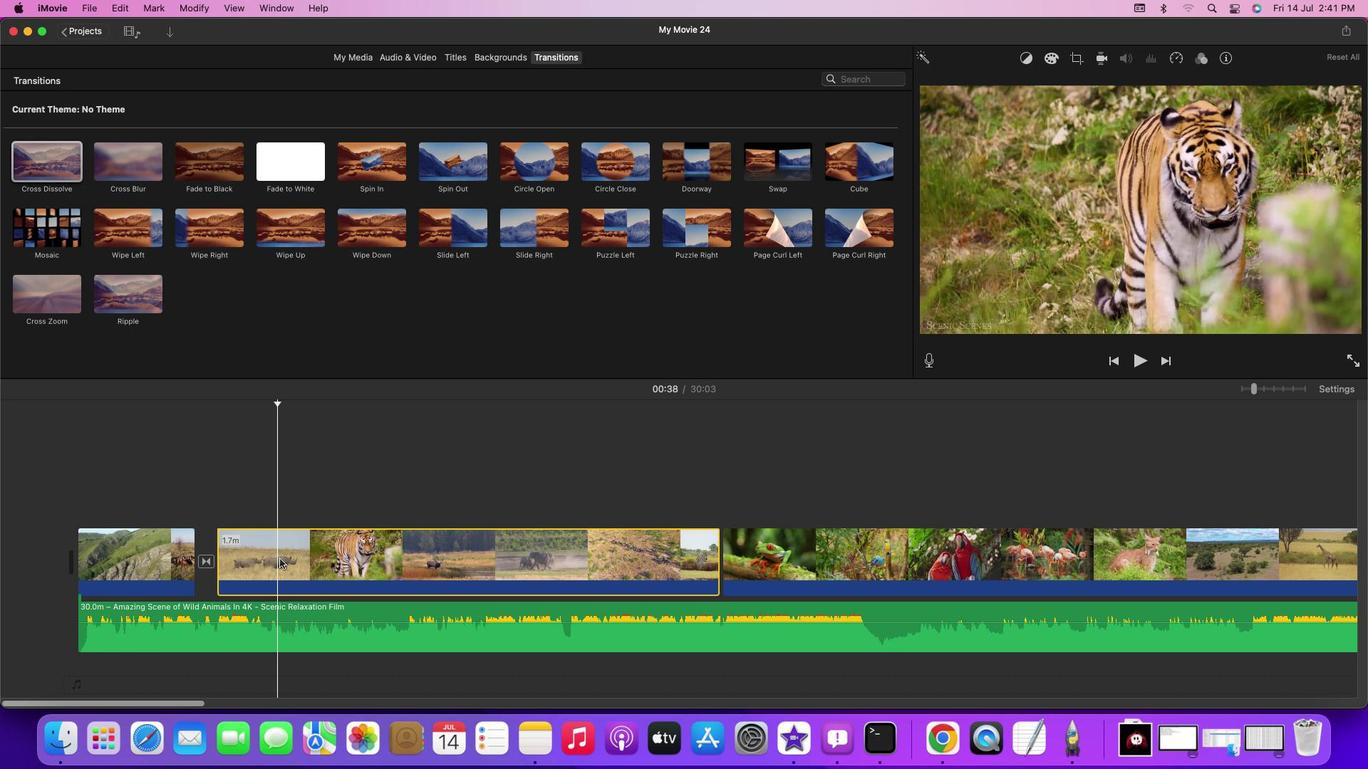 
Action: Key pressed Key.cmd'b'
Screenshot: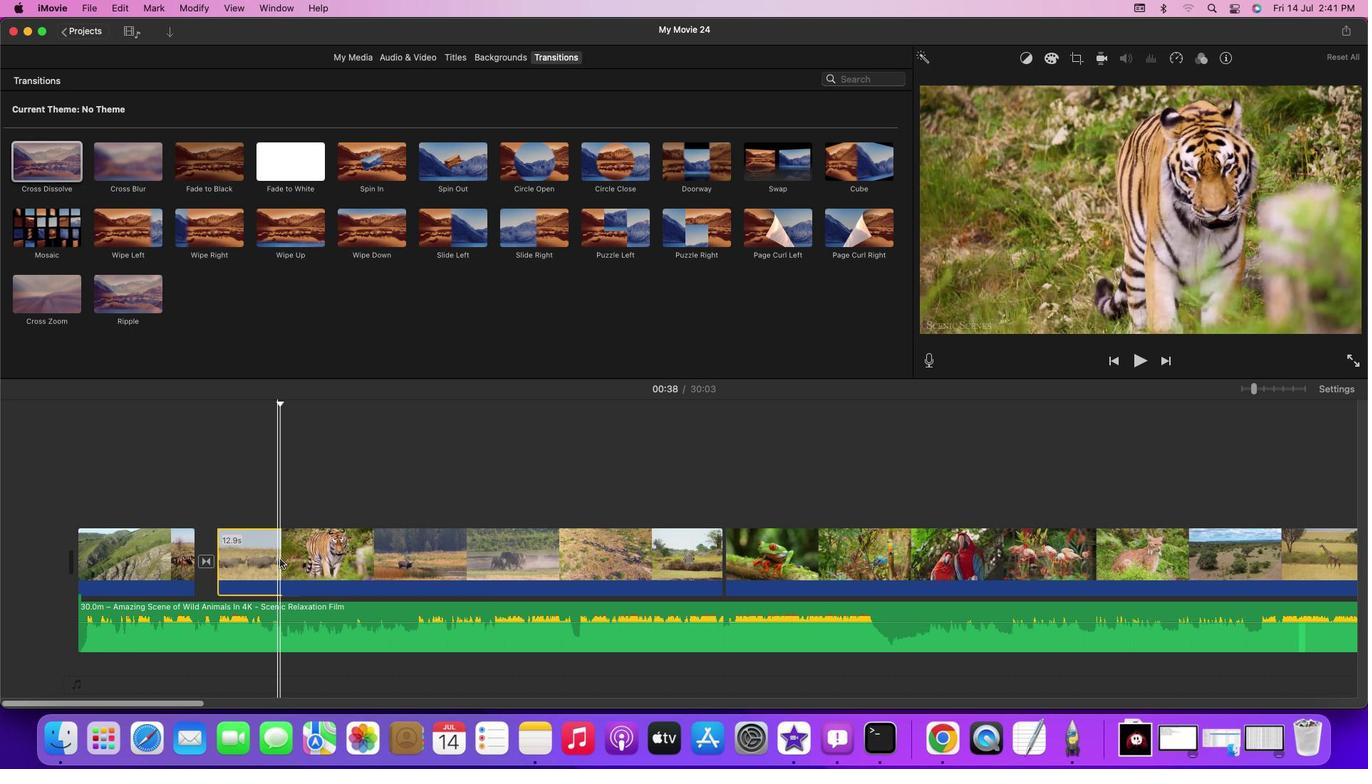 
Action: Mouse moved to (343, 560)
Screenshot: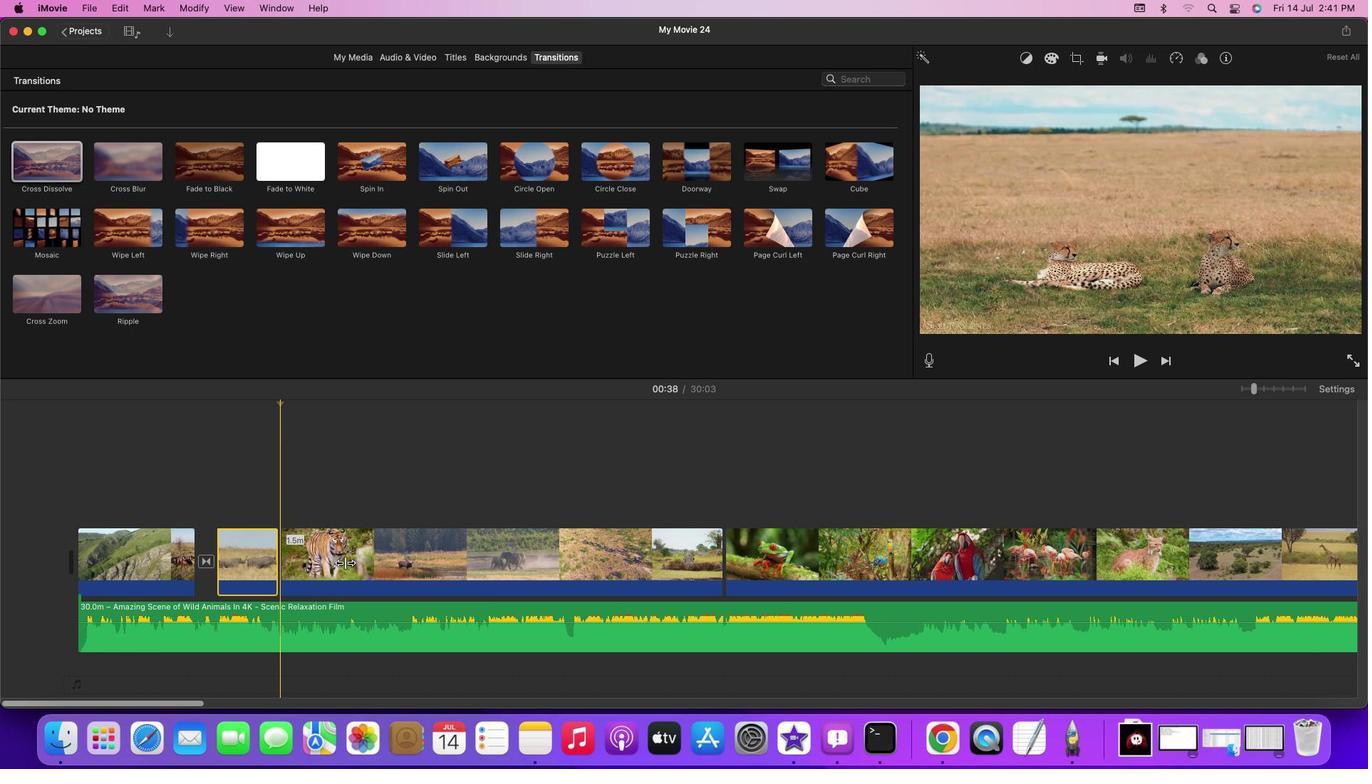 
Action: Mouse pressed left at (343, 560)
Screenshot: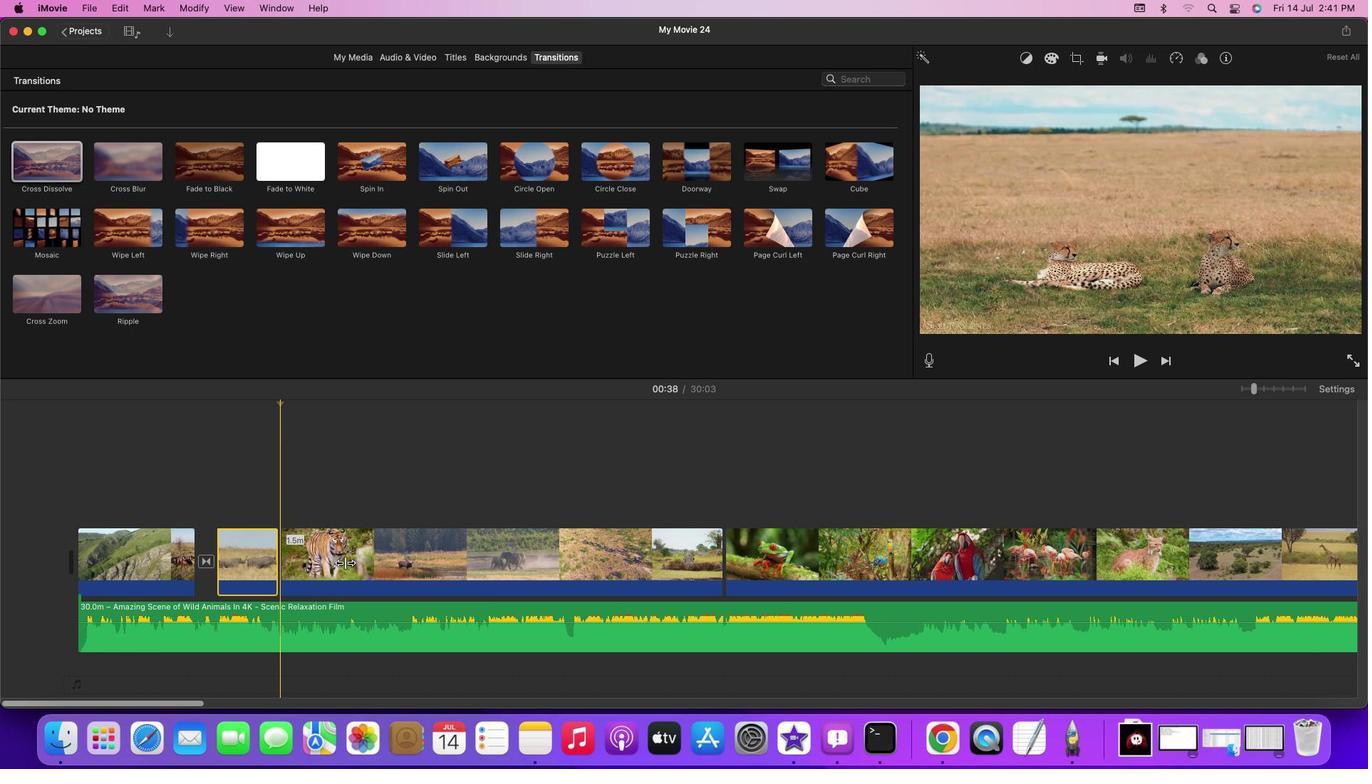 
Action: Mouse moved to (365, 551)
Screenshot: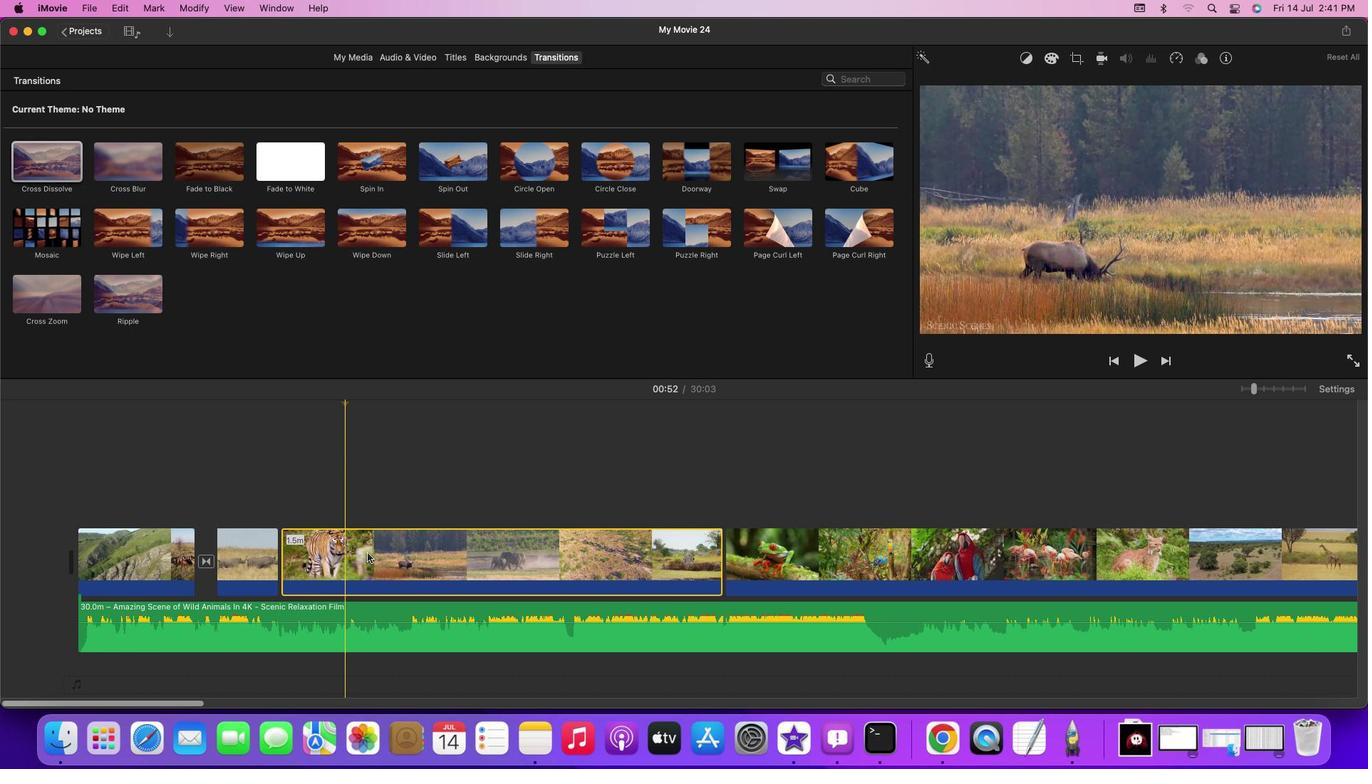
Action: Mouse pressed right at (365, 551)
Screenshot: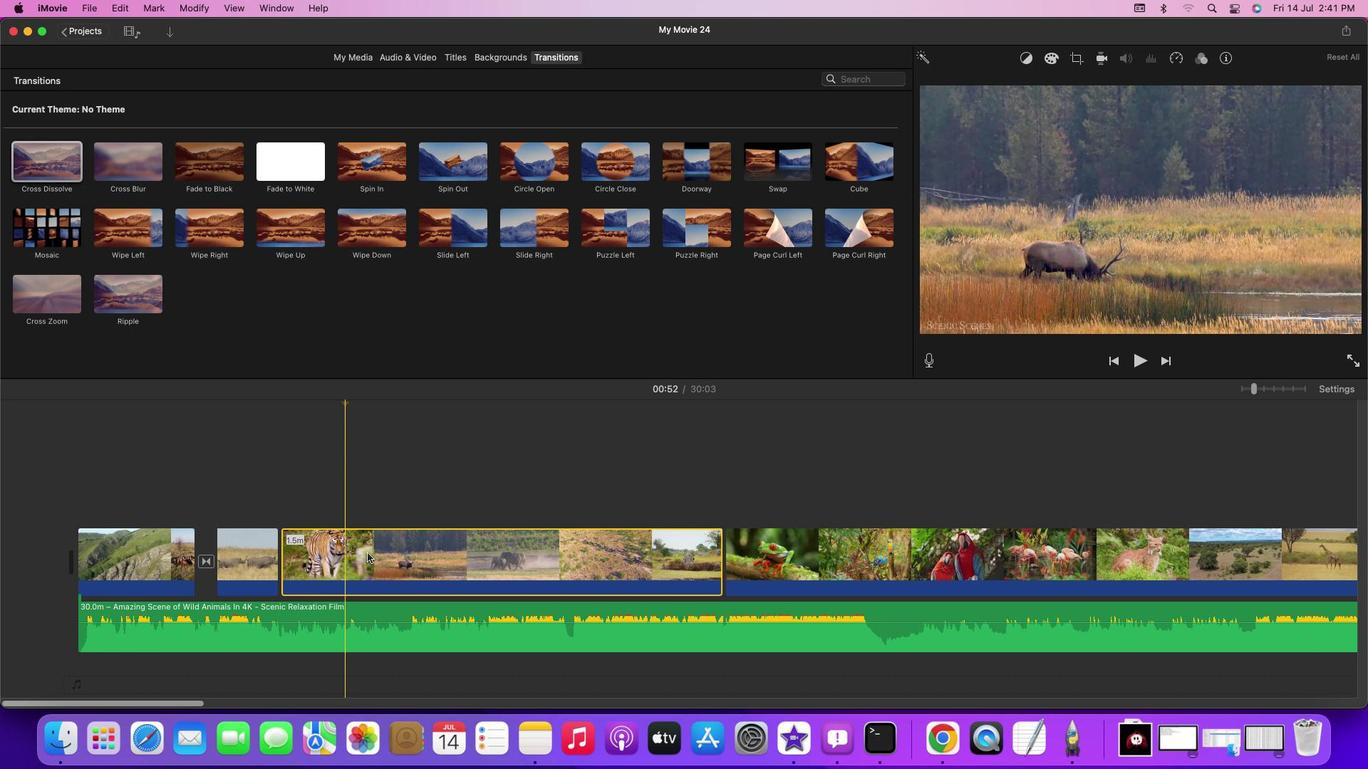 
Action: Mouse moved to (401, 520)
Screenshot: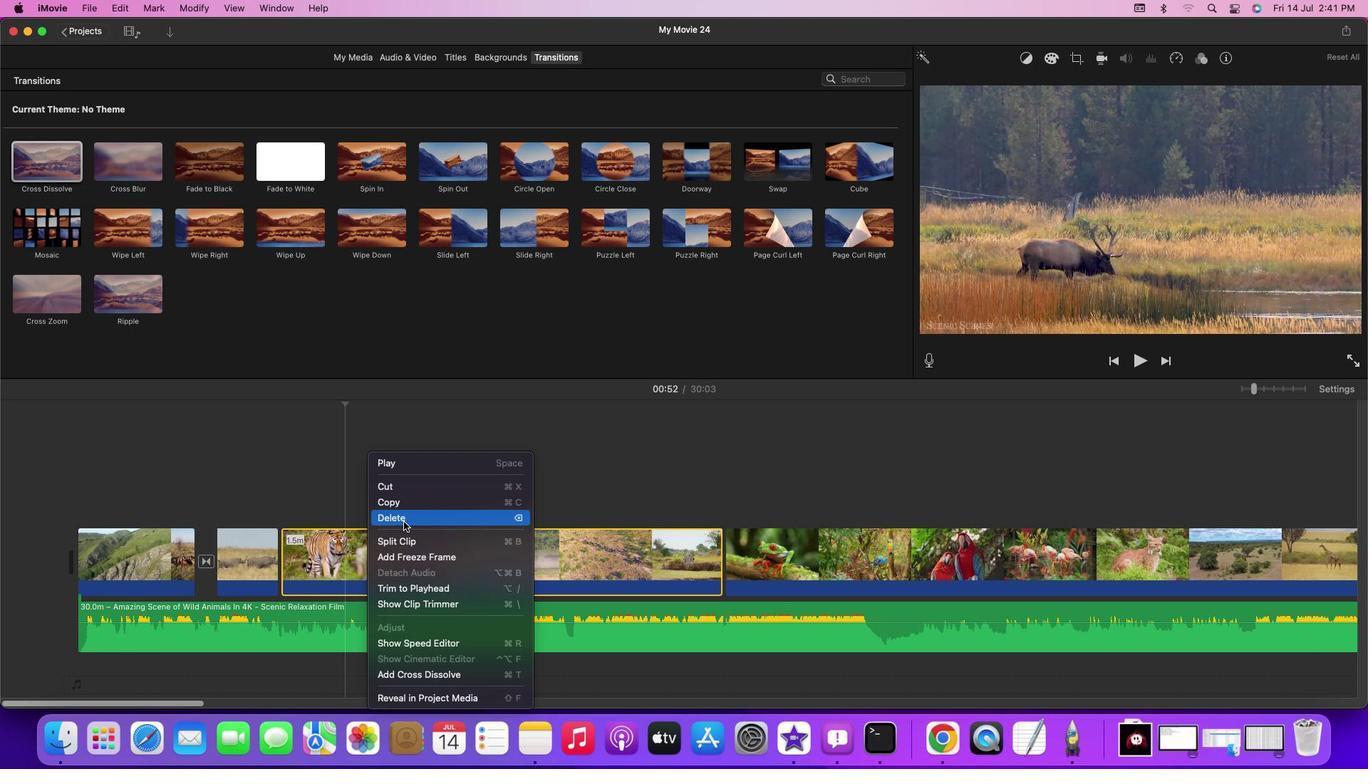 
Action: Mouse pressed left at (401, 520)
Screenshot: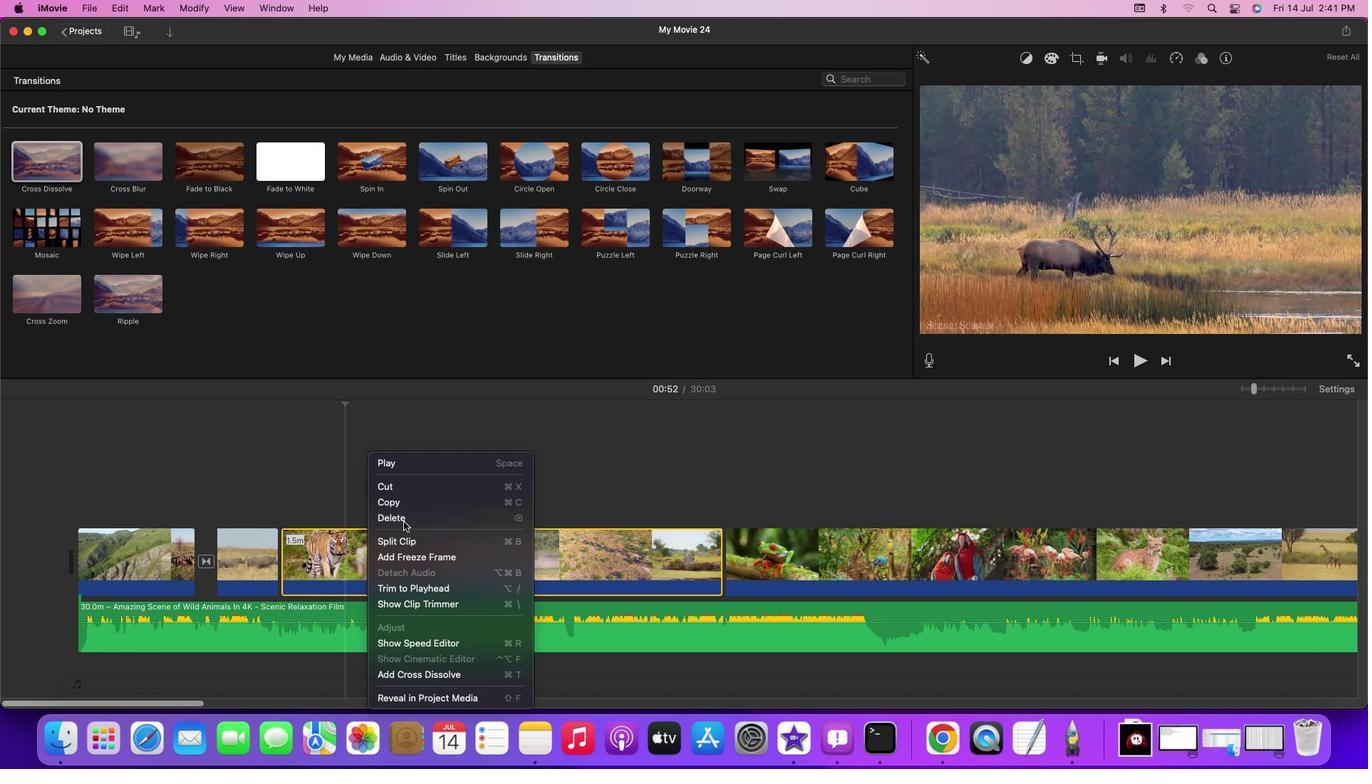 
Action: Mouse moved to (266, 487)
Screenshot: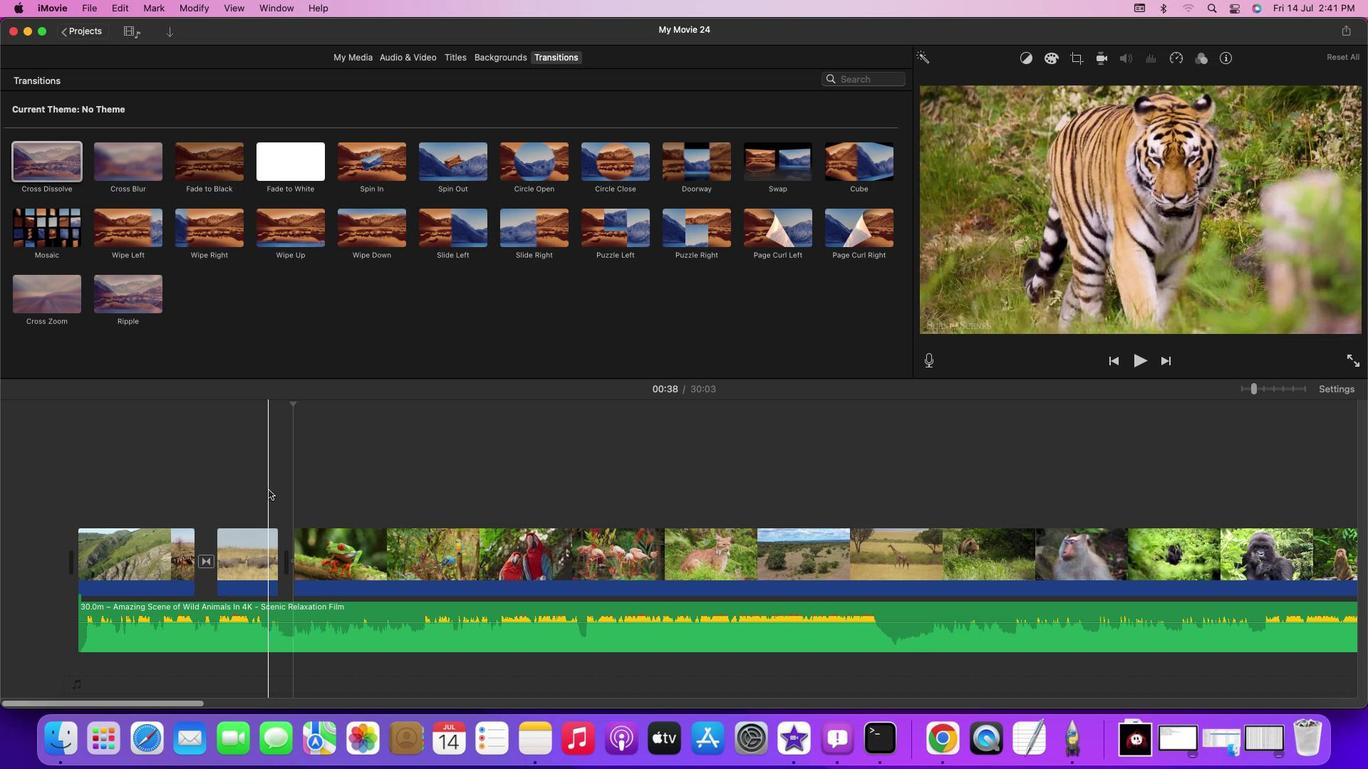 
Action: Mouse pressed left at (266, 487)
Screenshot: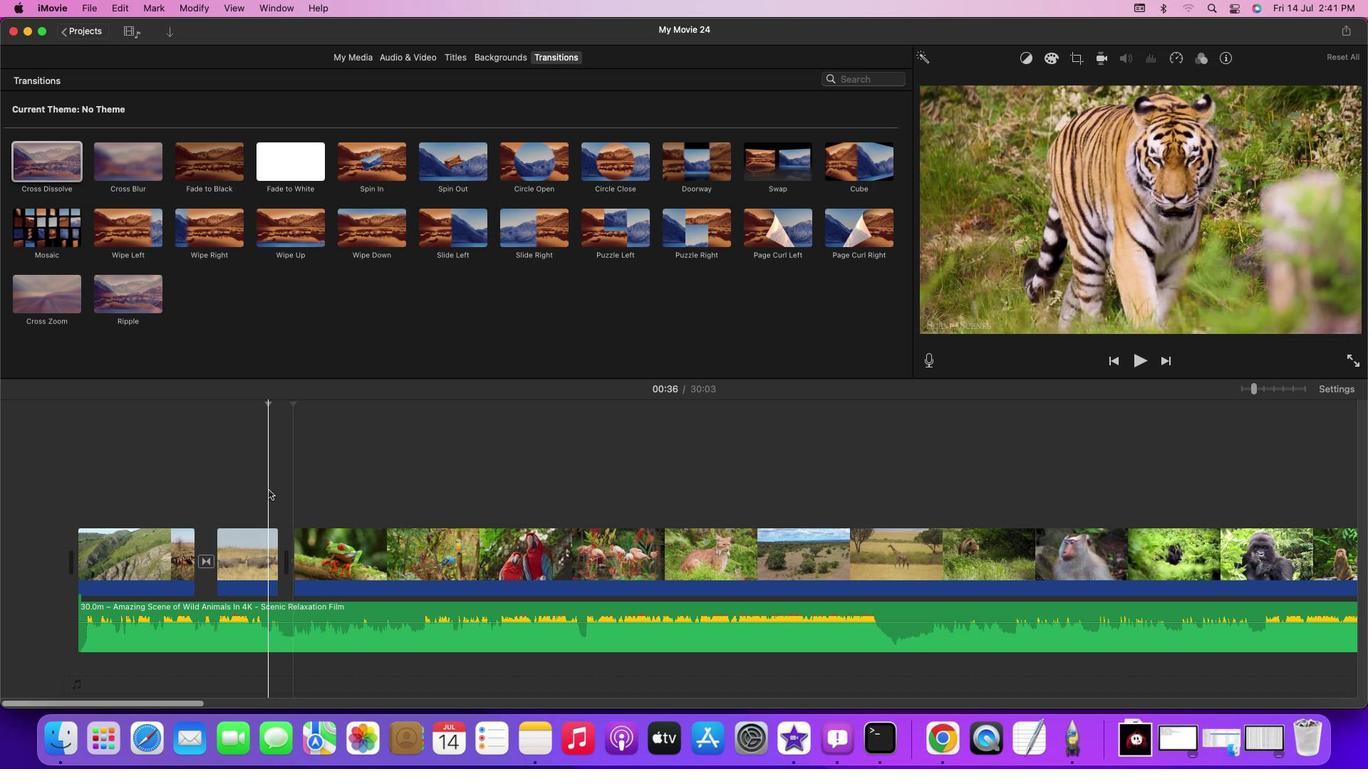 
Action: Key pressed Key.space
Screenshot: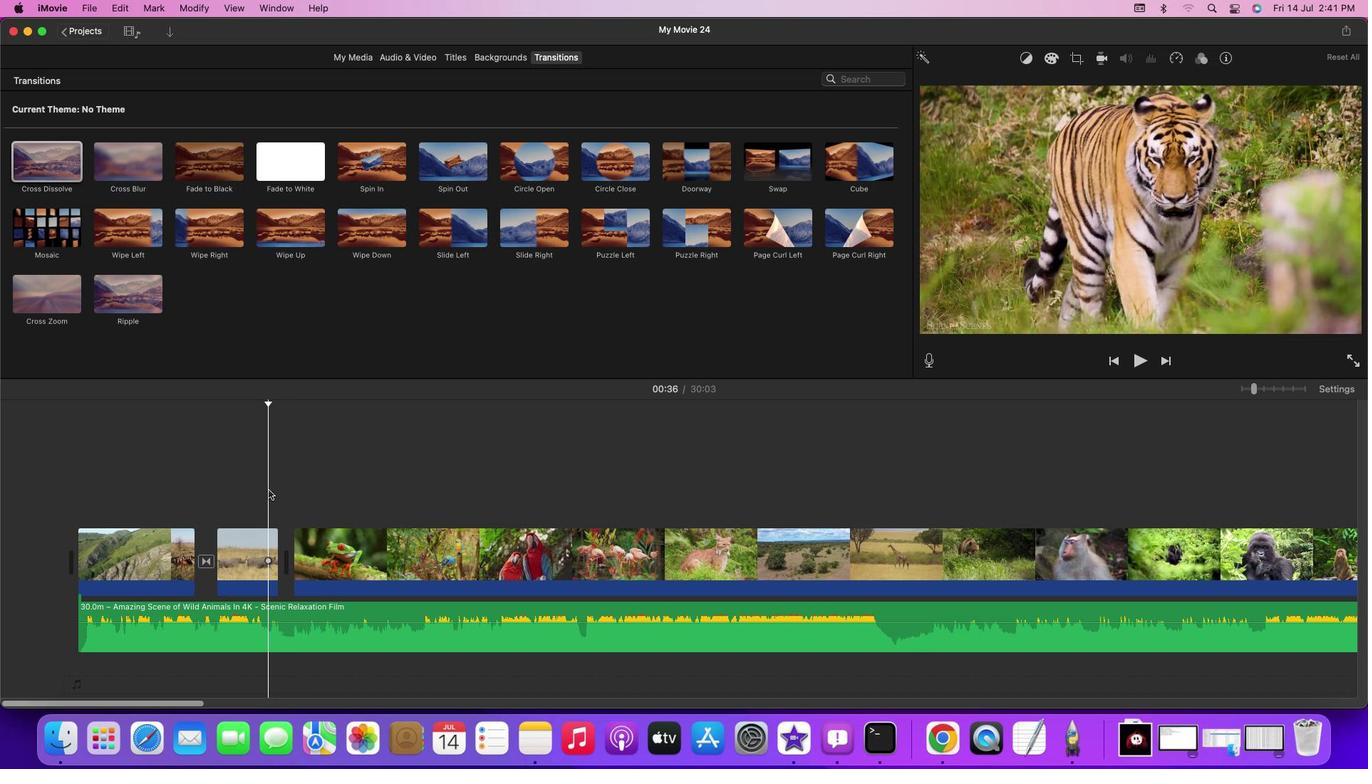 
Action: Mouse moved to (126, 162)
Screenshot: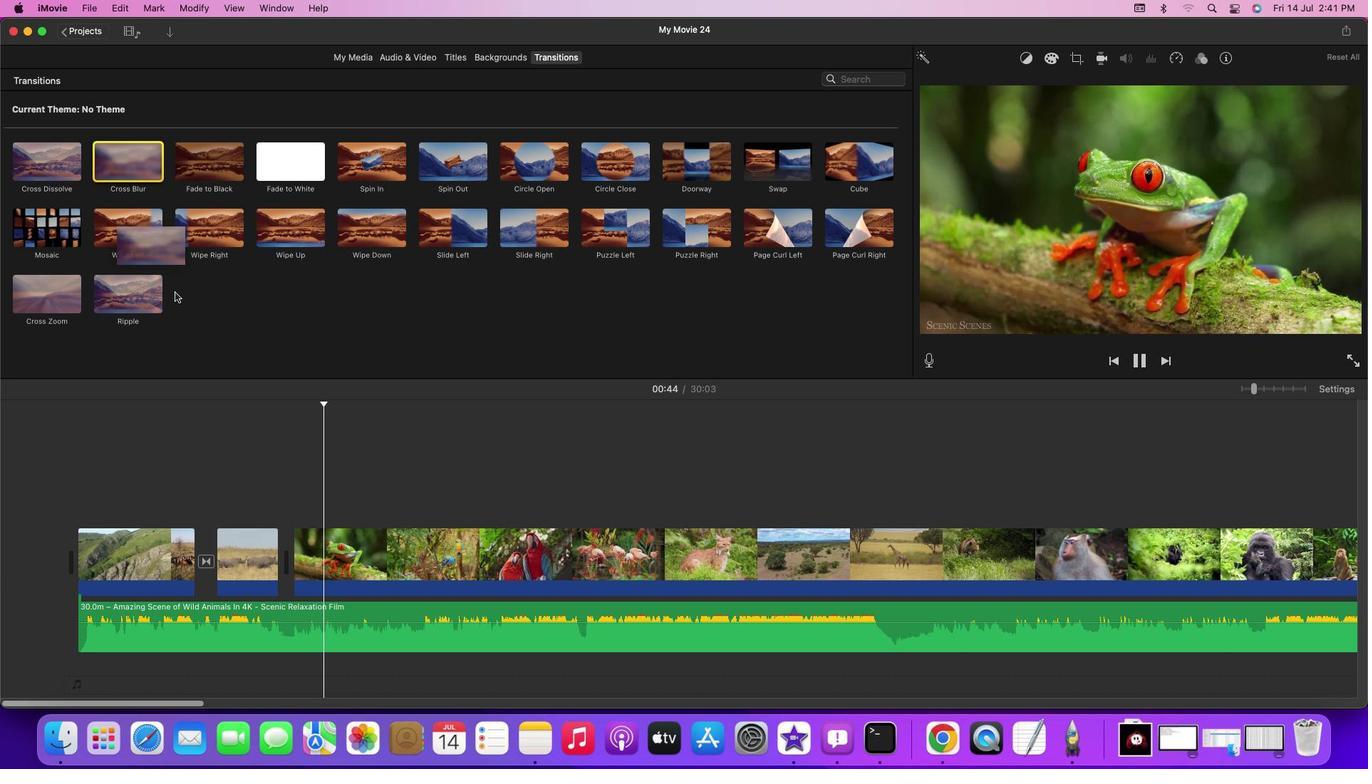 
Action: Mouse pressed left at (126, 162)
Screenshot: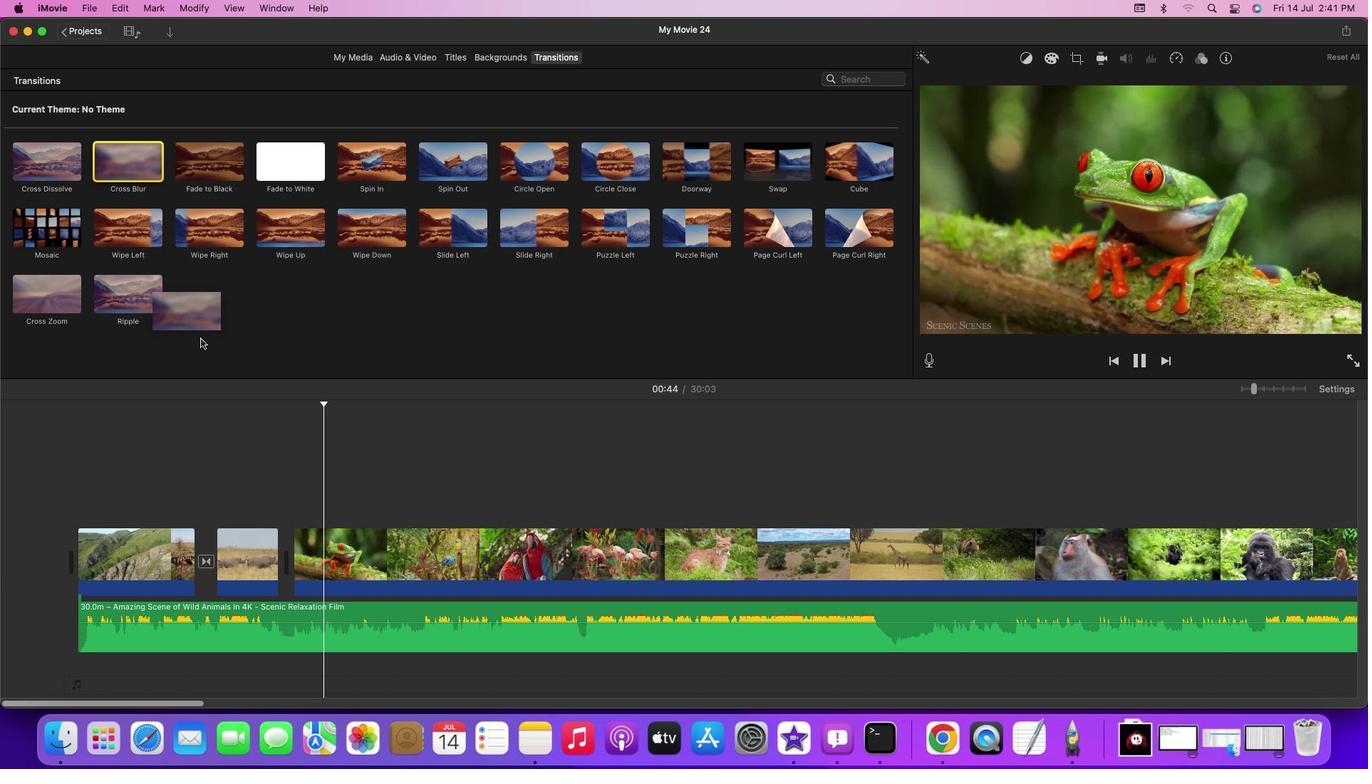 
Action: Mouse moved to (270, 476)
Screenshot: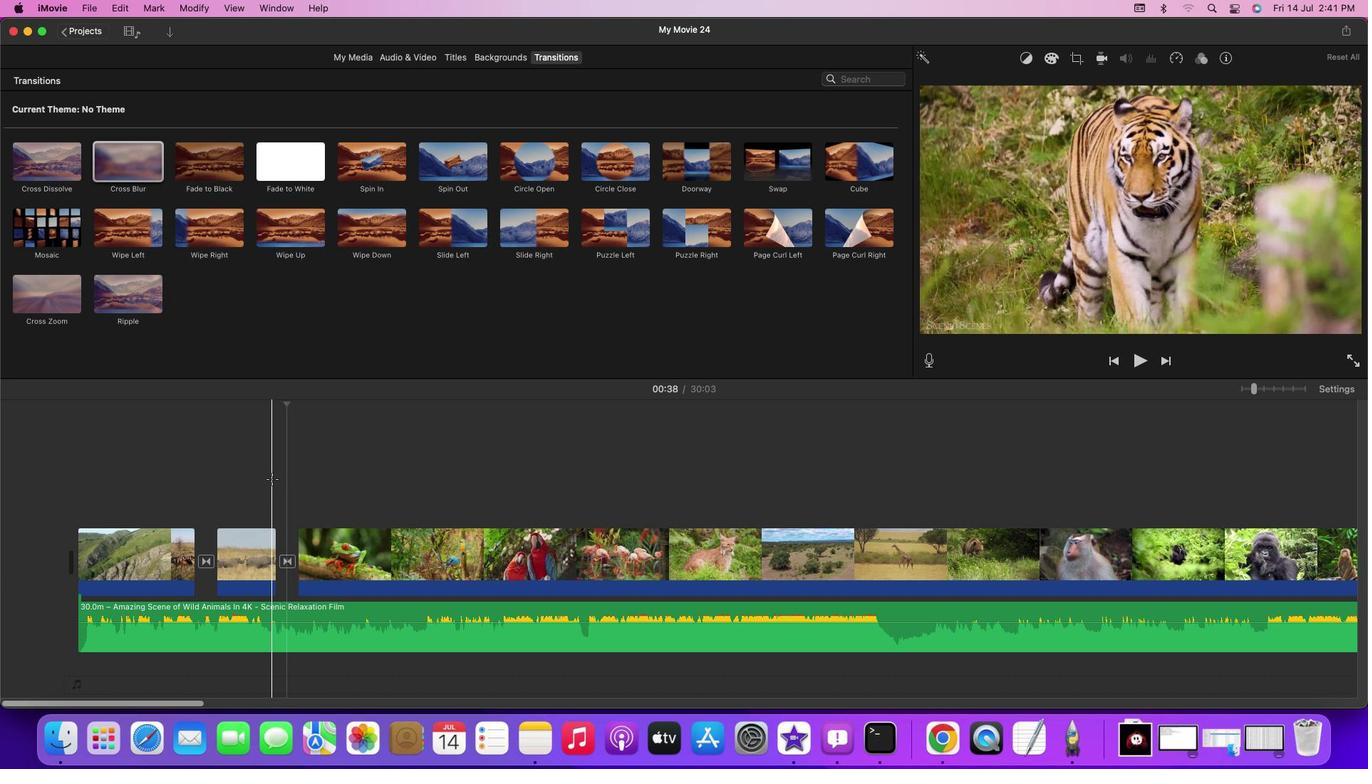 
Action: Mouse pressed left at (270, 476)
Screenshot: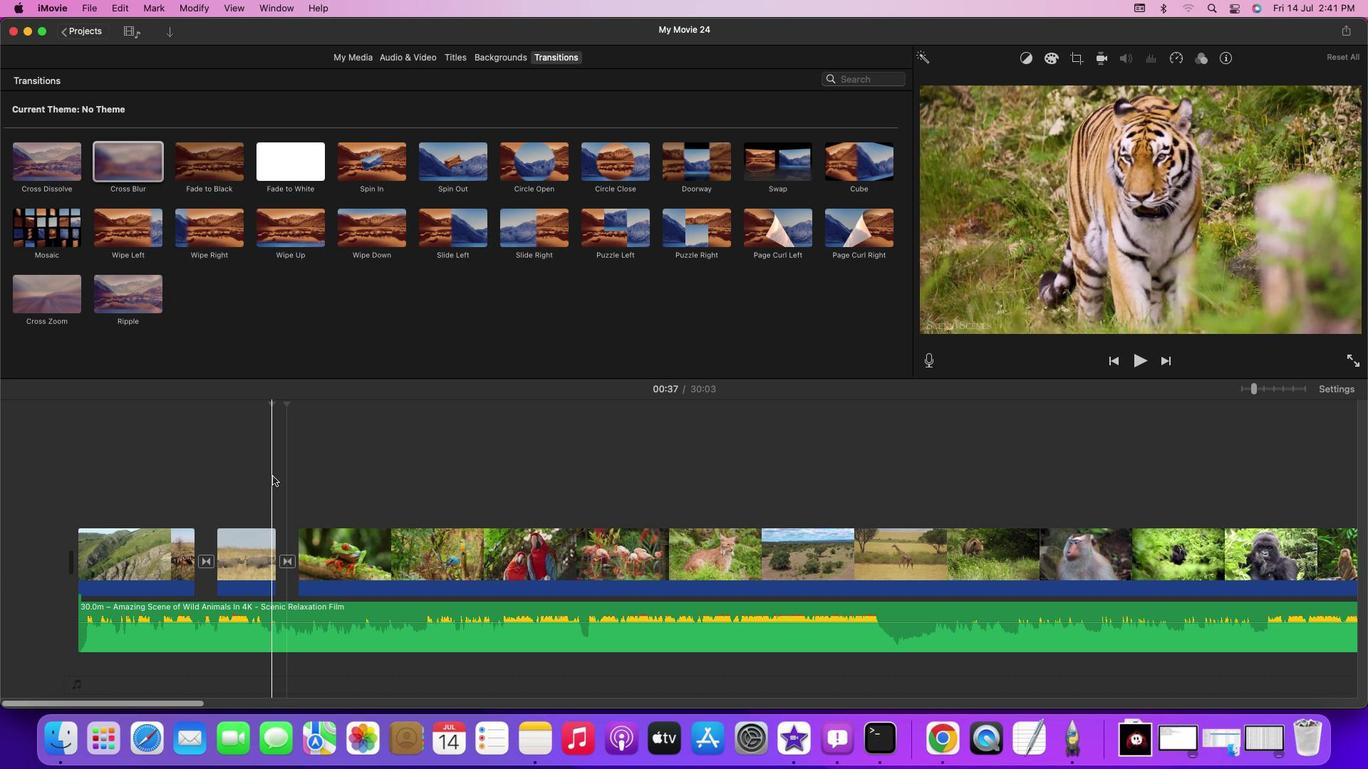 
Action: Mouse moved to (270, 474)
Screenshot: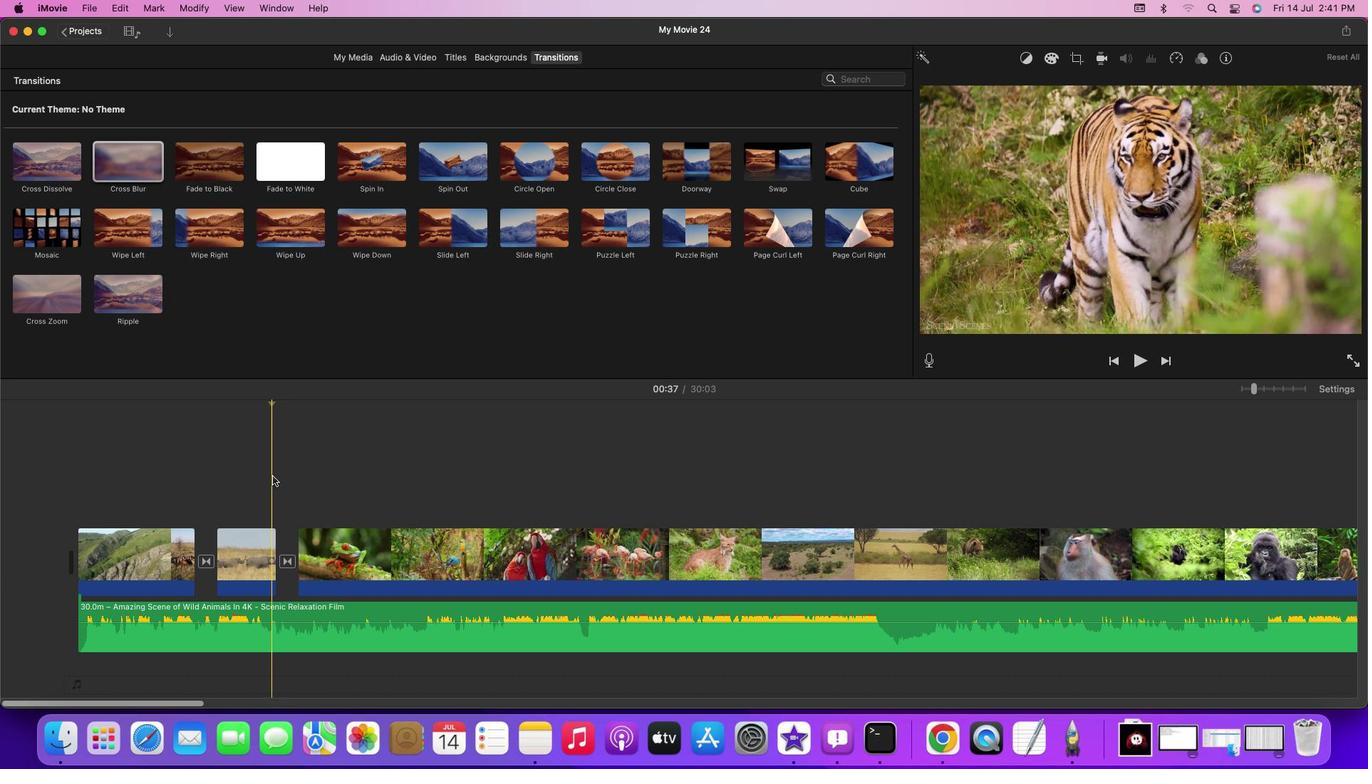 
Action: Key pressed Key.space
Screenshot: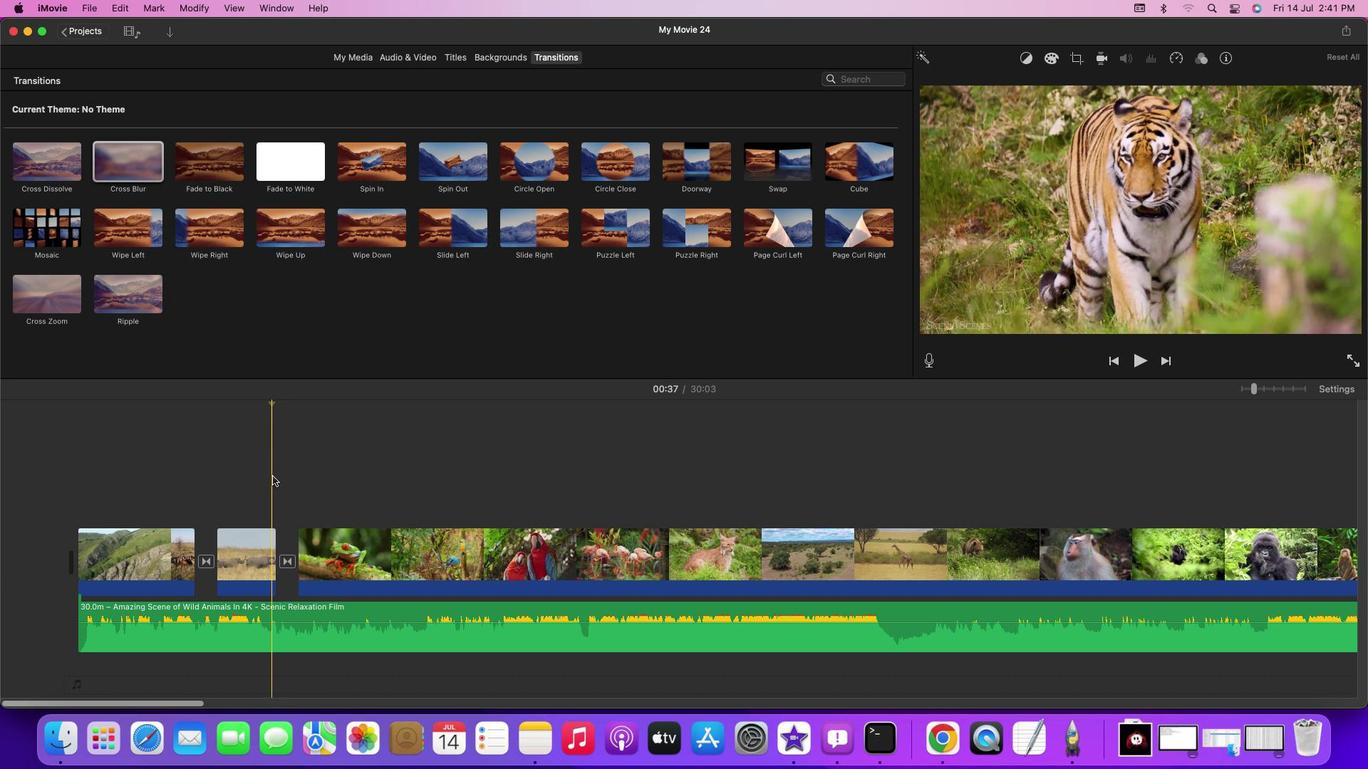 
Action: Mouse moved to (409, 463)
Screenshot: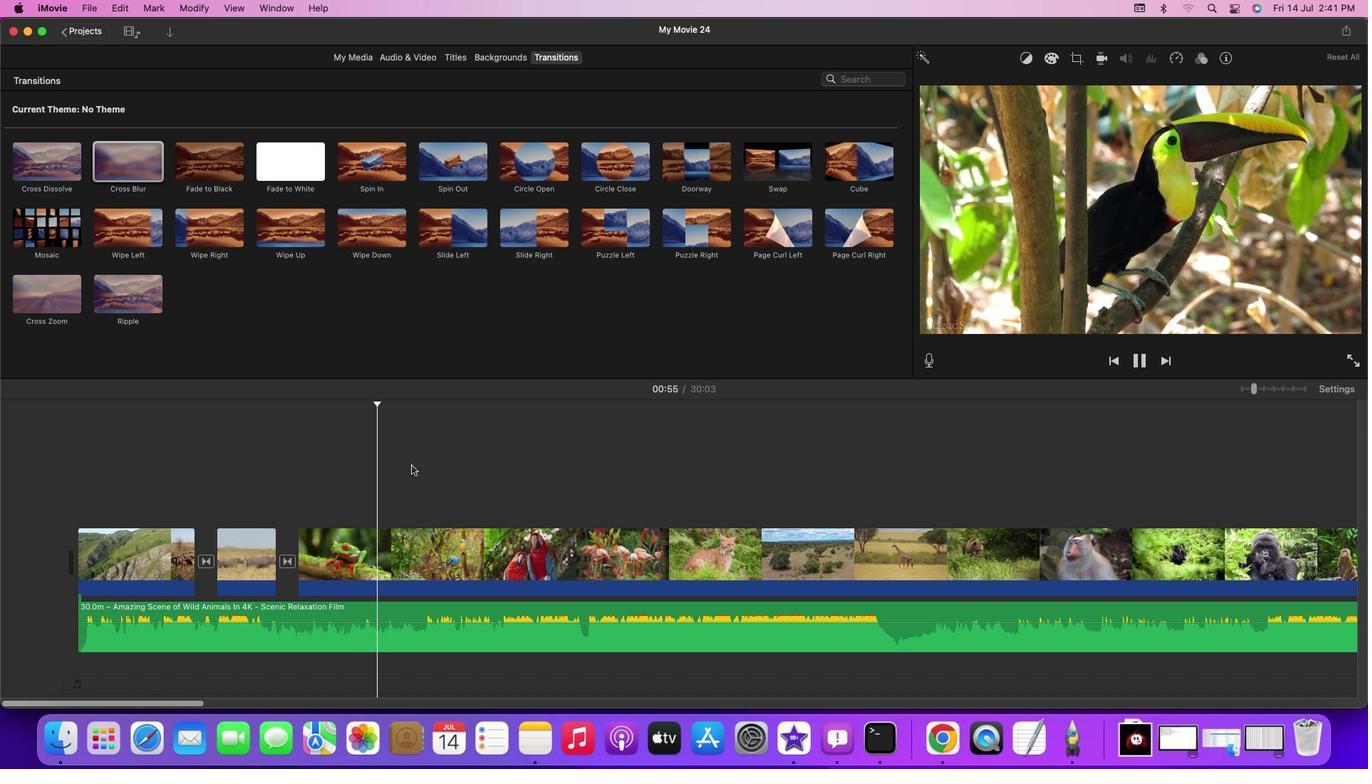 
Action: Key pressed Key.space
Screenshot: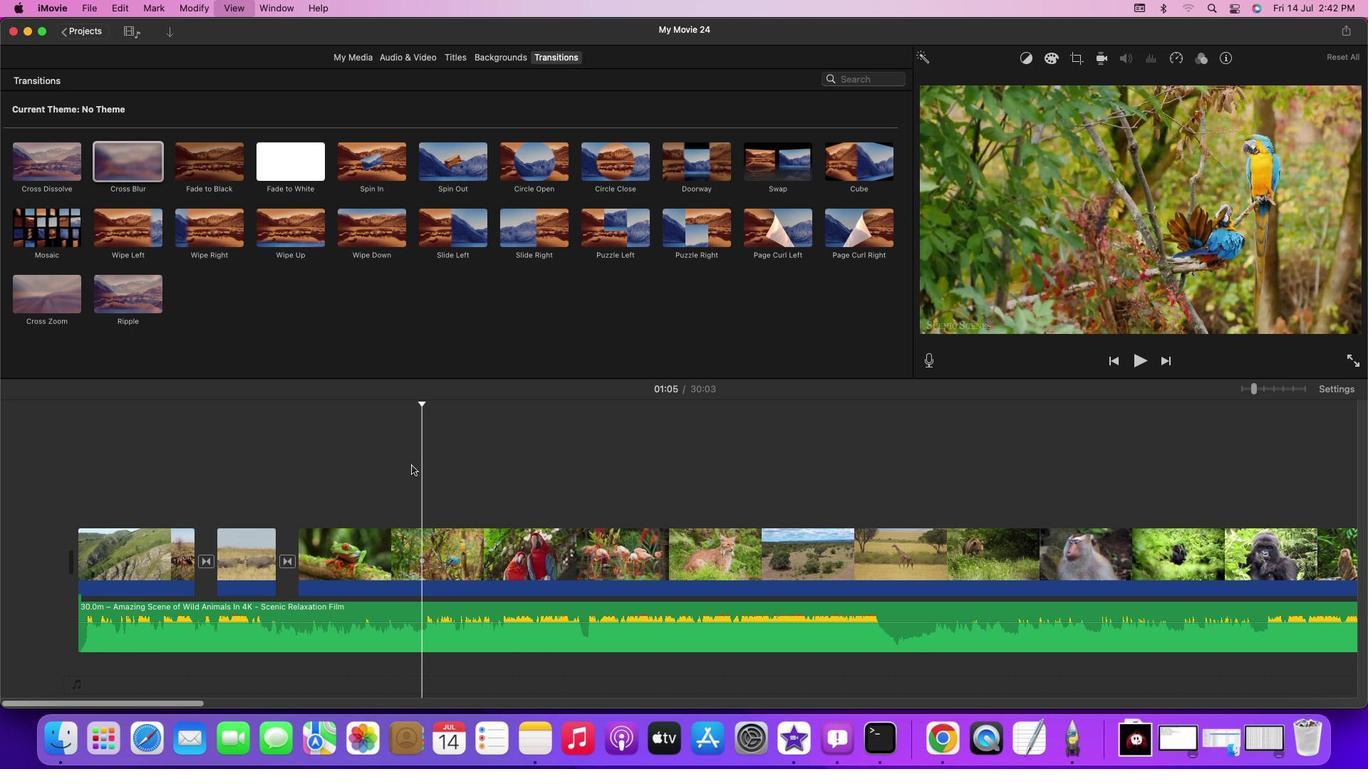 
Action: Mouse moved to (163, 701)
Screenshot: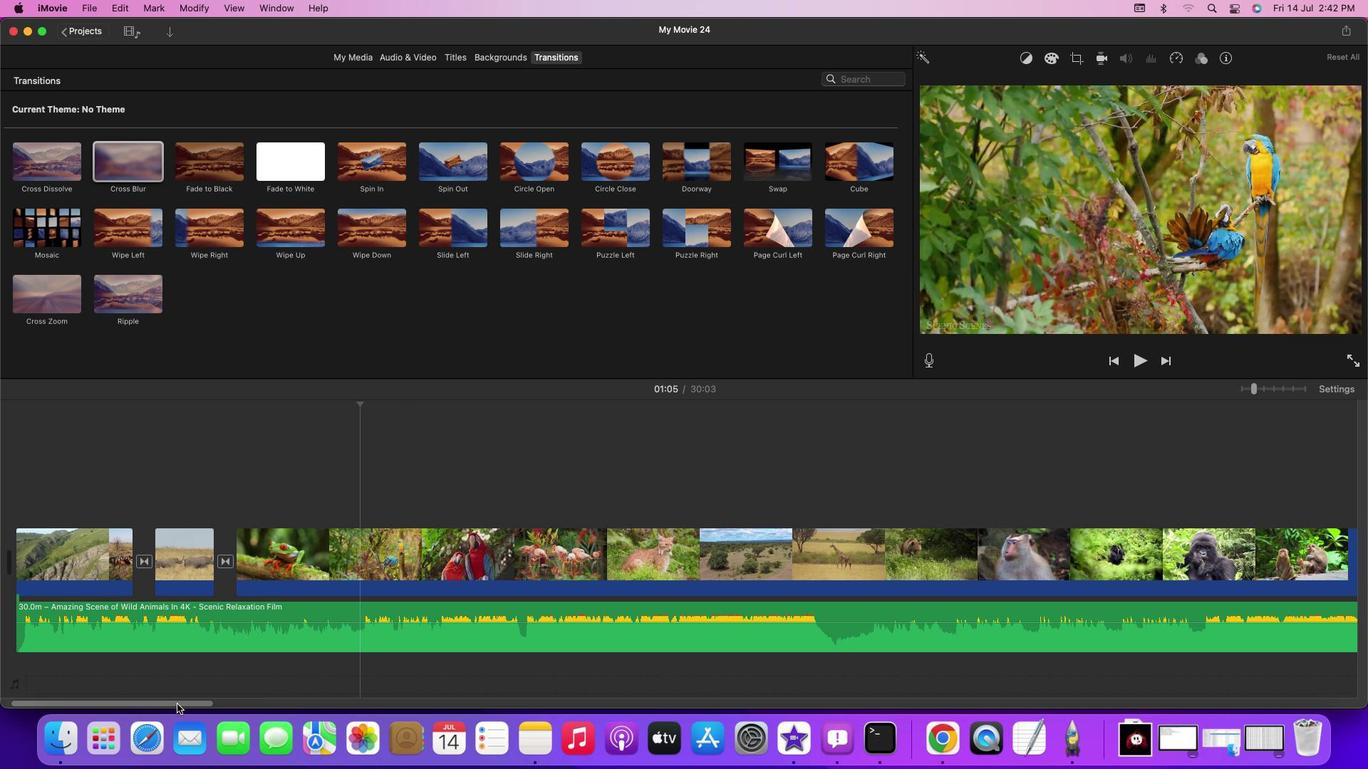 
Action: Mouse pressed left at (163, 701)
Screenshot: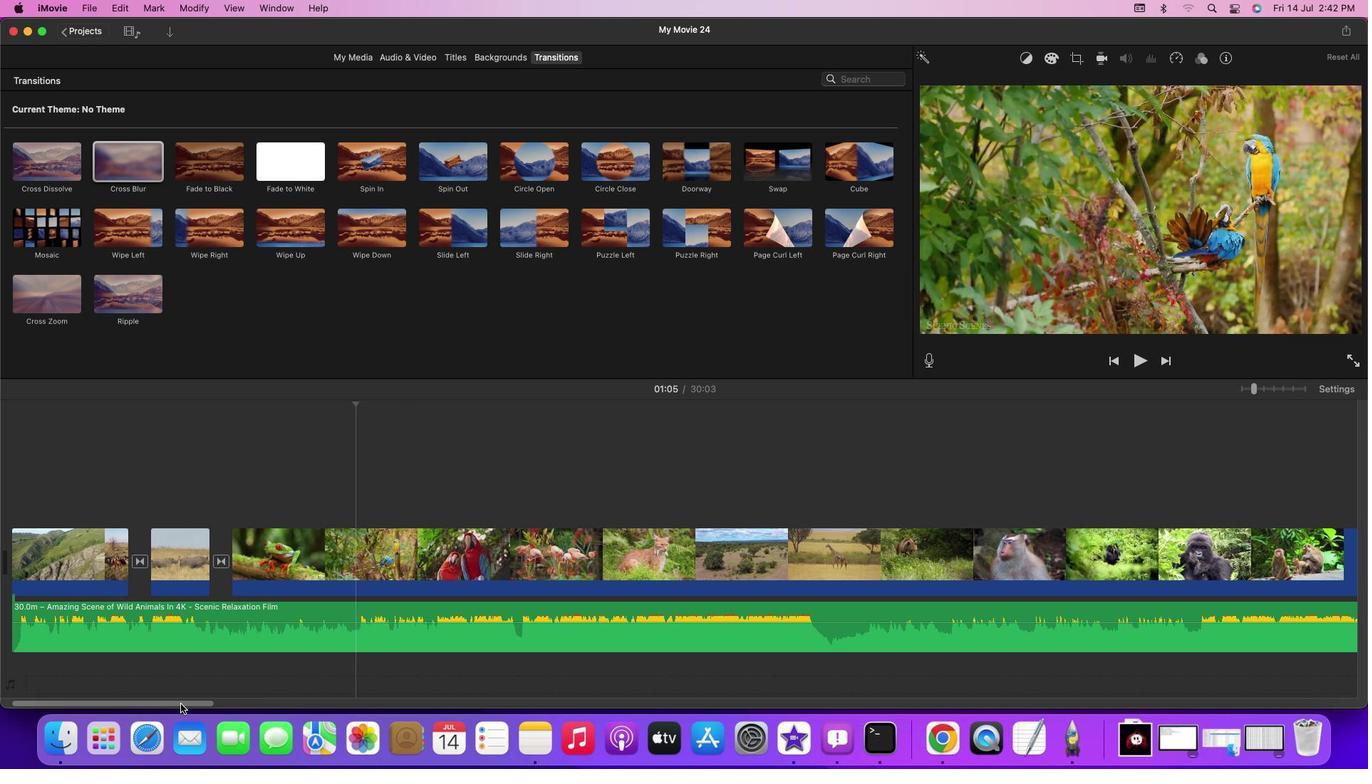 
Action: Mouse moved to (414, 466)
Screenshot: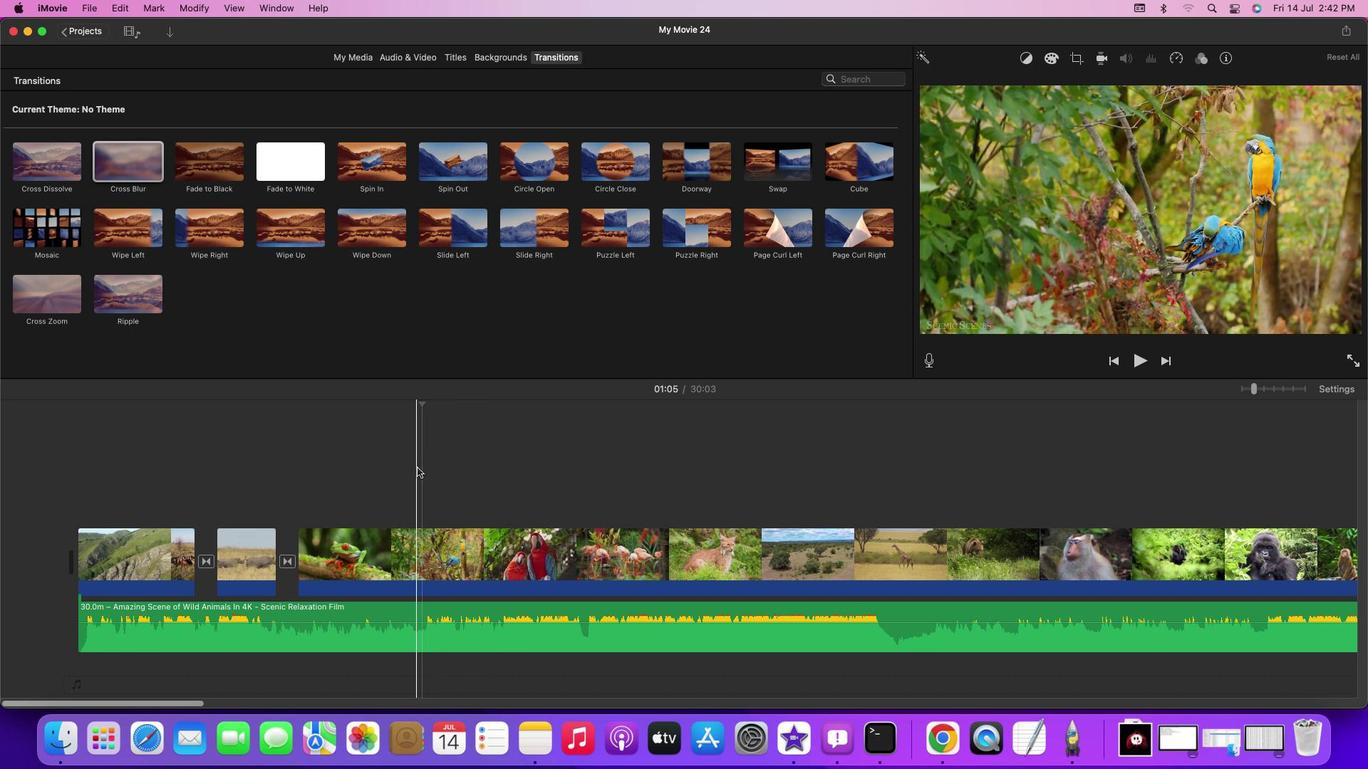 
Action: Key pressed Key.space
Screenshot: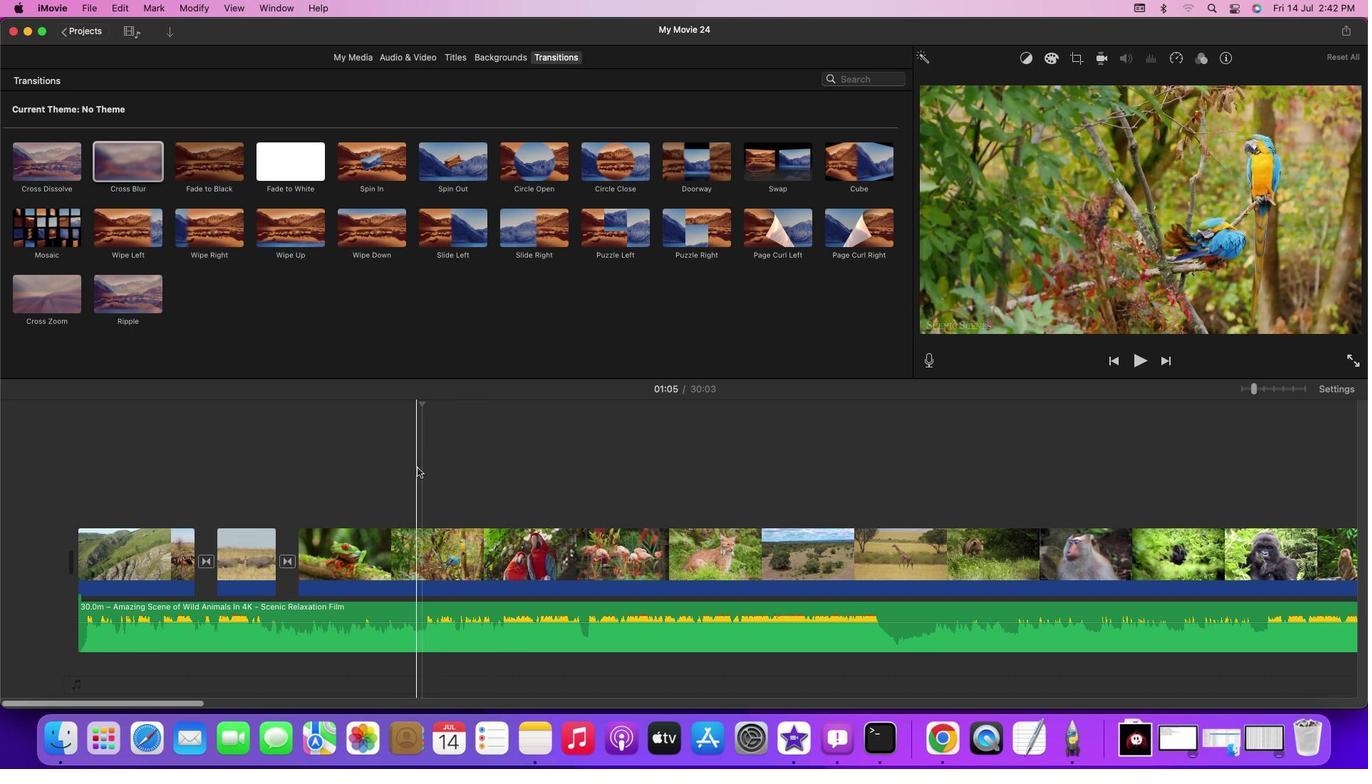 
Action: Mouse moved to (603, 468)
Screenshot: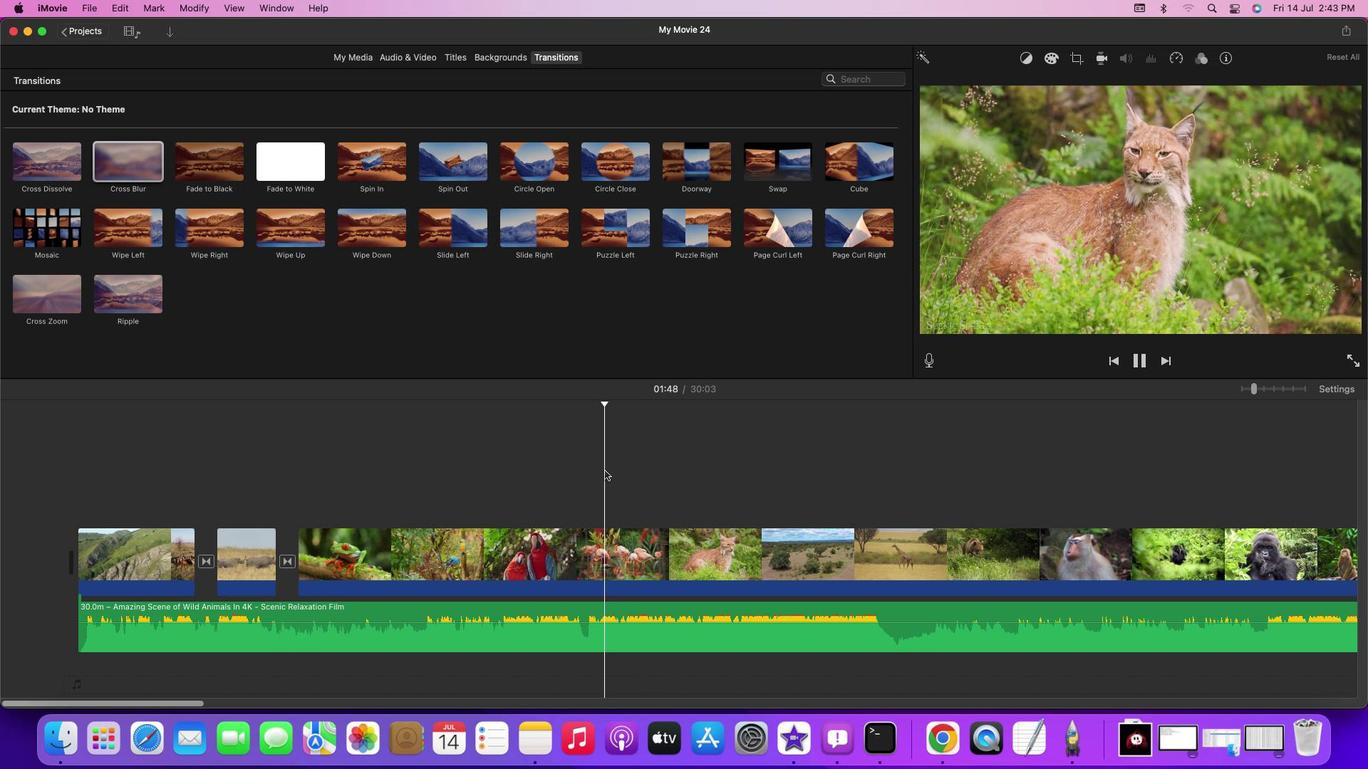 
Action: Mouse pressed left at (603, 468)
Screenshot: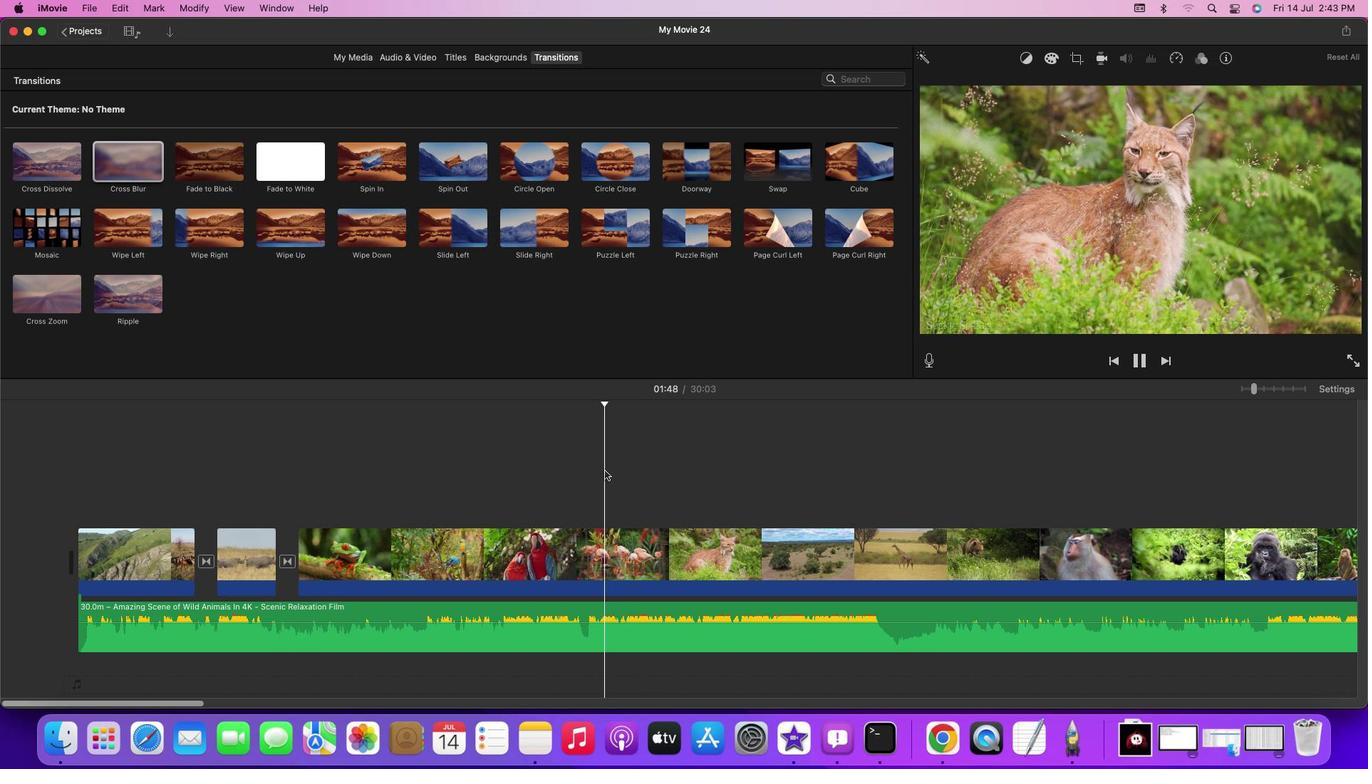 
Action: Mouse moved to (602, 469)
Screenshot: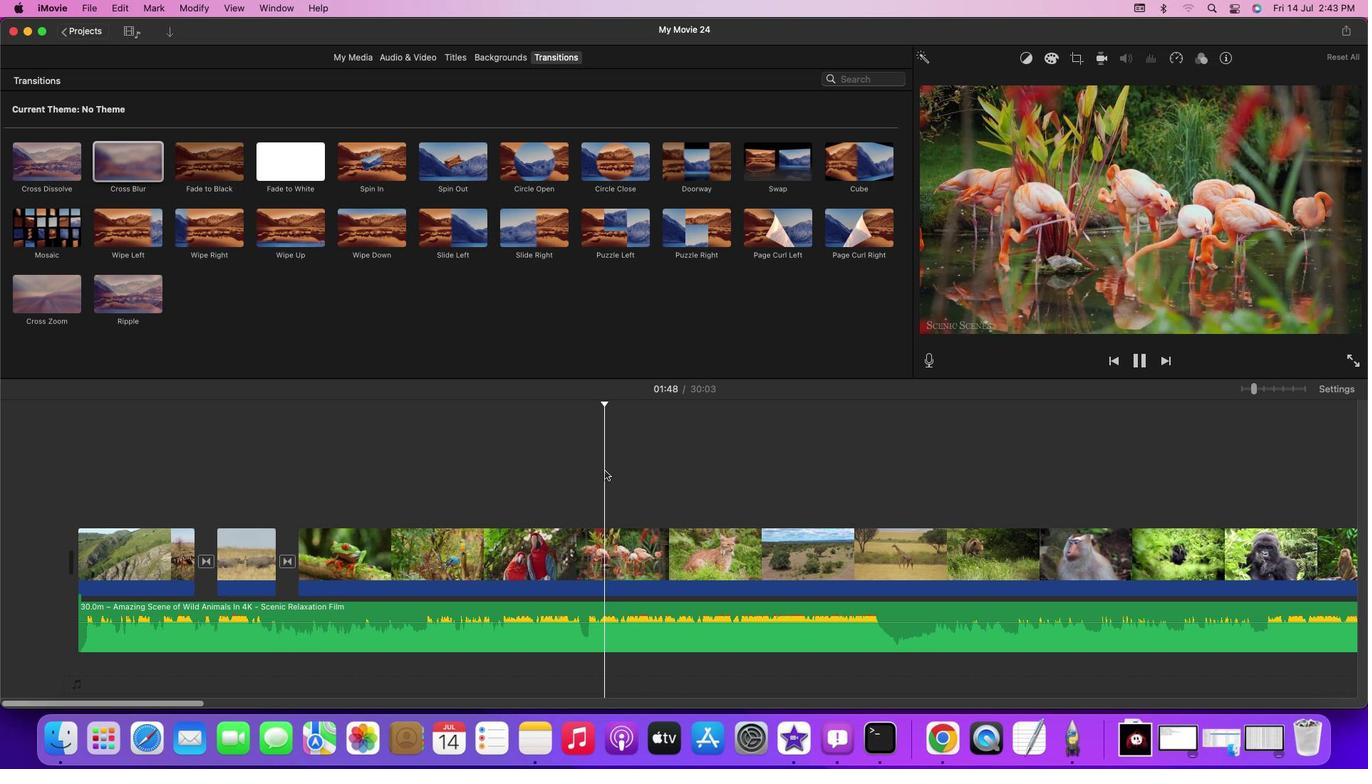 
Action: Key pressed Key.rightKey.rightKey.rightKey.rightKey.rightKey.rightKey.rightKey.rightKey.rightKey.rightKey.rightKey.rightKey.rightKey.rightKey.rightKey.rightKey.rightKey.rightKey.rightKey.rightKey.rightKey.rightKey.rightKey.rightKey.leftKey.leftKey.leftKey.leftKey.leftKey.leftKey.leftKey.leftKey.leftKey.leftKey.leftKey.leftKey.leftKey.leftKey.leftKey.leftKey.leftKey.leftKey.leftKey.left
Screenshot: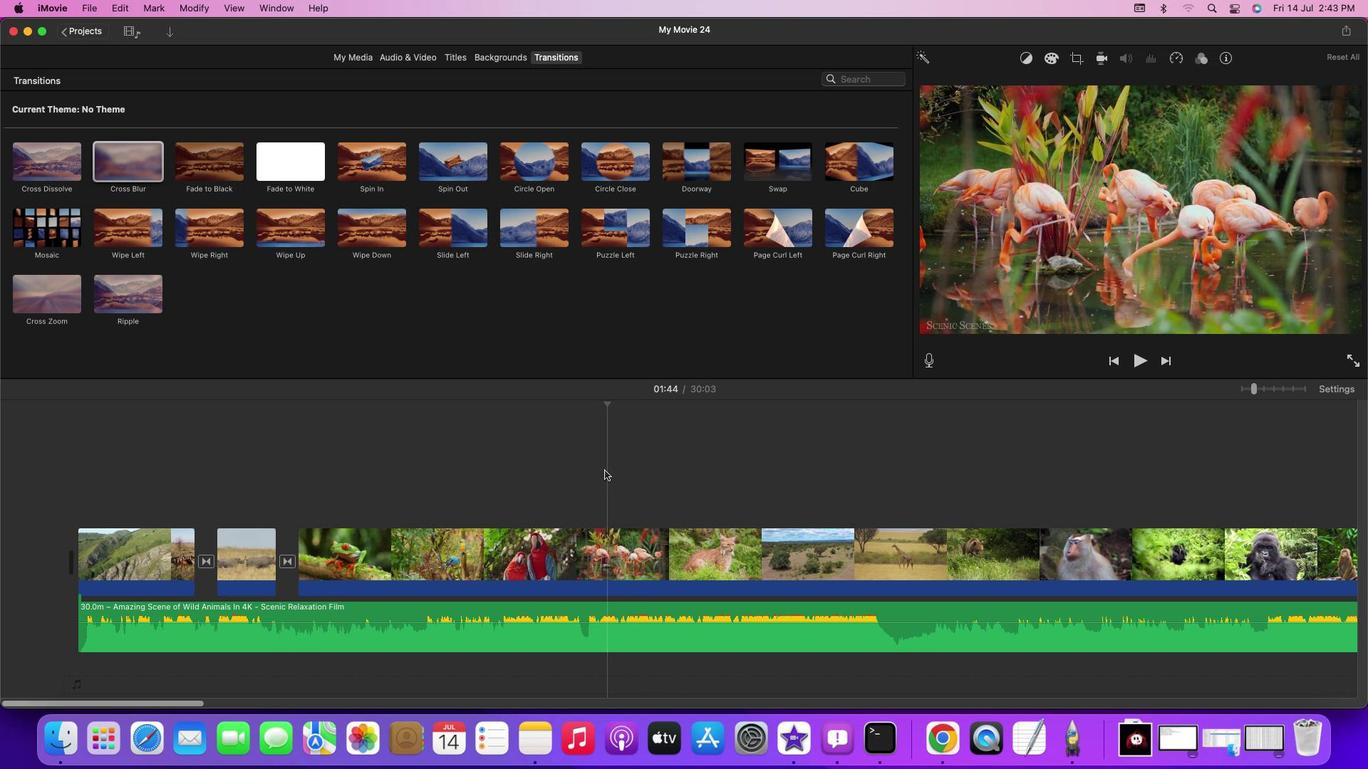 
Action: Mouse moved to (610, 558)
Screenshot: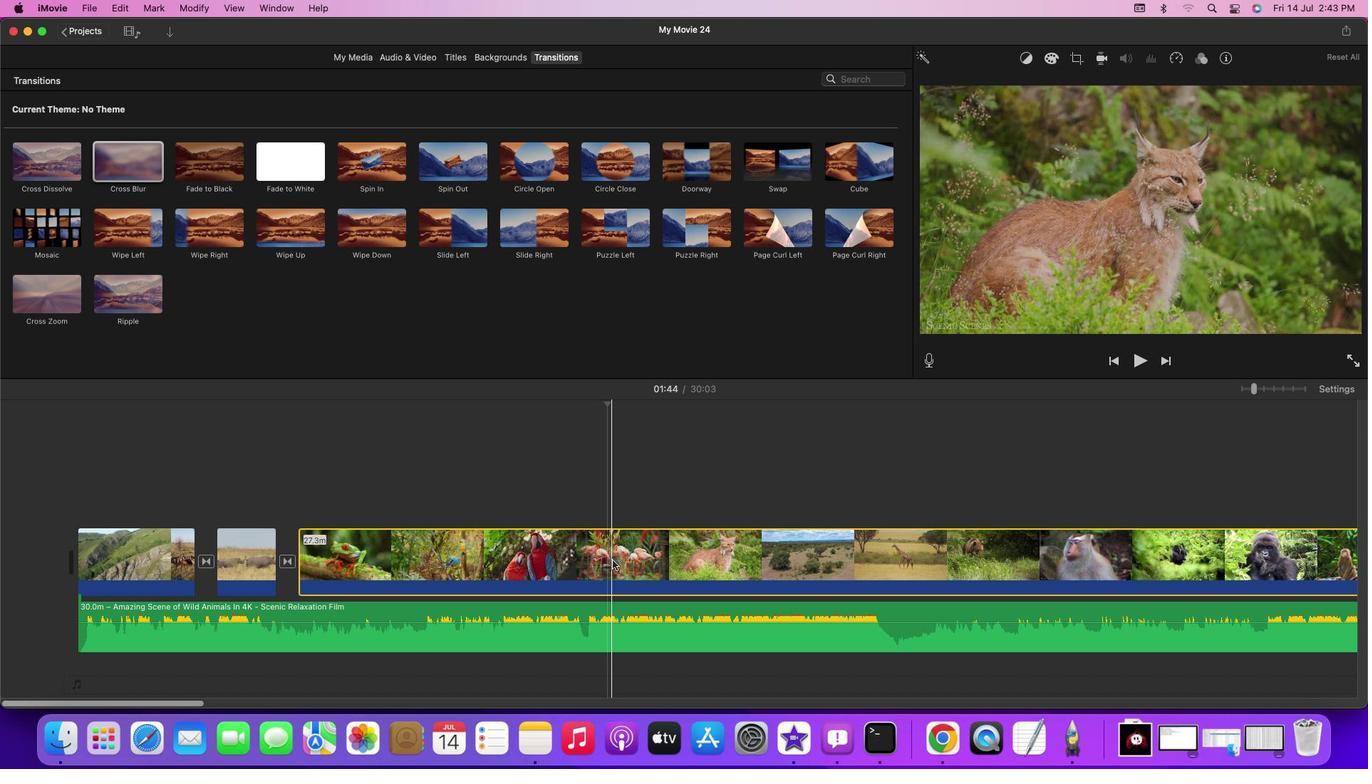 
Action: Mouse pressed left at (610, 558)
Screenshot: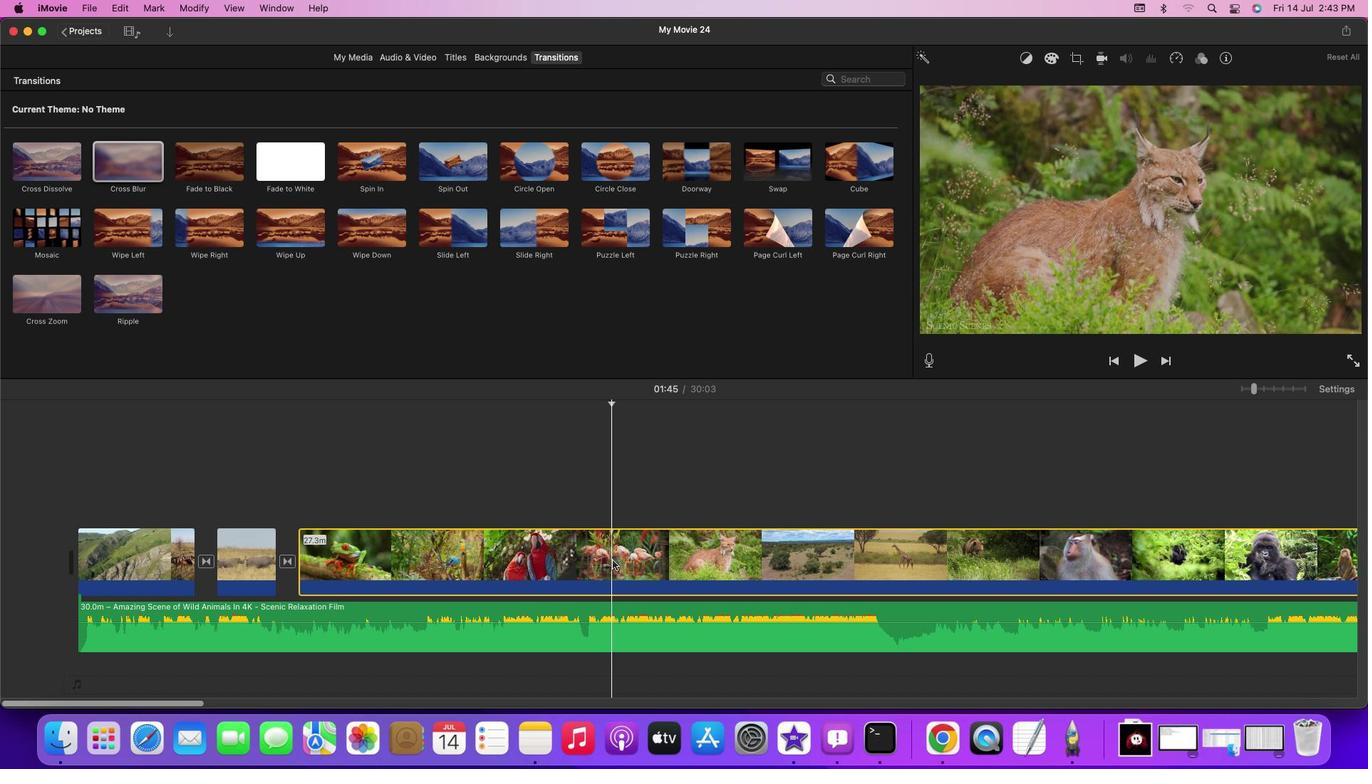 
Action: Mouse moved to (606, 560)
Screenshot: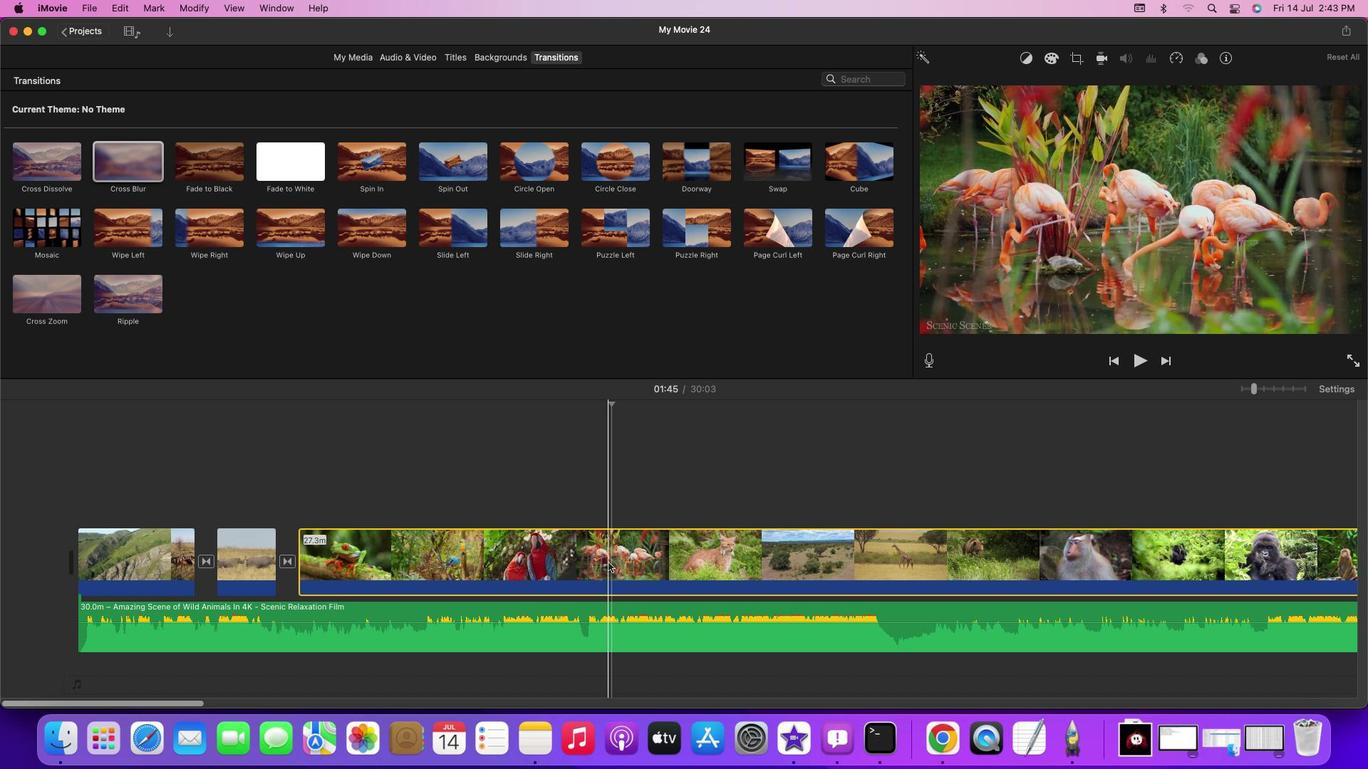 
Action: Mouse pressed left at (606, 560)
Screenshot: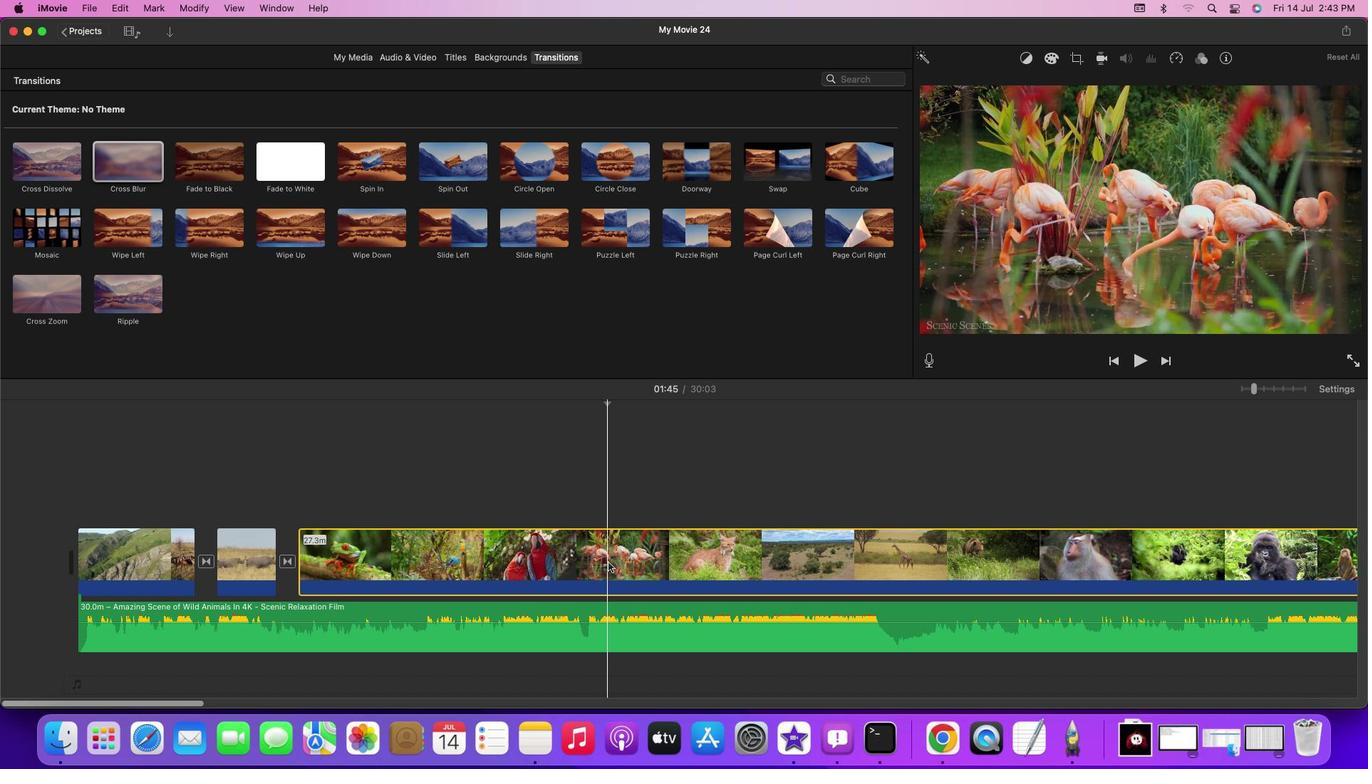 
Action: Mouse pressed left at (606, 560)
Screenshot: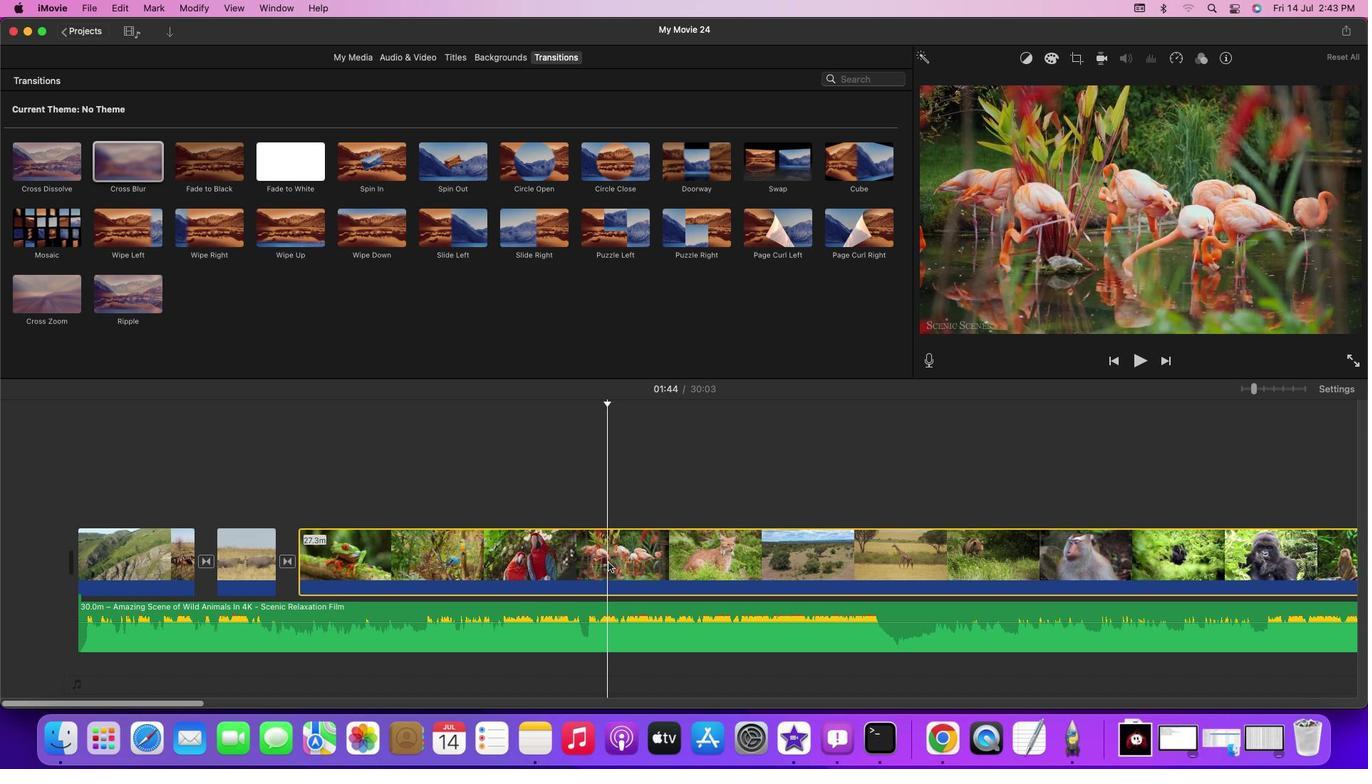 
Action: Key pressed Key.cmd'b'
Screenshot: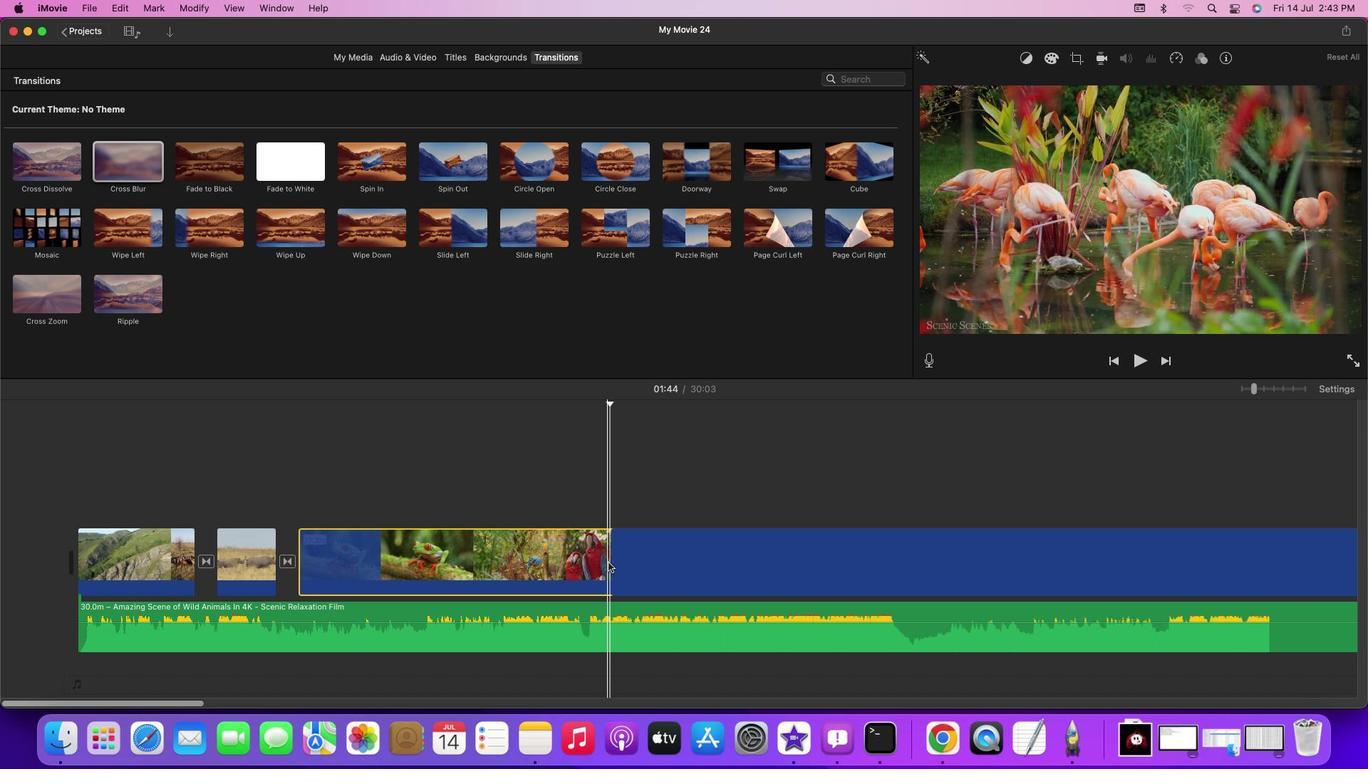 
Action: Mouse moved to (194, 702)
Screenshot: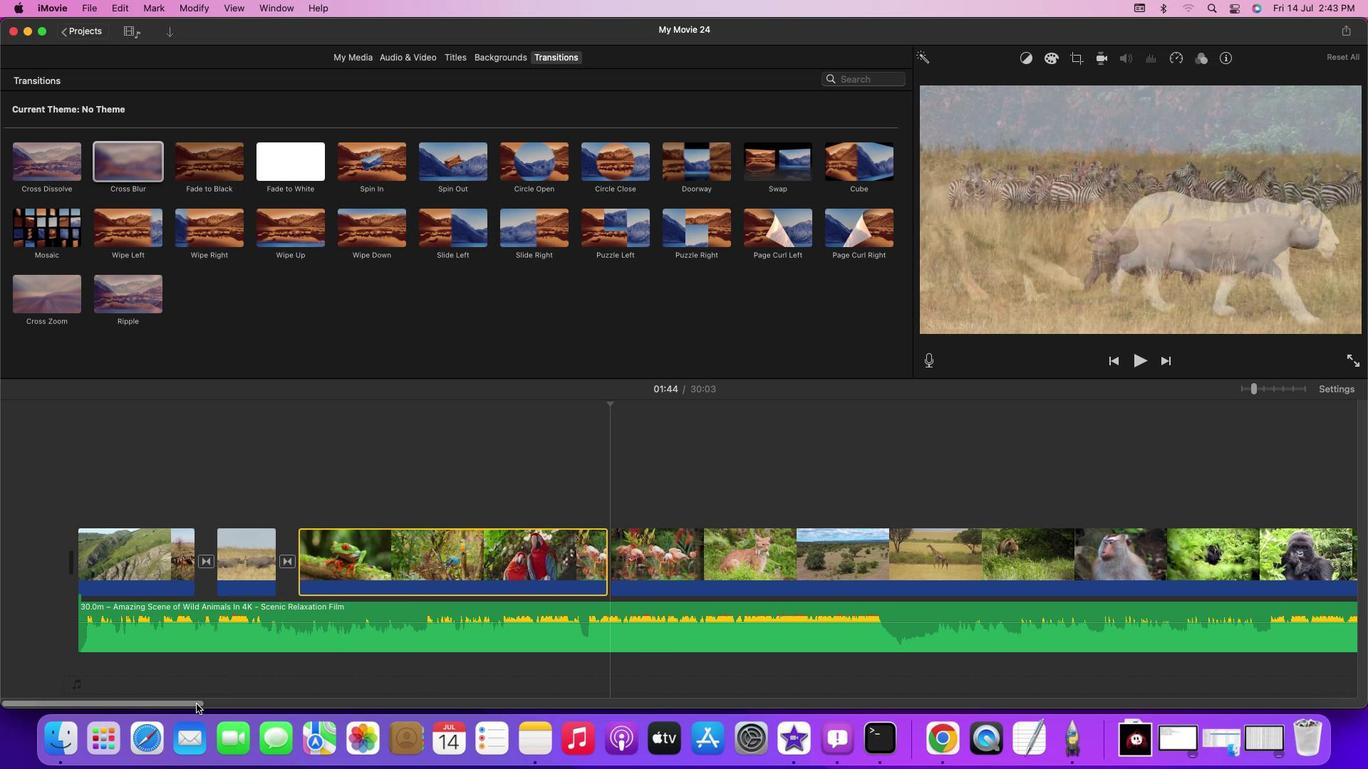 
Action: Mouse pressed left at (194, 702)
Screenshot: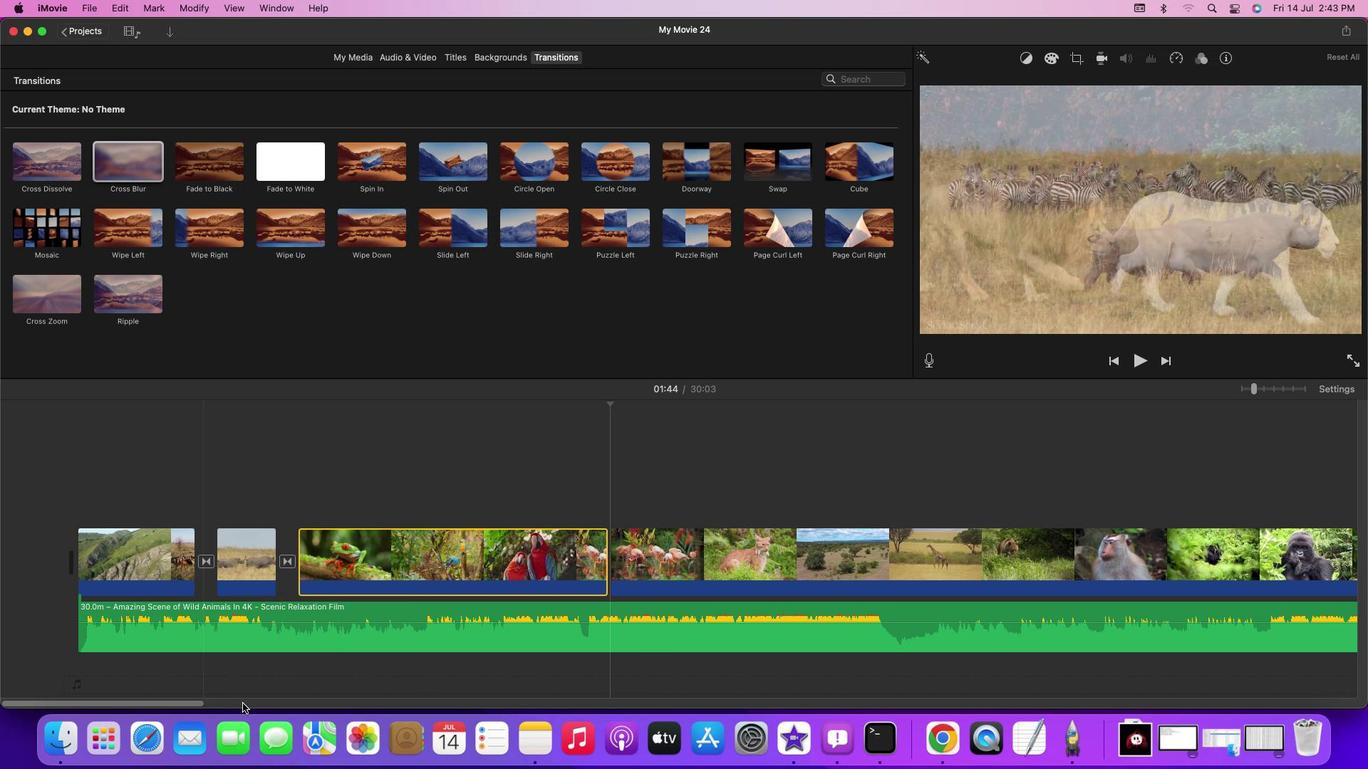 
Action: Mouse moved to (976, 701)
Screenshot: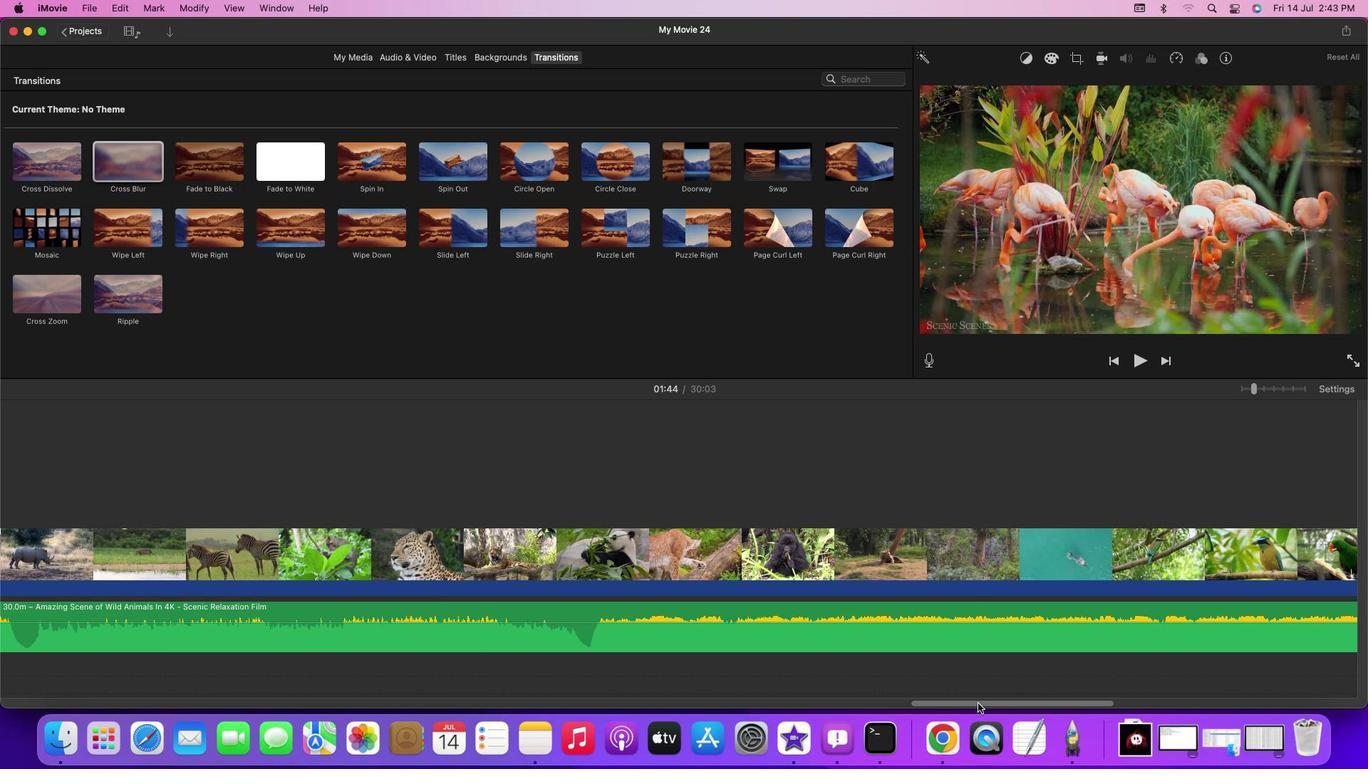 
Action: Mouse pressed left at (976, 701)
Screenshot: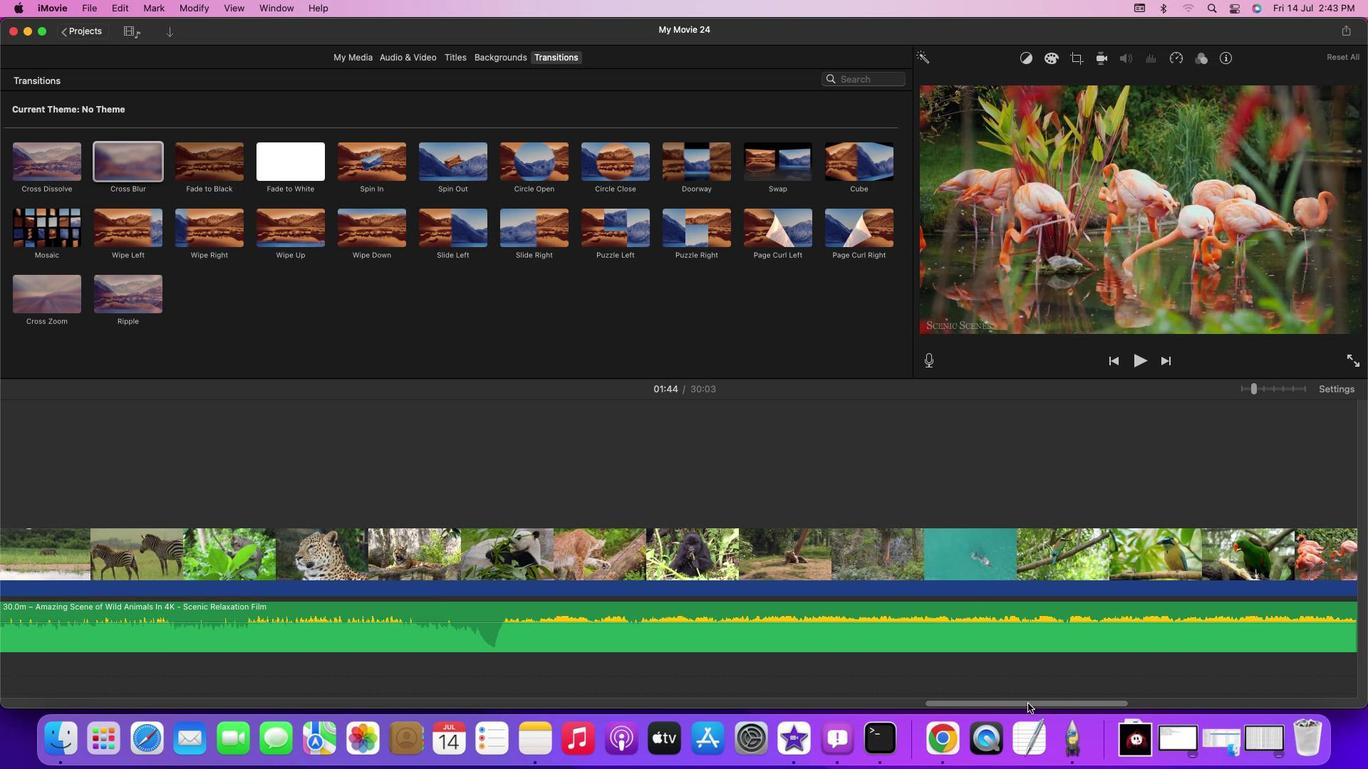 
Action: Mouse moved to (896, 481)
Screenshot: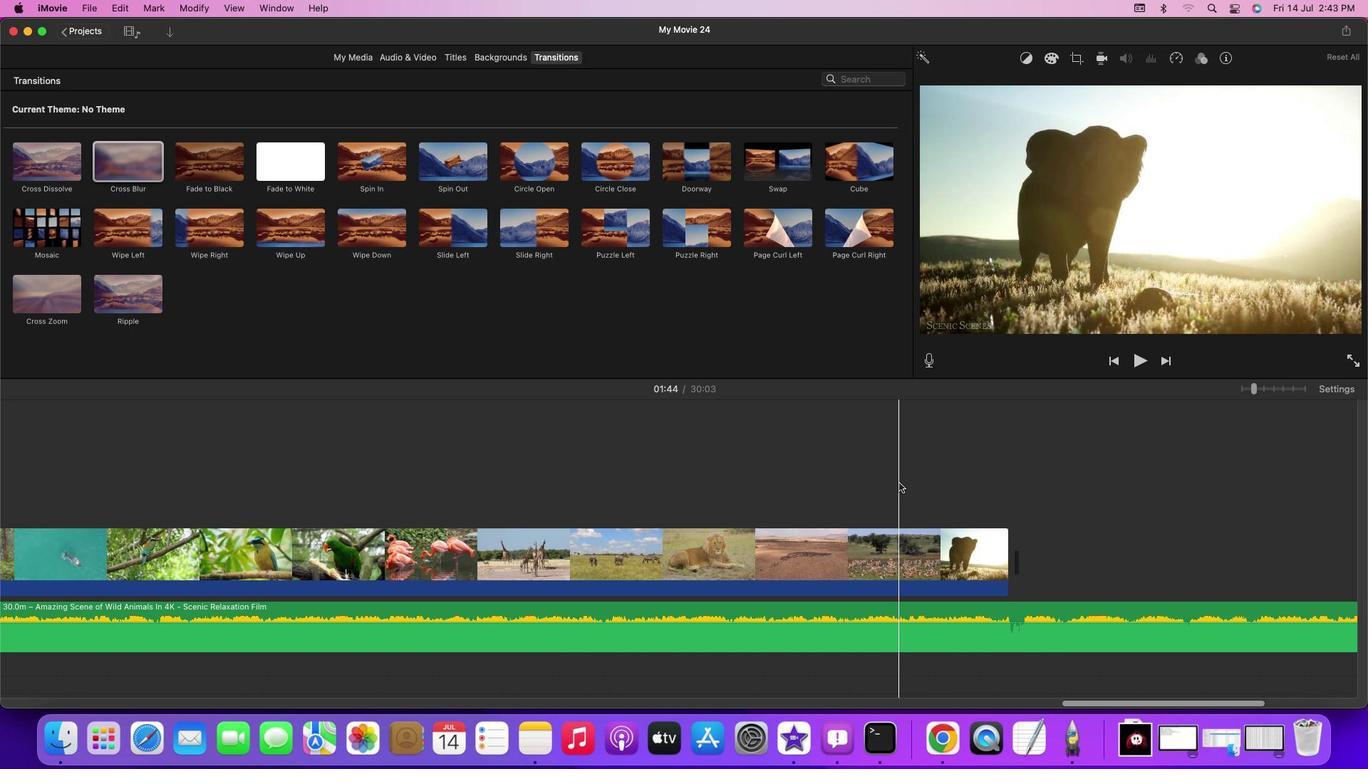 
Action: Mouse pressed left at (896, 481)
Screenshot: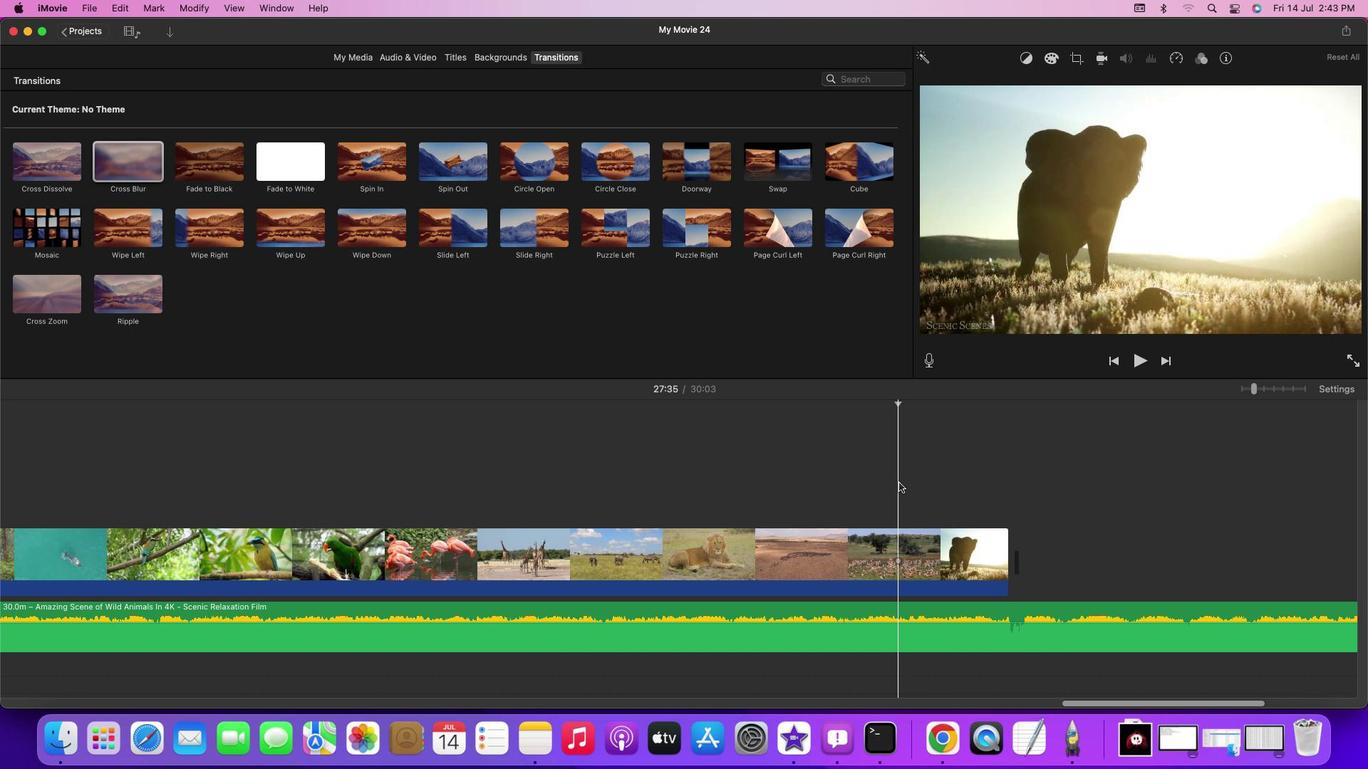 
Action: Mouse moved to (895, 481)
Screenshot: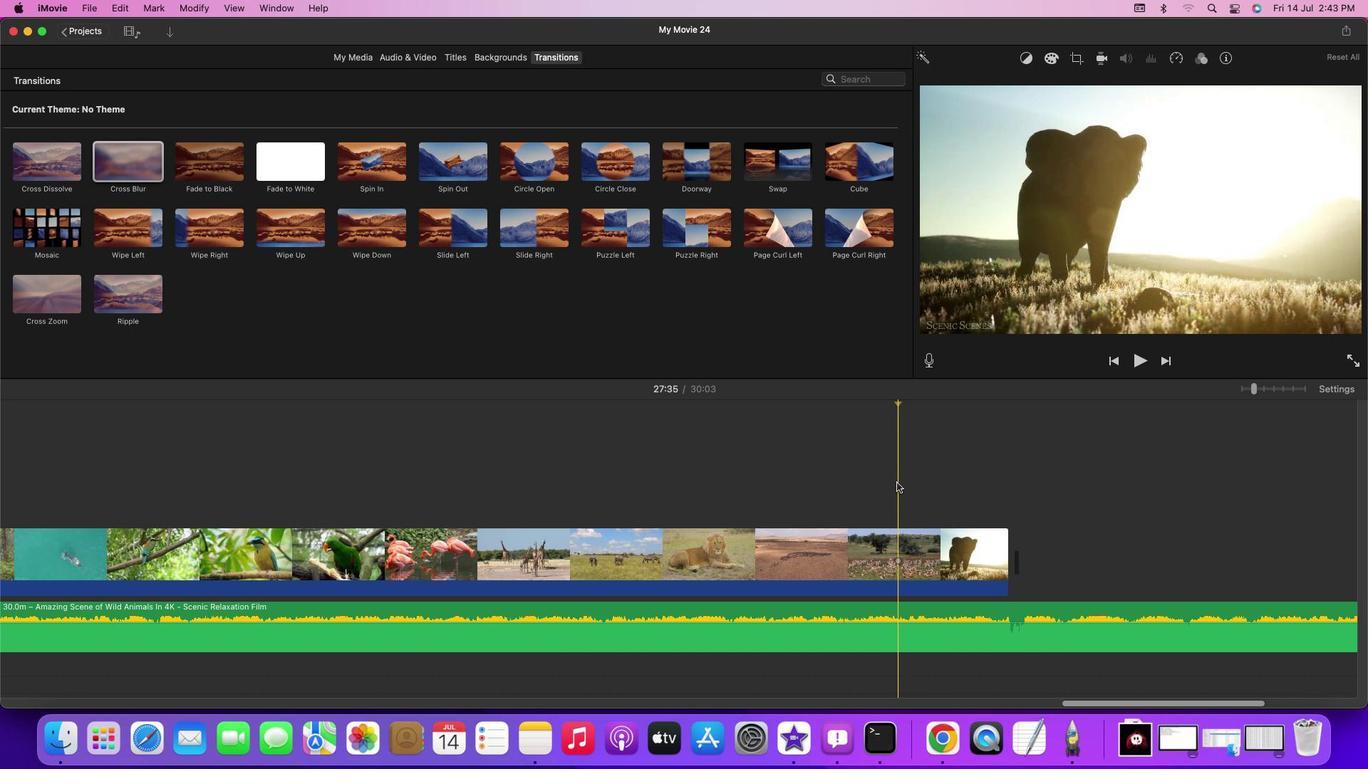 
Action: Key pressed Key.leftKey.leftKey.leftKey.leftKey.leftKey.leftKey.leftKey.leftKey.leftKey.leftKey.leftKey.leftKey.leftKey.leftKey.leftKey.leftKey.leftKey.leftKey.leftKey.leftKey.leftKey.leftKey.leftKey.leftKey.leftKey.leftKey.leftKey.leftKey.leftKey.leftKey.leftKey.rightKey.rightKey.rightKey.rightKey.rightKey.rightKey.rightKey.rightKey.rightKey.rightKey.rightKey.rightKey.rightKey.rightKey.rightKey.right
Screenshot: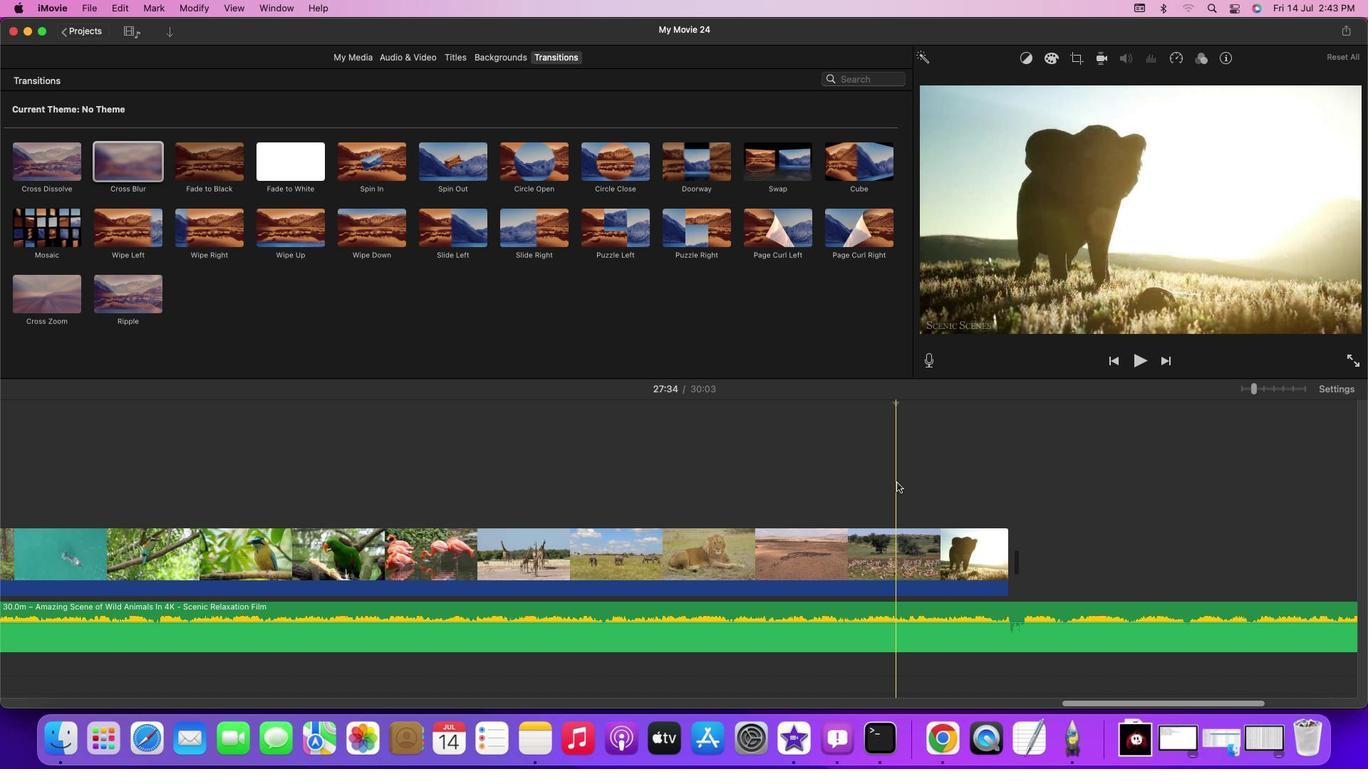 
Action: Mouse moved to (896, 554)
Screenshot: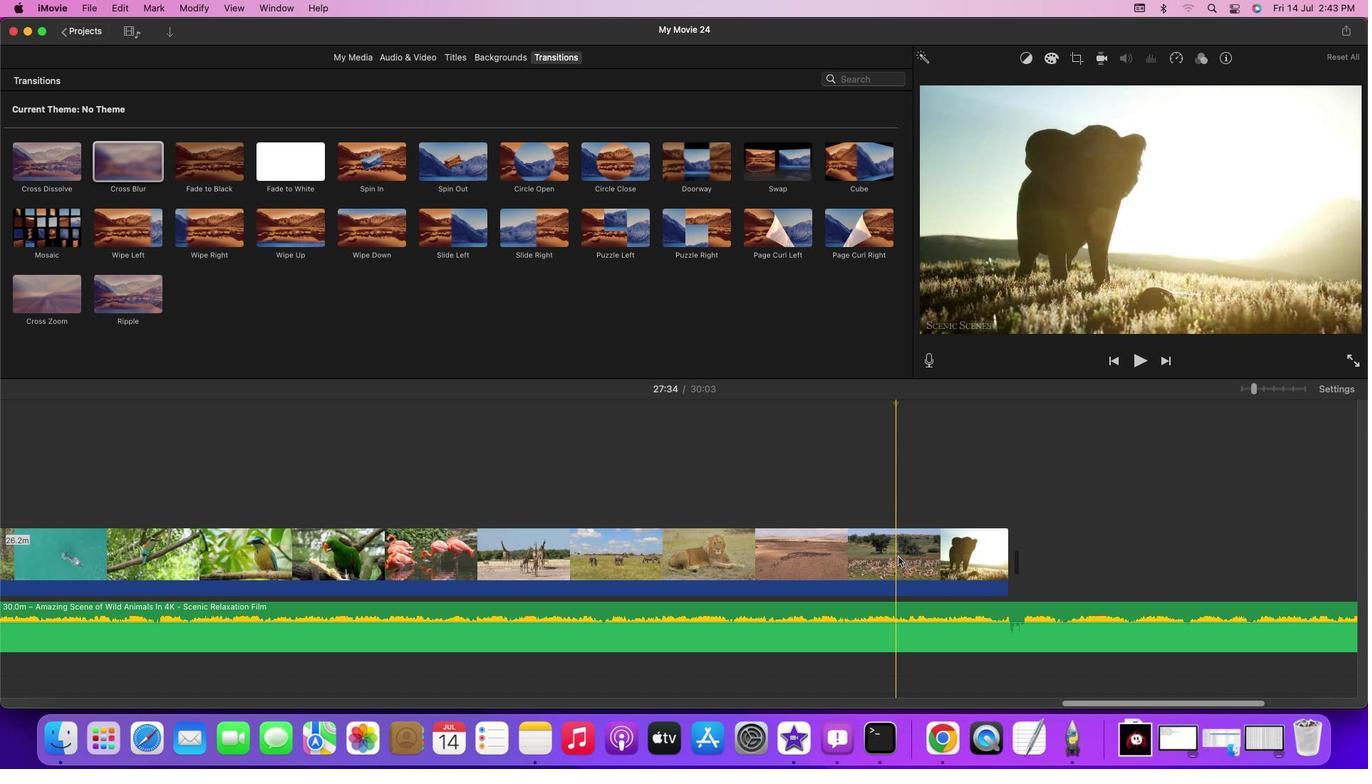 
Action: Mouse pressed left at (896, 554)
Screenshot: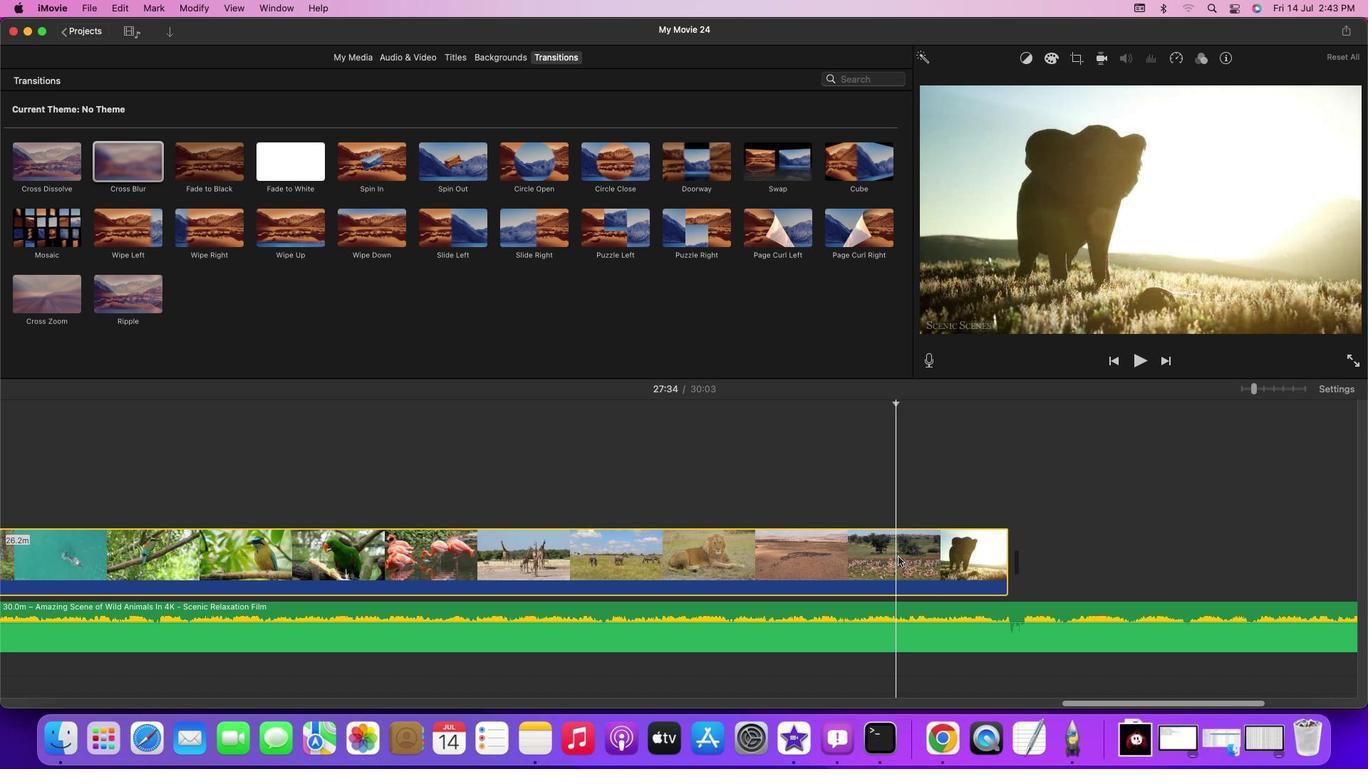 
Action: Key pressed Key.cmd'b'
Screenshot: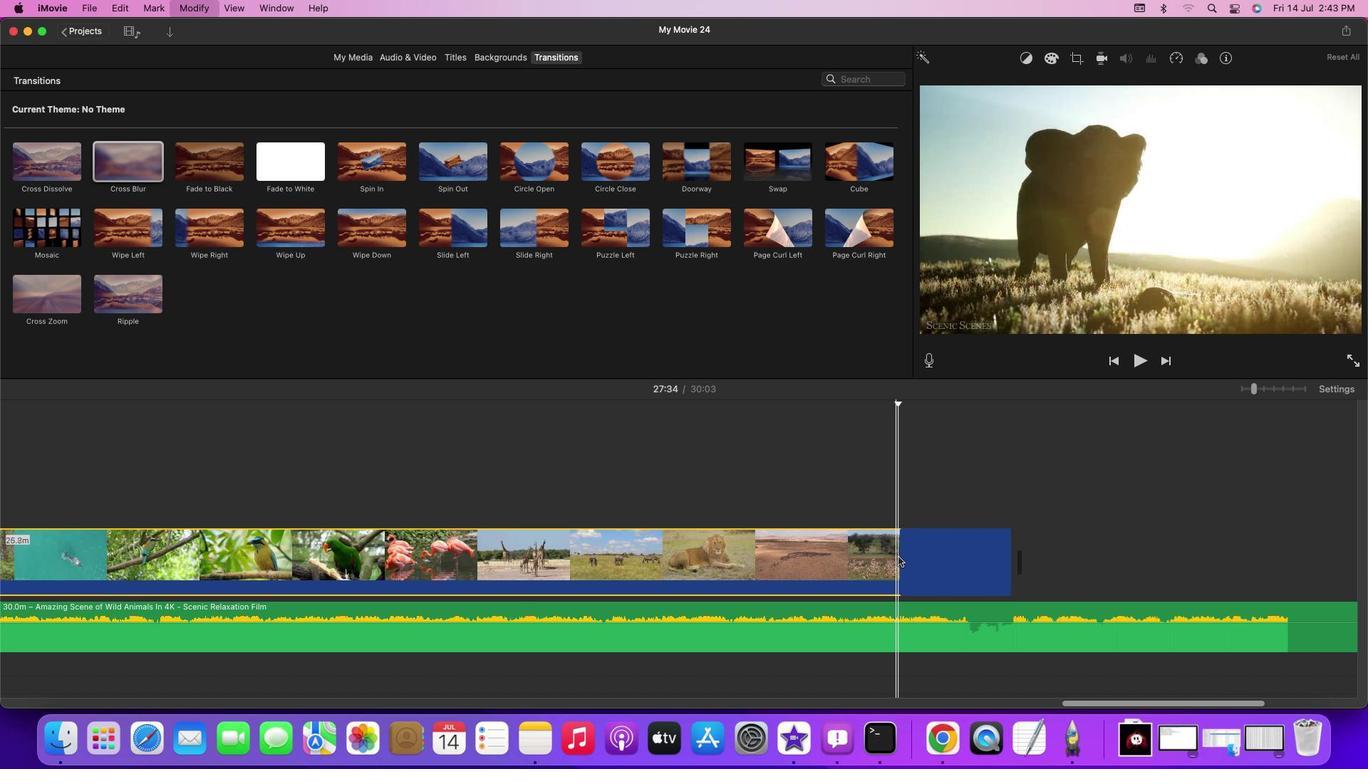 
Action: Mouse moved to (1252, 387)
Screenshot: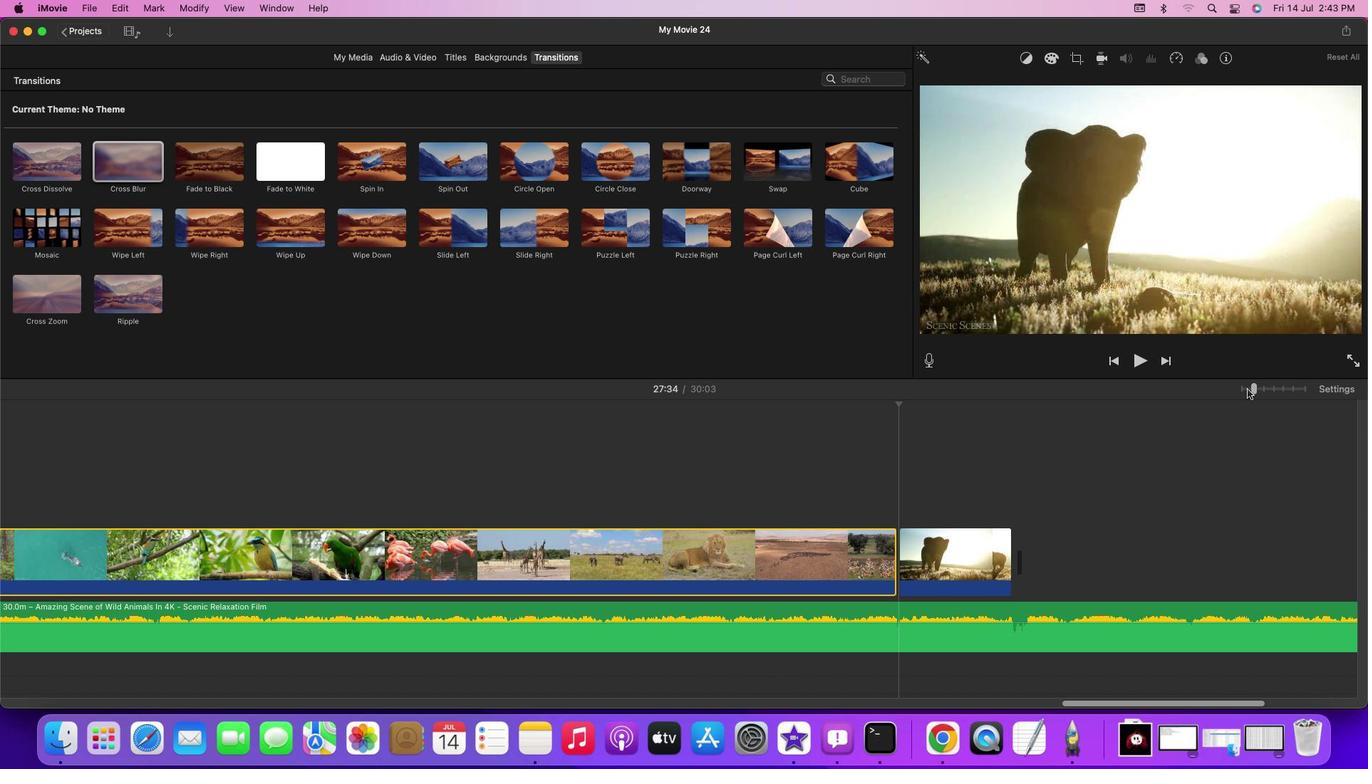 
Action: Mouse pressed left at (1252, 387)
Screenshot: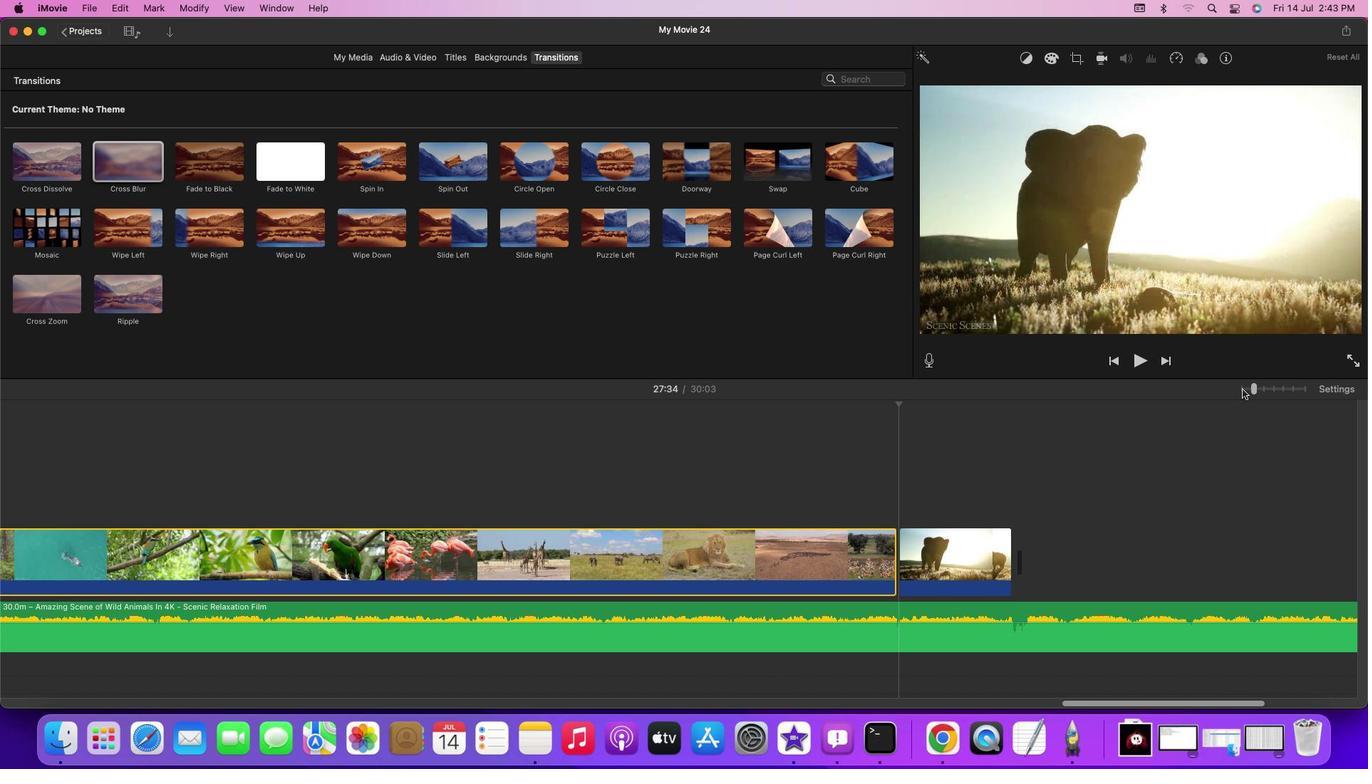 
Action: Mouse moved to (299, 558)
Screenshot: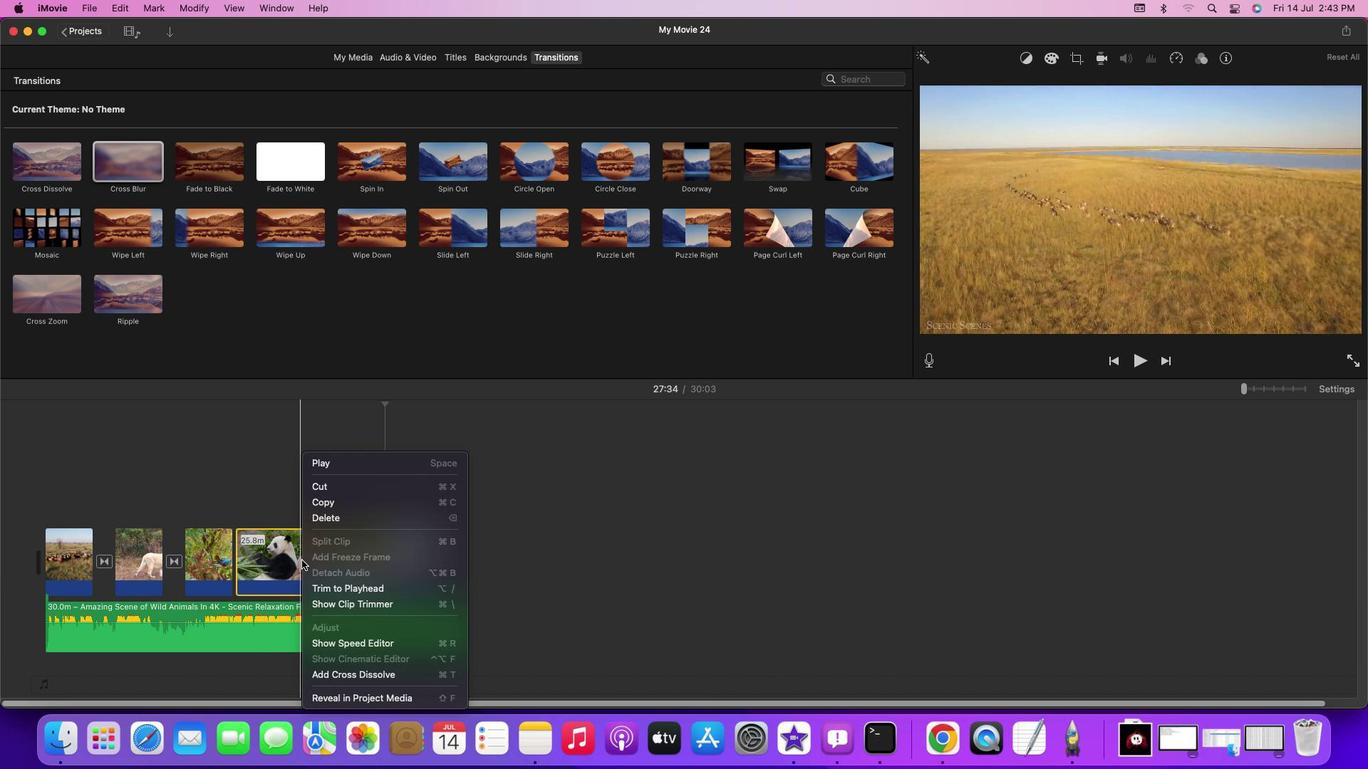 
Action: Mouse pressed right at (299, 558)
Screenshot: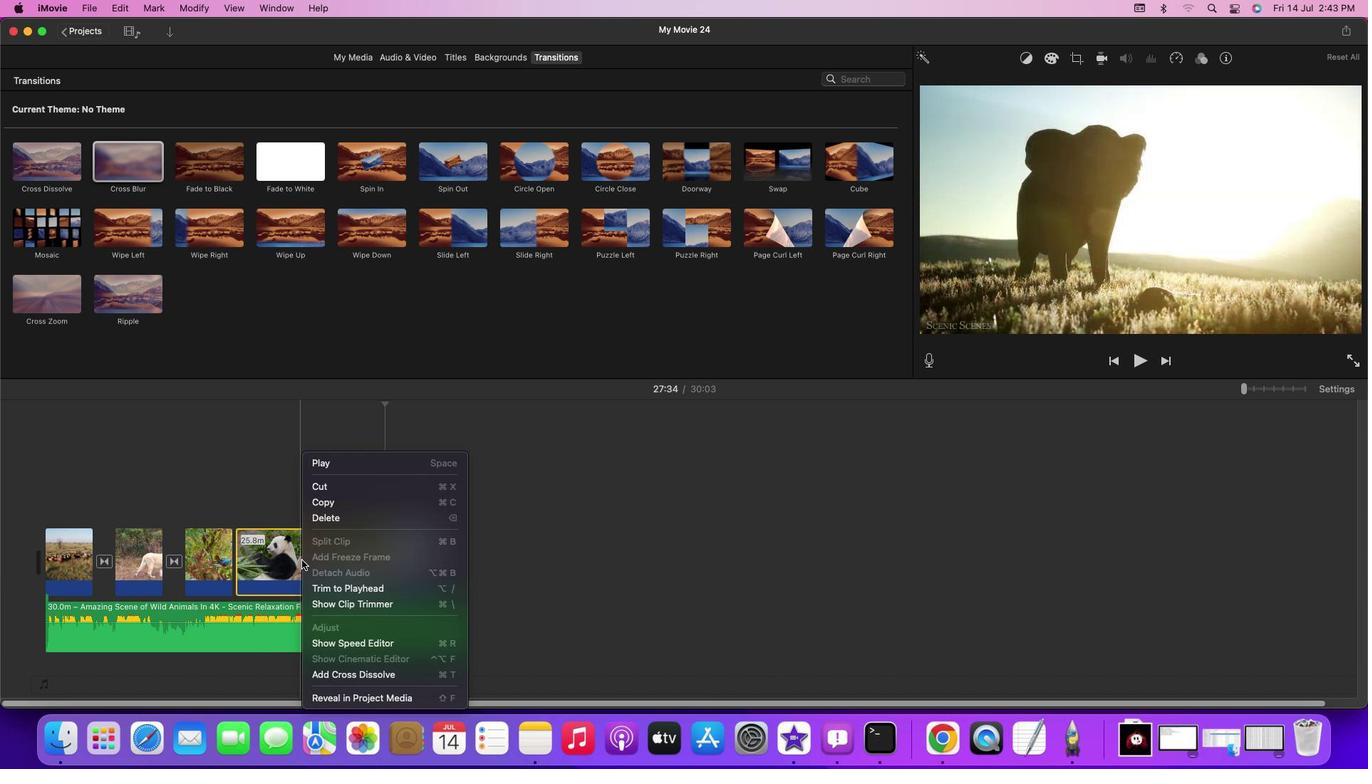 
Action: Mouse moved to (327, 521)
Screenshot: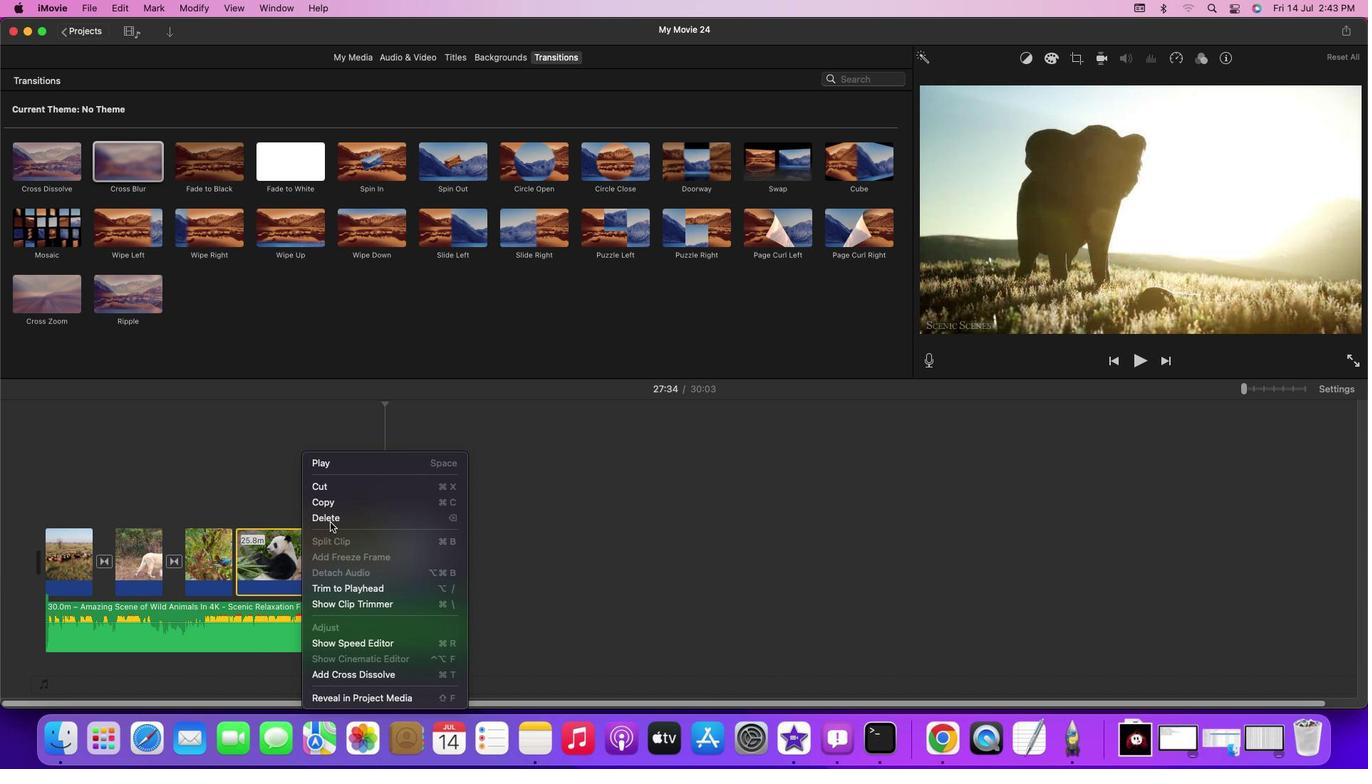 
Action: Mouse pressed left at (327, 521)
Screenshot: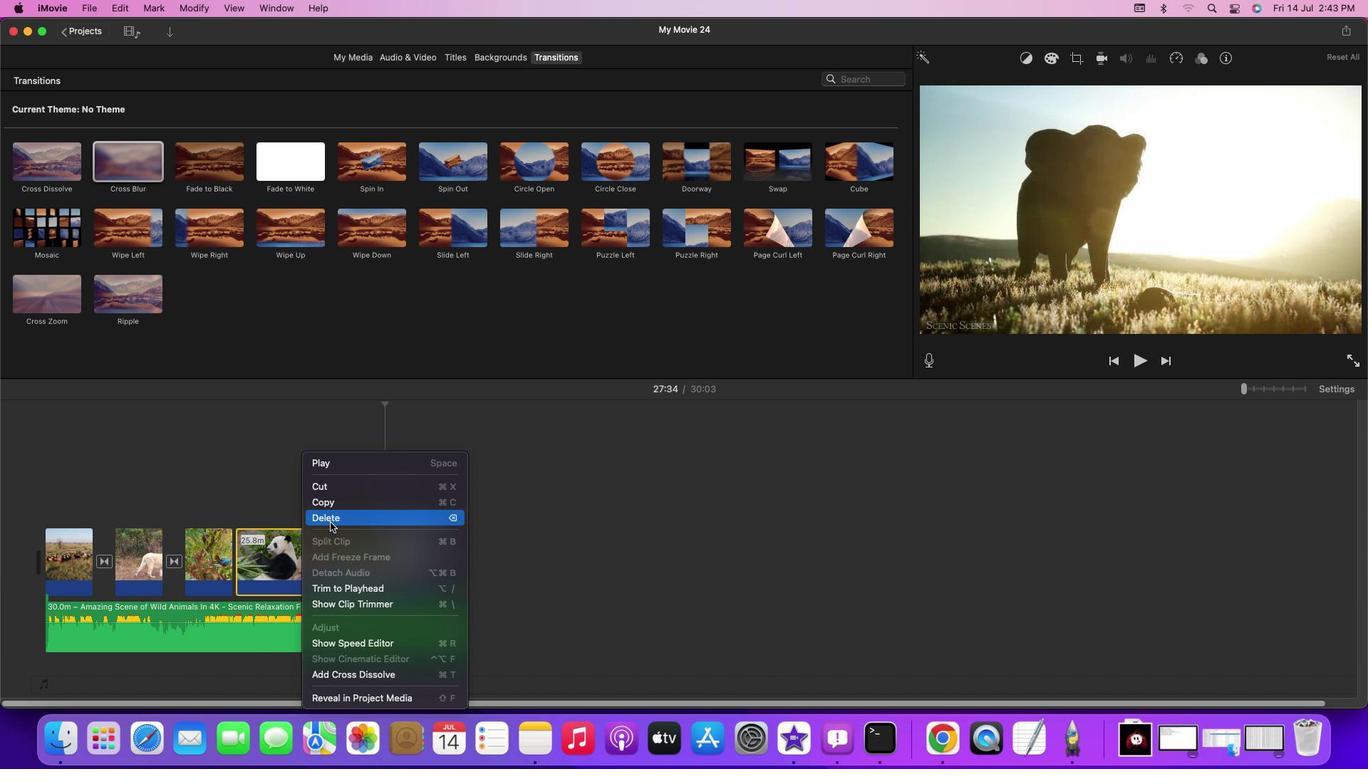
Action: Mouse moved to (223, 481)
Screenshot: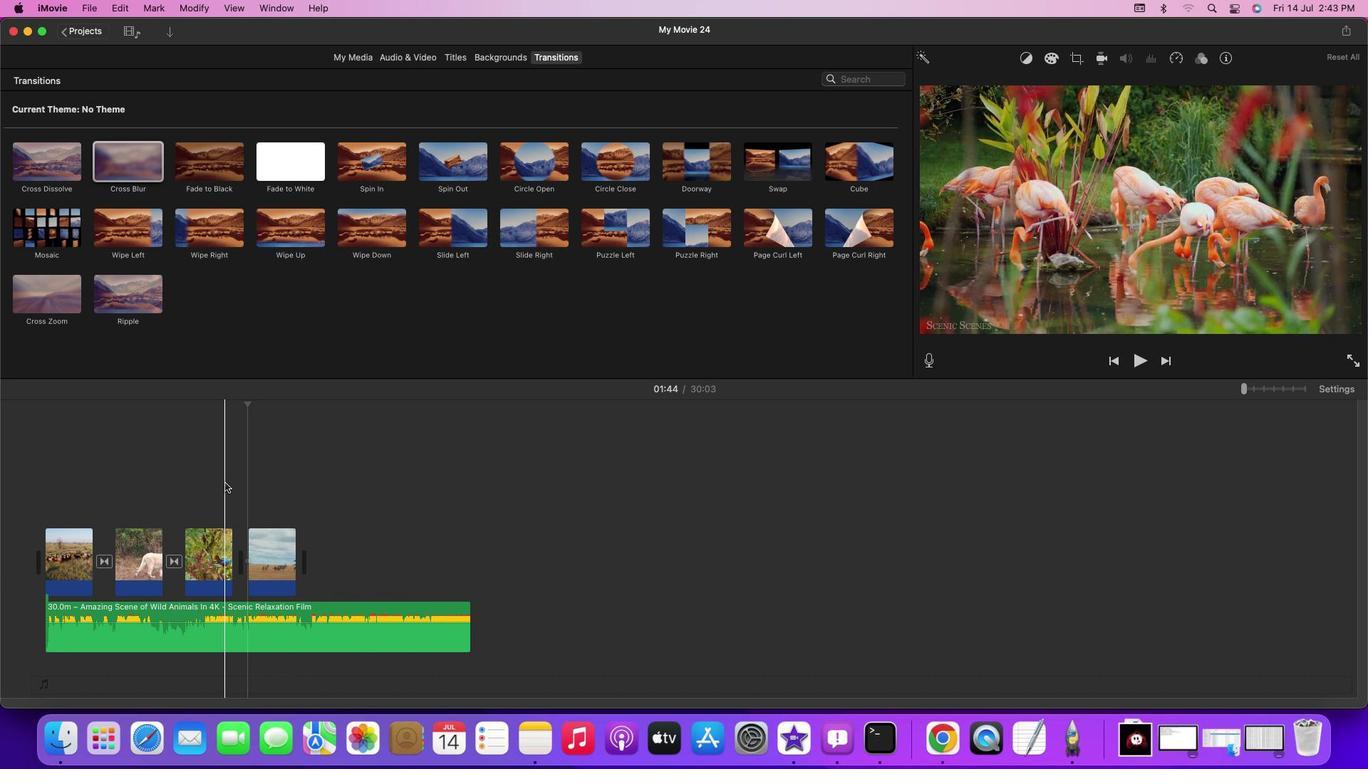 
Action: Mouse pressed left at (223, 481)
Screenshot: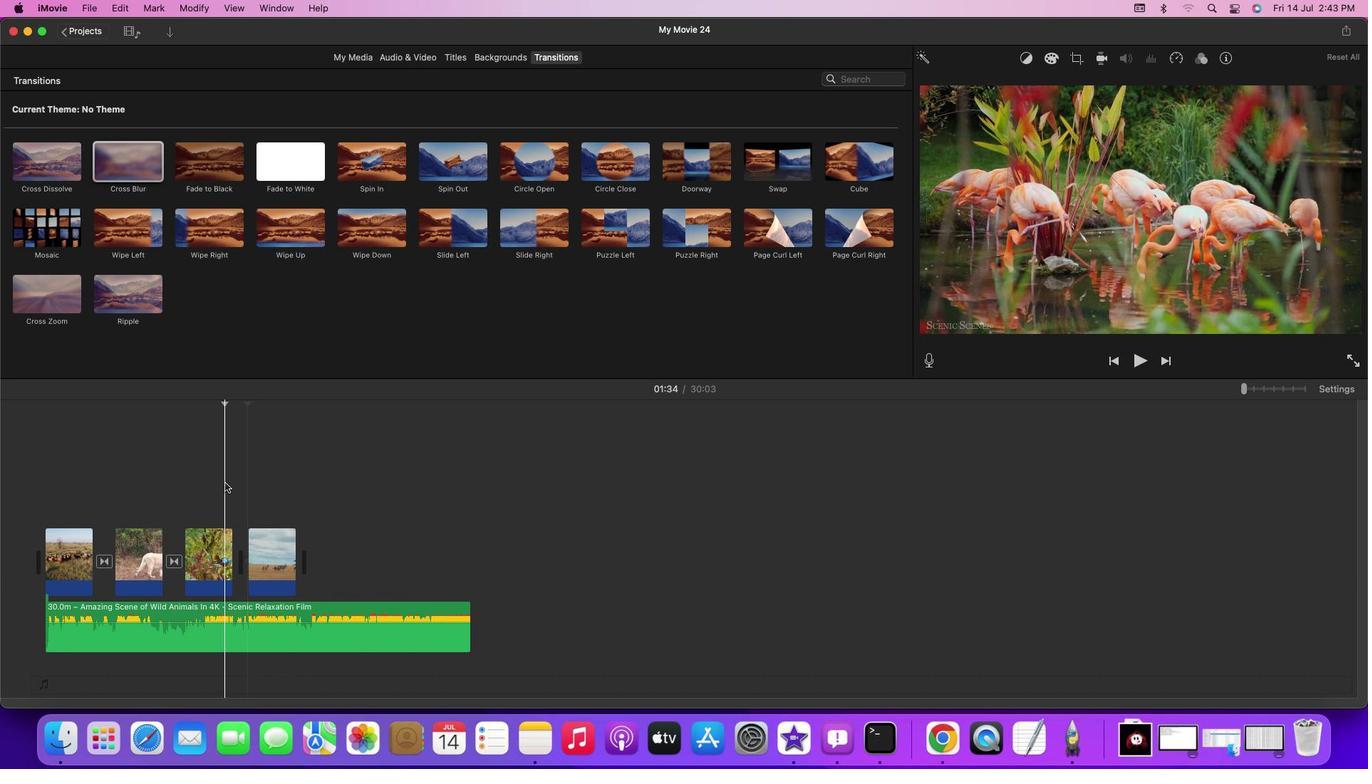 
Action: Key pressed Key.spaceKey.space
Screenshot: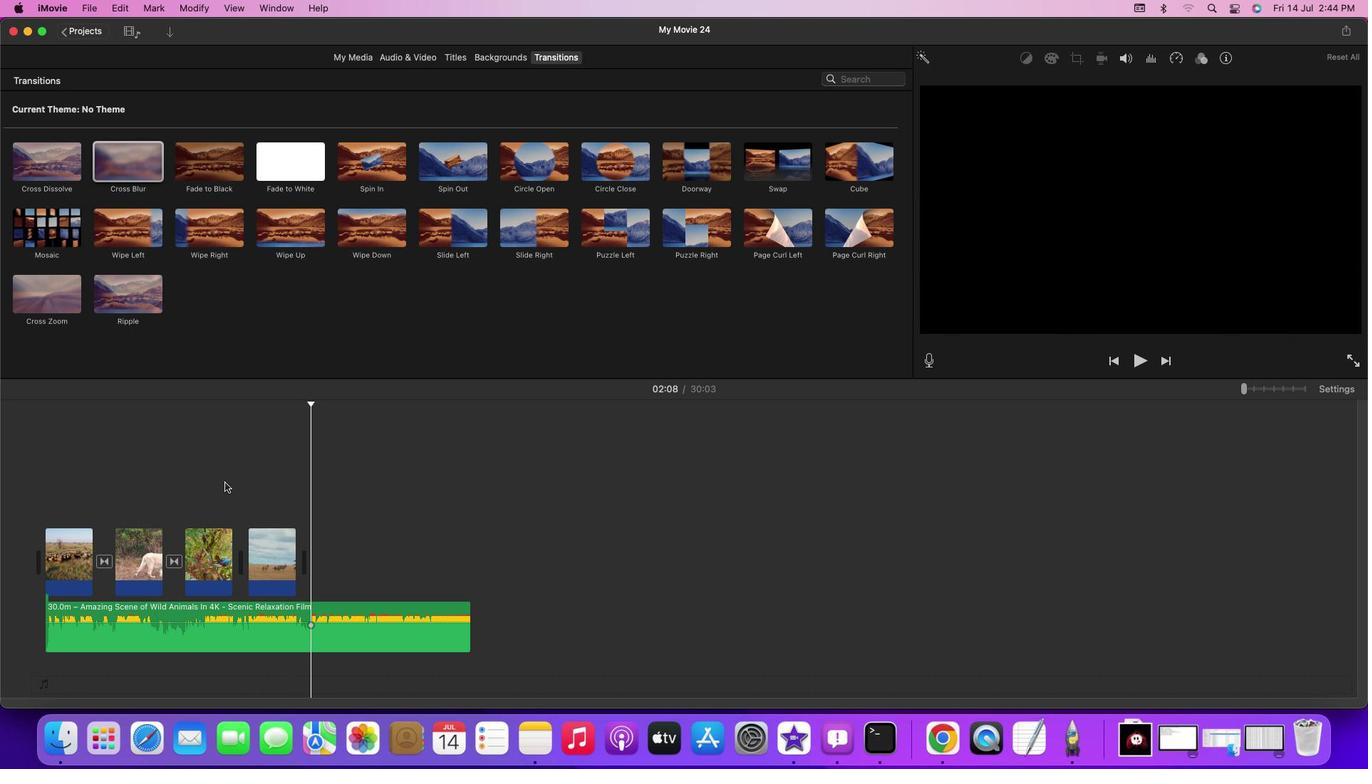 
Action: Mouse moved to (310, 629)
Screenshot: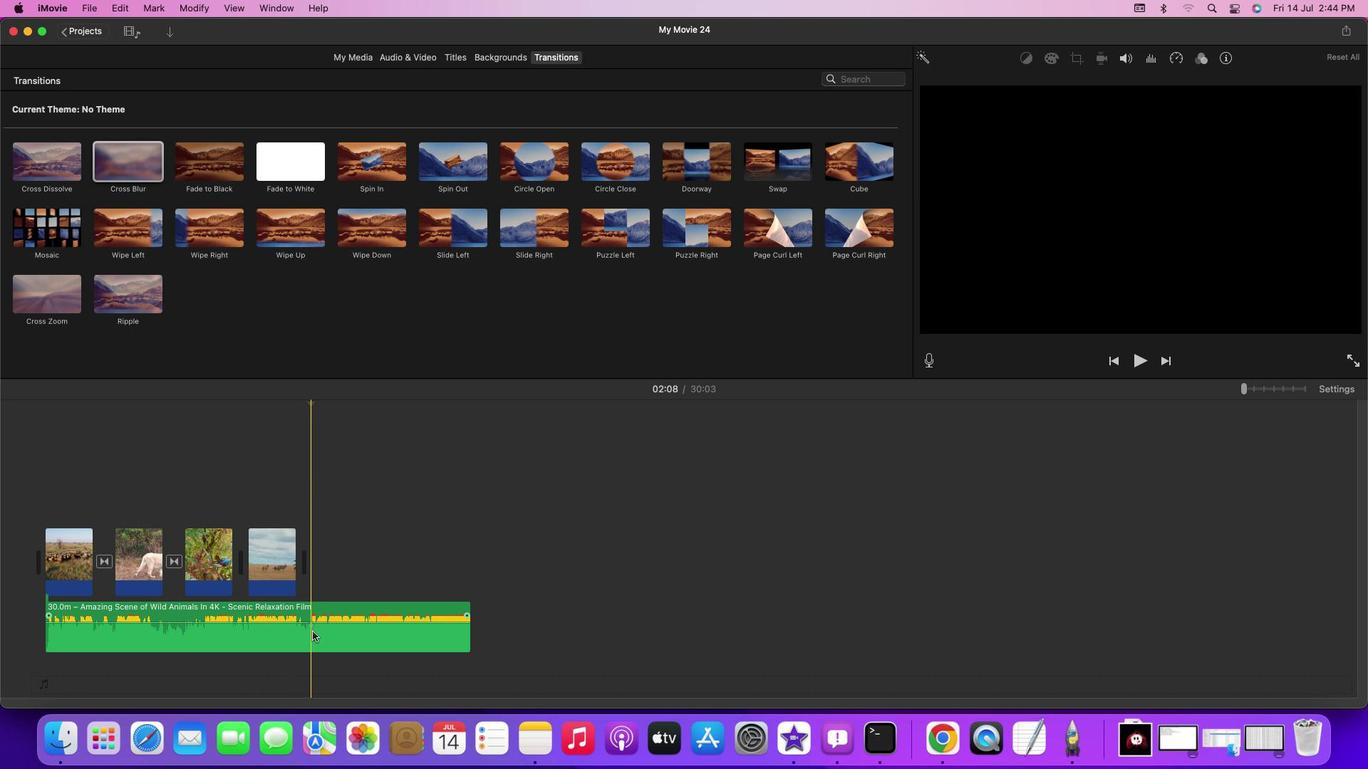 
Action: Mouse pressed left at (310, 629)
Screenshot: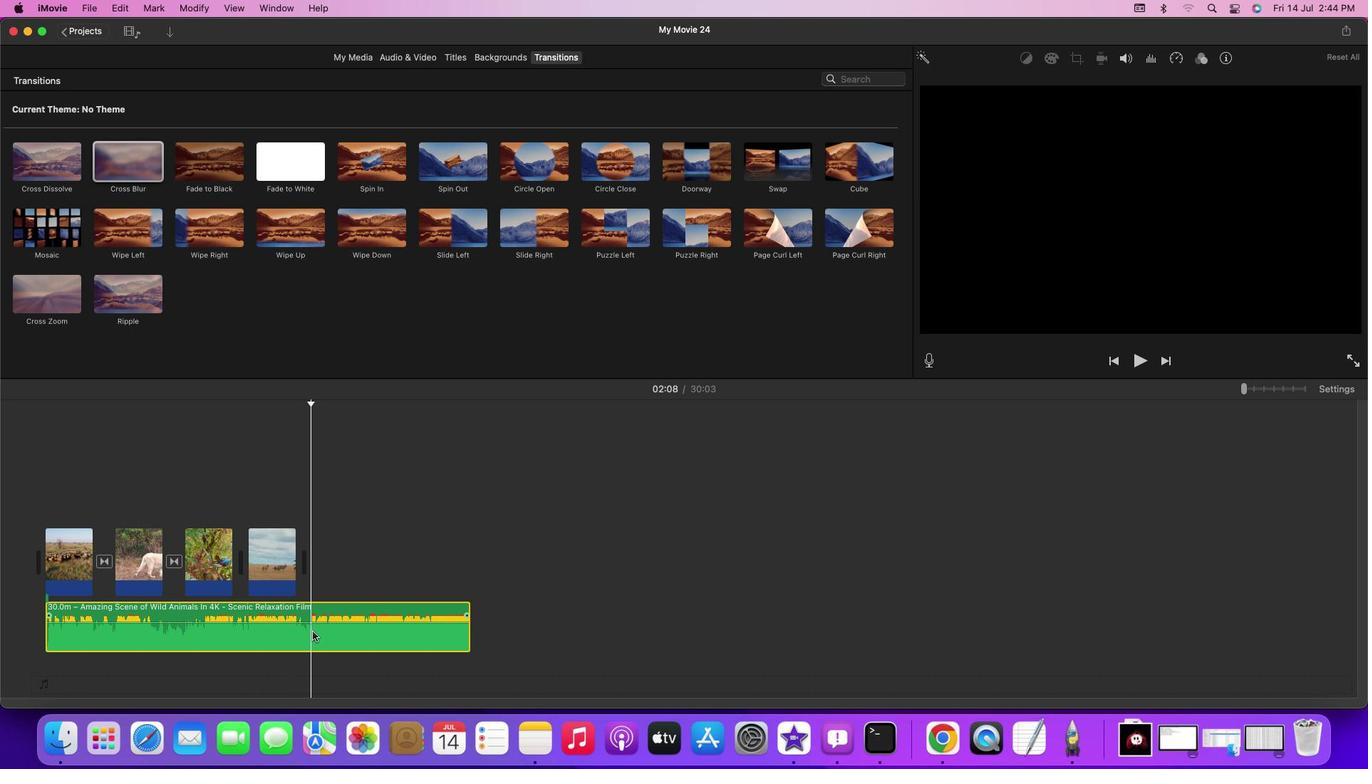 
Action: Key pressed Key.cmd'b'
Screenshot: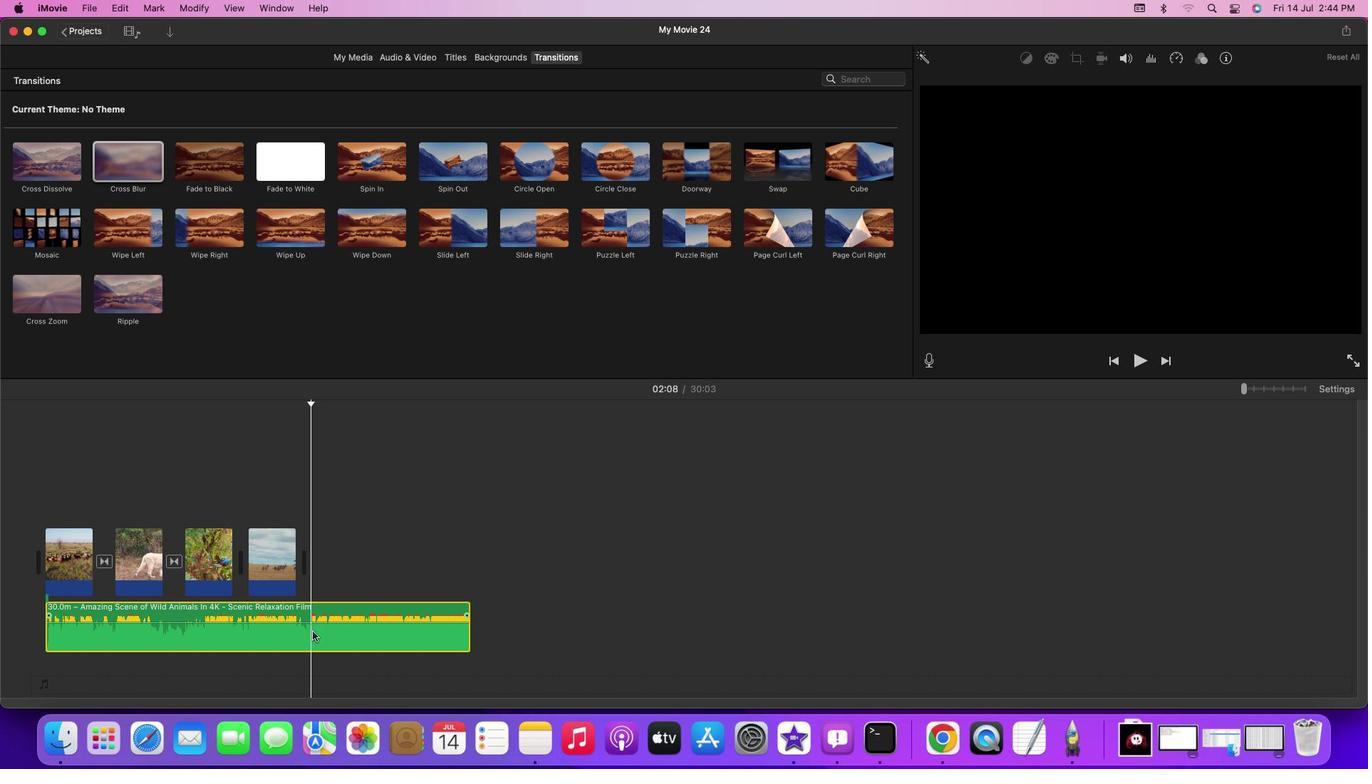 
Action: Mouse moved to (310, 629)
Screenshot: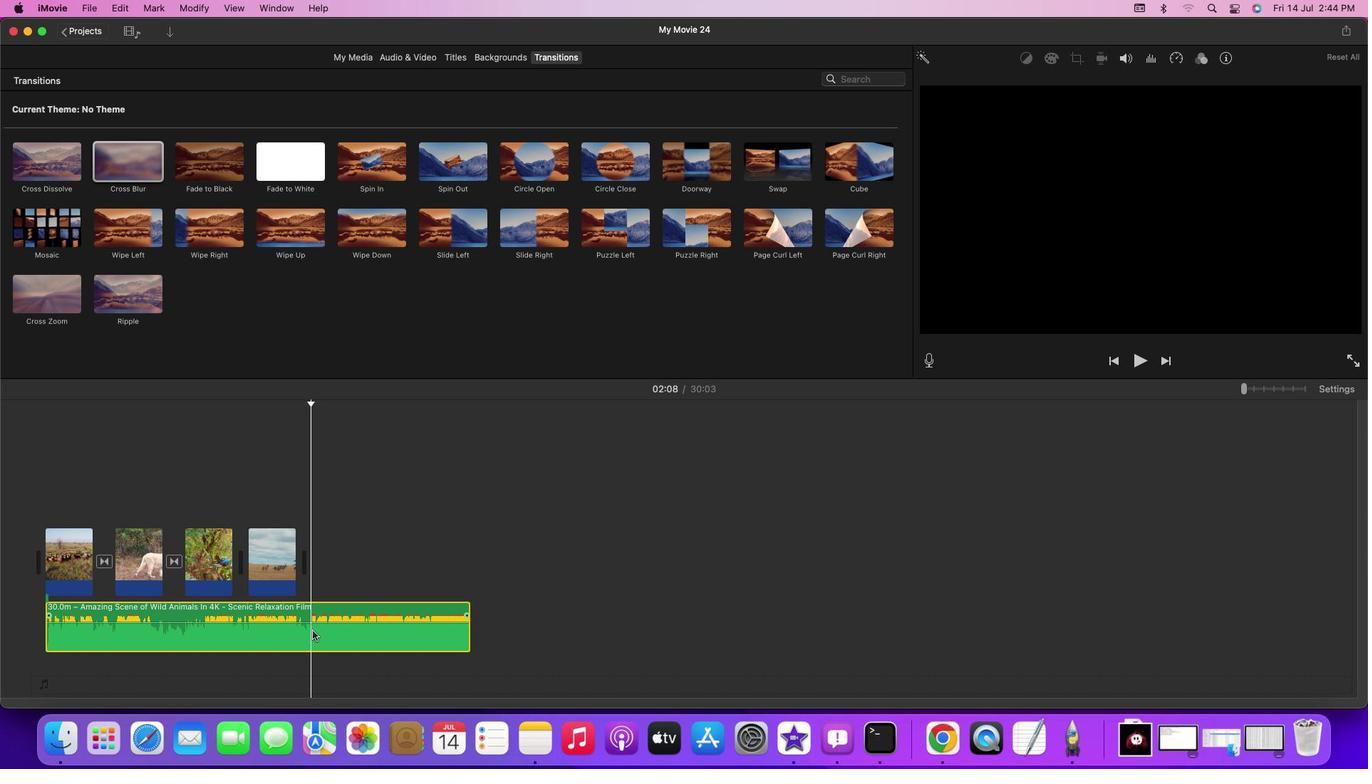 
Action: Mouse pressed left at (310, 629)
Screenshot: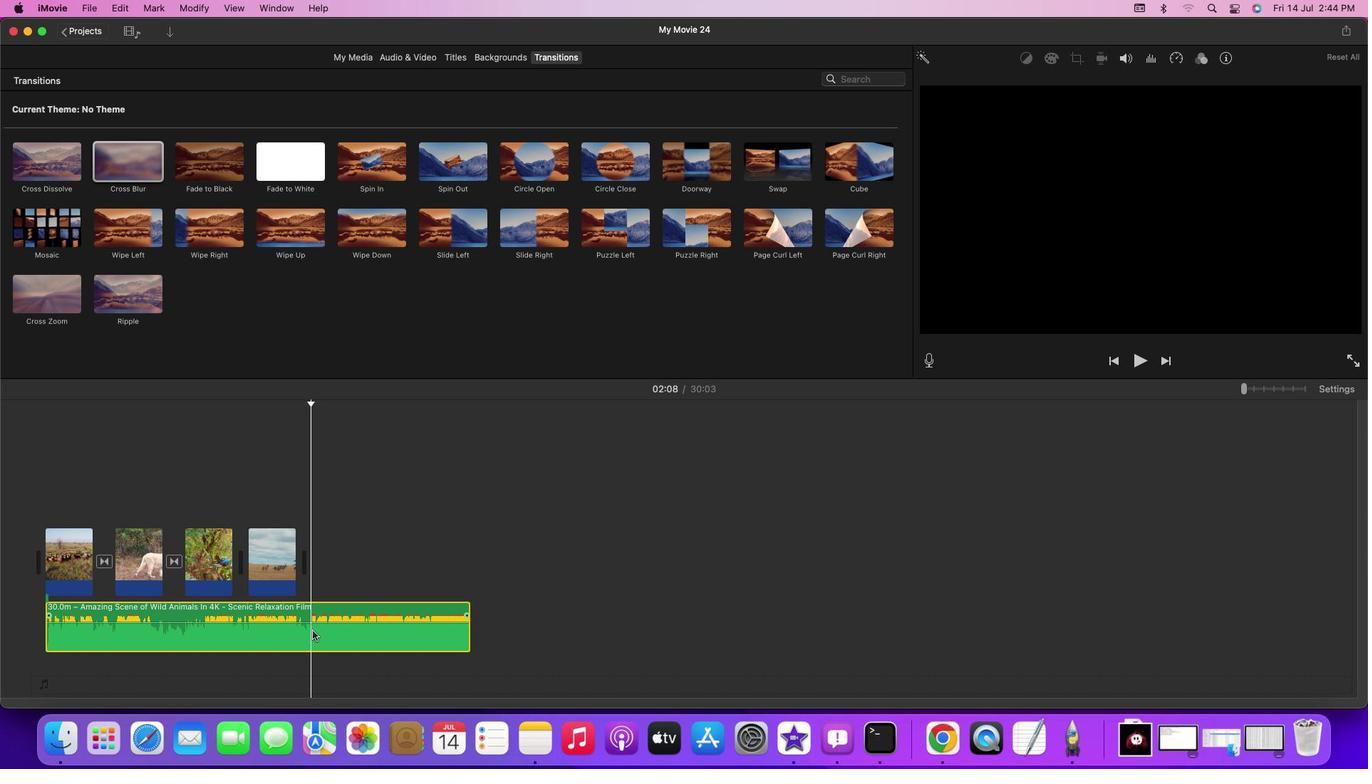 
Action: Mouse moved to (312, 608)
Screenshot: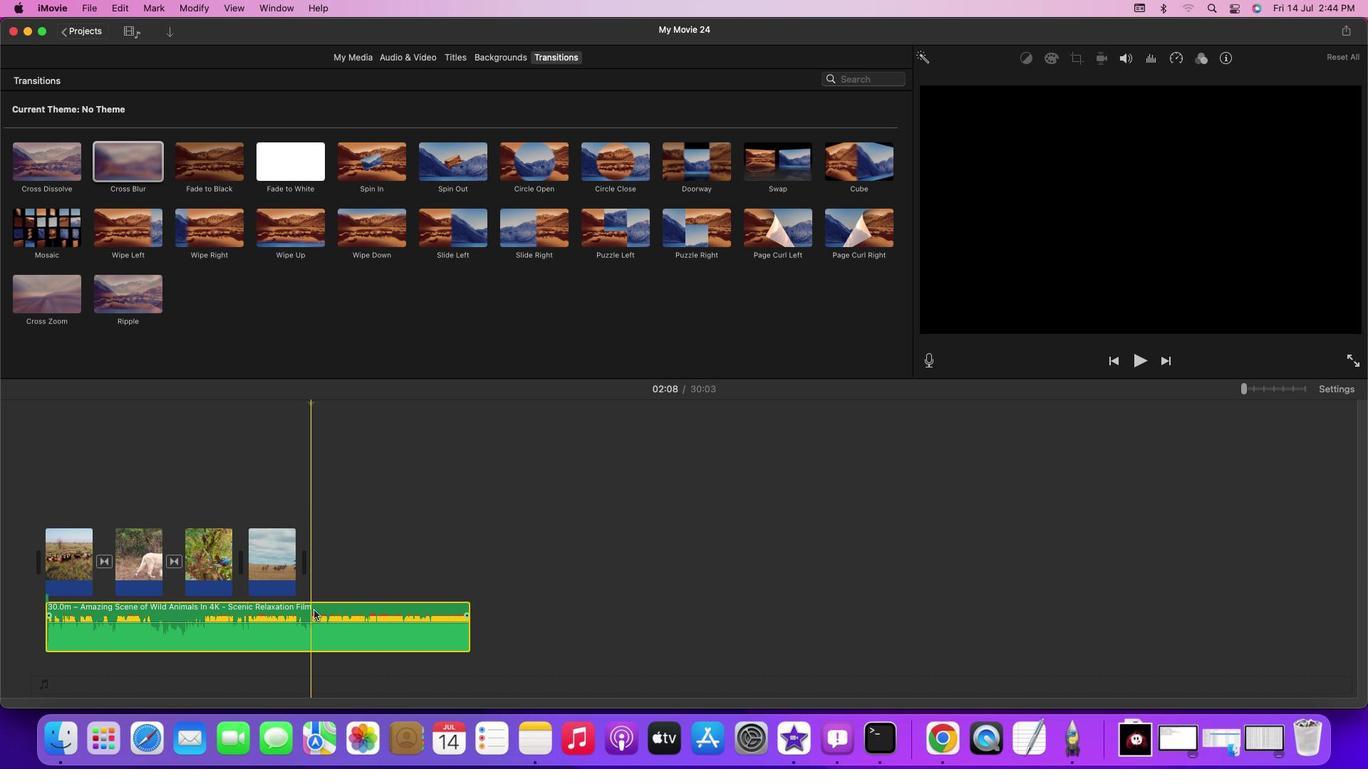 
Action: Mouse pressed left at (312, 608)
Screenshot: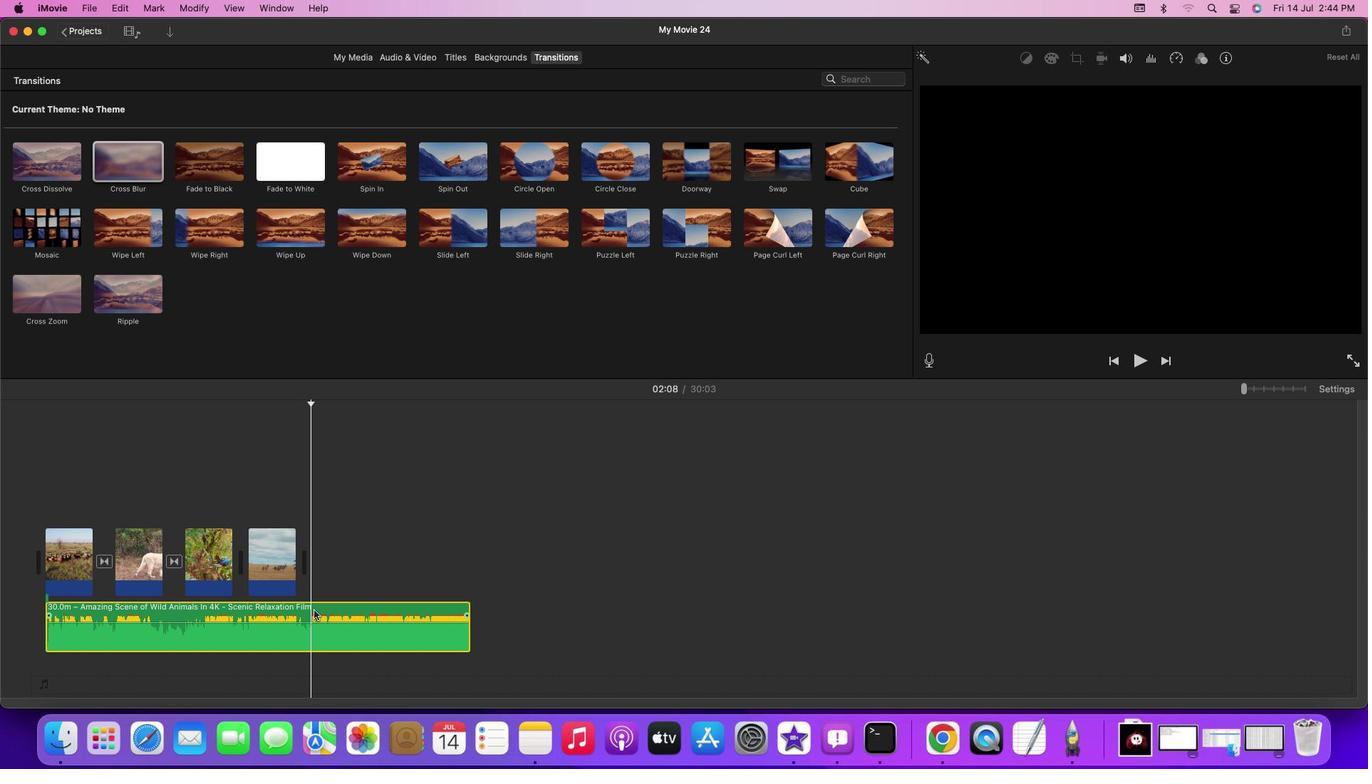 
Action: Key pressed Key.cmd'b'
Screenshot: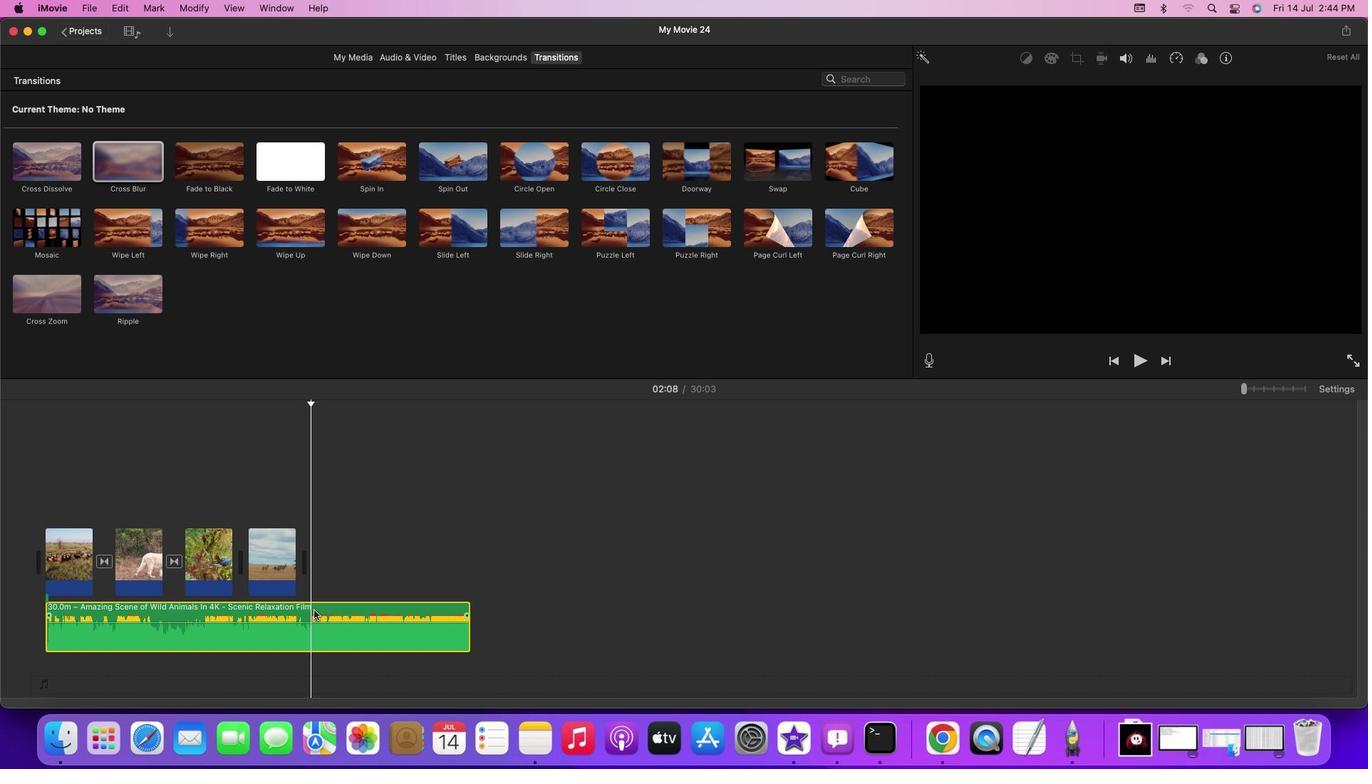 
Action: Mouse moved to (353, 544)
Screenshot: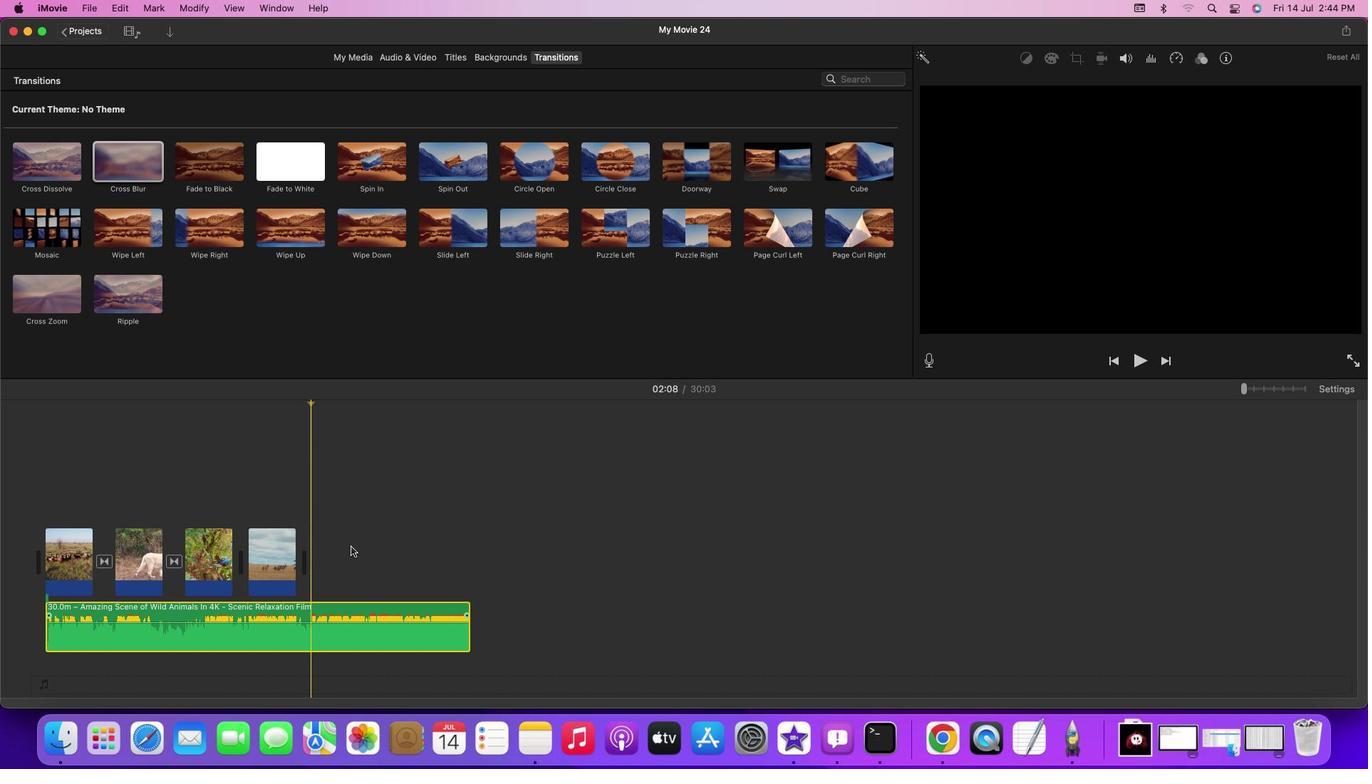 
Action: Mouse pressed left at (353, 544)
Screenshot: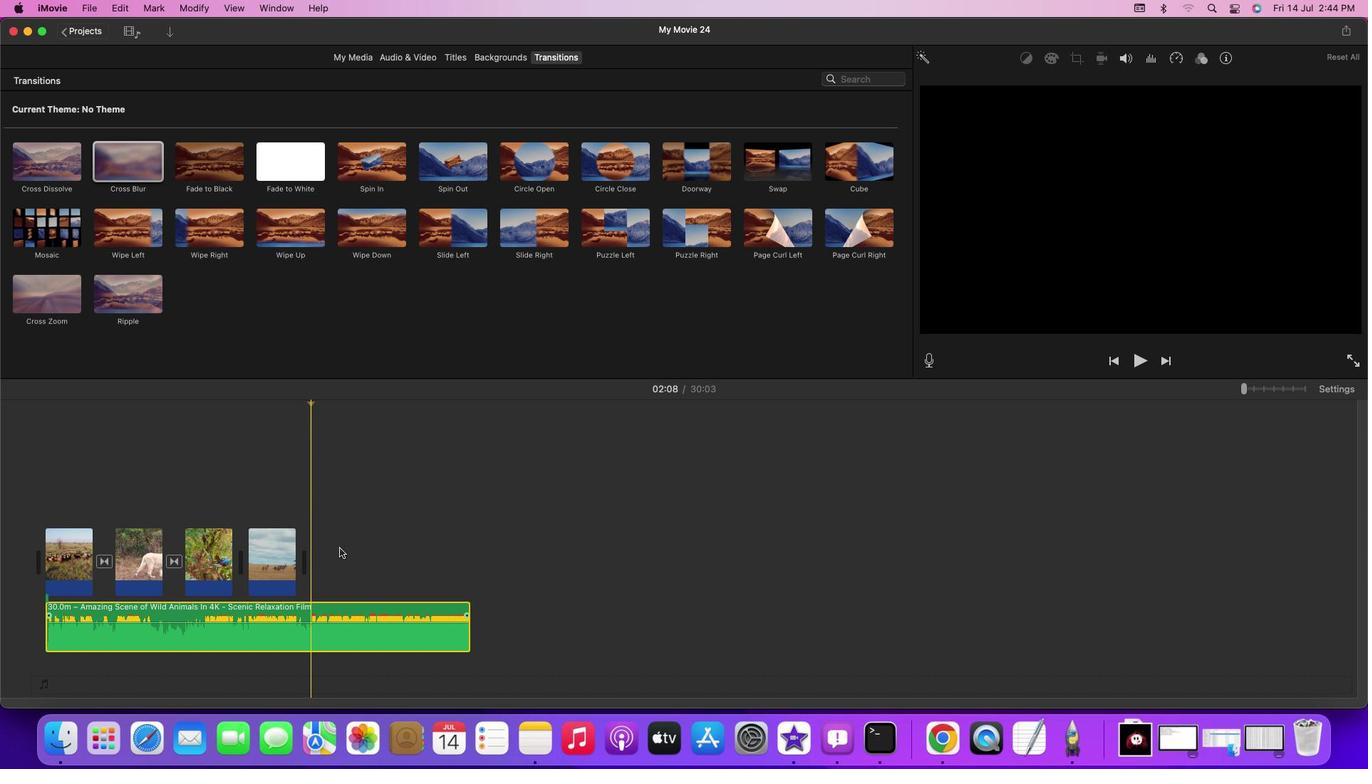 
Action: Mouse moved to (282, 546)
Screenshot: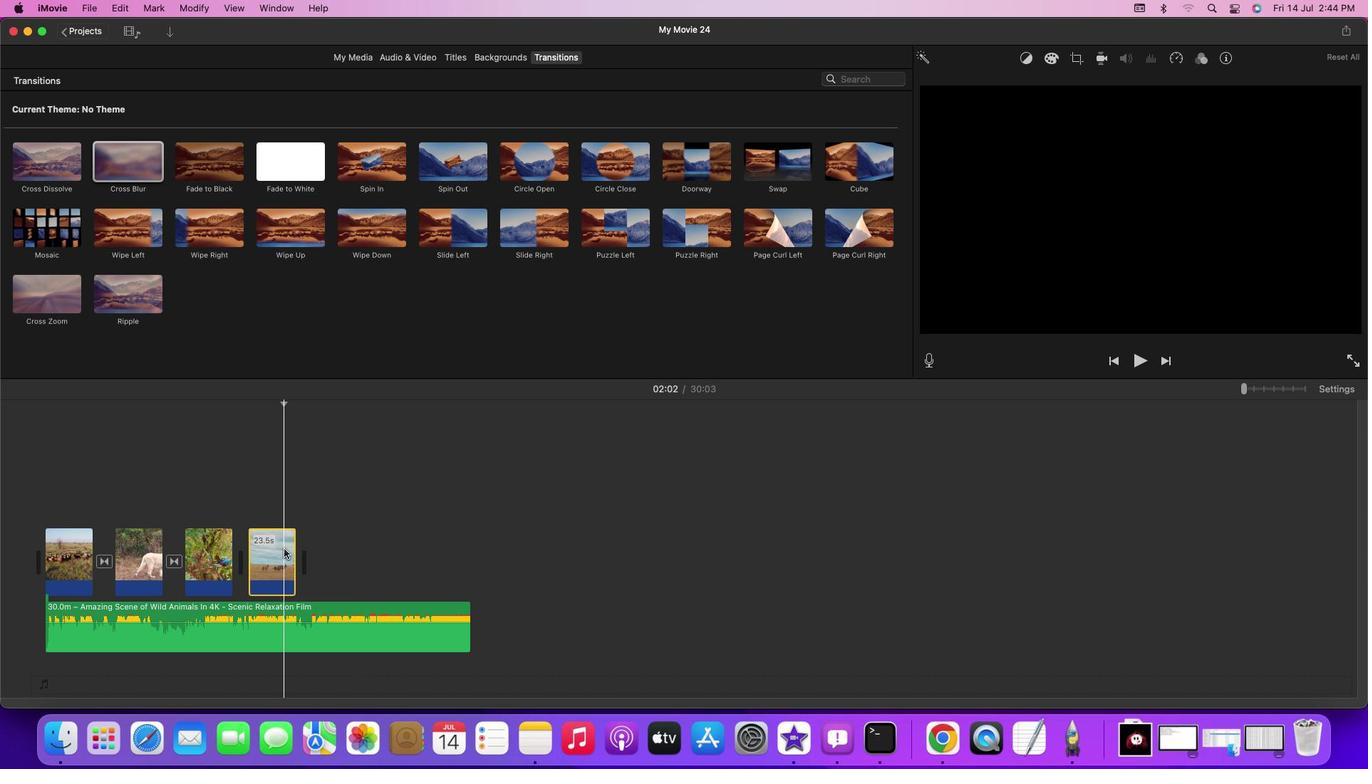 
Action: Mouse pressed left at (282, 546)
Screenshot: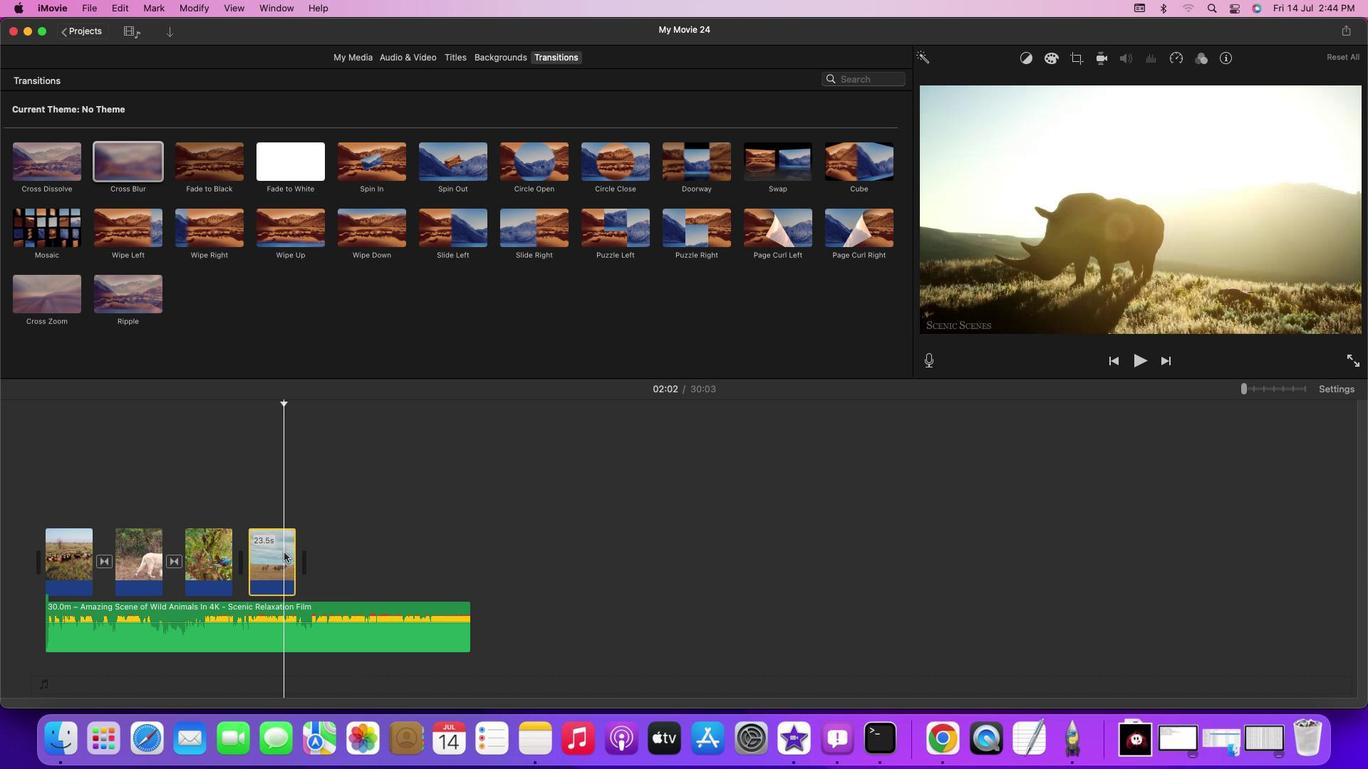 
Action: Mouse moved to (305, 628)
Screenshot: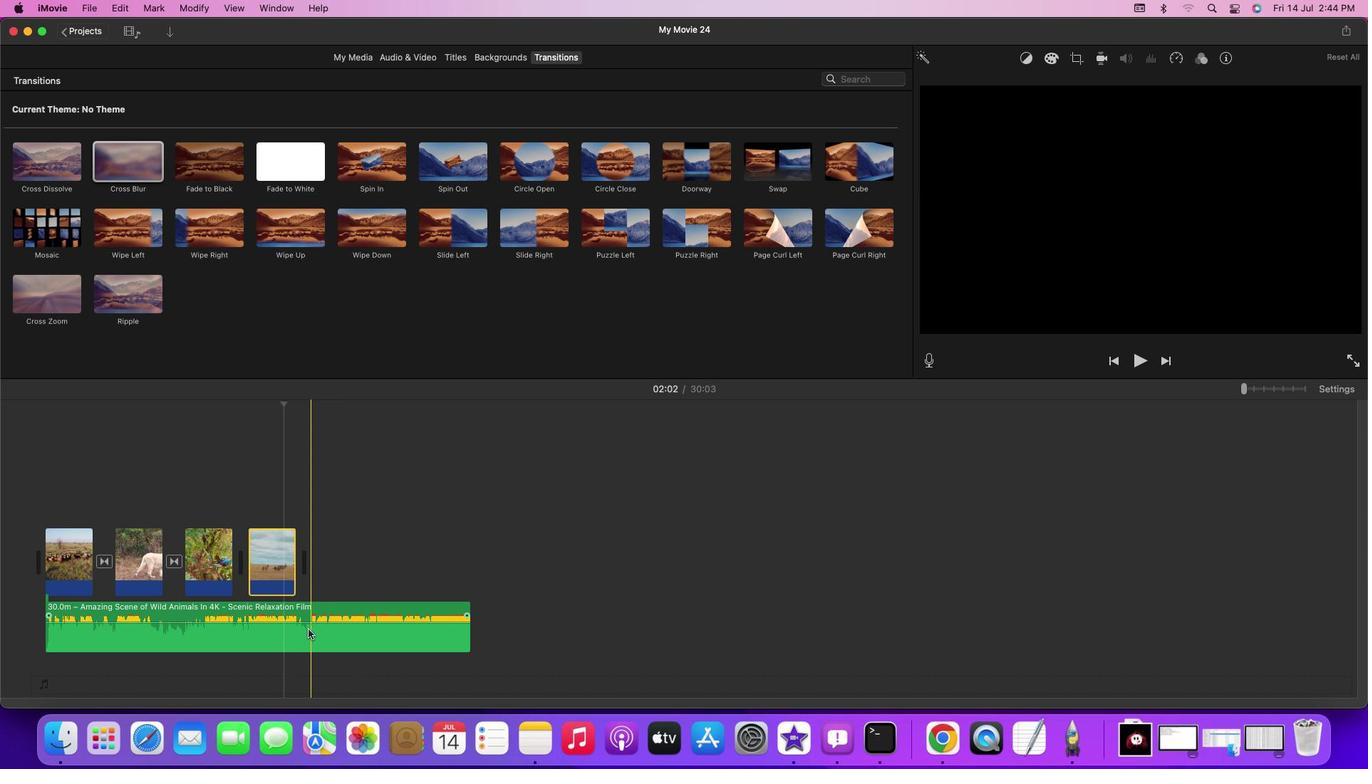 
Action: Mouse pressed left at (305, 628)
Screenshot: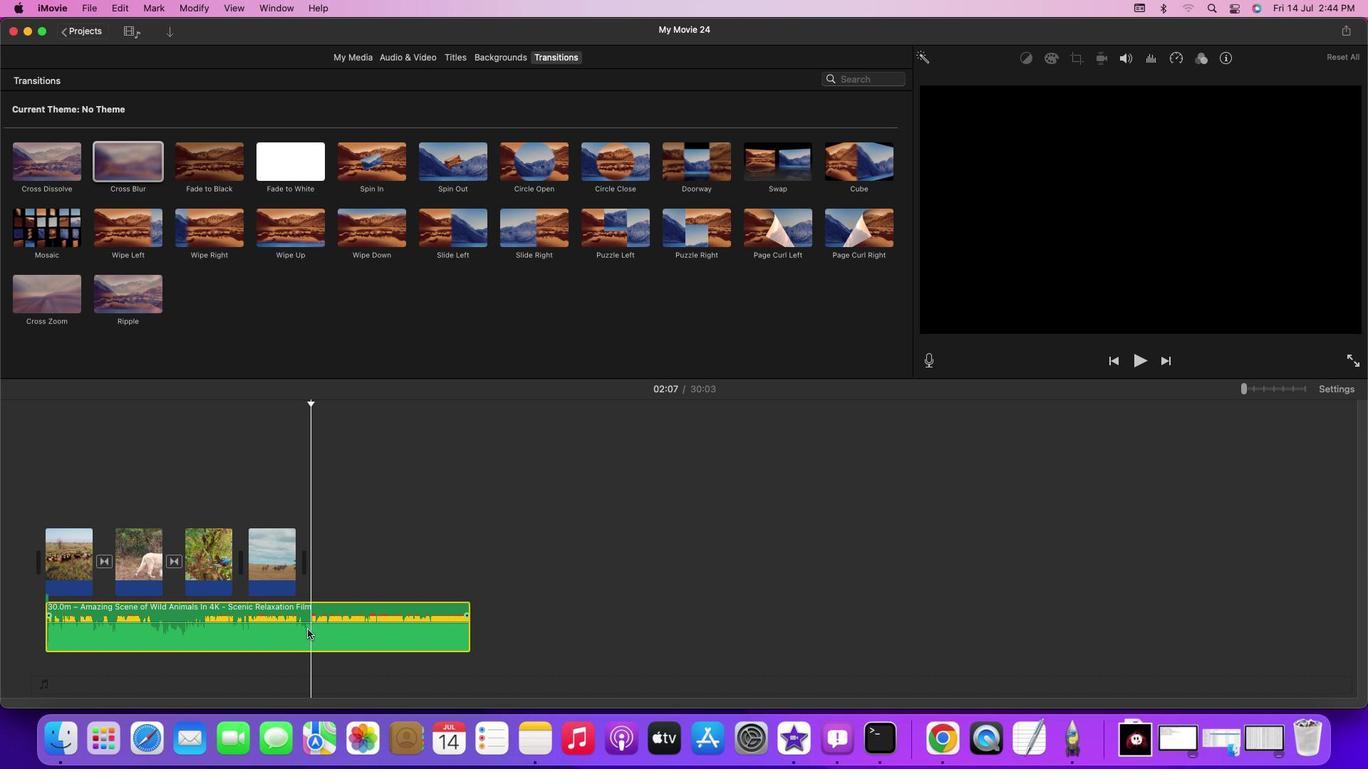
Action: Mouse moved to (305, 628)
Screenshot: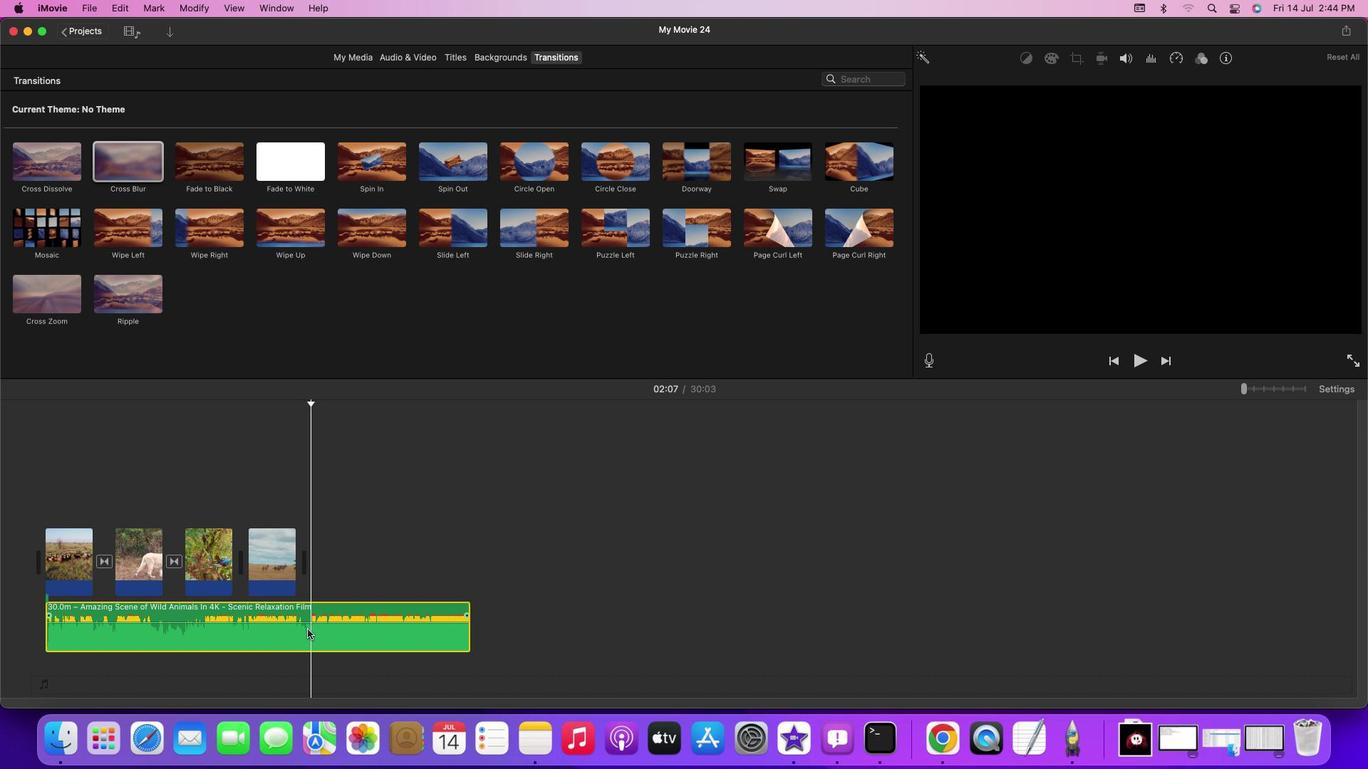 
Action: Key pressed Key.cmd'b'
Screenshot: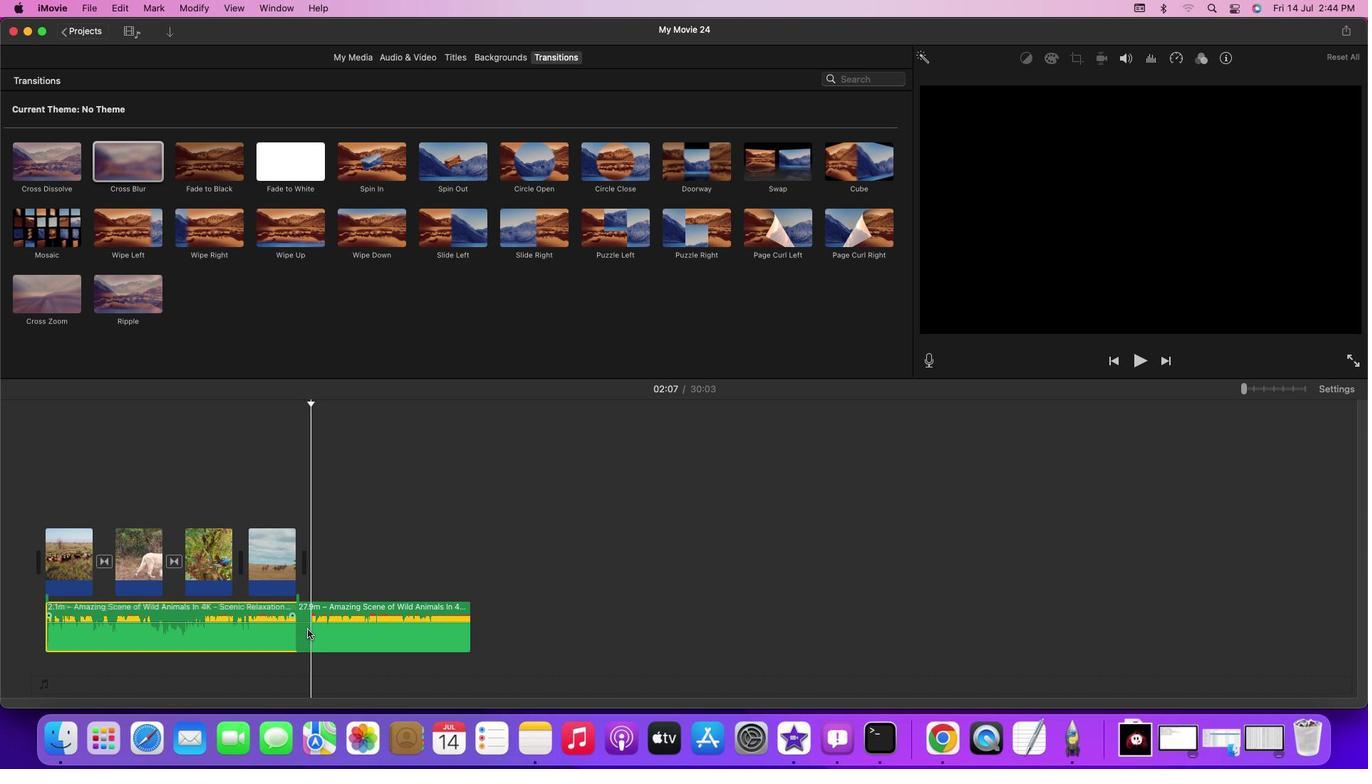 
Action: Mouse moved to (321, 628)
Screenshot: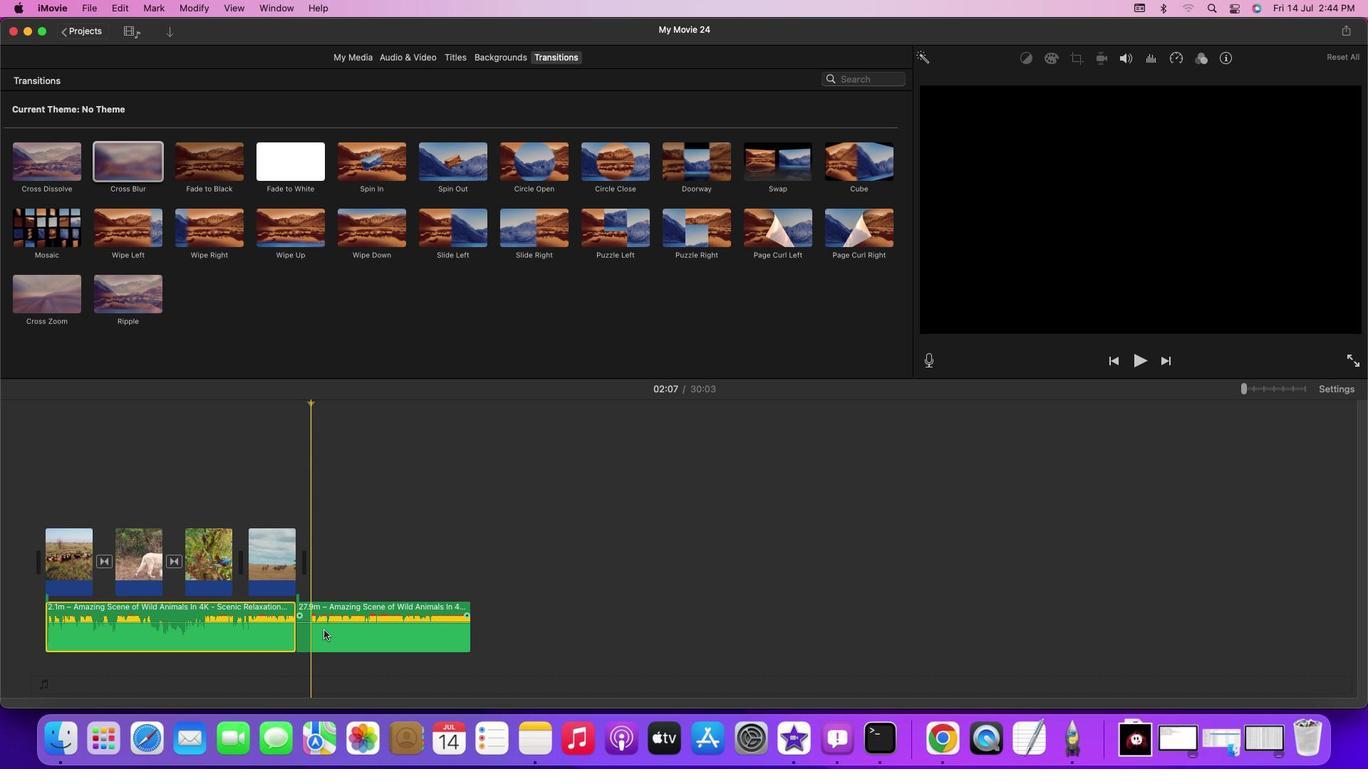 
Action: Mouse pressed right at (321, 628)
Screenshot: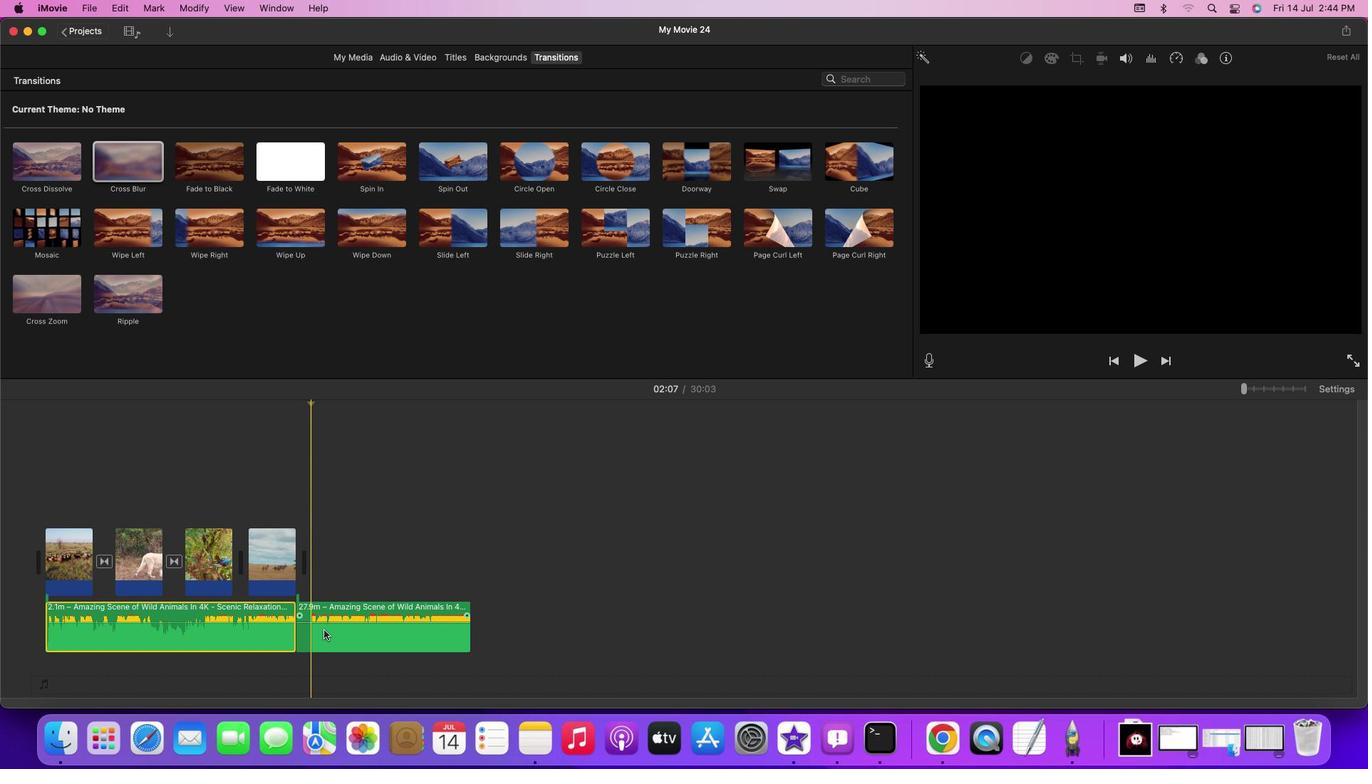 
Action: Mouse moved to (610, 601)
Screenshot: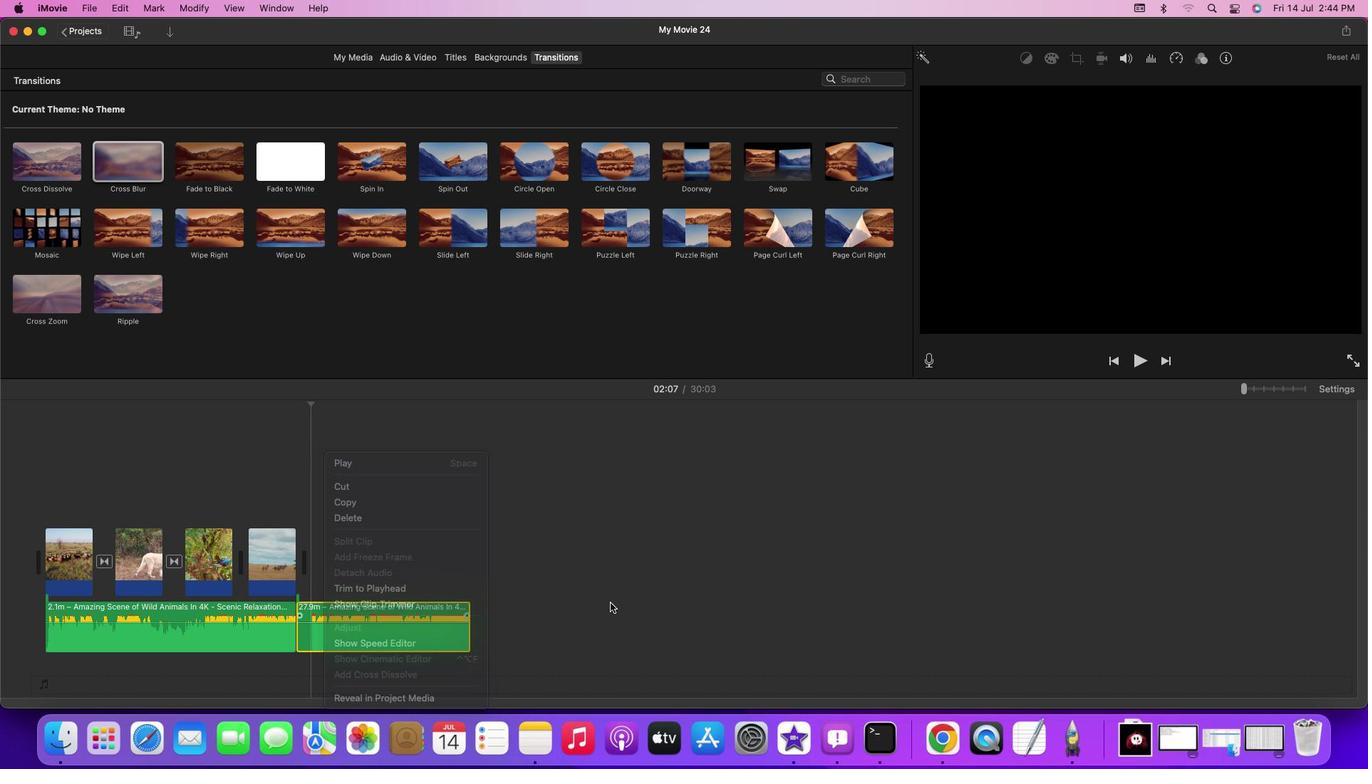 
Action: Mouse pressed left at (610, 601)
Screenshot: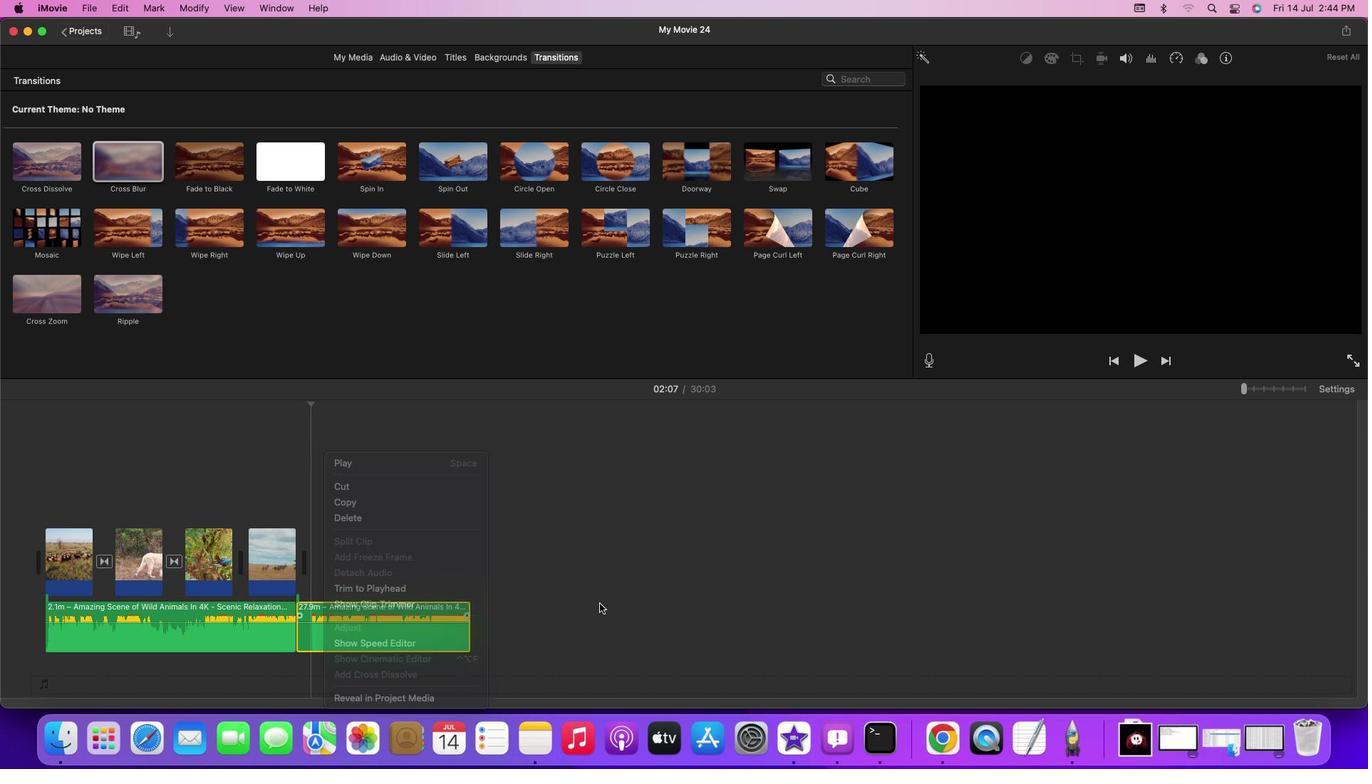 
Action: Mouse moved to (357, 633)
Screenshot: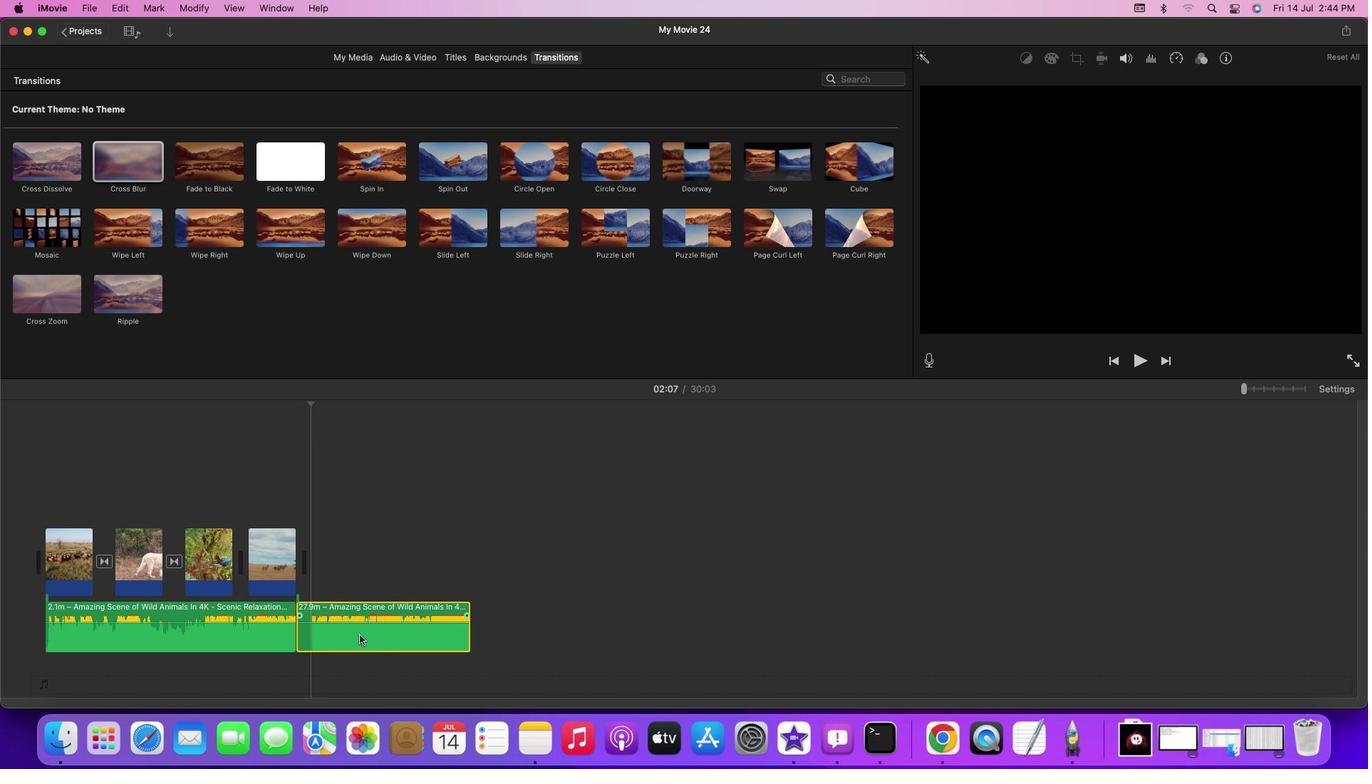
Action: Mouse pressed right at (357, 633)
Screenshot: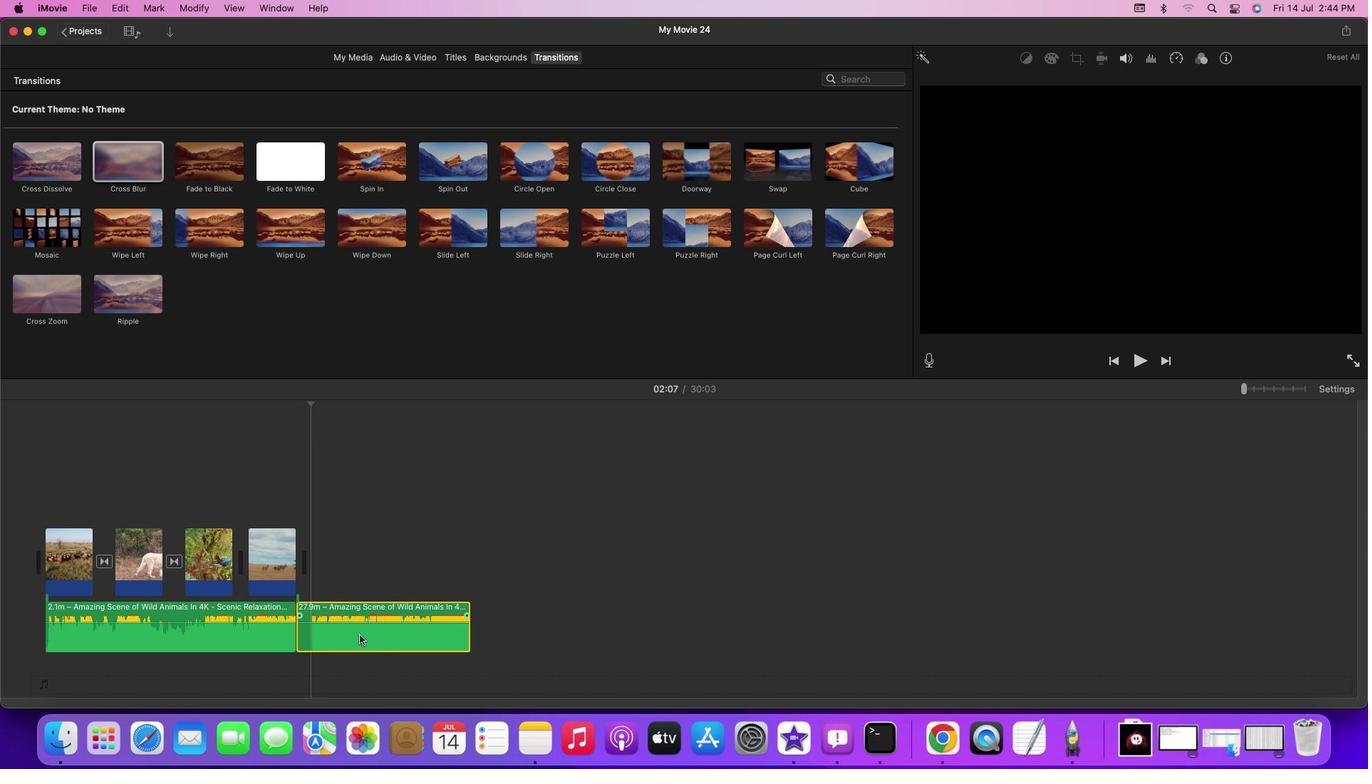 
Action: Mouse moved to (340, 625)
Screenshot: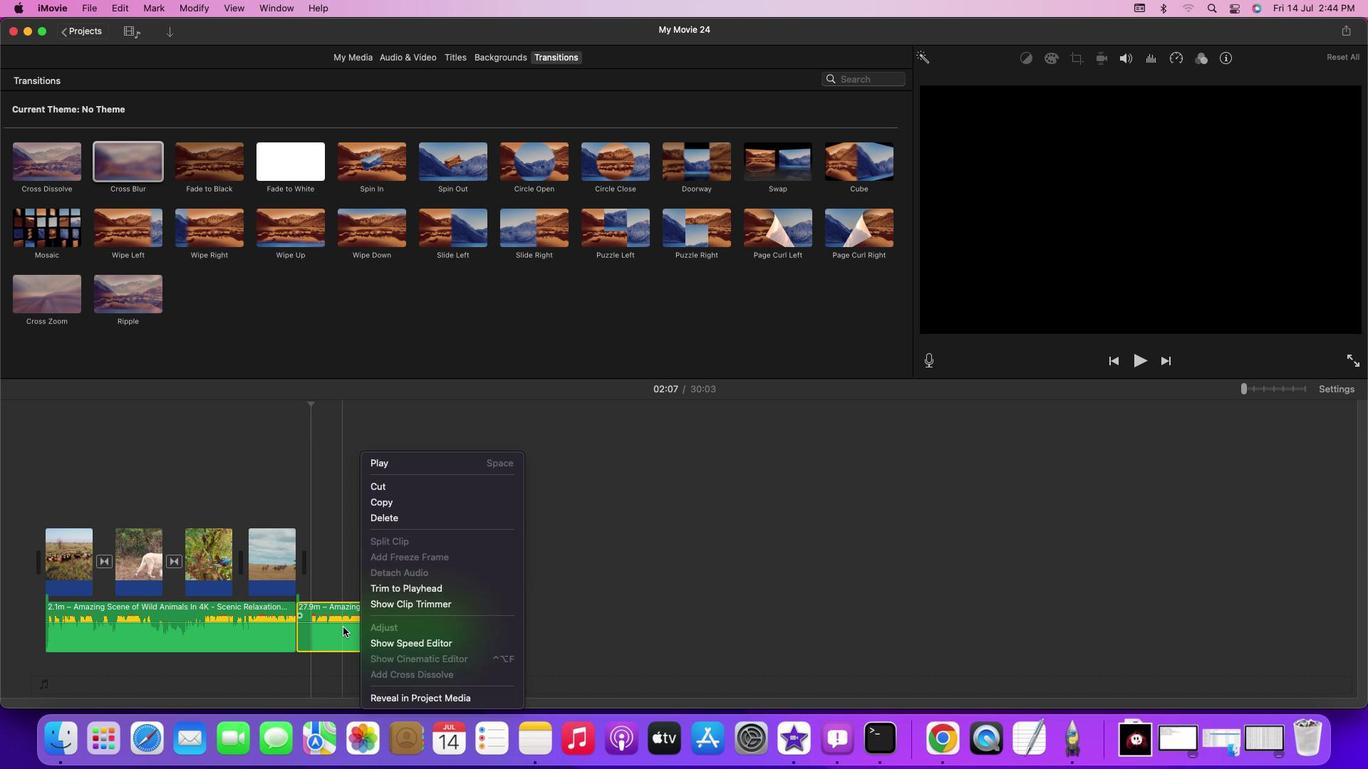 
Action: Mouse pressed right at (340, 625)
Screenshot: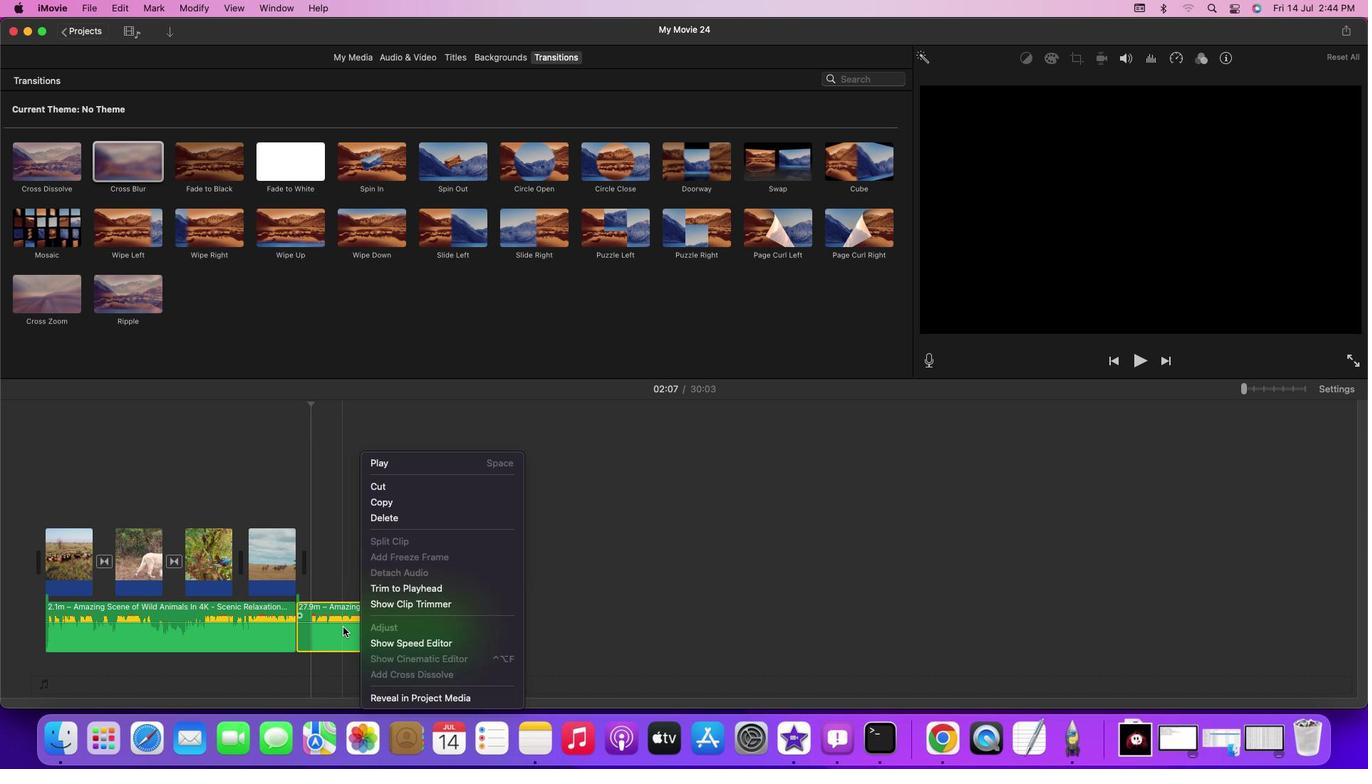 
Action: Mouse moved to (354, 628)
Screenshot: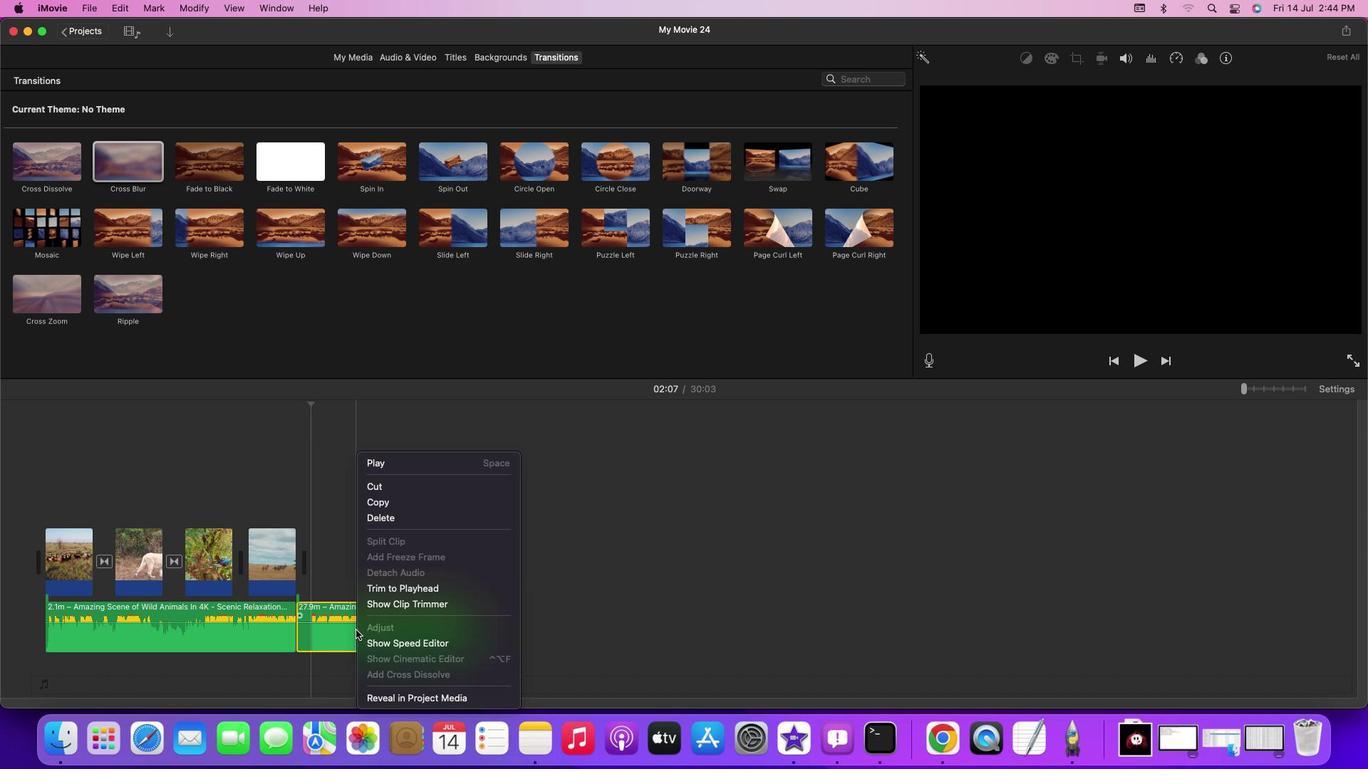
Action: Mouse pressed right at (354, 628)
Screenshot: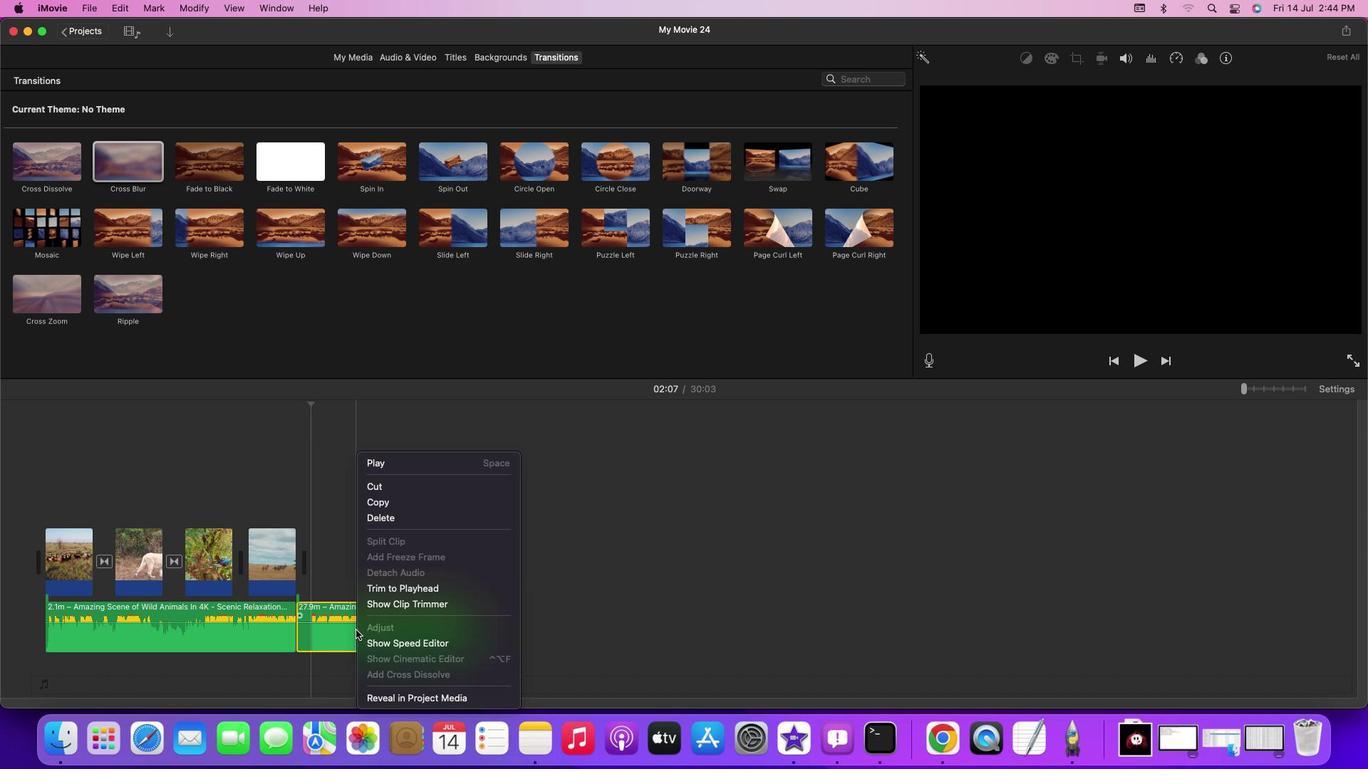 
Action: Mouse moved to (404, 519)
Screenshot: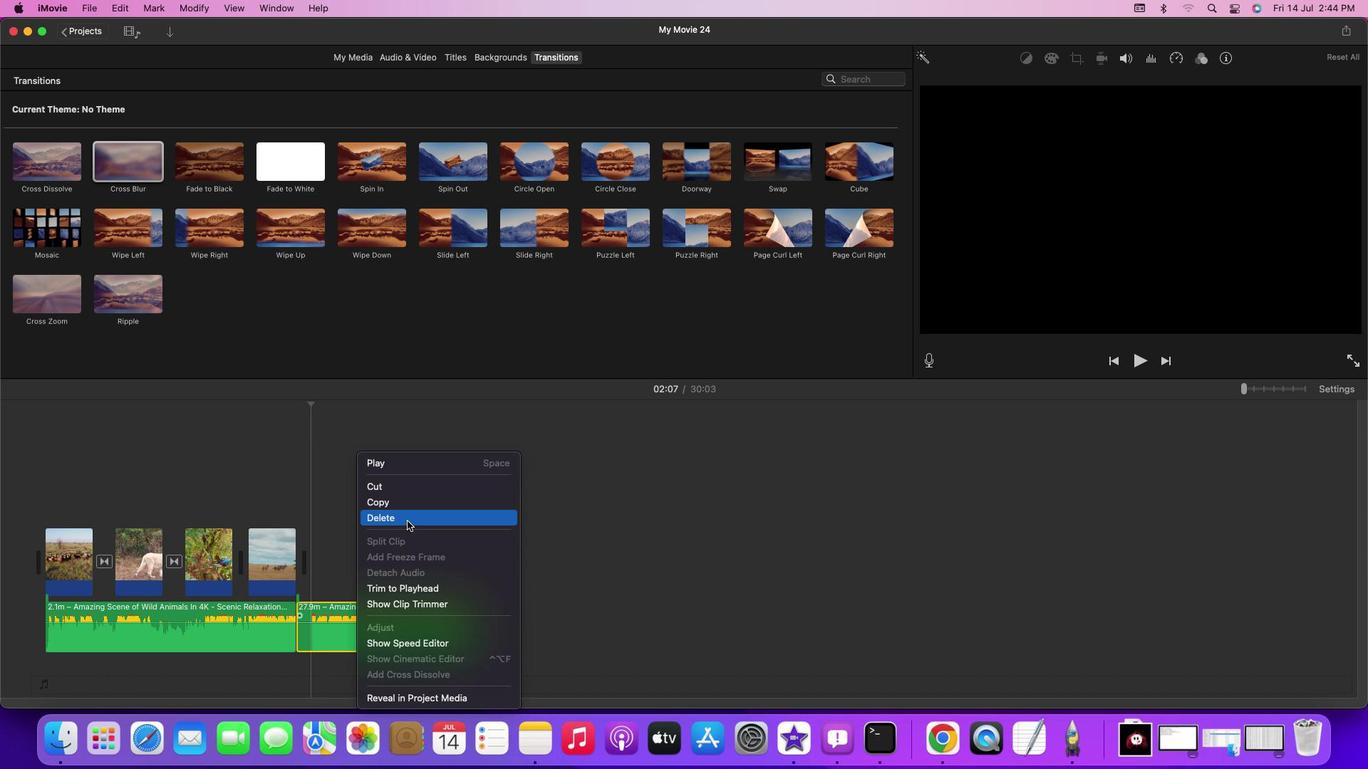 
Action: Mouse pressed left at (404, 519)
Screenshot: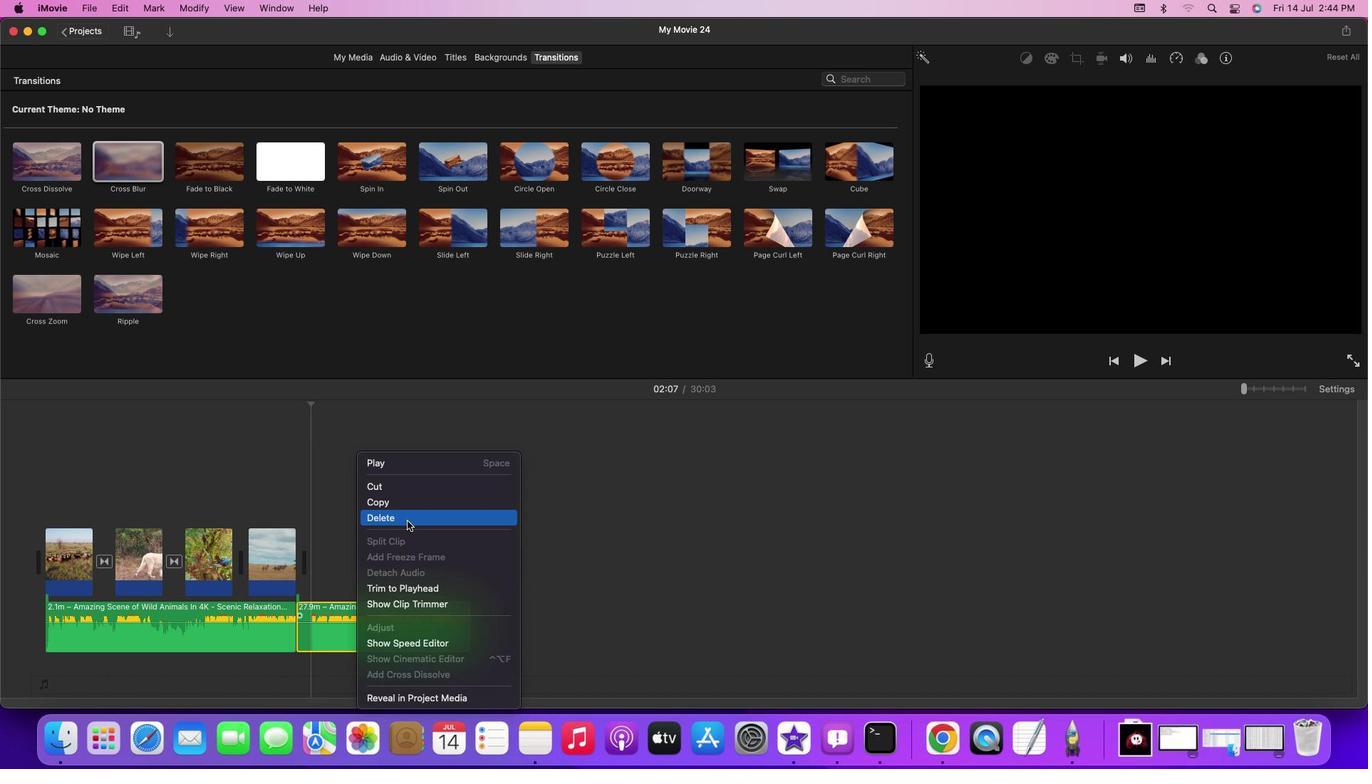 
Action: Mouse moved to (289, 615)
Screenshot: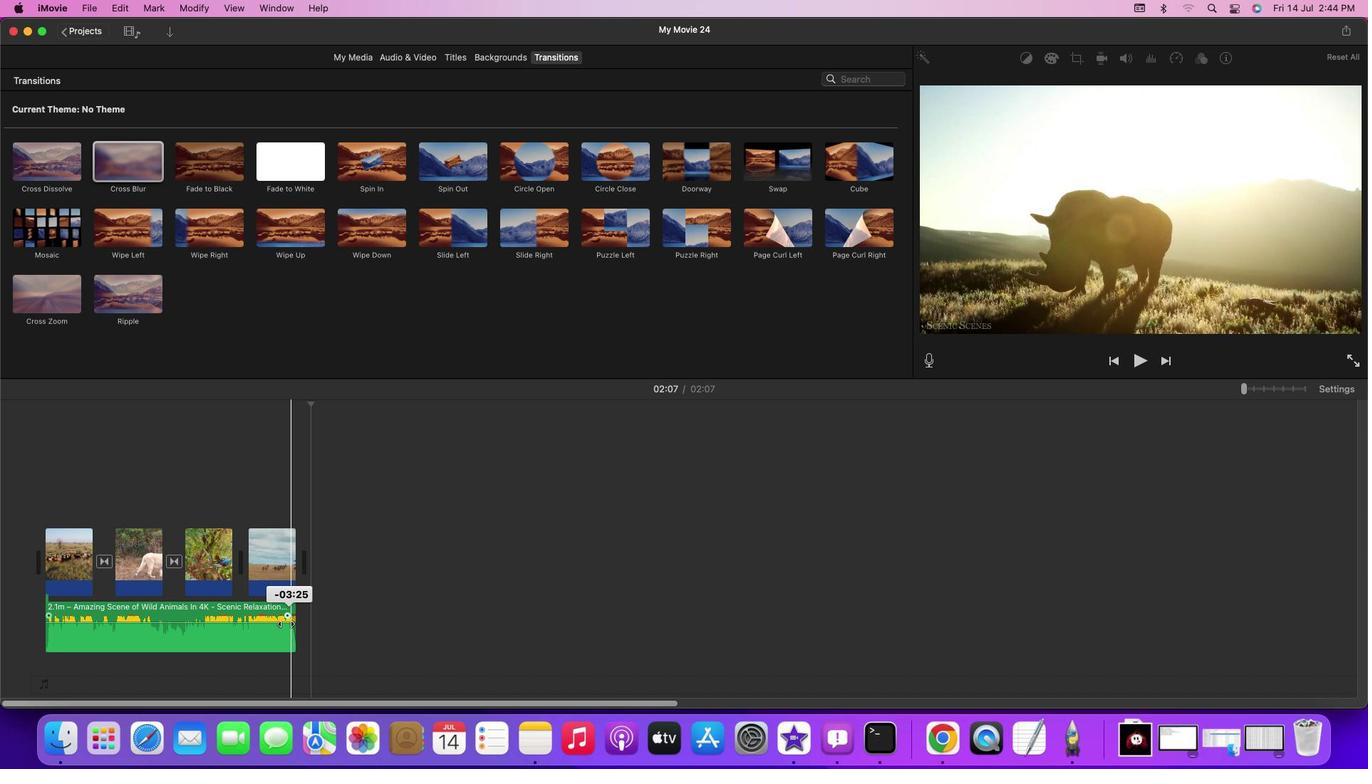 
Action: Mouse pressed left at (289, 615)
Screenshot: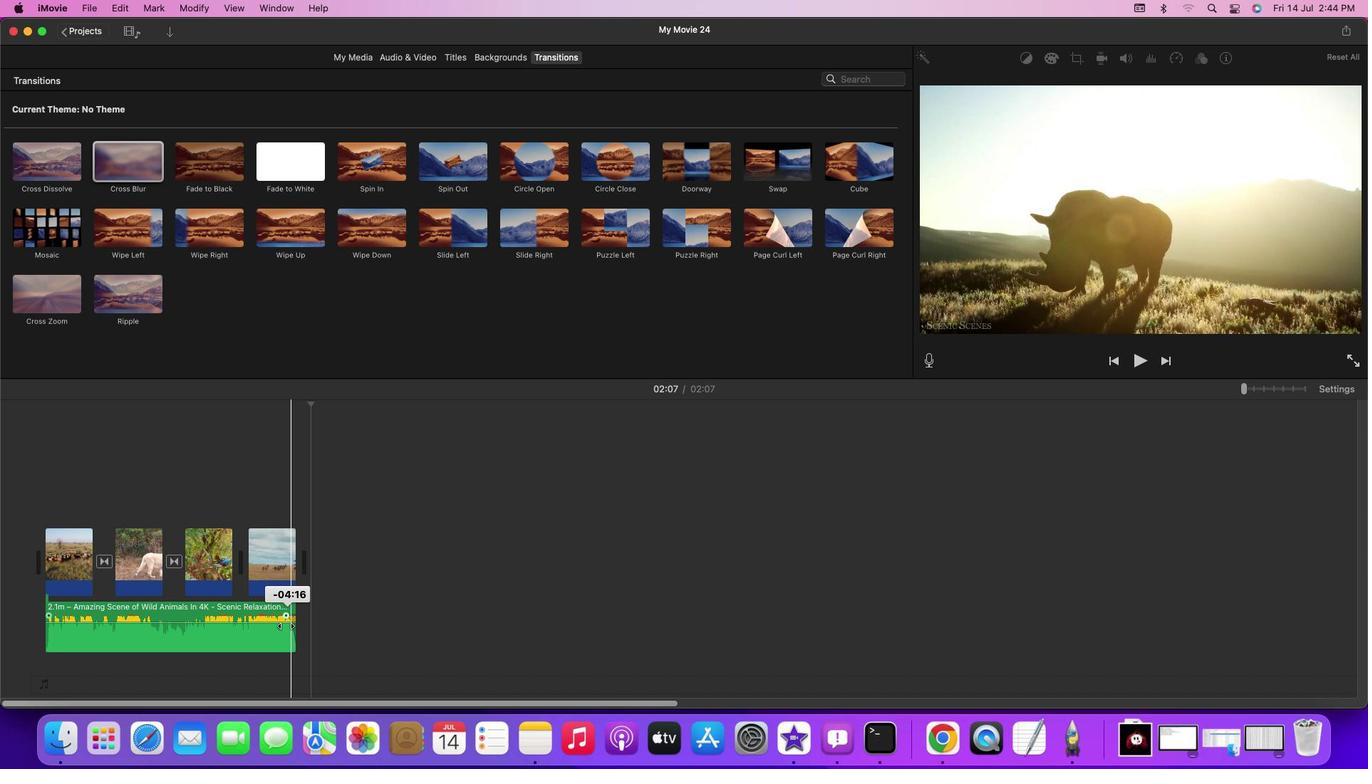 
Action: Mouse moved to (268, 497)
Screenshot: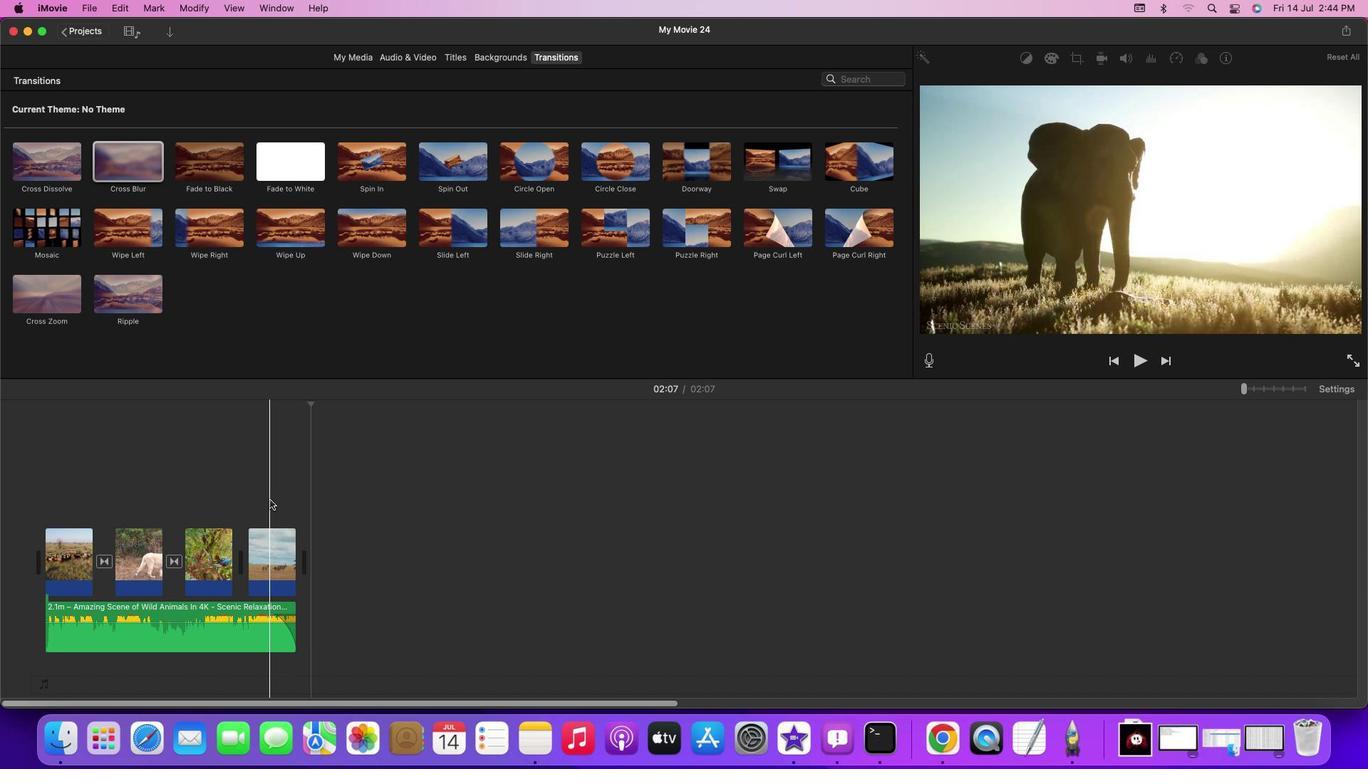 
Action: Key pressed Key.space
Screenshot: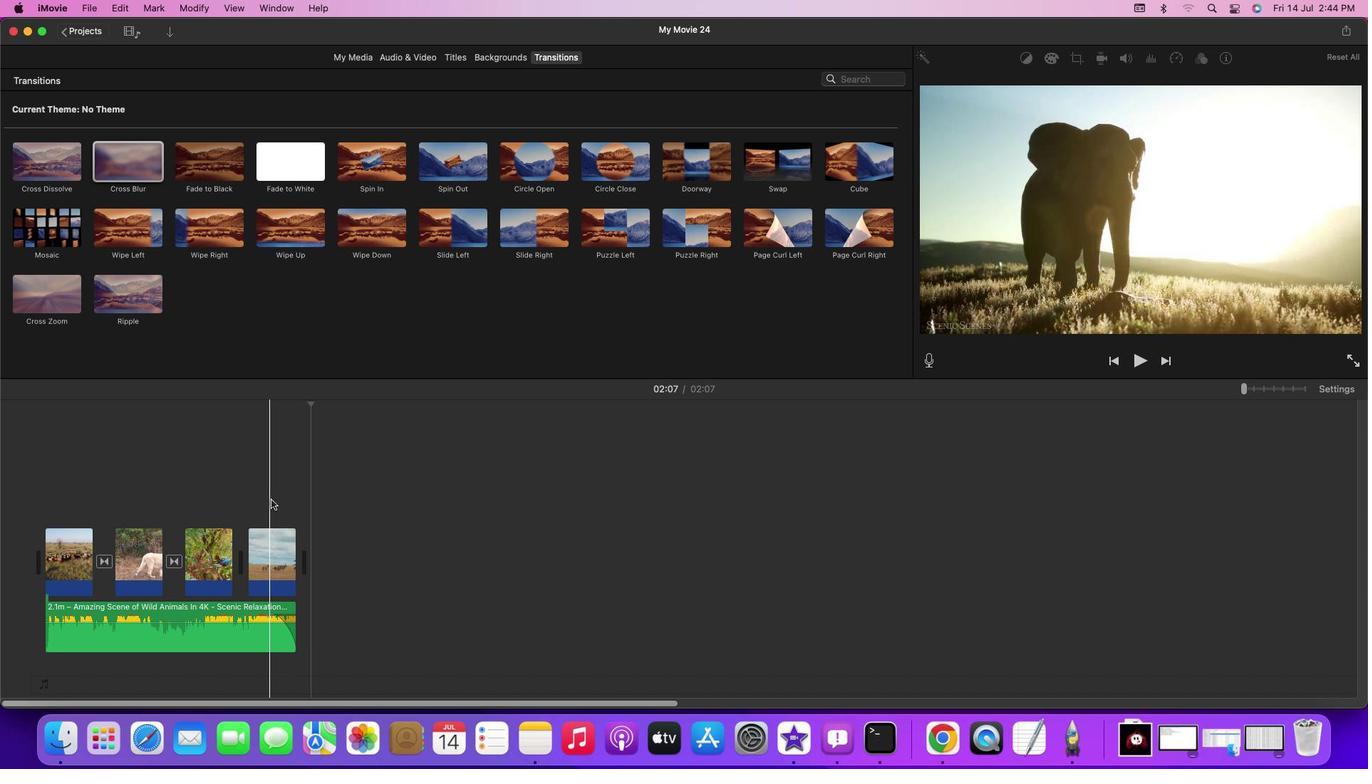 
Action: Mouse moved to (269, 497)
Screenshot: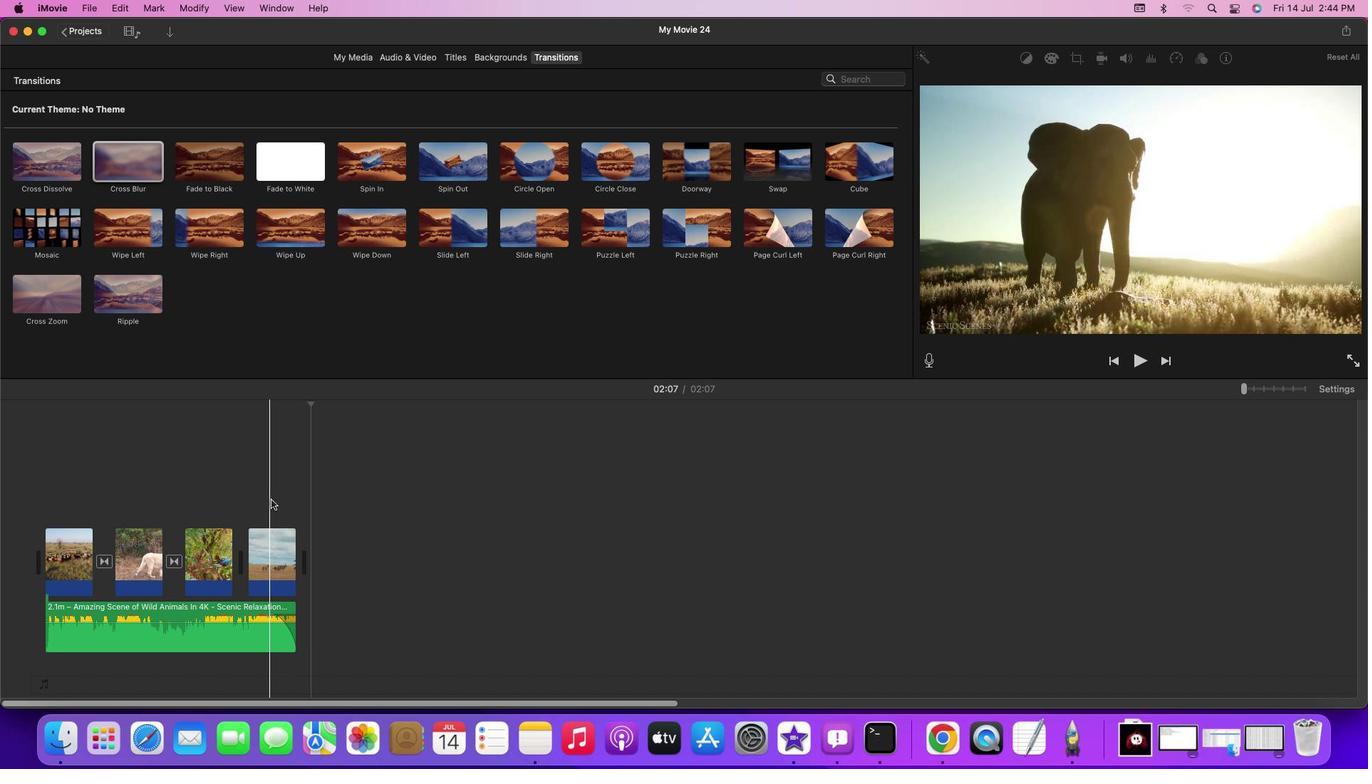 
Action: Mouse pressed left at (269, 497)
Screenshot: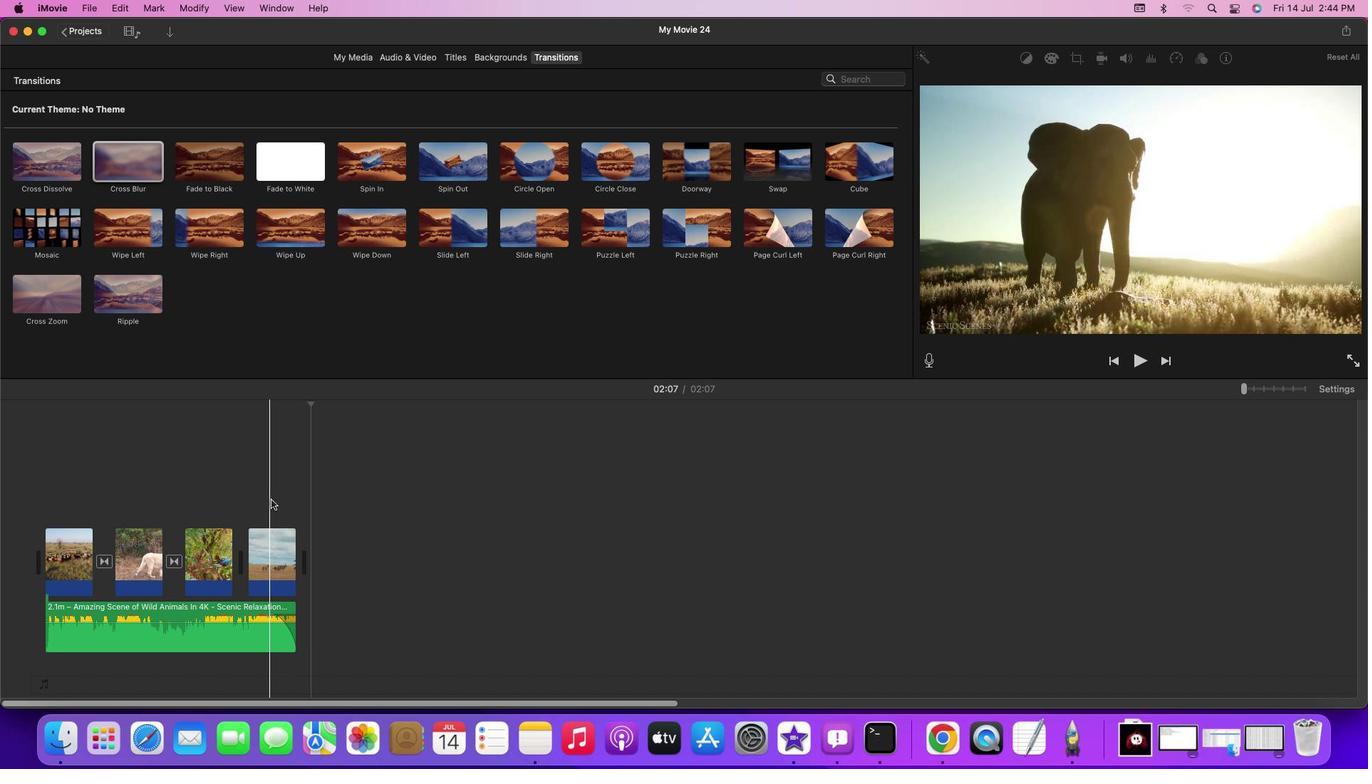 
Action: Key pressed Key.spaceKey.space
Screenshot: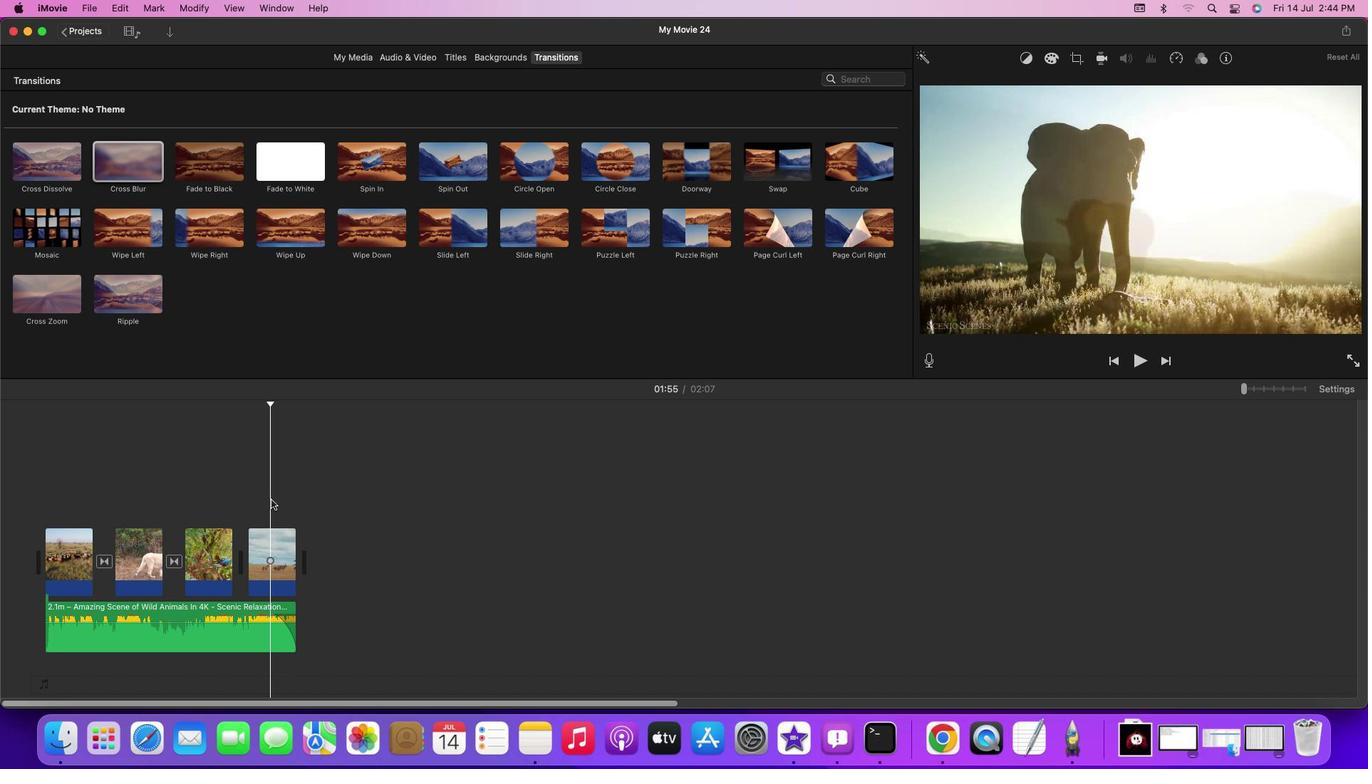 
Action: Mouse moved to (265, 499)
Screenshot: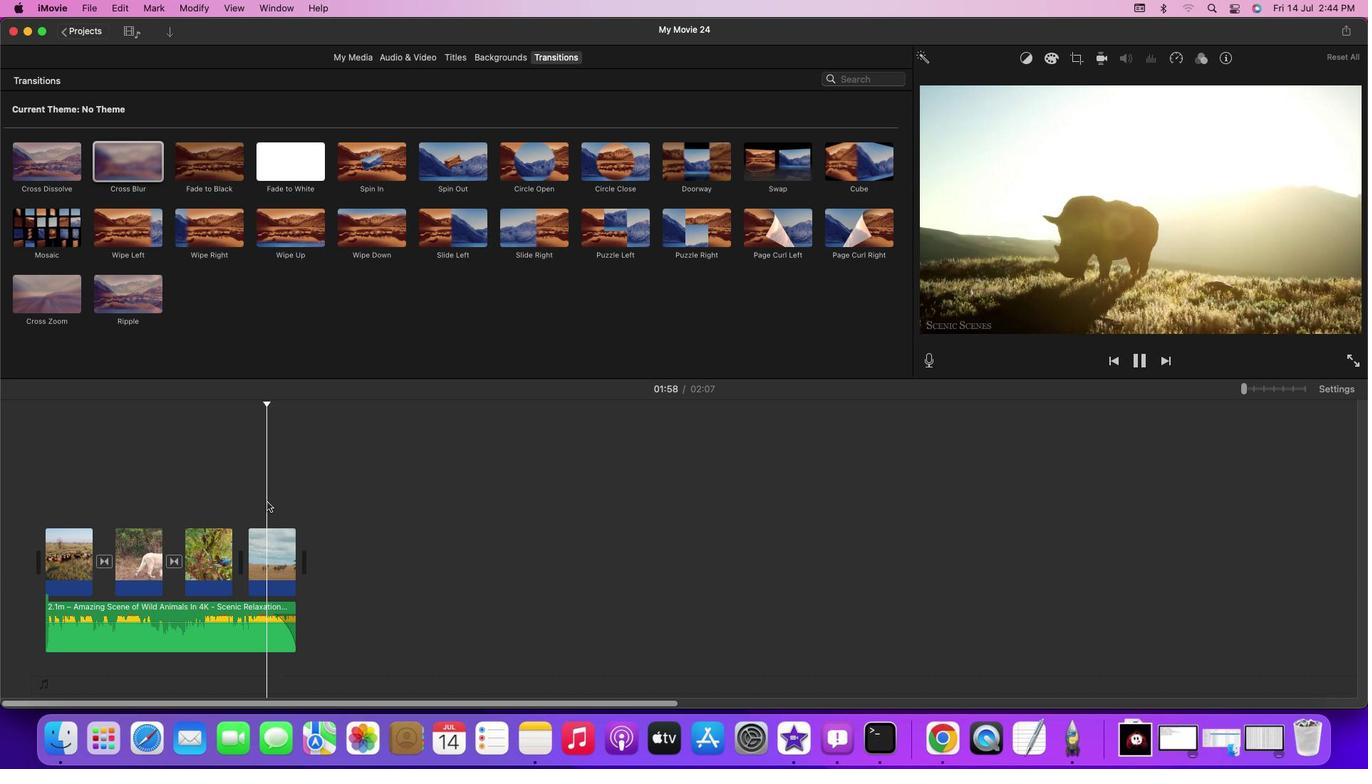 
Action: Mouse pressed left at (265, 499)
Screenshot: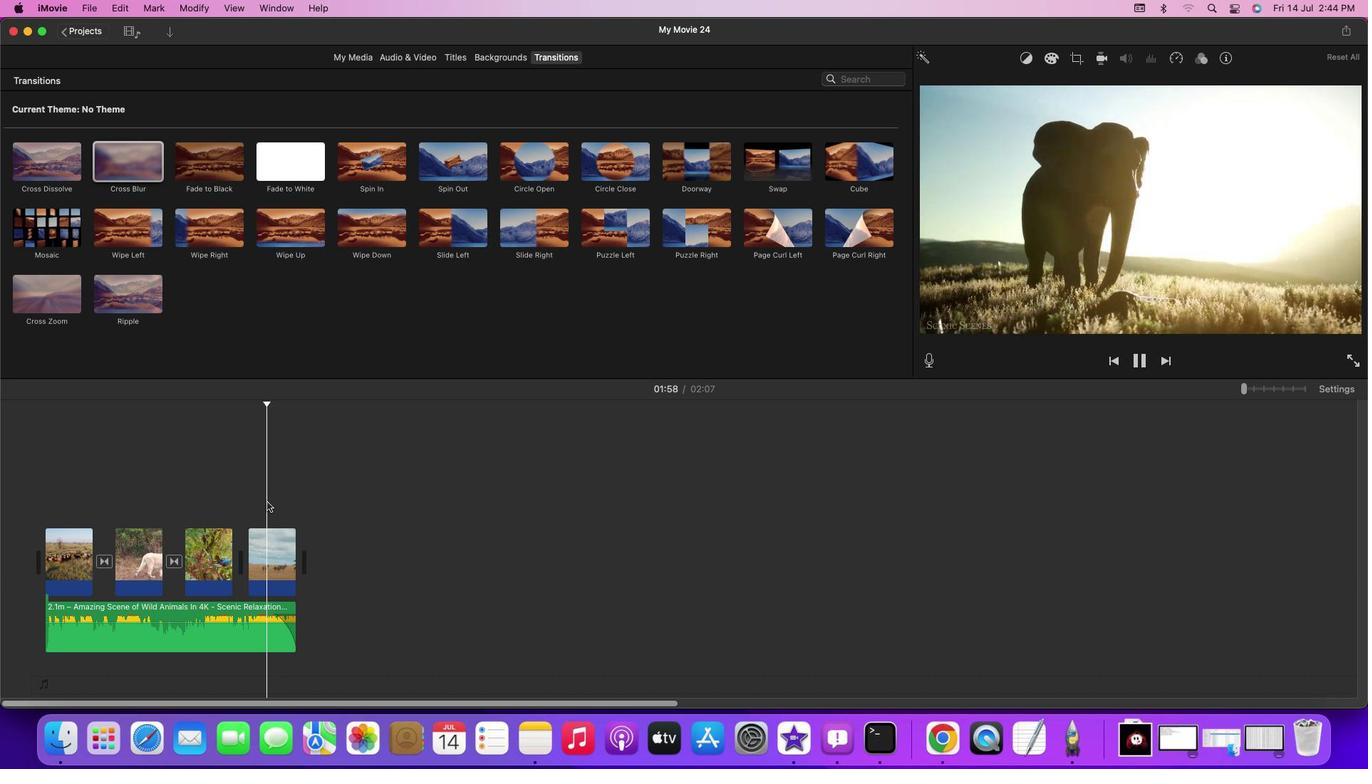 
Action: Mouse moved to (258, 500)
Screenshot: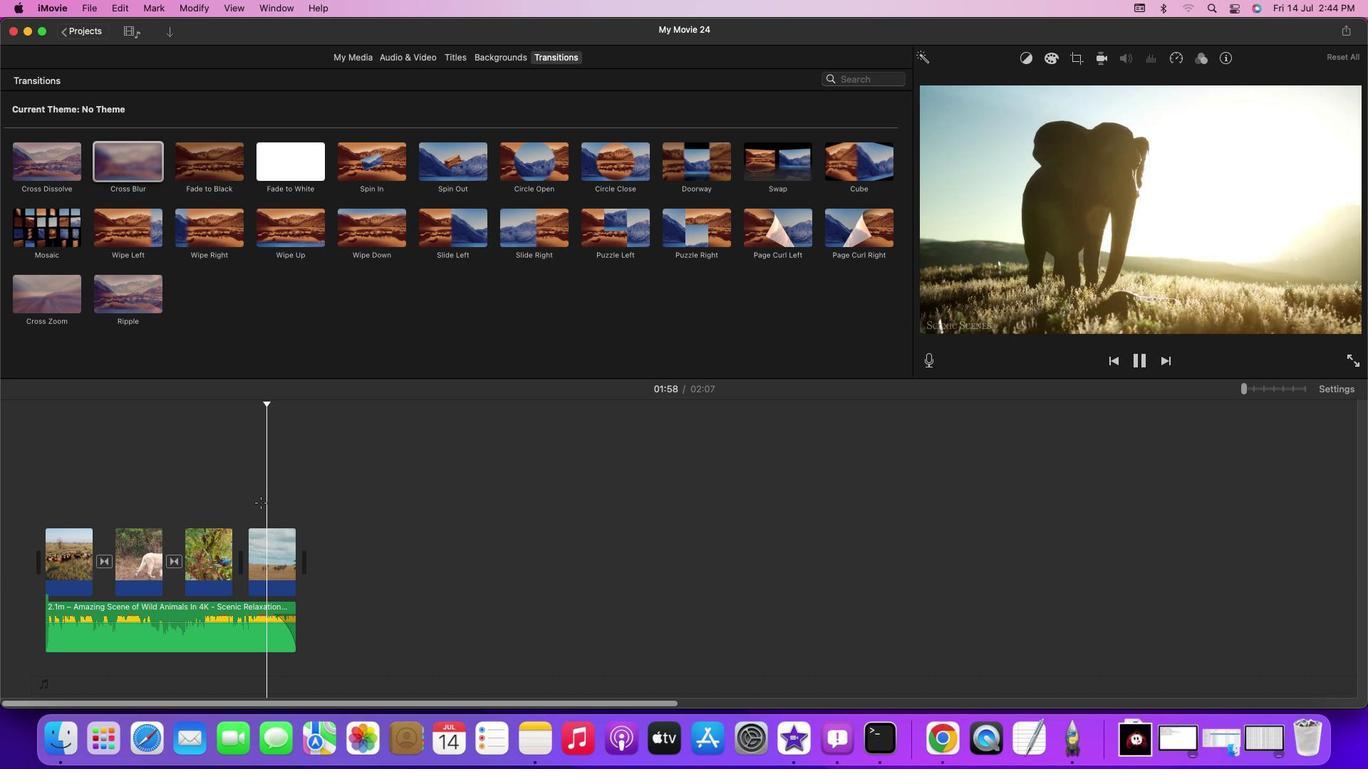 
Action: Mouse pressed left at (258, 500)
Screenshot: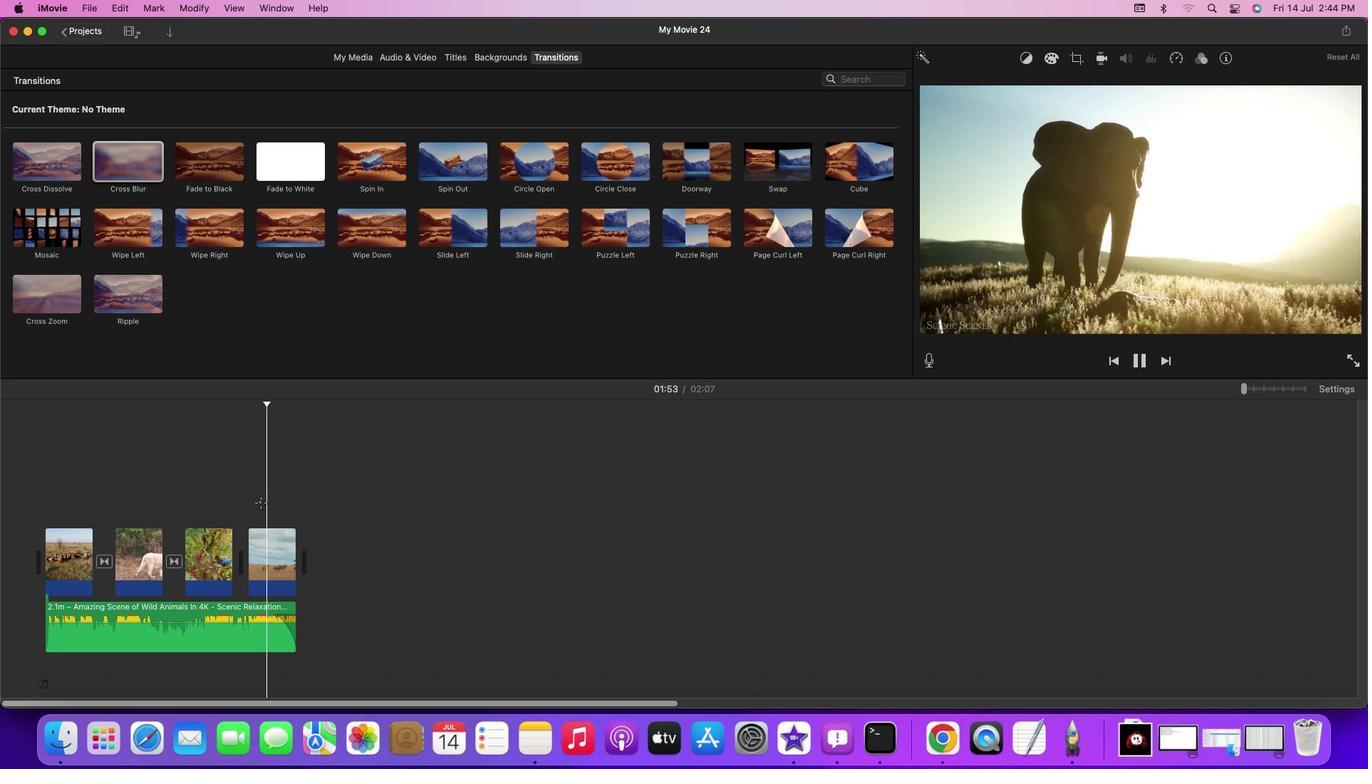 
Action: Mouse moved to (255, 494)
Screenshot: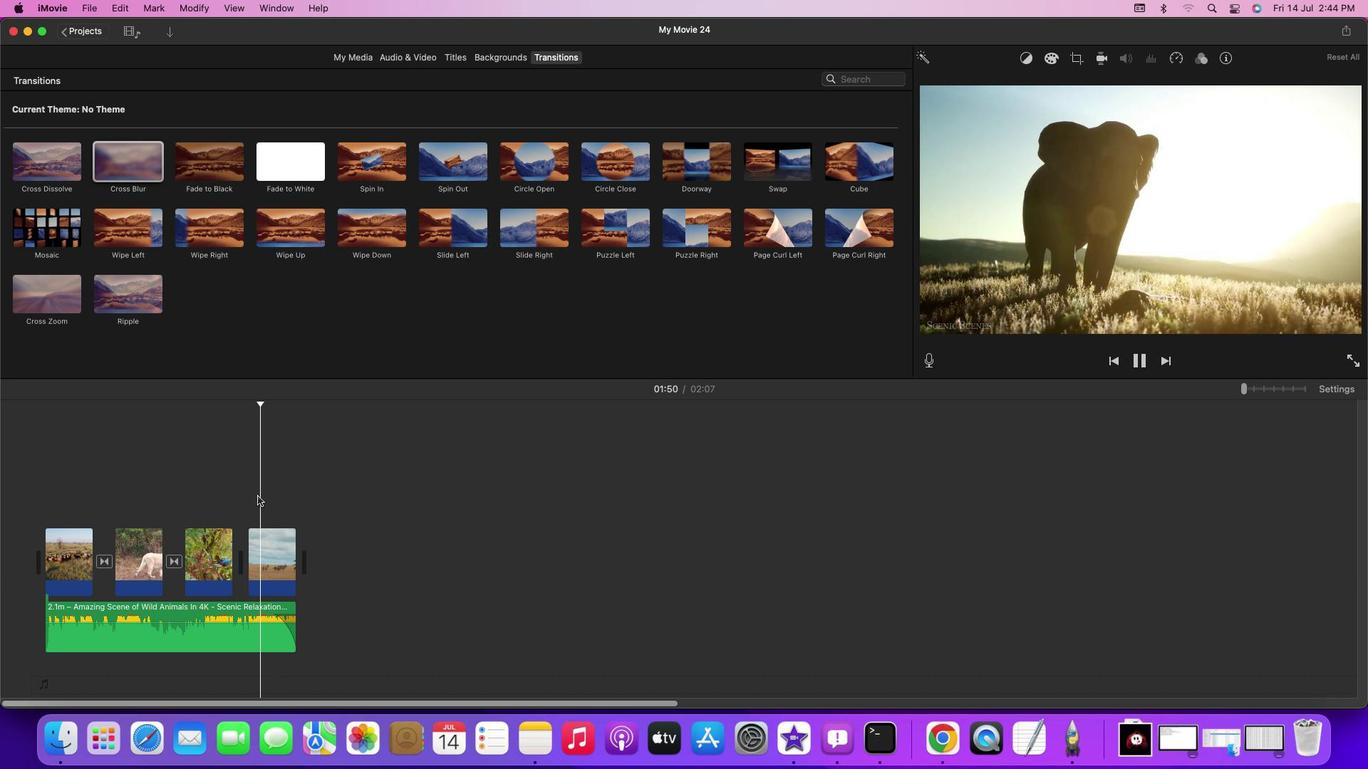
Action: Mouse pressed left at (255, 494)
Screenshot: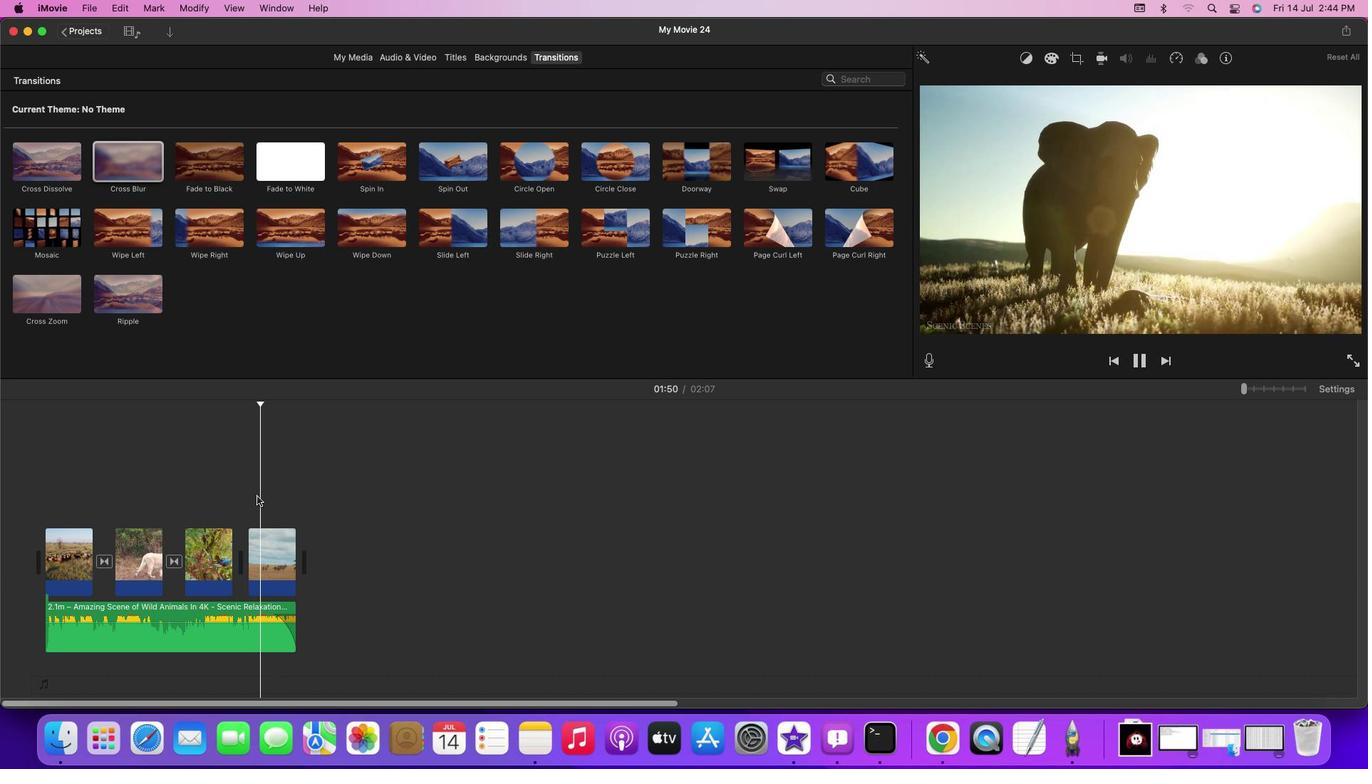 
Action: Mouse moved to (254, 494)
Screenshot: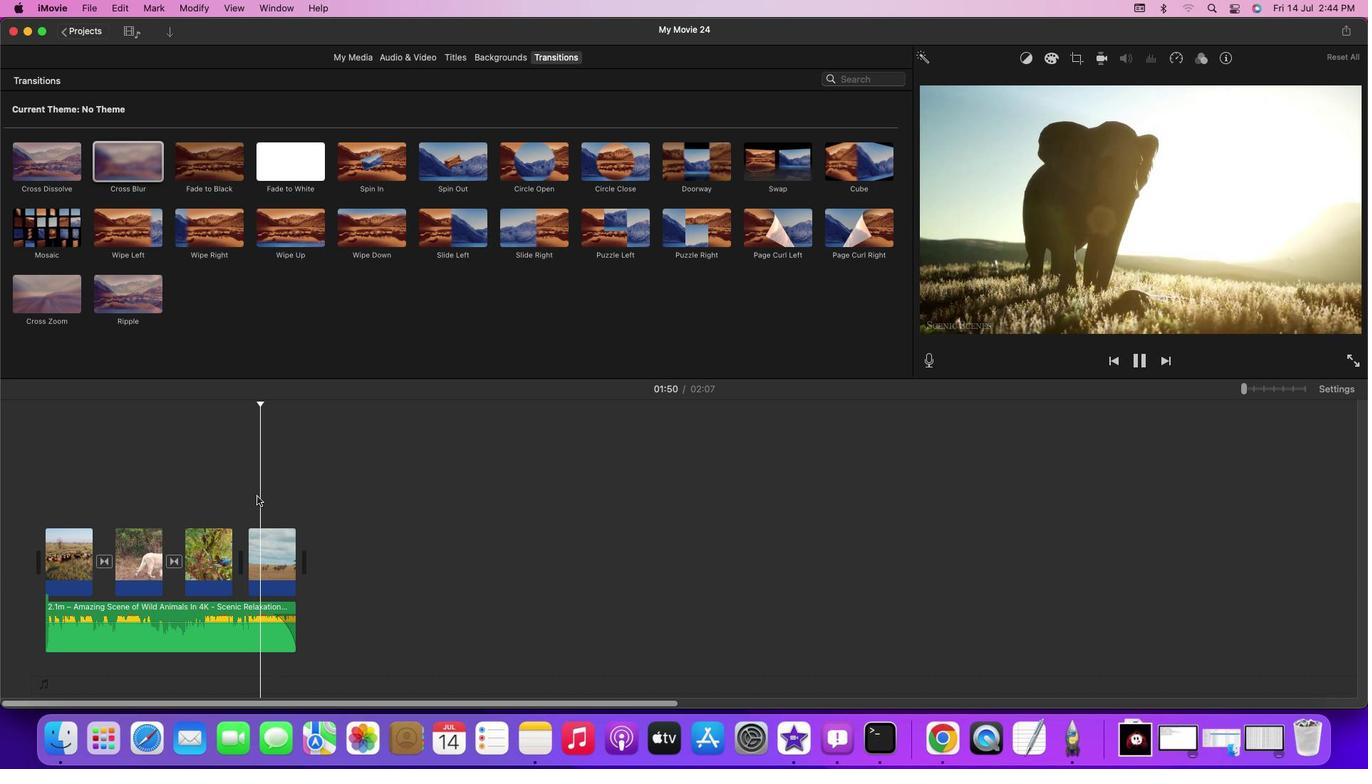 
Action: Key pressed Key.space
Screenshot: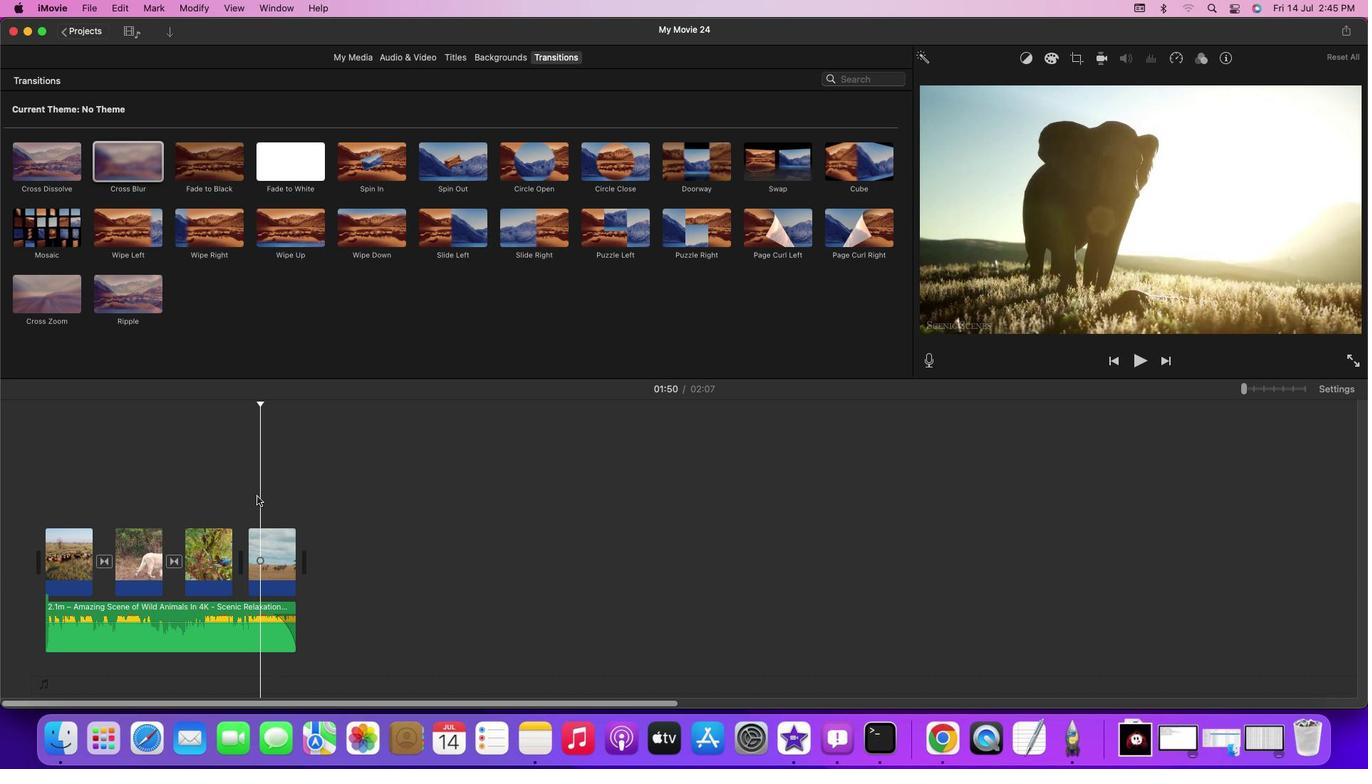 
Action: Mouse moved to (234, 495)
Screenshot: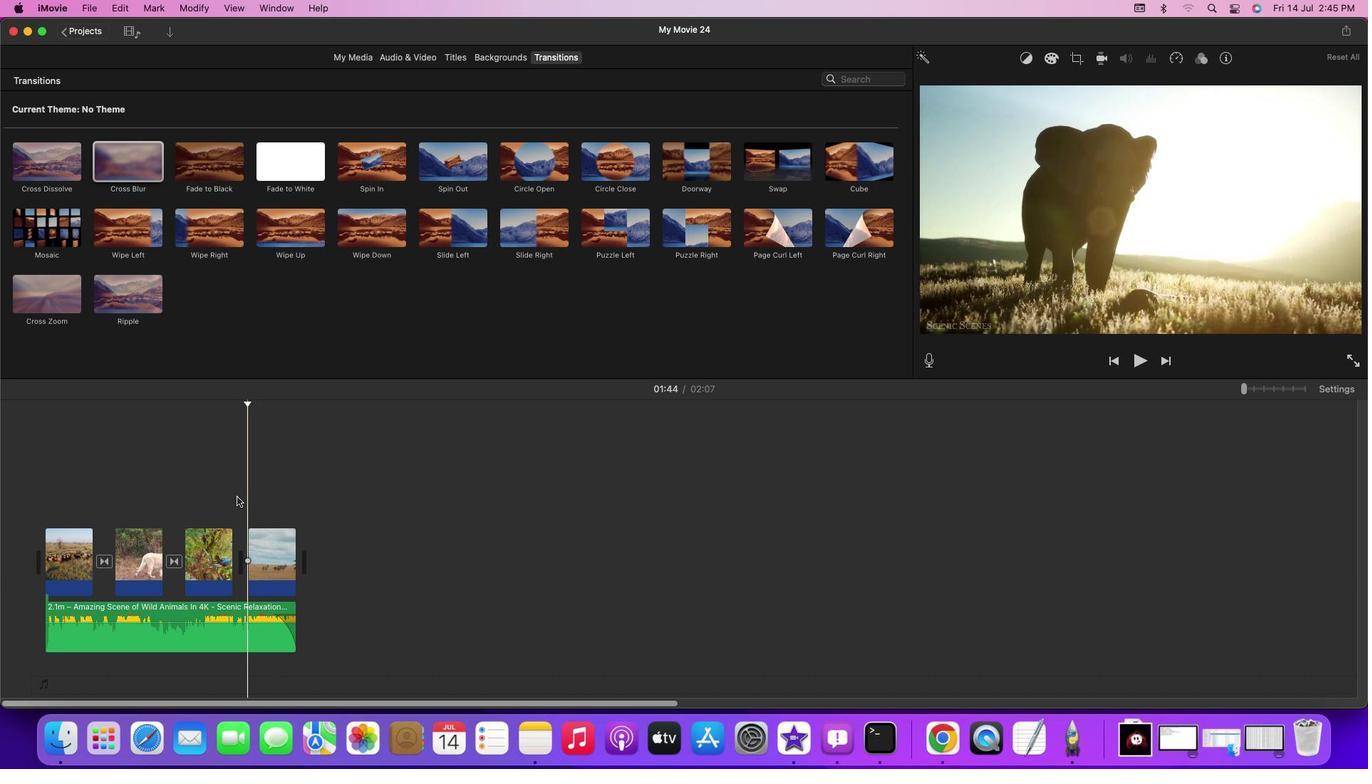 
Action: Mouse pressed left at (234, 495)
Screenshot: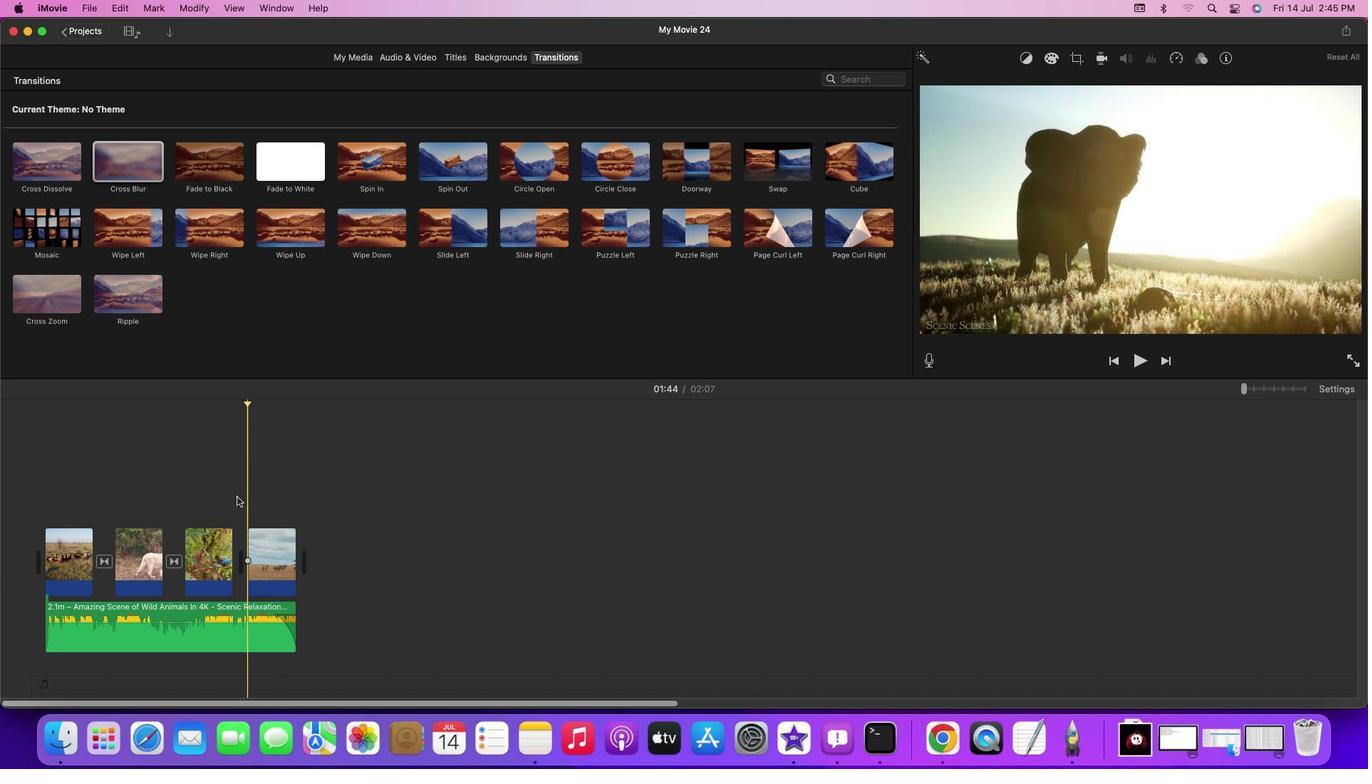 
Action: Mouse moved to (234, 496)
Screenshot: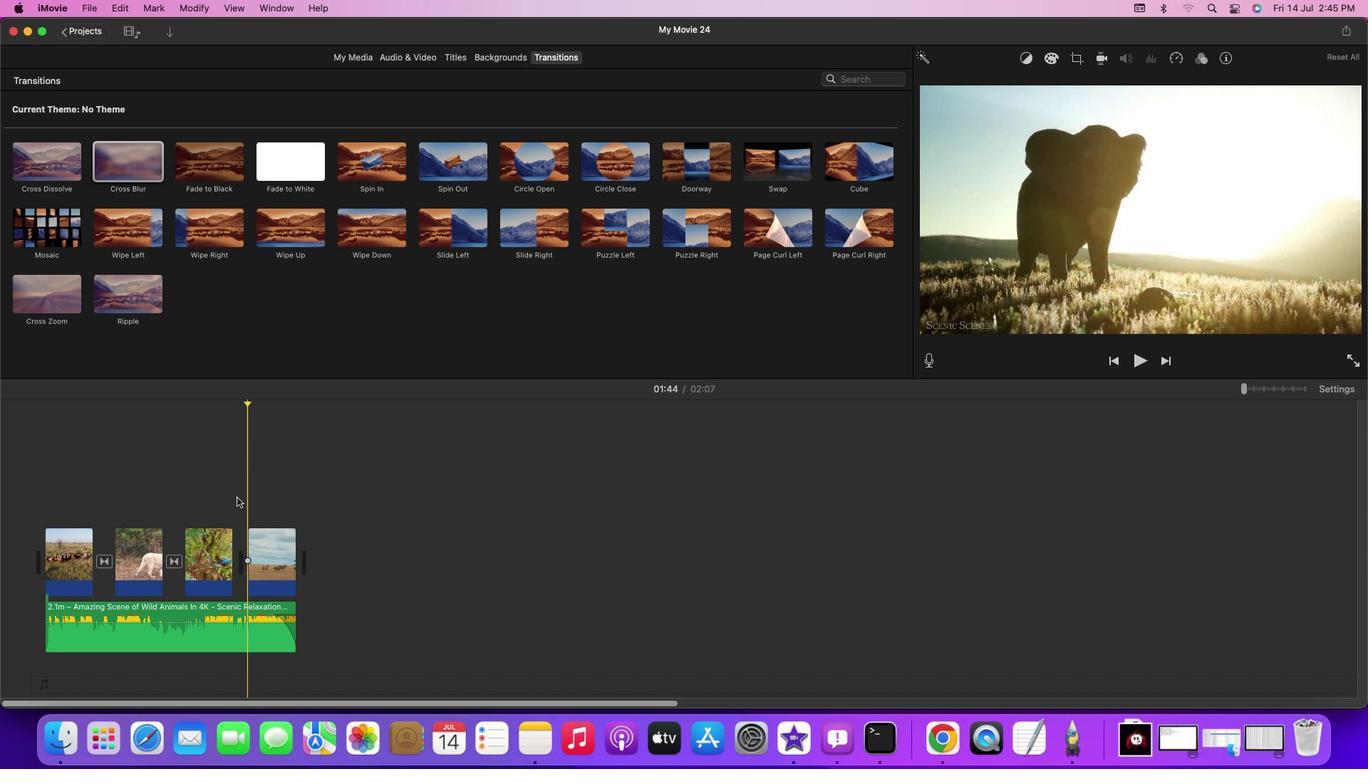 
Action: Key pressed Key.space
Screenshot: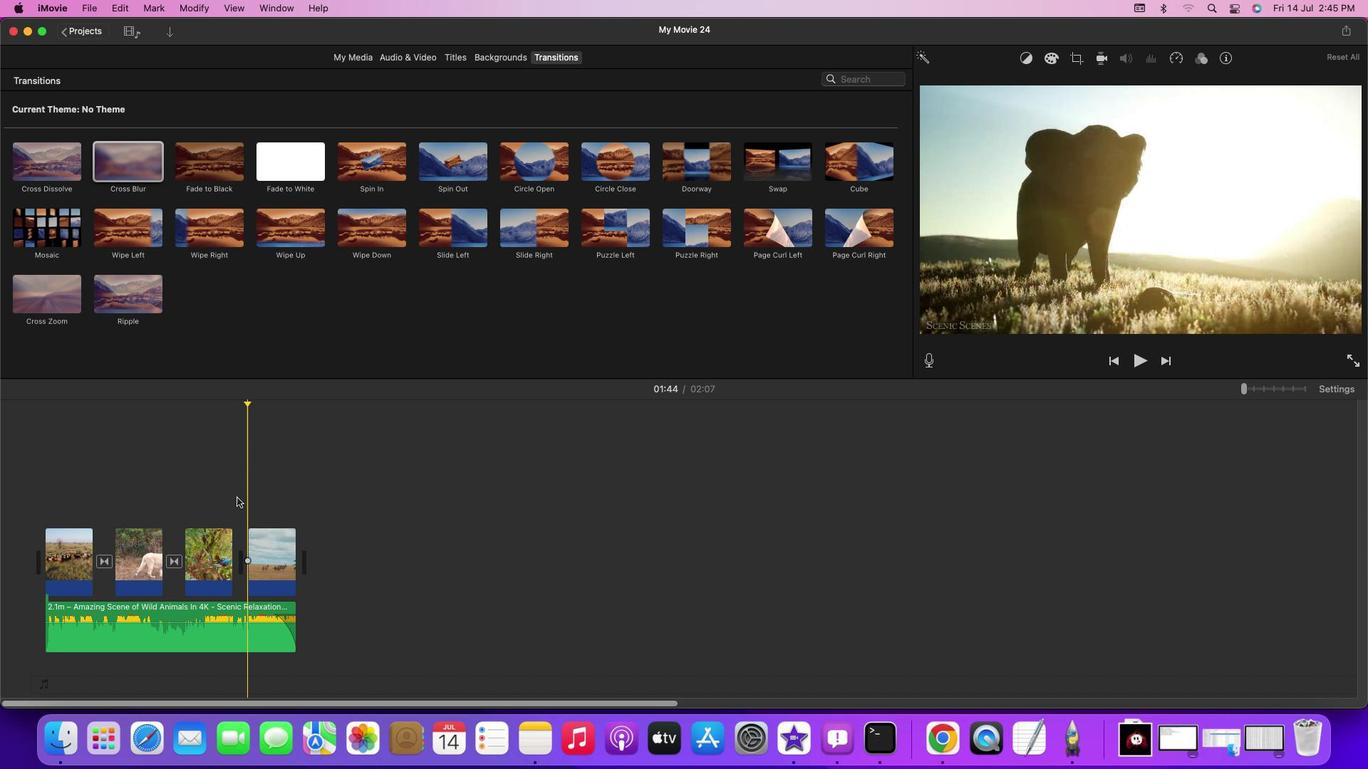 
Action: Mouse moved to (672, 506)
Screenshot: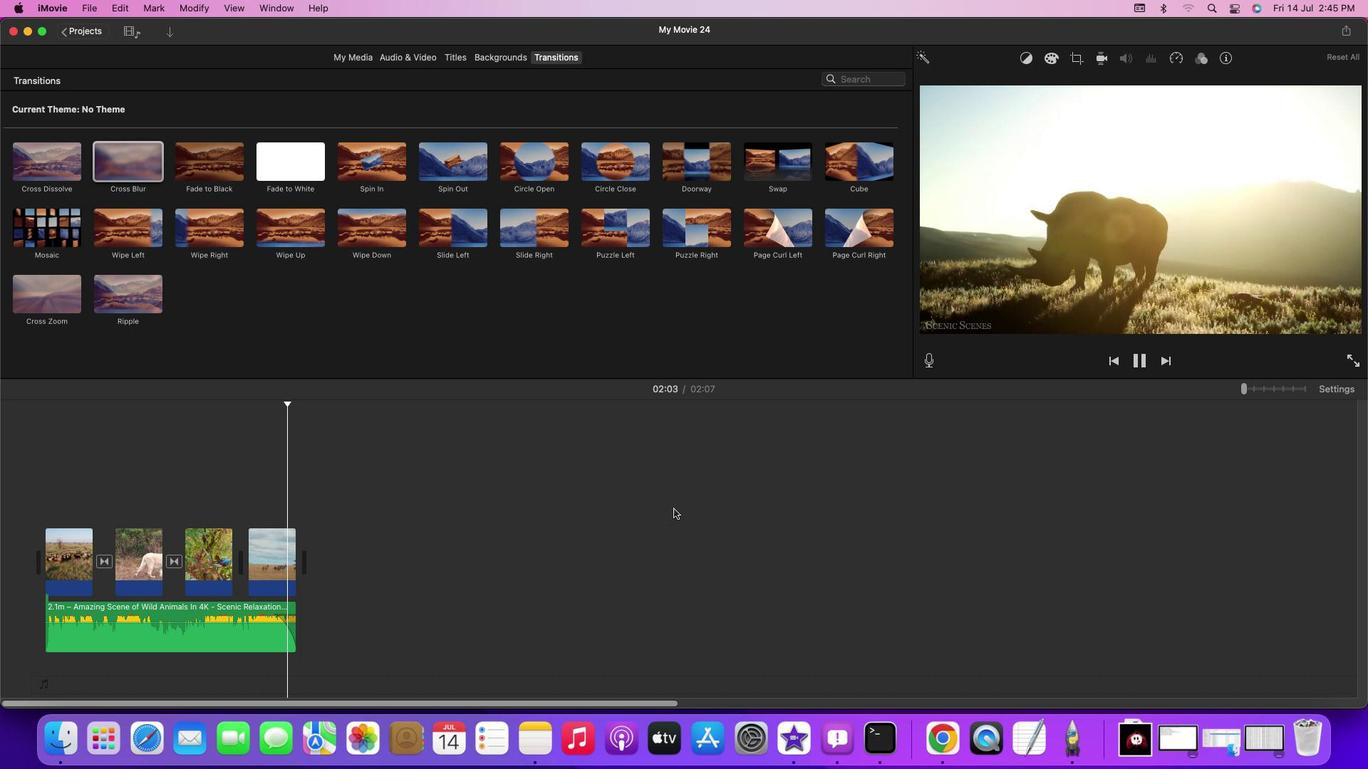 
Action: Key pressed Key.space
Screenshot: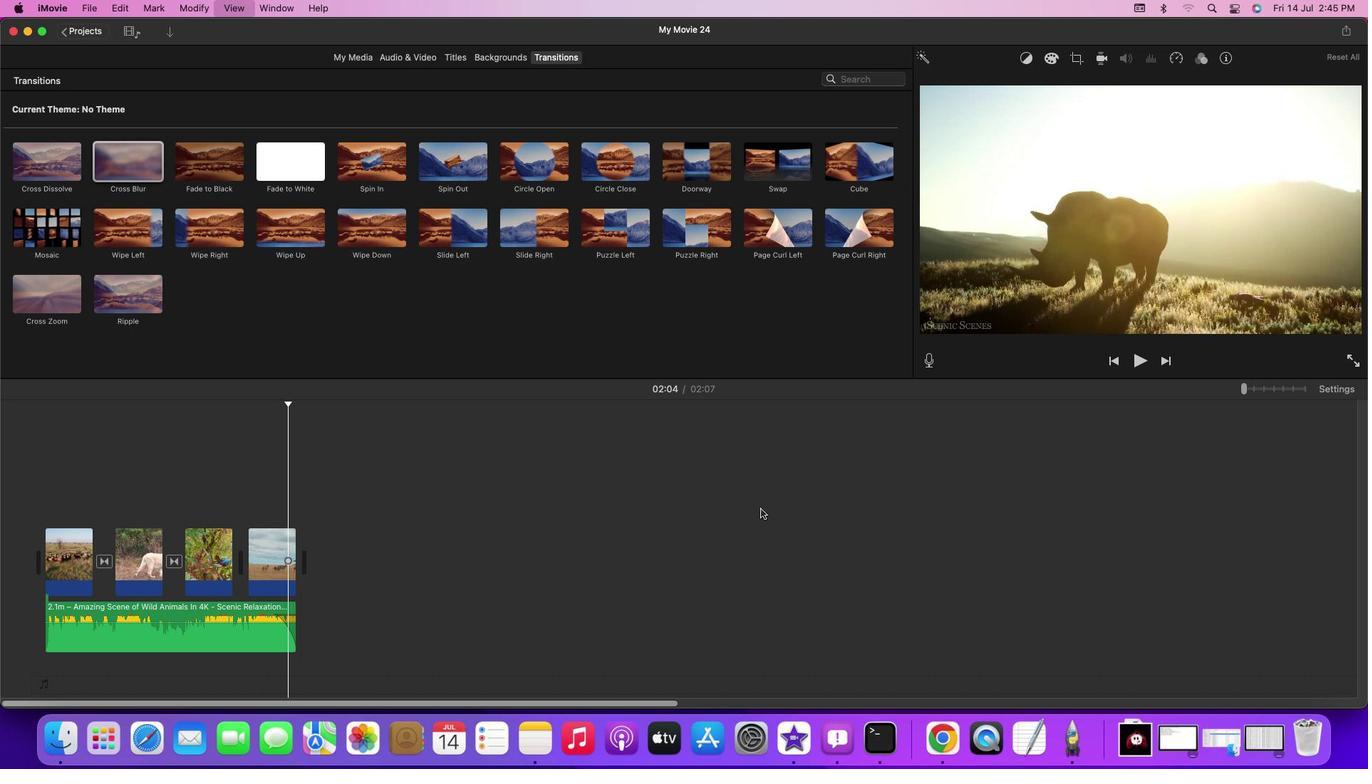 
Action: Mouse moved to (1328, 394)
Screenshot: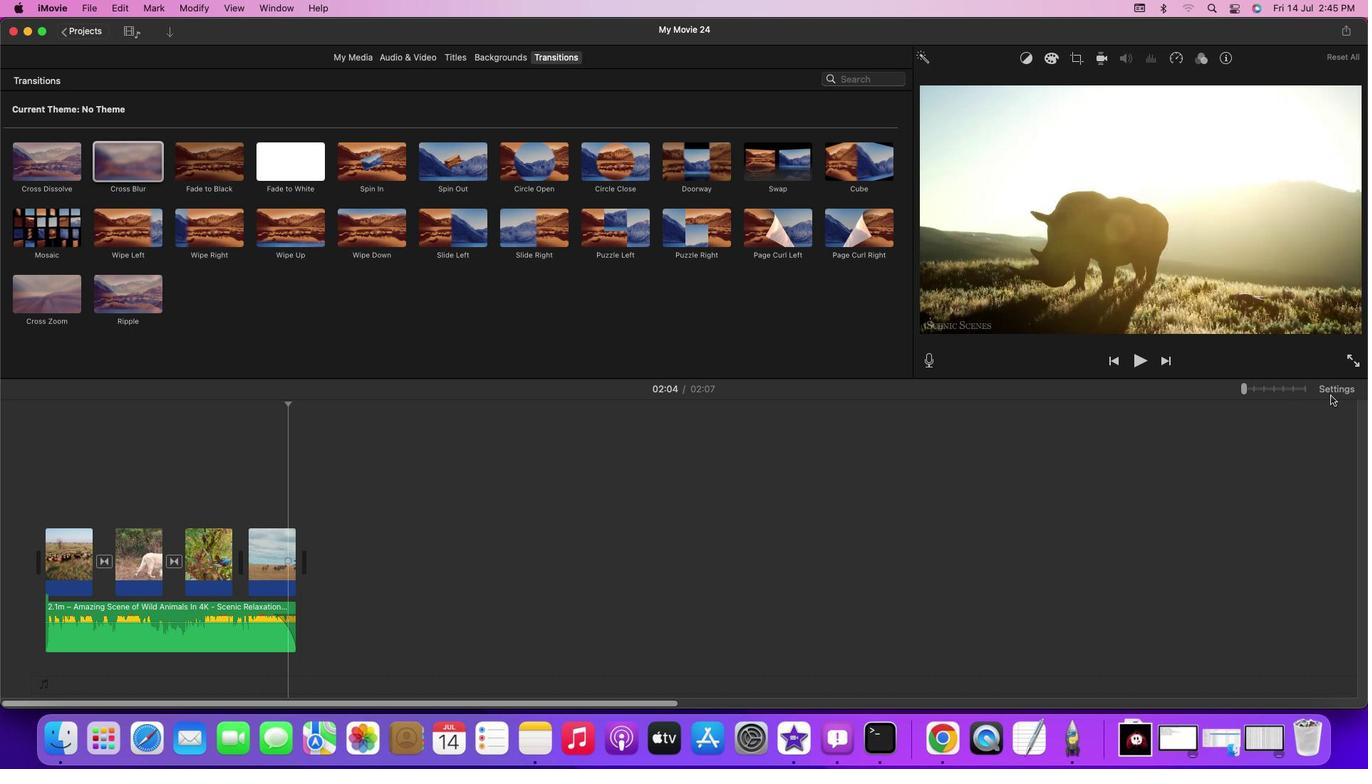 
Action: Mouse pressed left at (1328, 394)
Screenshot: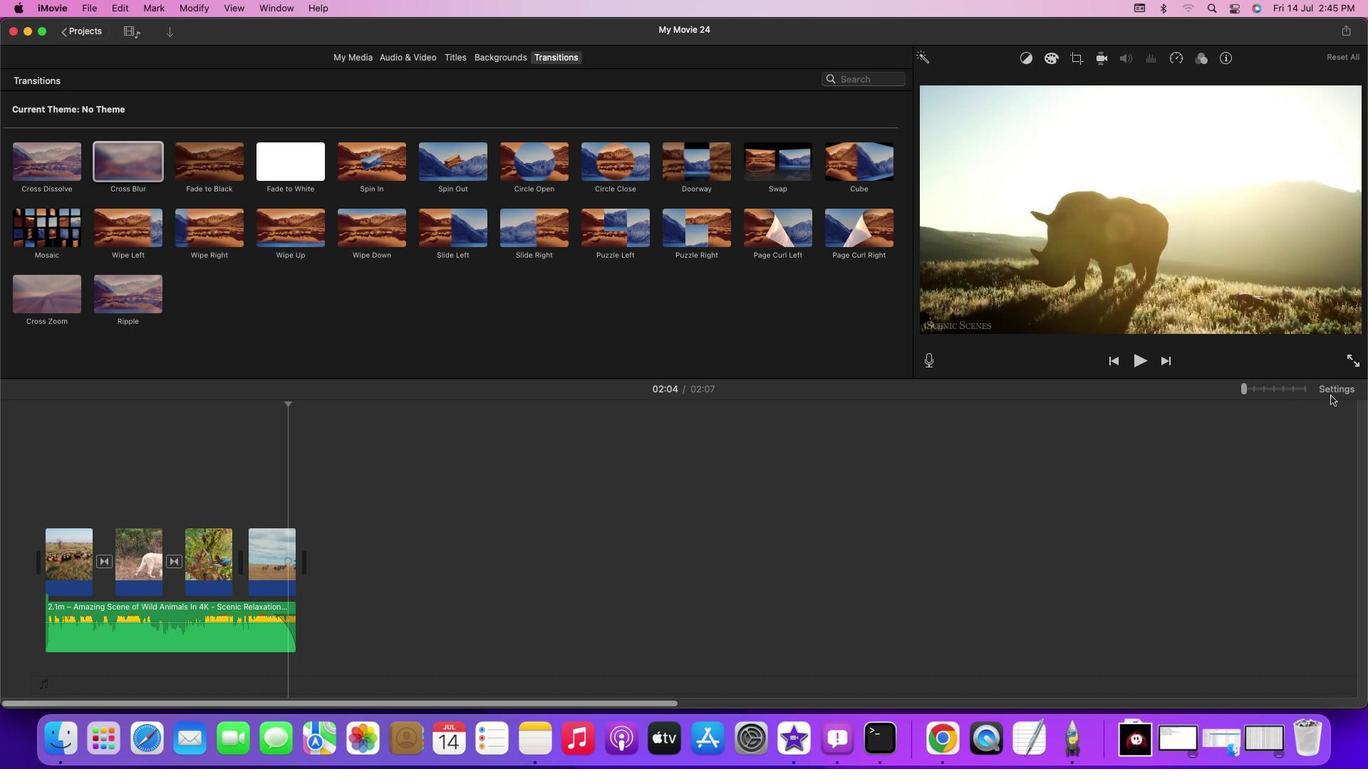 
Action: Mouse moved to (1333, 388)
Screenshot: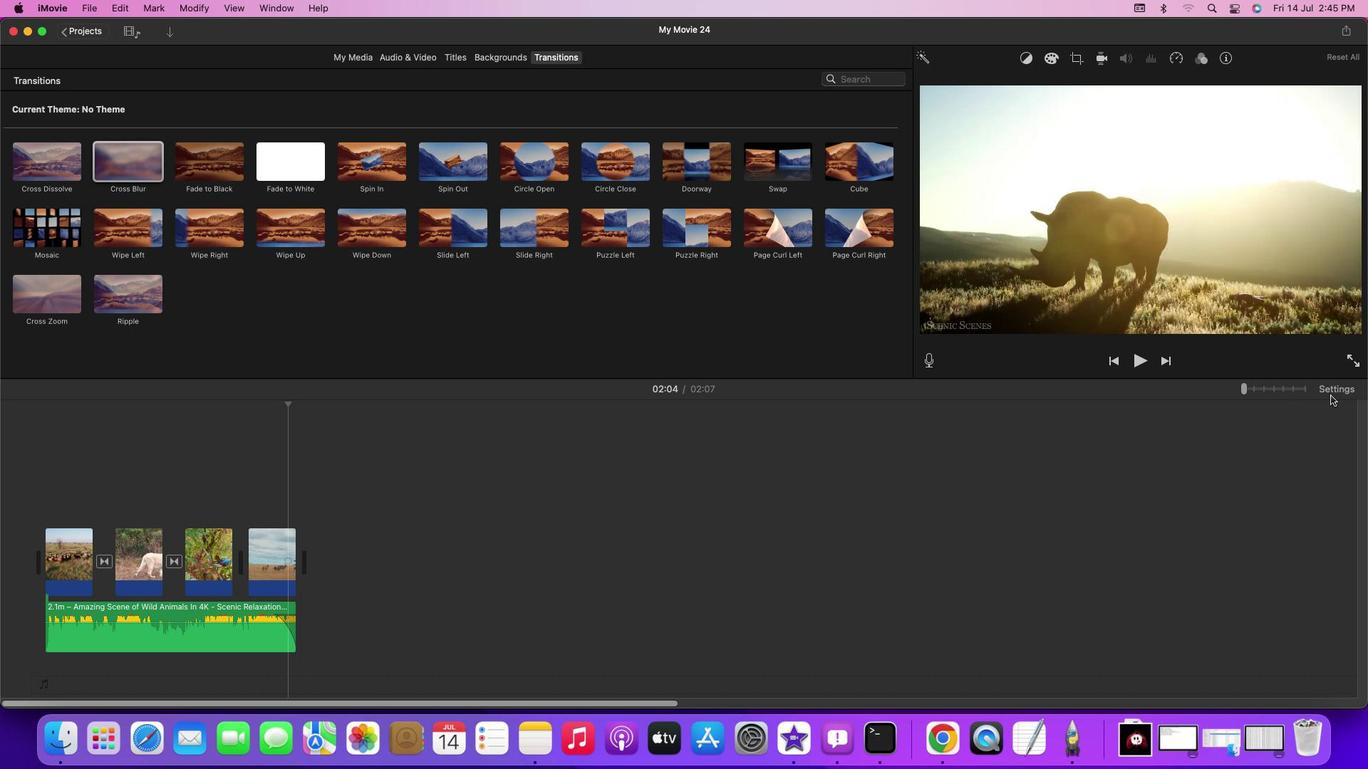 
Action: Mouse pressed left at (1333, 388)
Screenshot: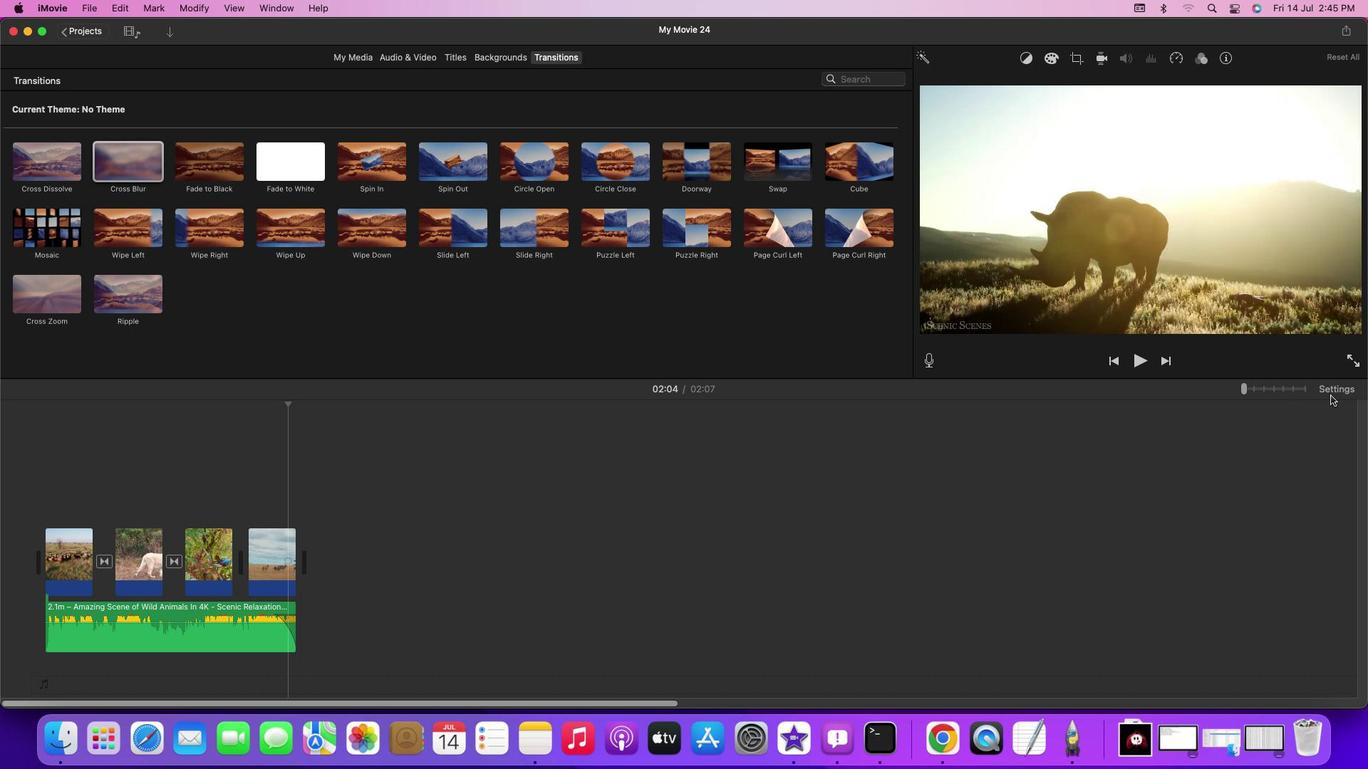 
Action: Mouse moved to (1169, 512)
Screenshot: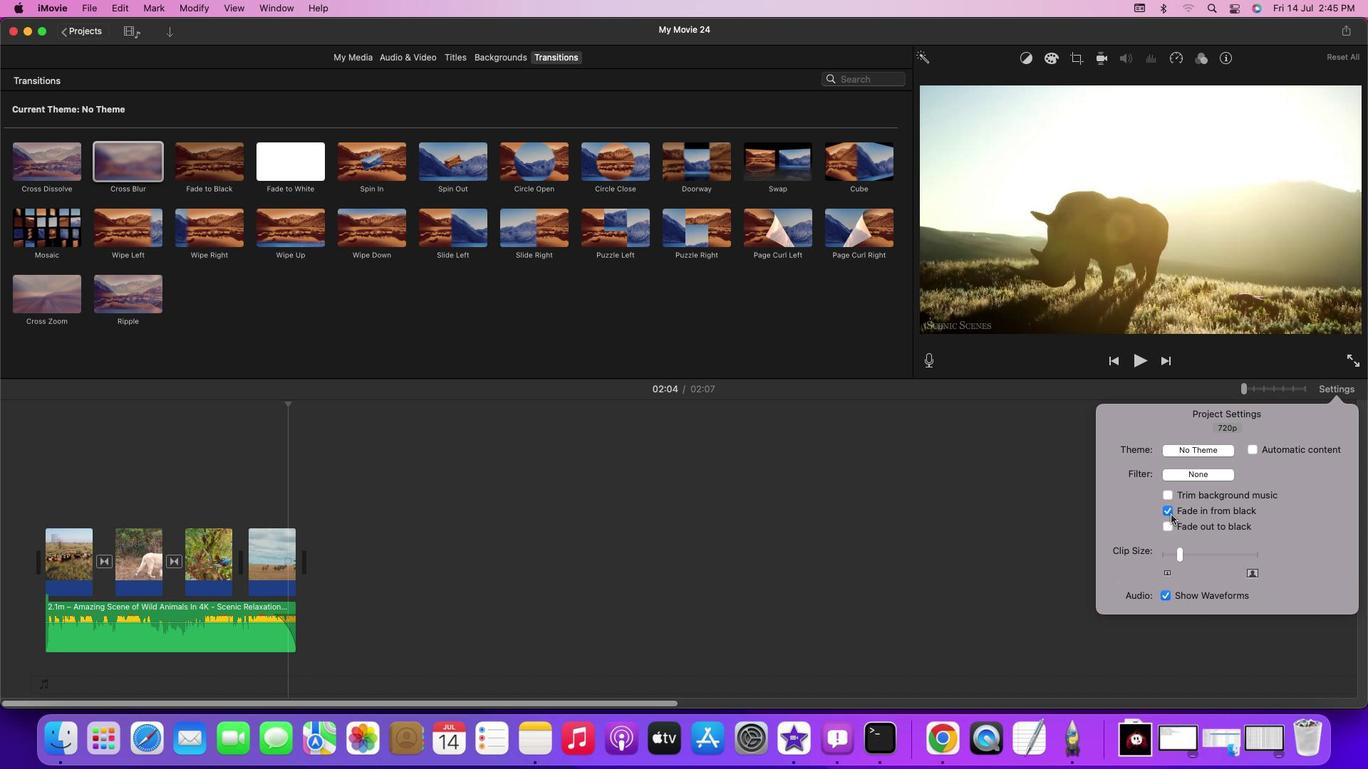 
Action: Mouse pressed left at (1169, 512)
Screenshot: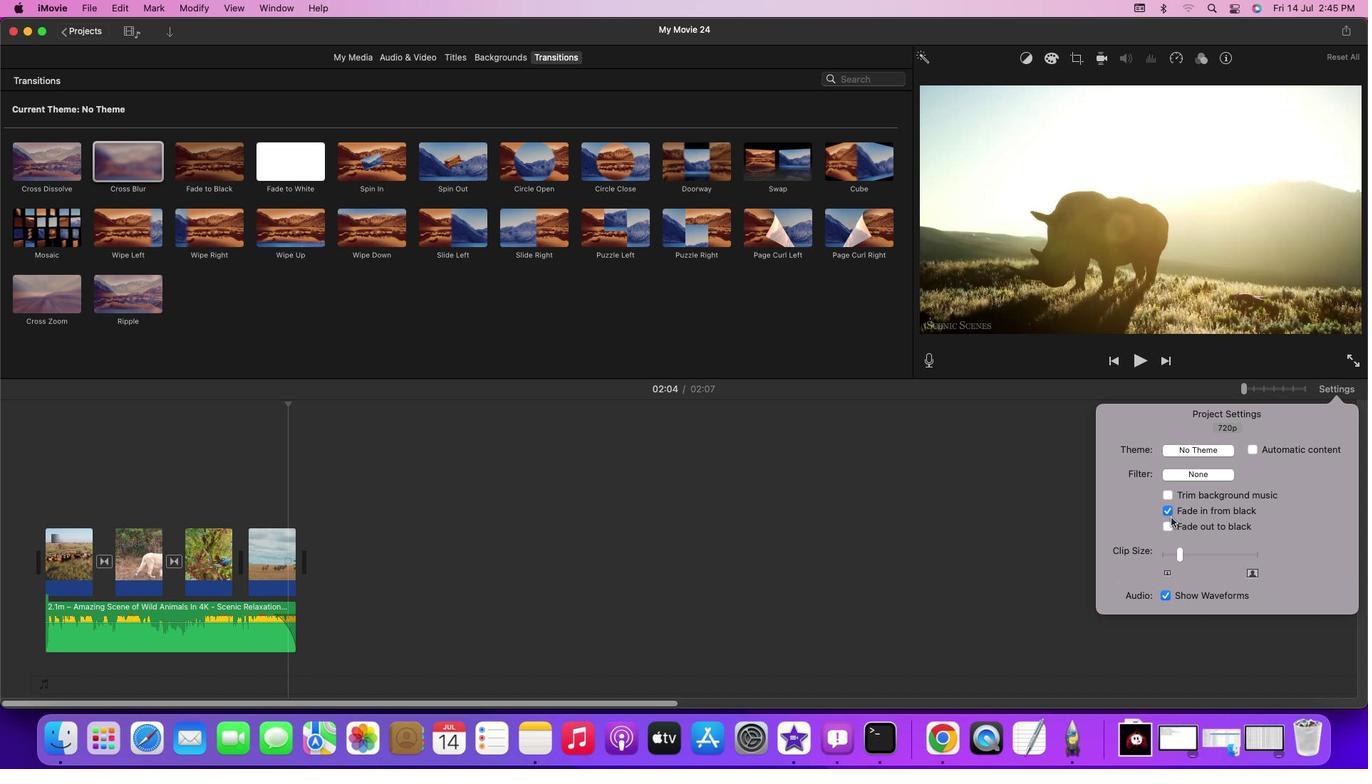 
Action: Mouse moved to (1168, 522)
Screenshot: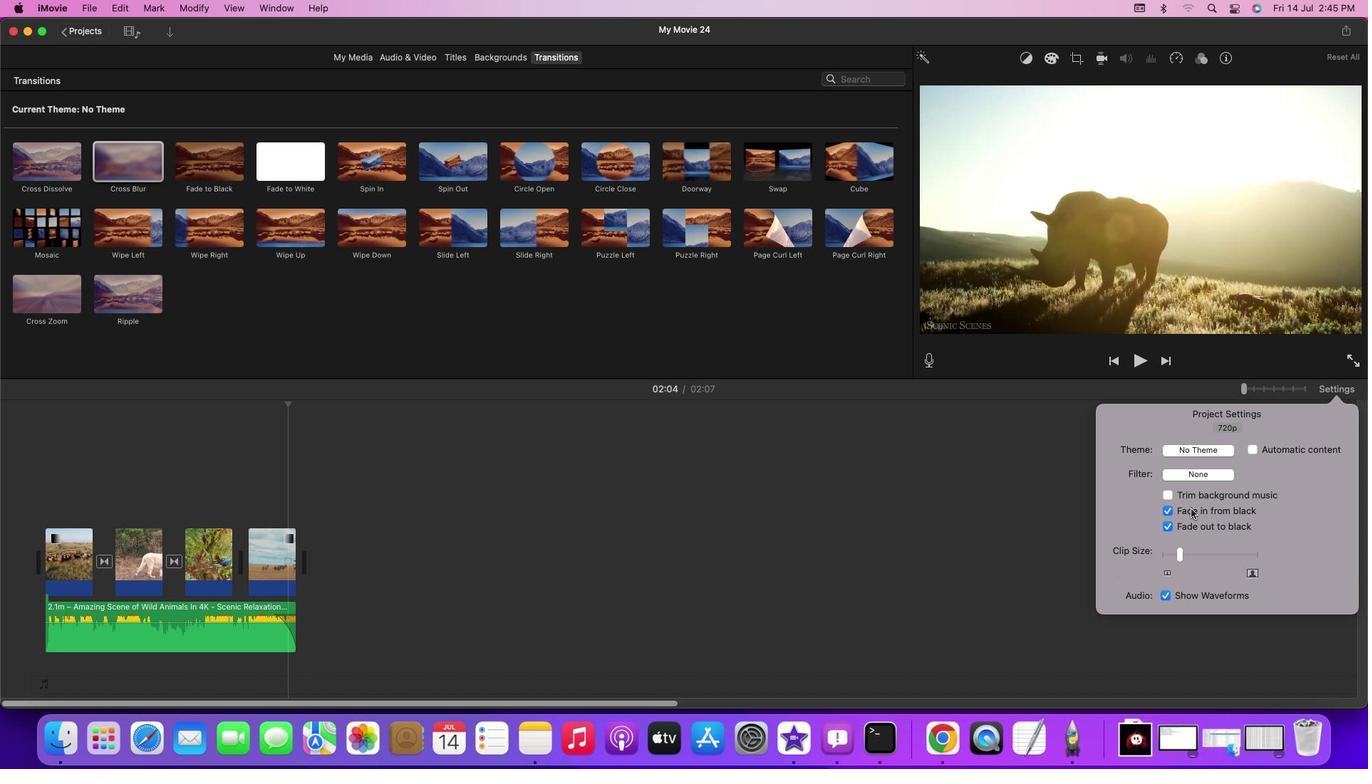 
Action: Mouse pressed left at (1168, 522)
Screenshot: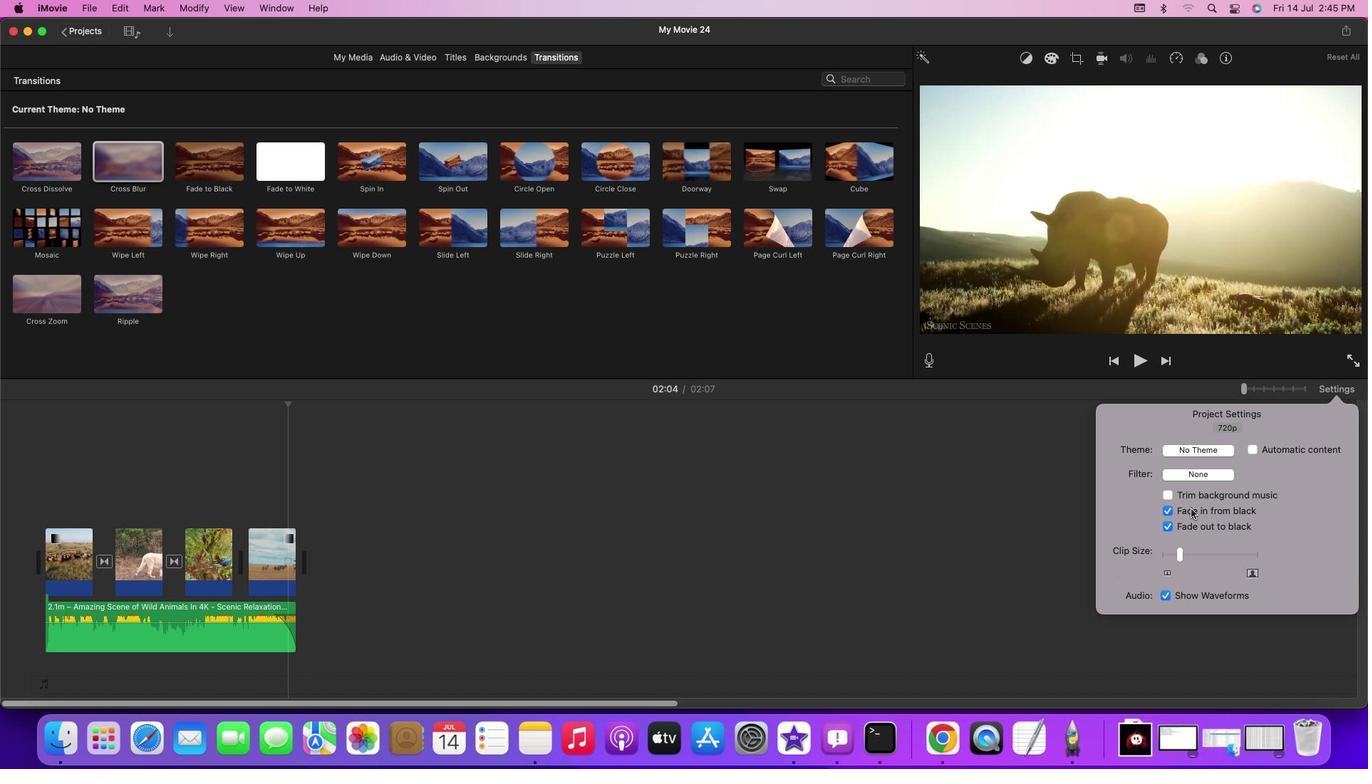 
Action: Mouse moved to (1343, 388)
Screenshot: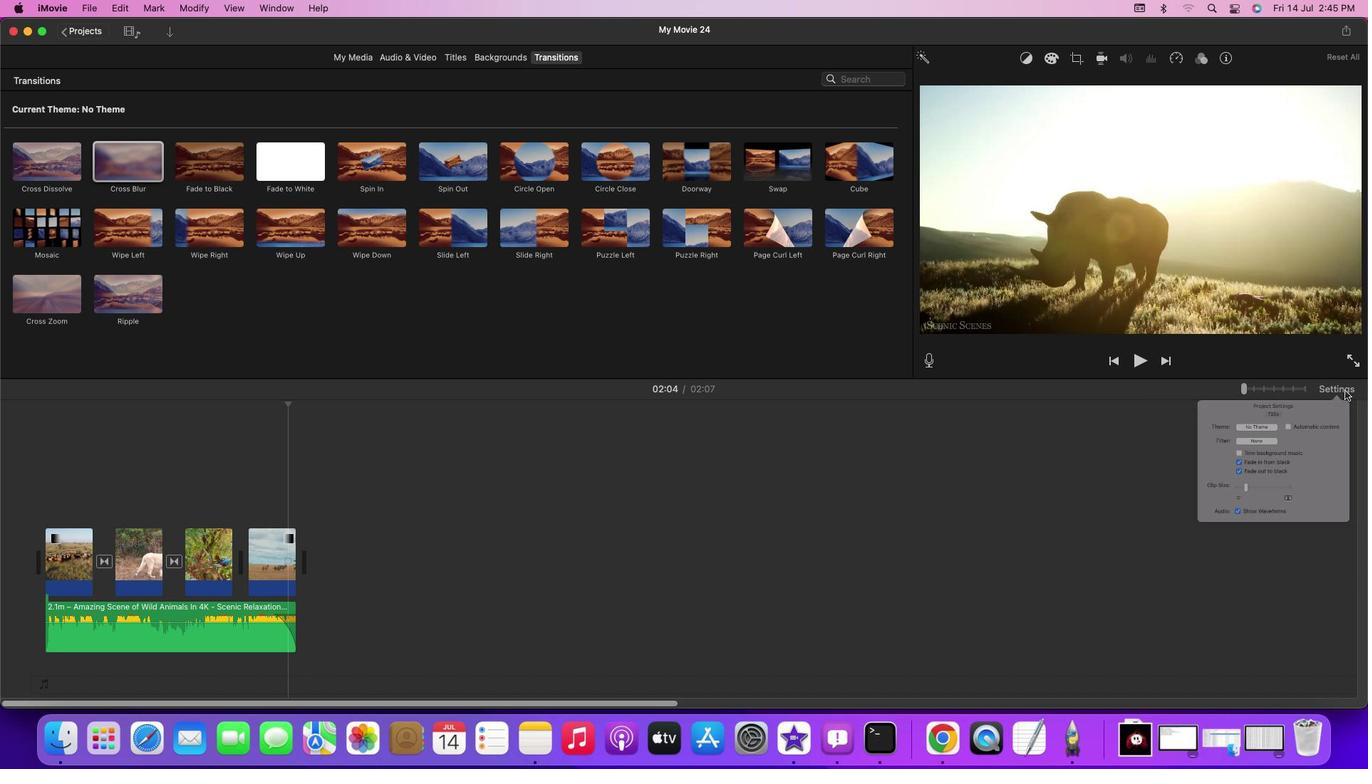 
Action: Mouse pressed left at (1343, 388)
Screenshot: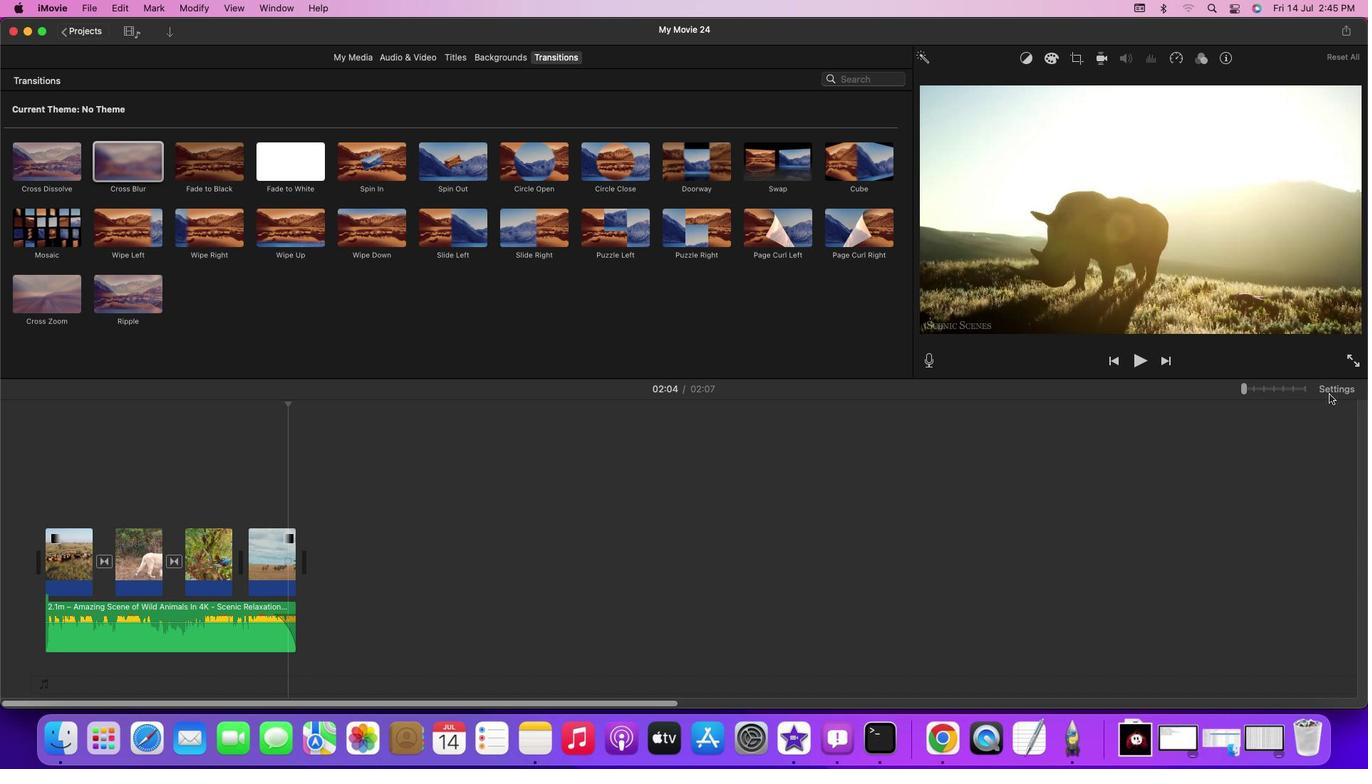 
Action: Mouse moved to (277, 481)
Screenshot: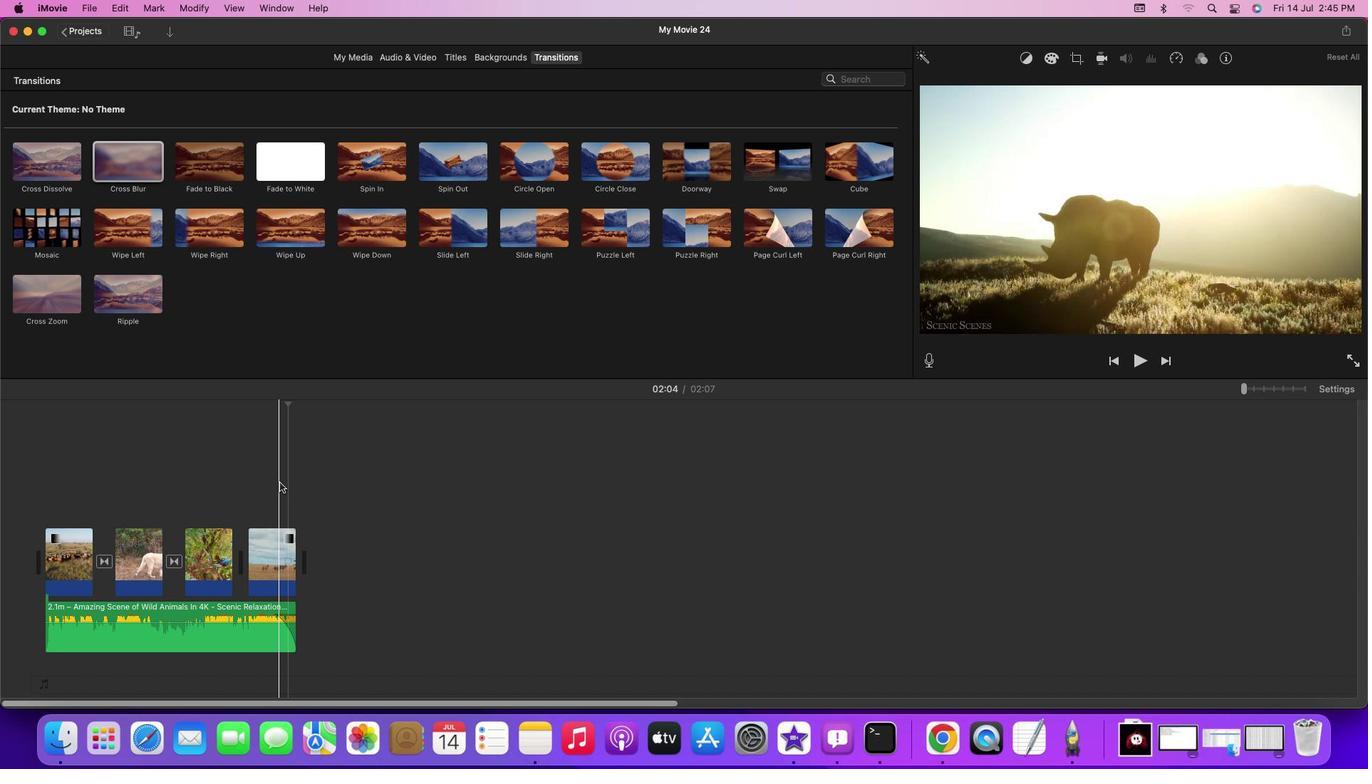 
Action: Mouse pressed left at (277, 481)
Screenshot: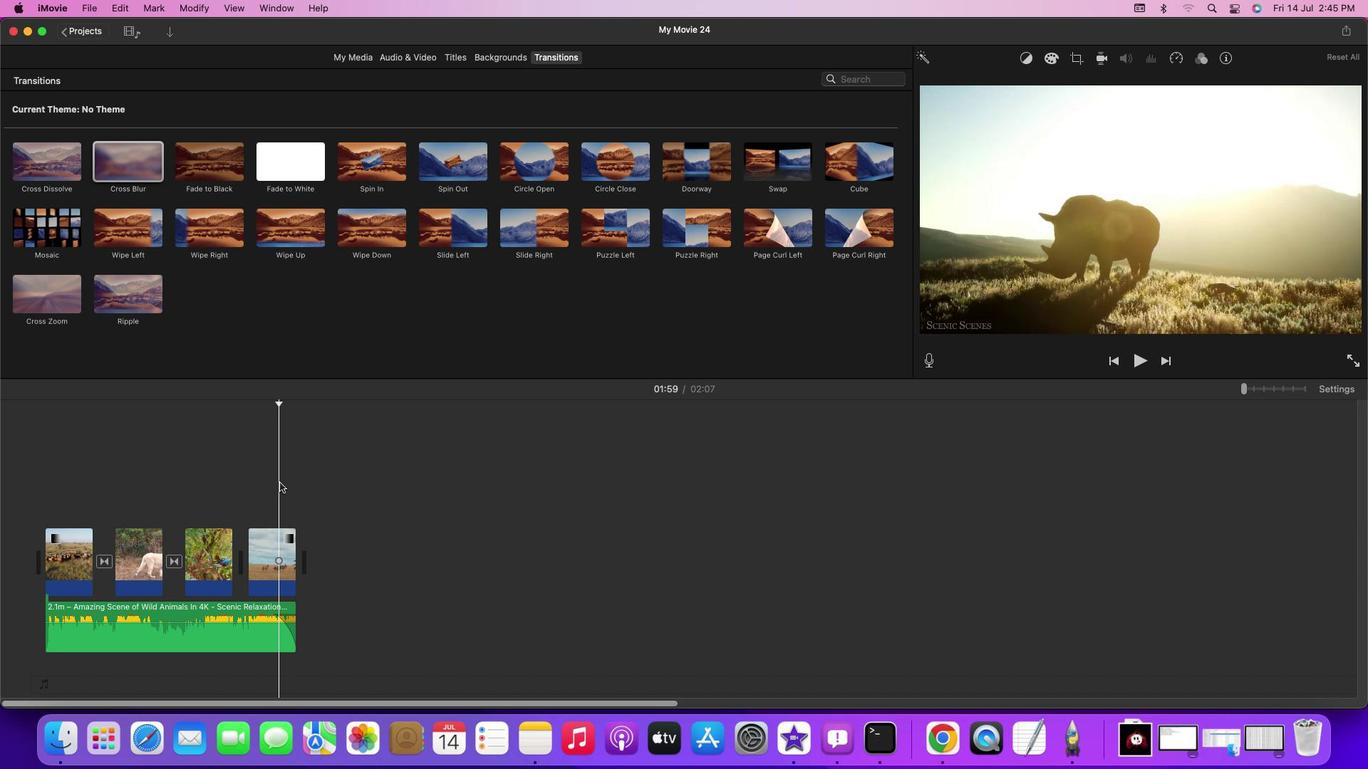 
Action: Key pressed Key.space
Screenshot: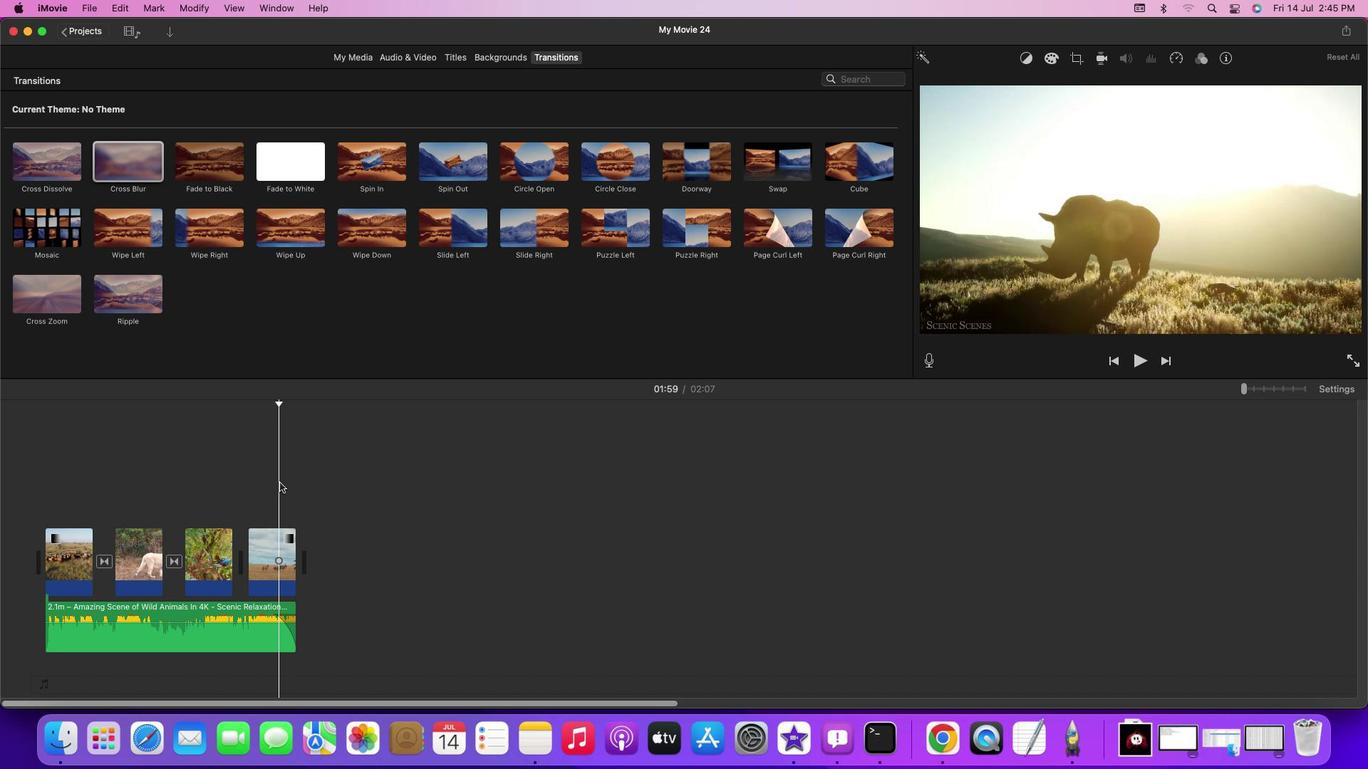 
Action: Mouse moved to (272, 614)
Screenshot: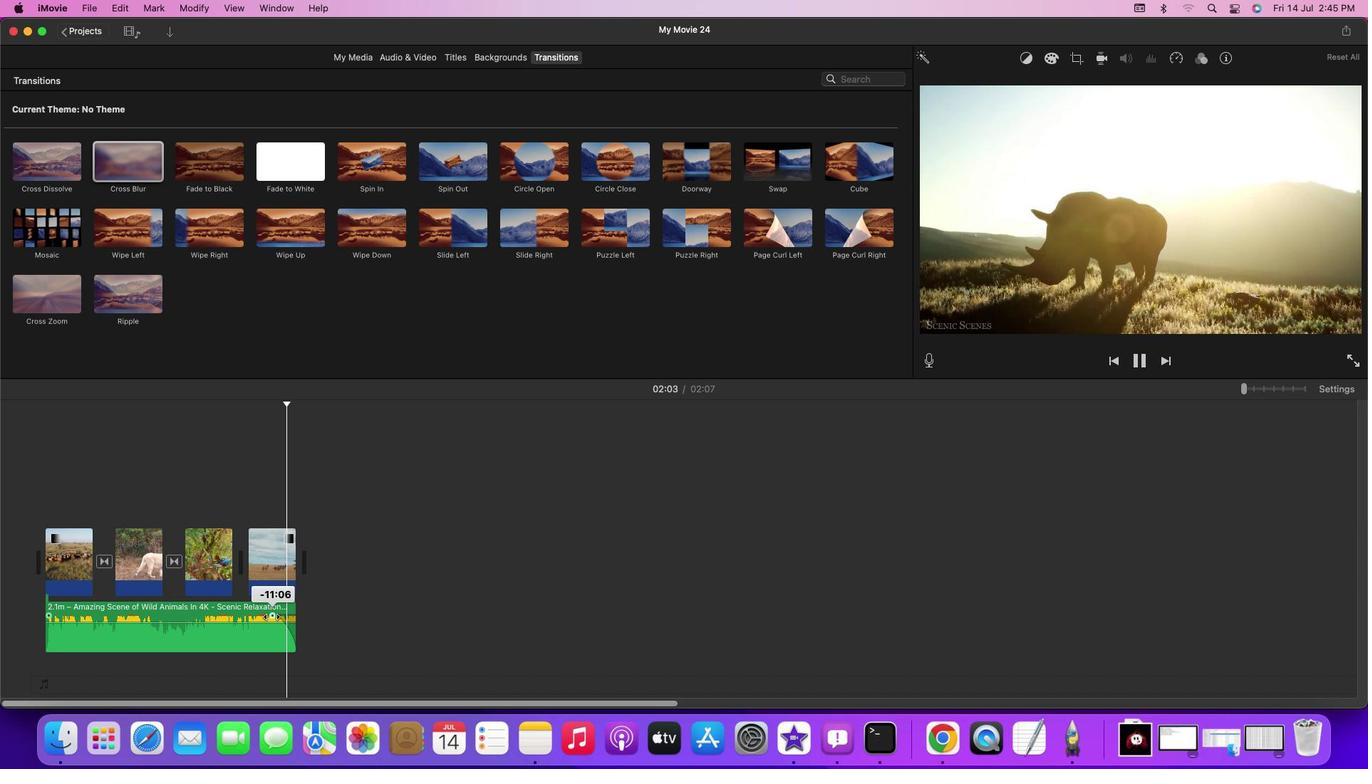 
Action: Mouse pressed left at (272, 614)
Screenshot: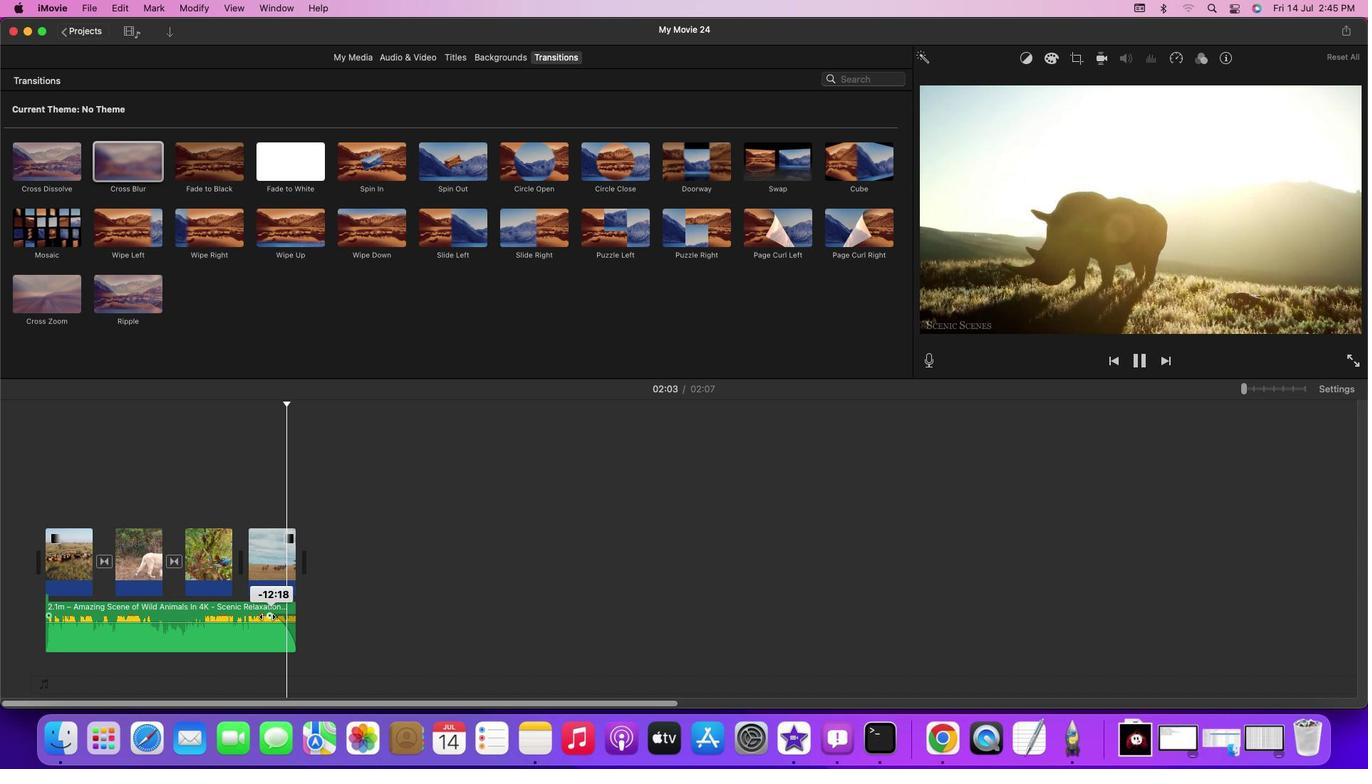 
Action: Mouse moved to (256, 485)
Screenshot: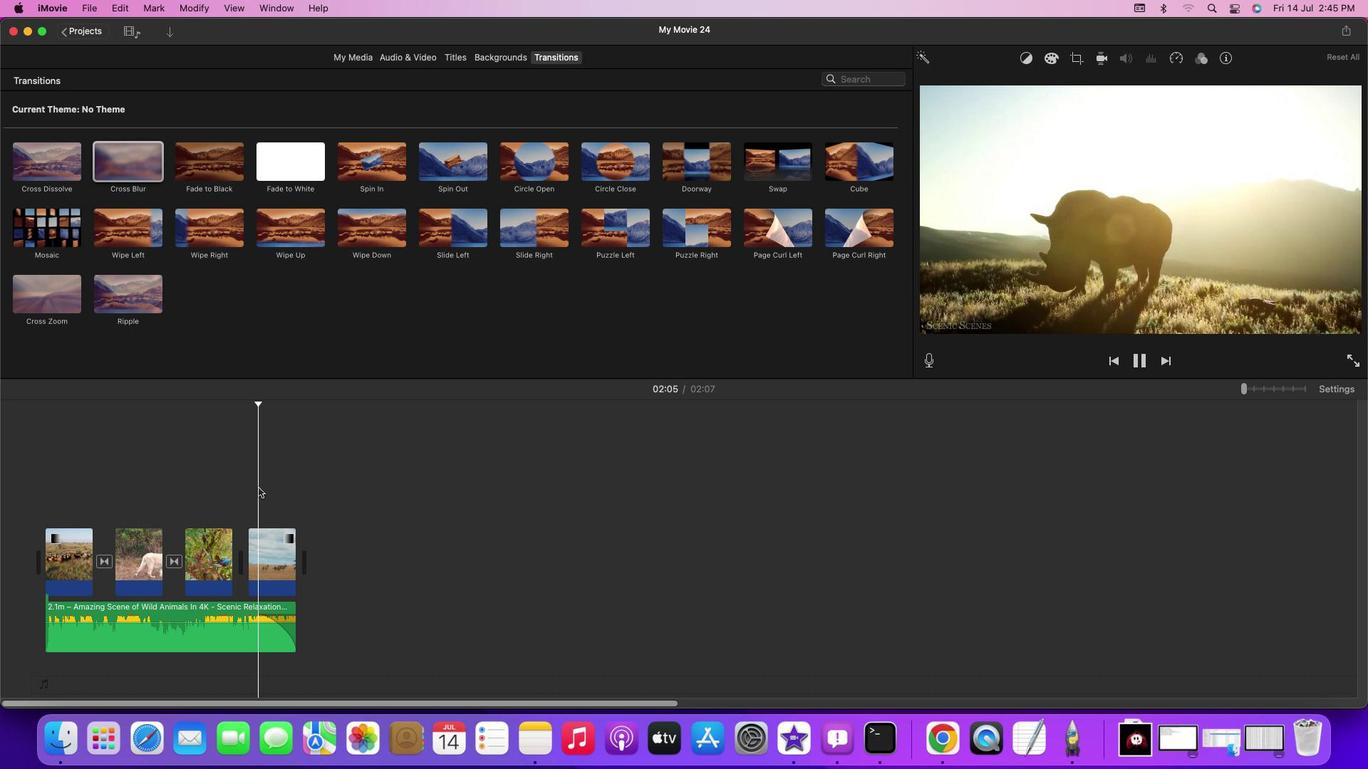 
Action: Mouse pressed left at (256, 485)
Screenshot: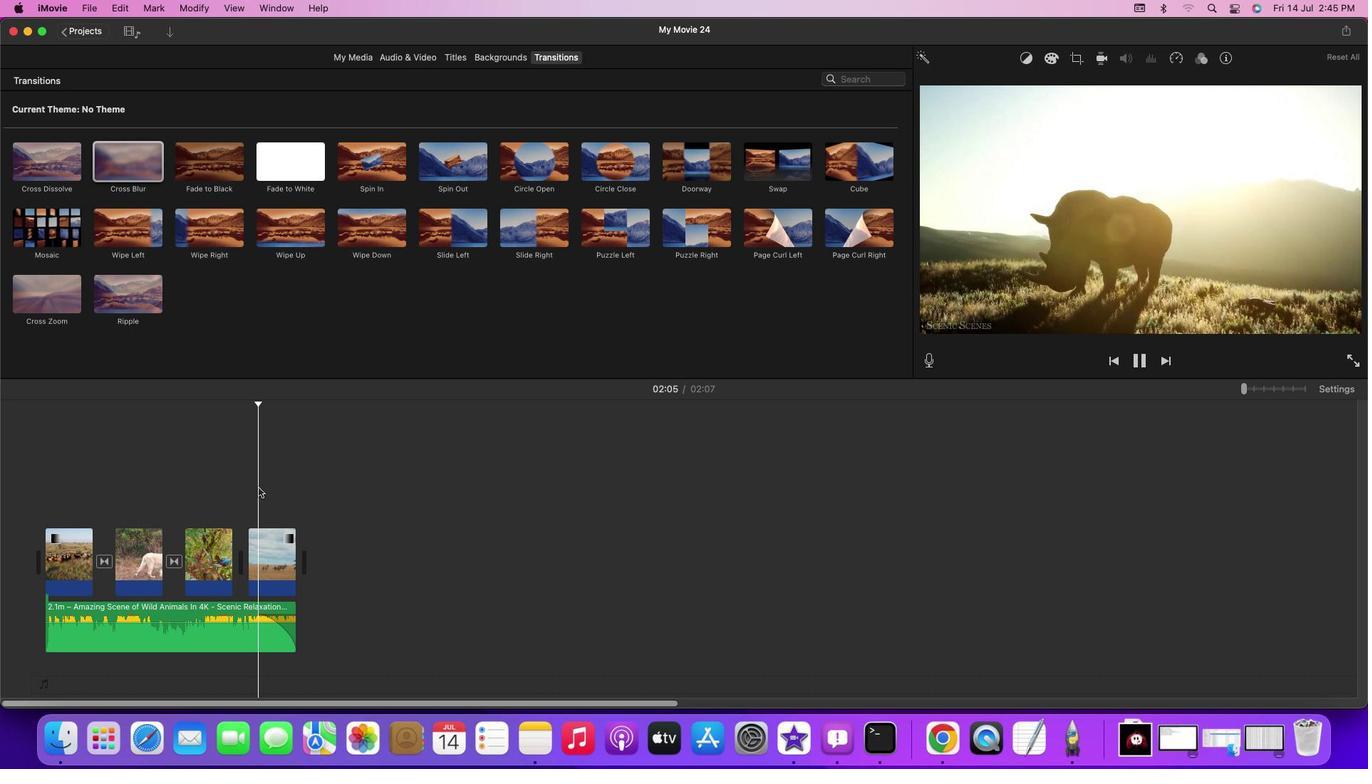 
Action: Mouse moved to (247, 482)
Screenshot: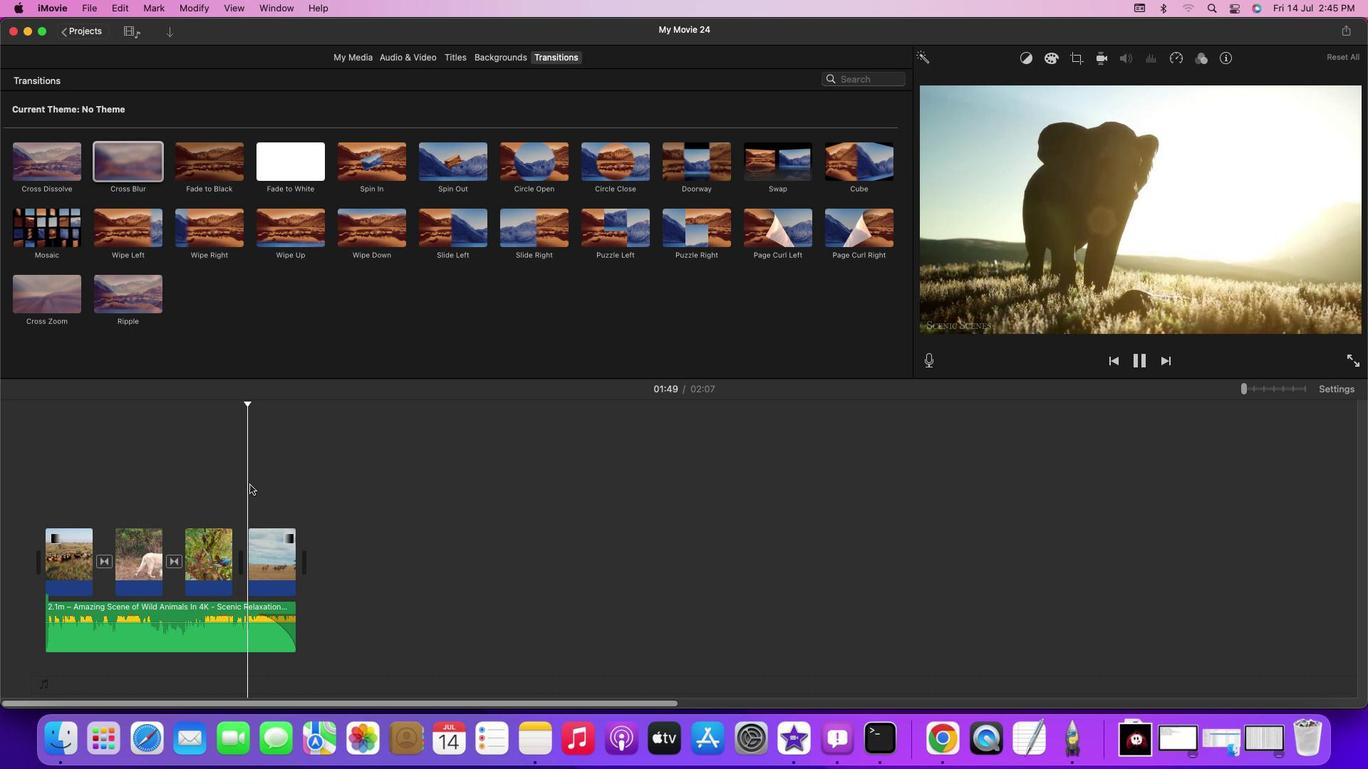 
Action: Mouse pressed left at (247, 482)
Screenshot: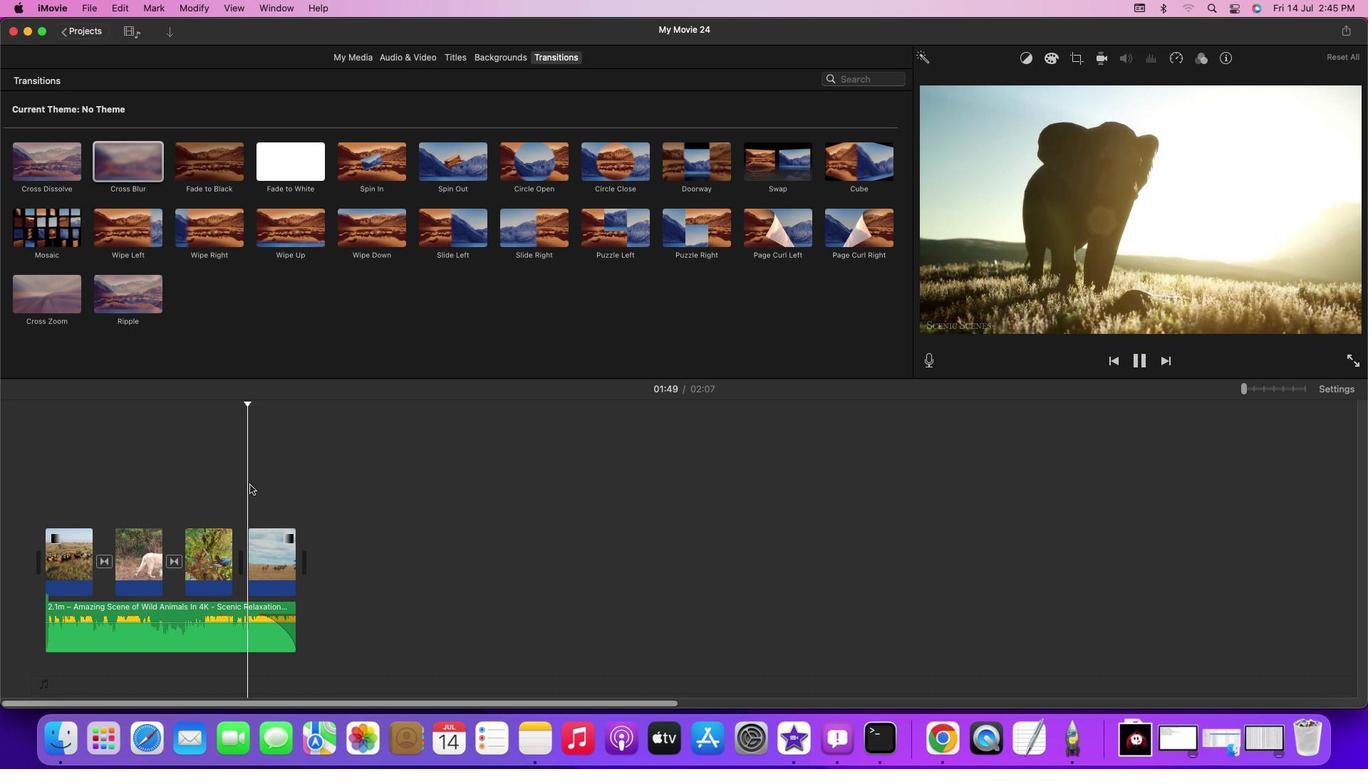 
Action: Key pressed Key.space
